 Task: Research Airbnb properties in Liben, Czech Republic from 8th November, 2023 to 19th November, 2023 for 1 adult. Place can be shared room with 1  bedroom having 1 bed and 1 bathroom. Property type can be hotel. Look for 3 properties as per requirement.
Action: Mouse moved to (593, 109)
Screenshot: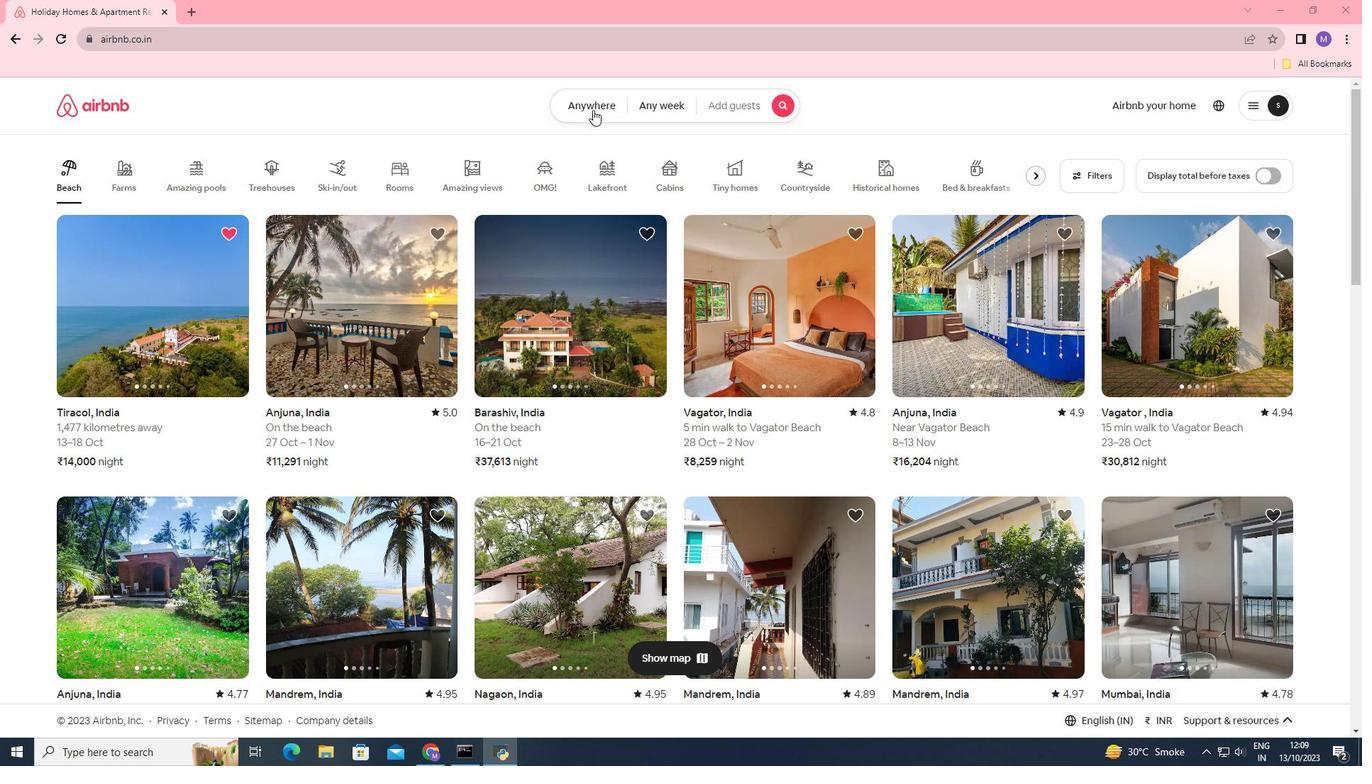 
Action: Mouse pressed left at (593, 109)
Screenshot: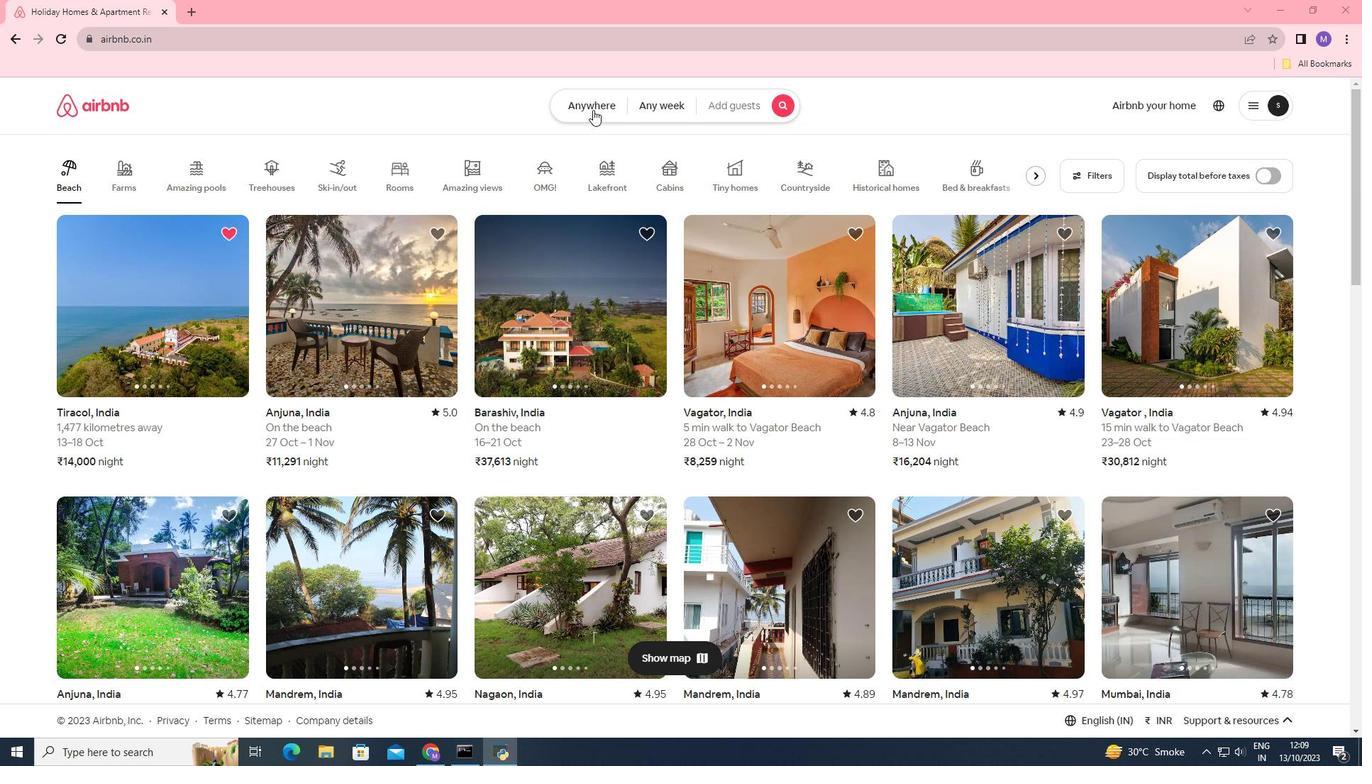 
Action: Mouse moved to (434, 164)
Screenshot: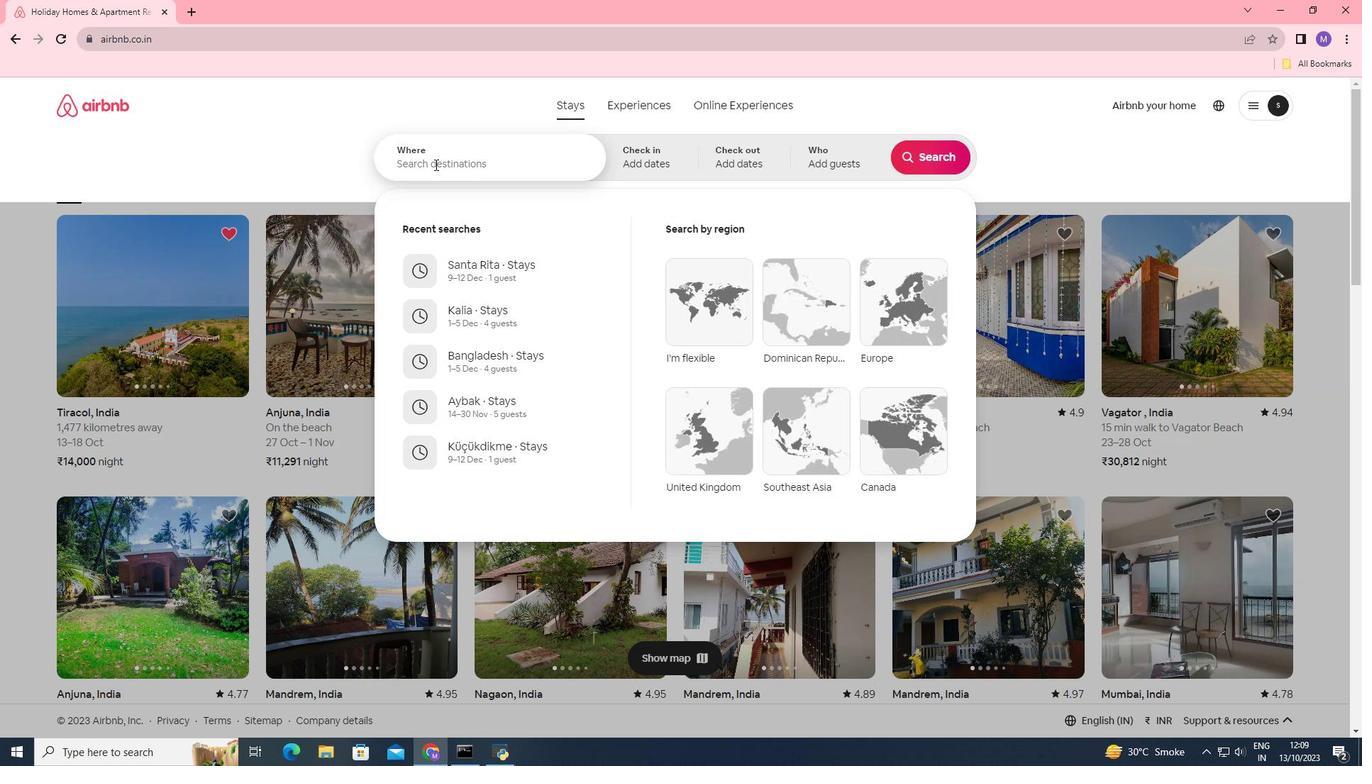 
Action: Mouse pressed left at (434, 164)
Screenshot: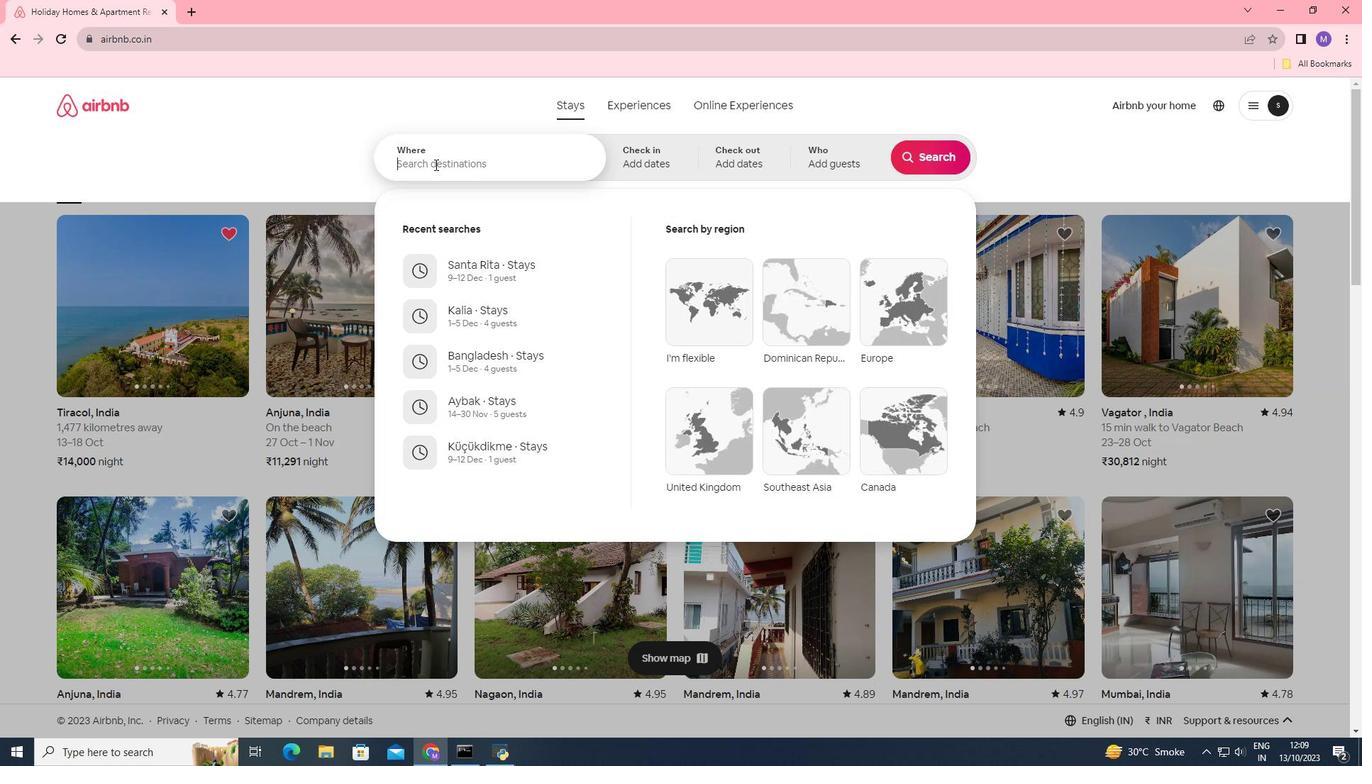 
Action: Key pressed <Key.shift_r>Liben,<Key.space><Key.shift>Czech<Key.space><Key.shift>Republic
Screenshot: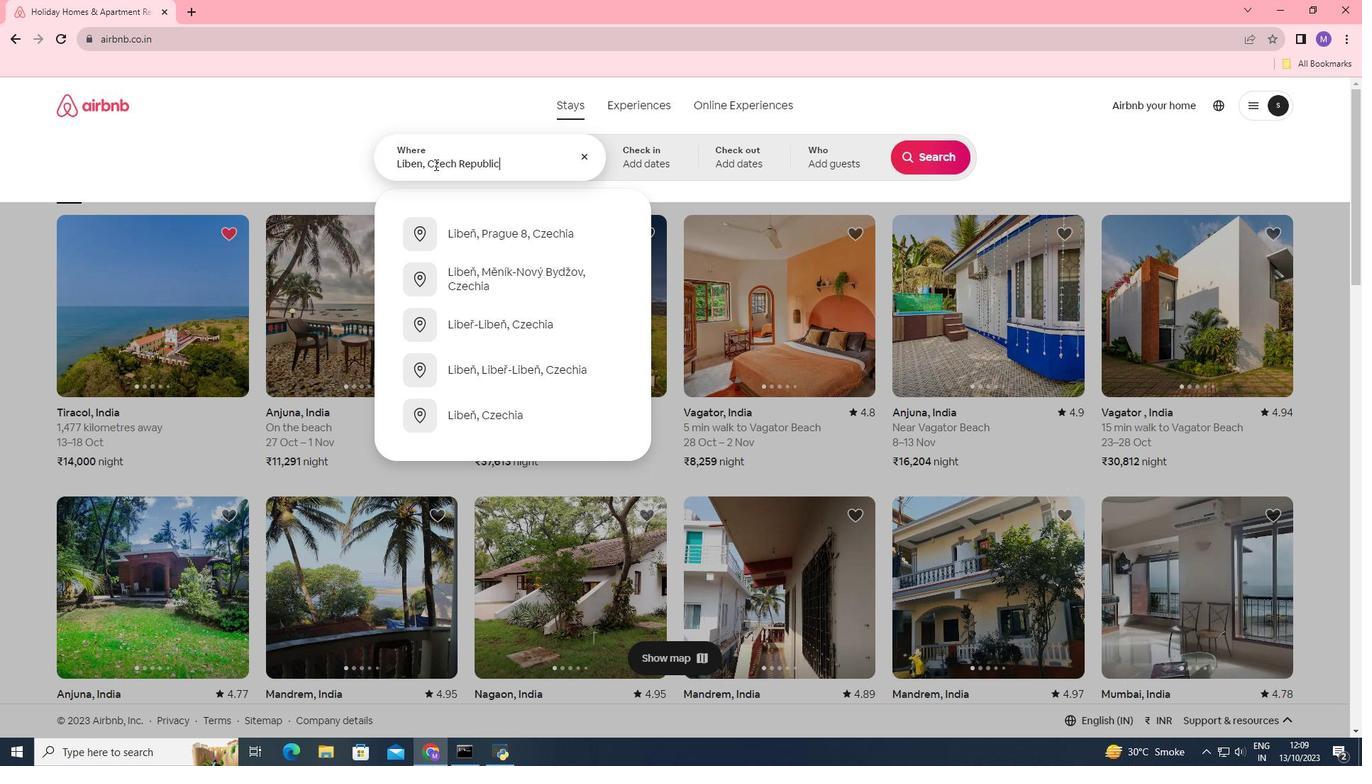 
Action: Mouse moved to (635, 165)
Screenshot: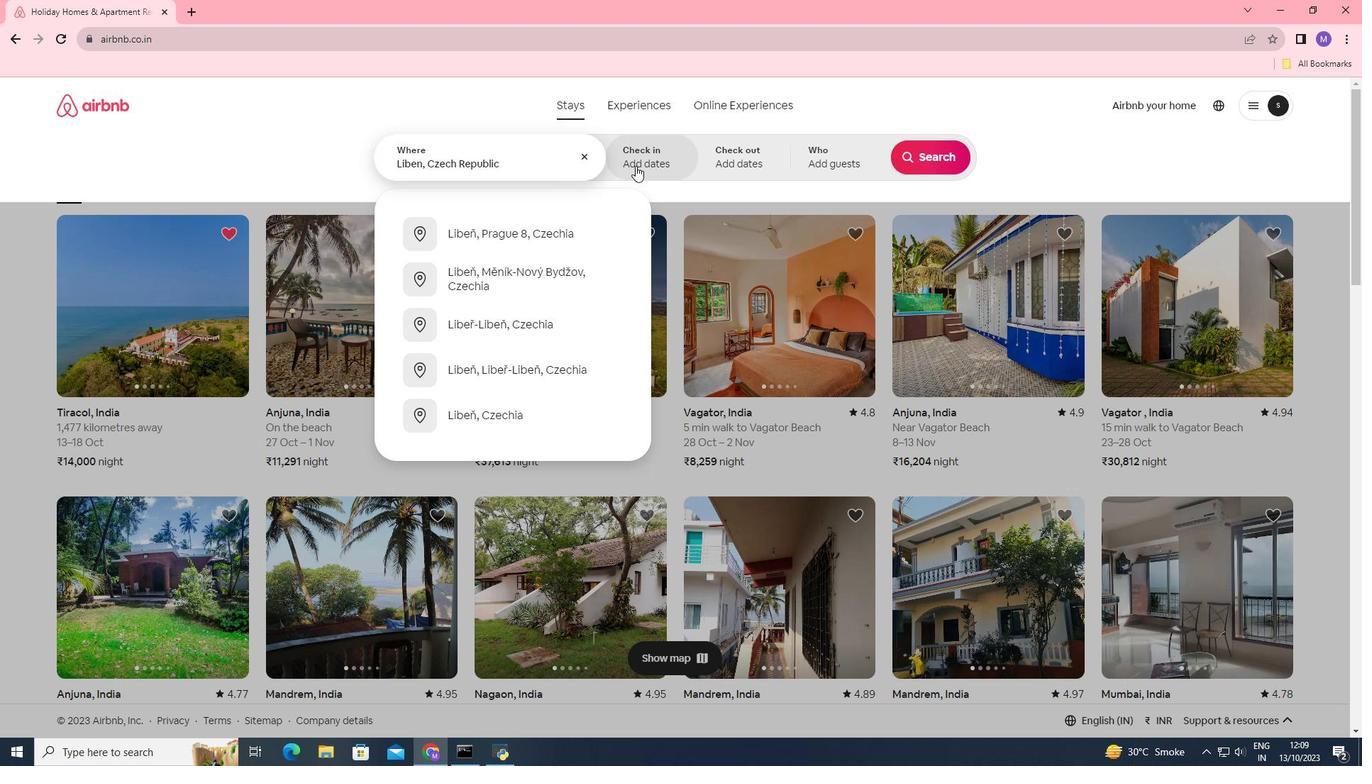 
Action: Mouse pressed left at (635, 165)
Screenshot: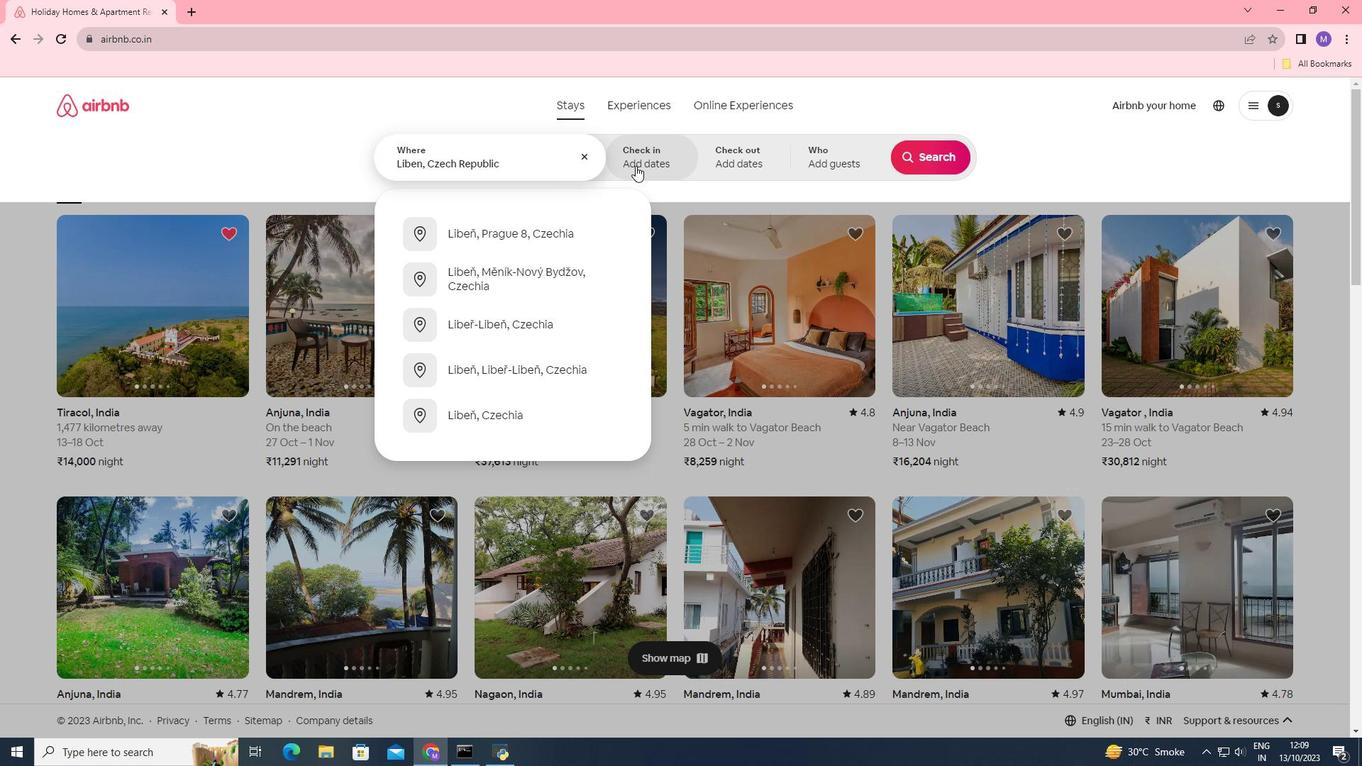 
Action: Mouse moved to (925, 270)
Screenshot: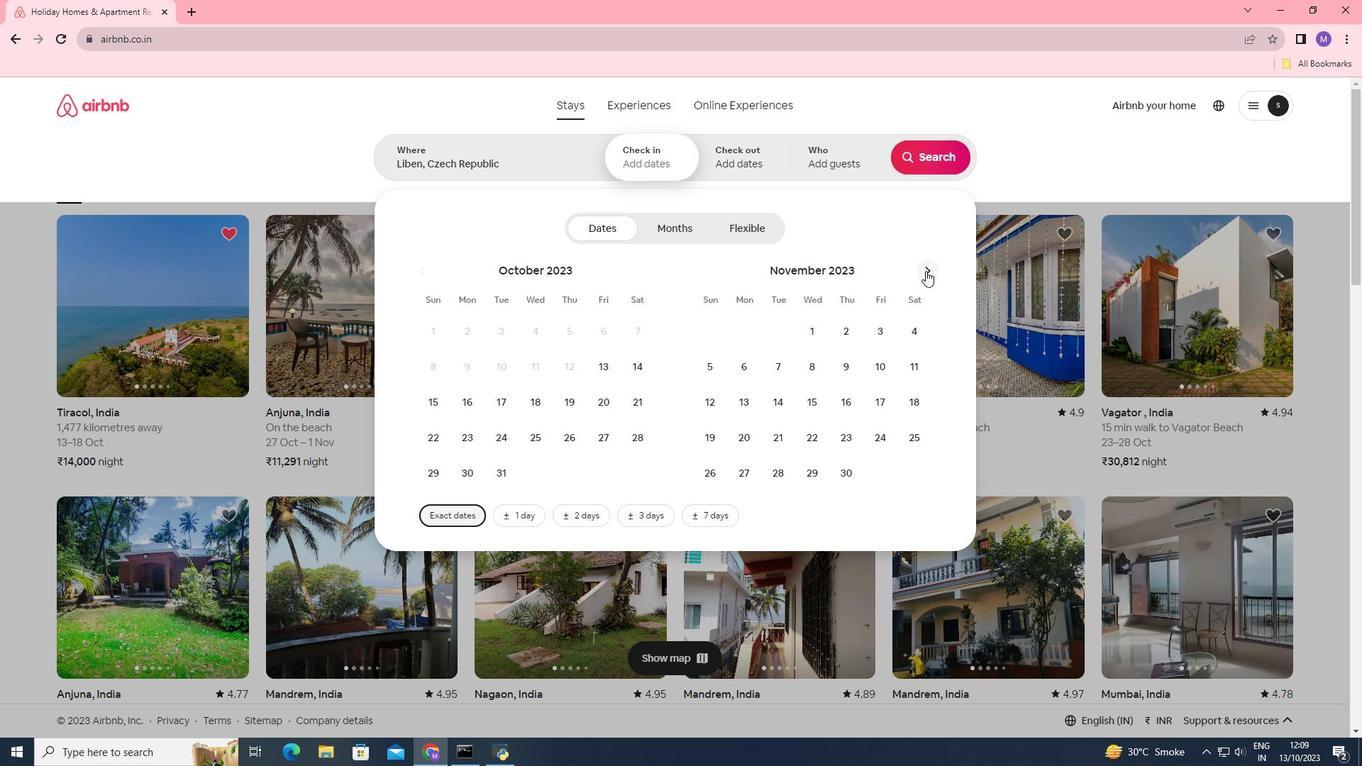 
Action: Mouse pressed left at (925, 270)
Screenshot: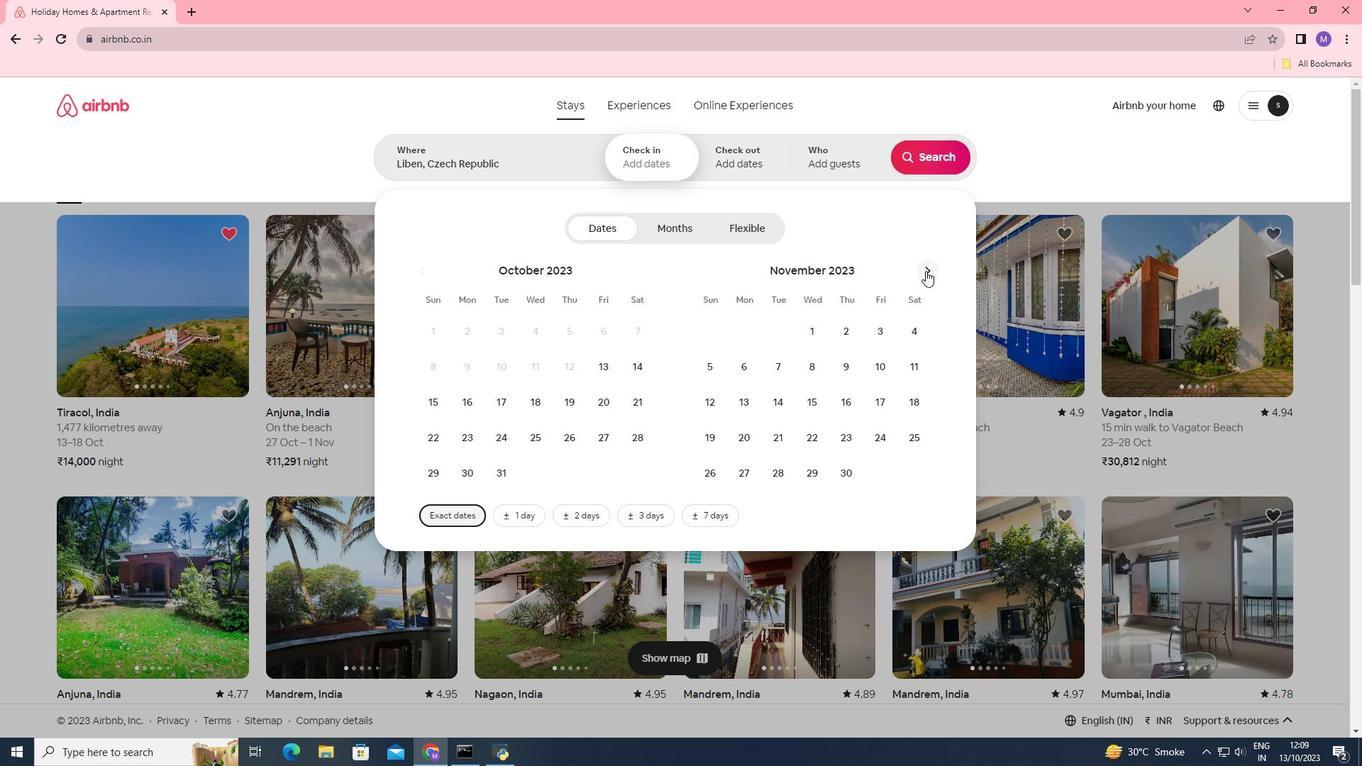 
Action: Mouse moved to (535, 363)
Screenshot: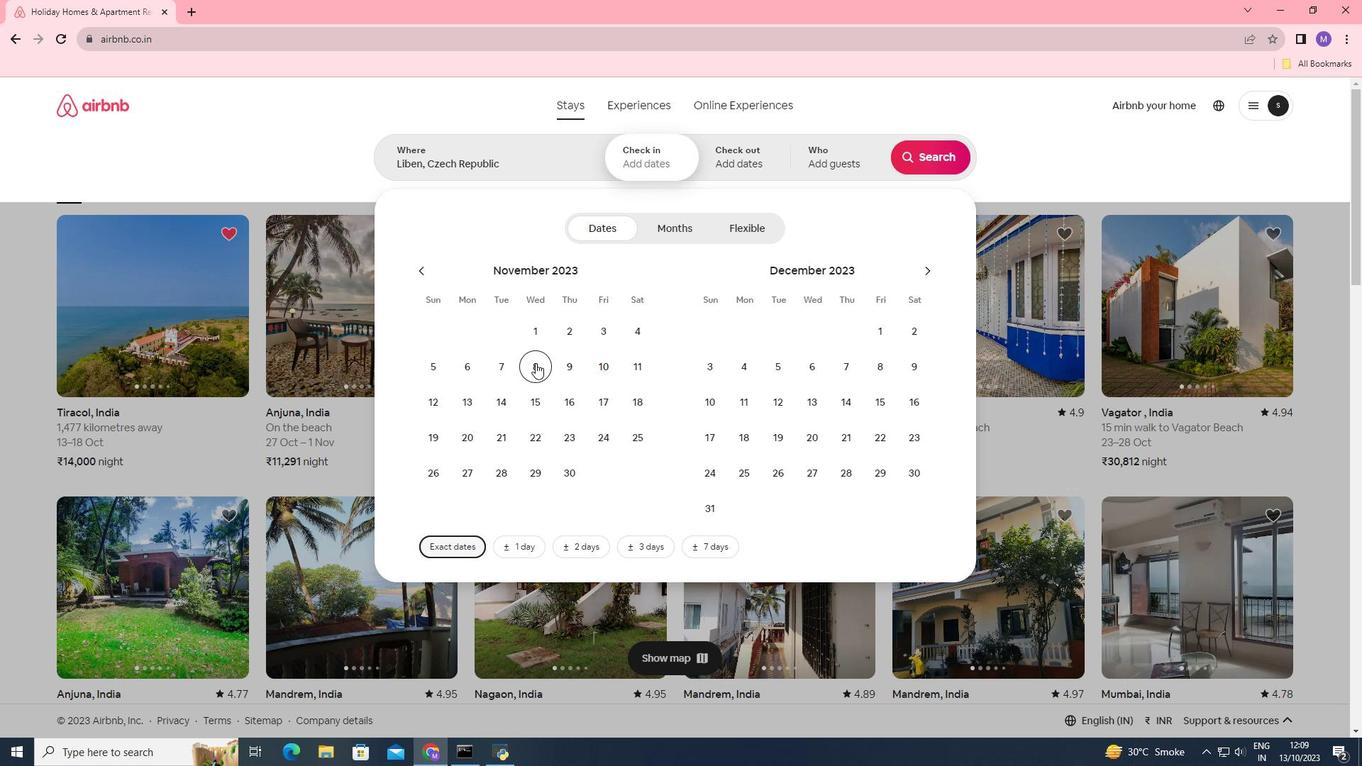 
Action: Mouse pressed left at (535, 363)
Screenshot: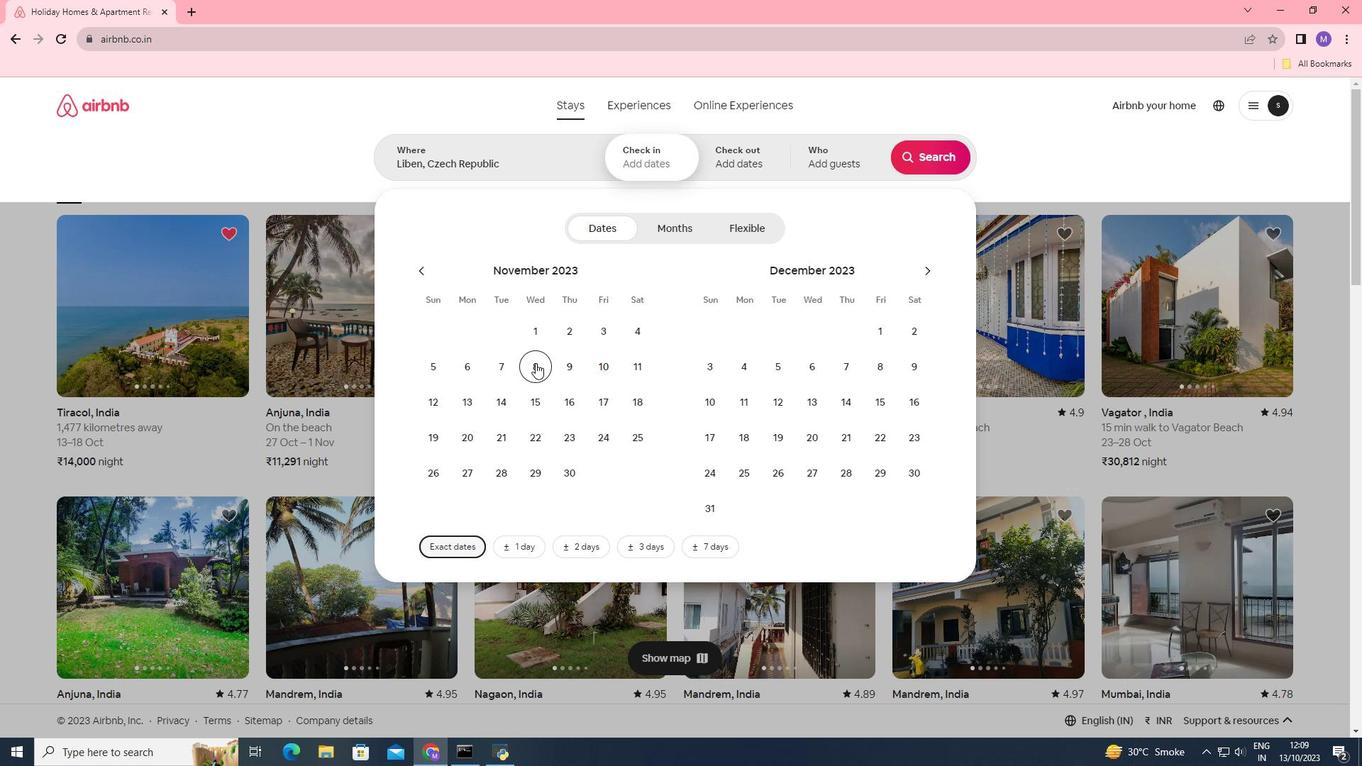 
Action: Mouse moved to (432, 437)
Screenshot: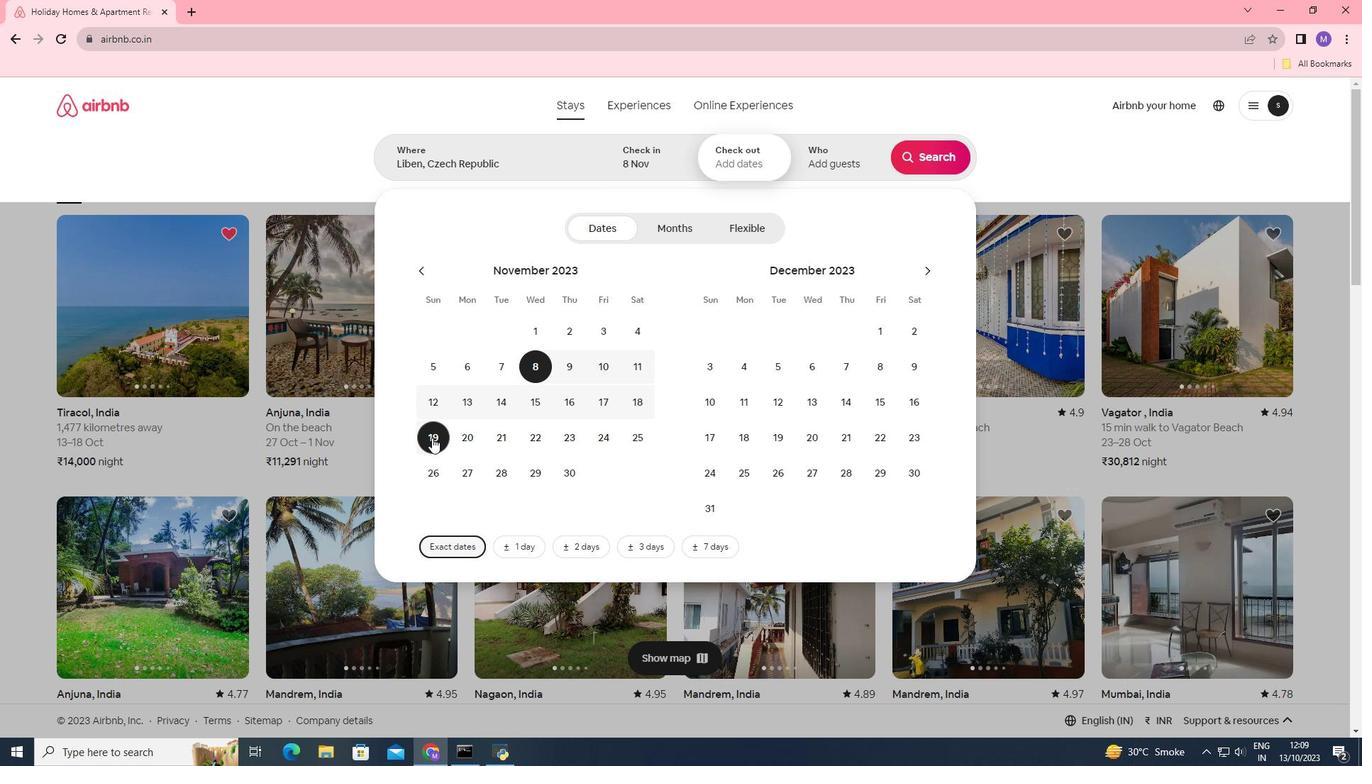
Action: Mouse pressed left at (432, 437)
Screenshot: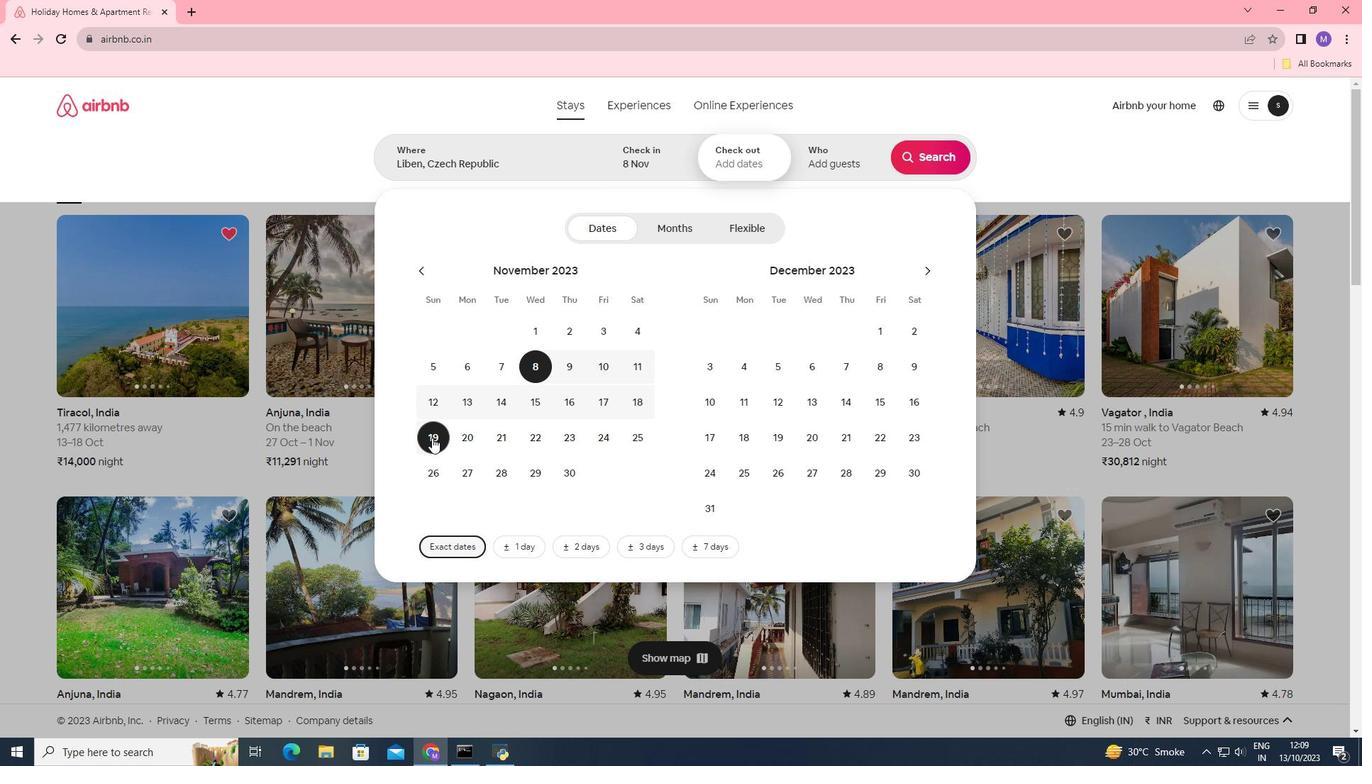 
Action: Mouse moved to (829, 158)
Screenshot: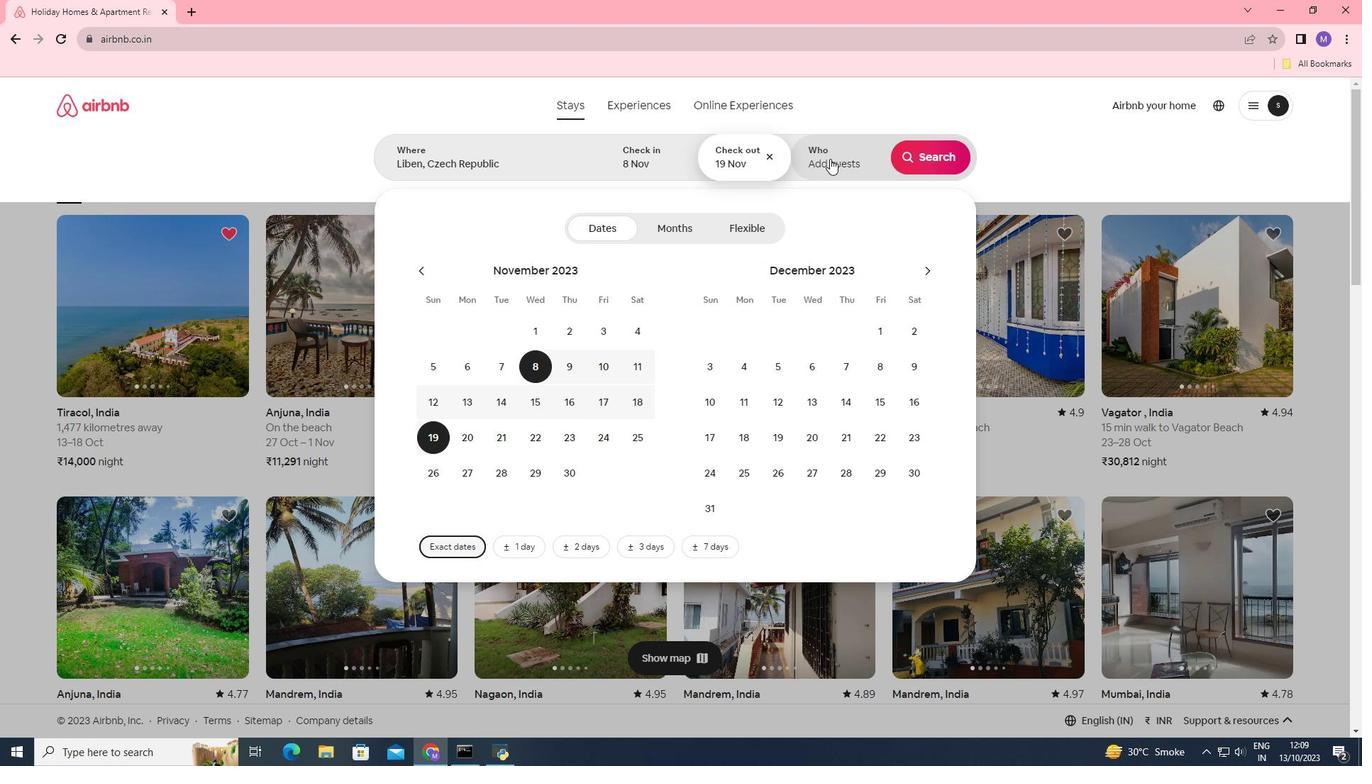 
Action: Mouse pressed left at (829, 158)
Screenshot: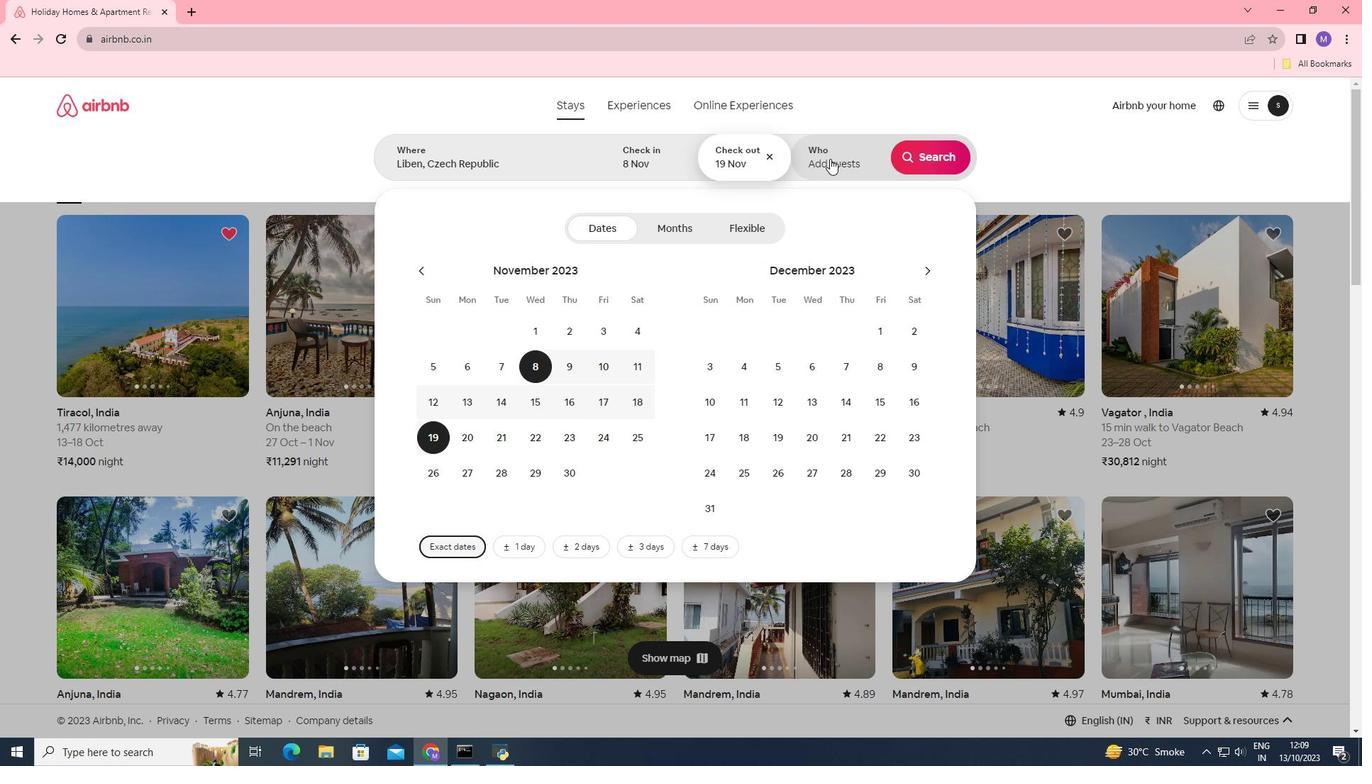 
Action: Mouse moved to (942, 235)
Screenshot: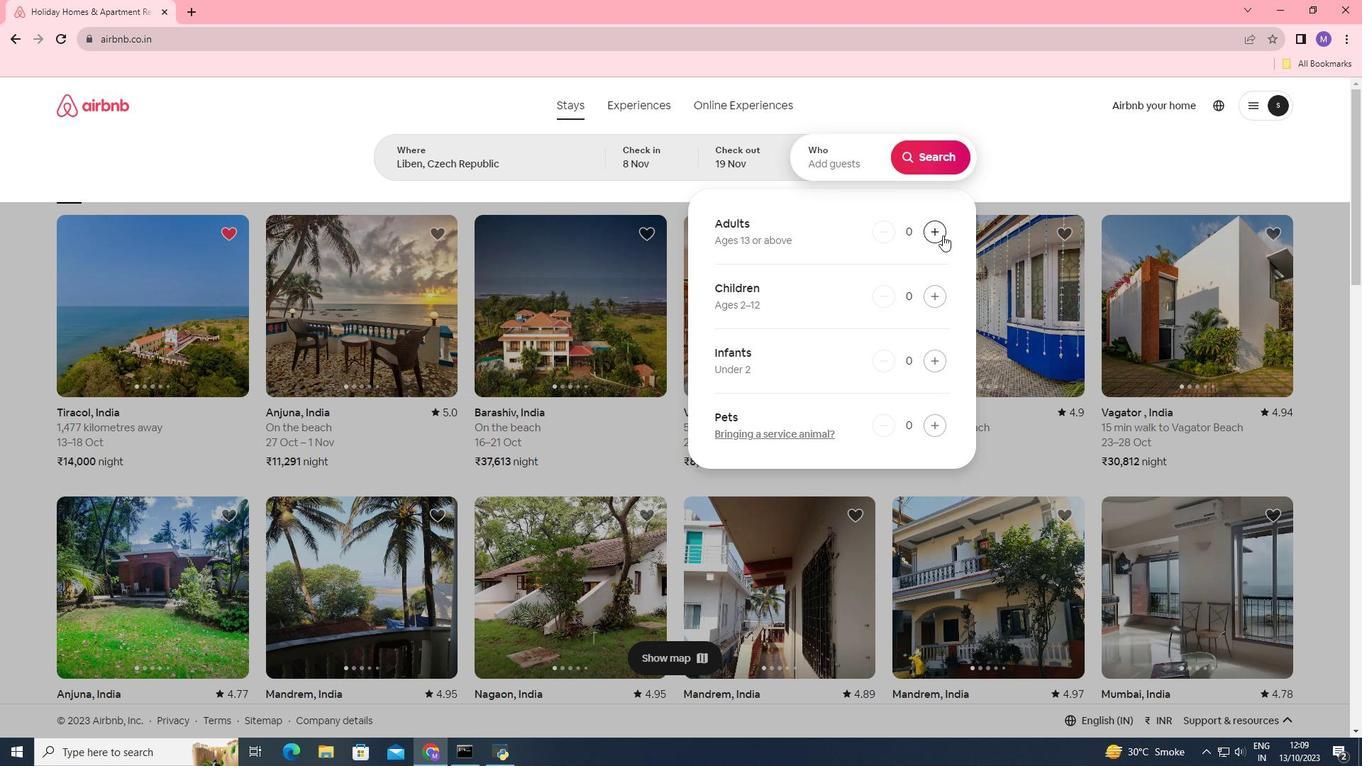 
Action: Mouse pressed left at (942, 235)
Screenshot: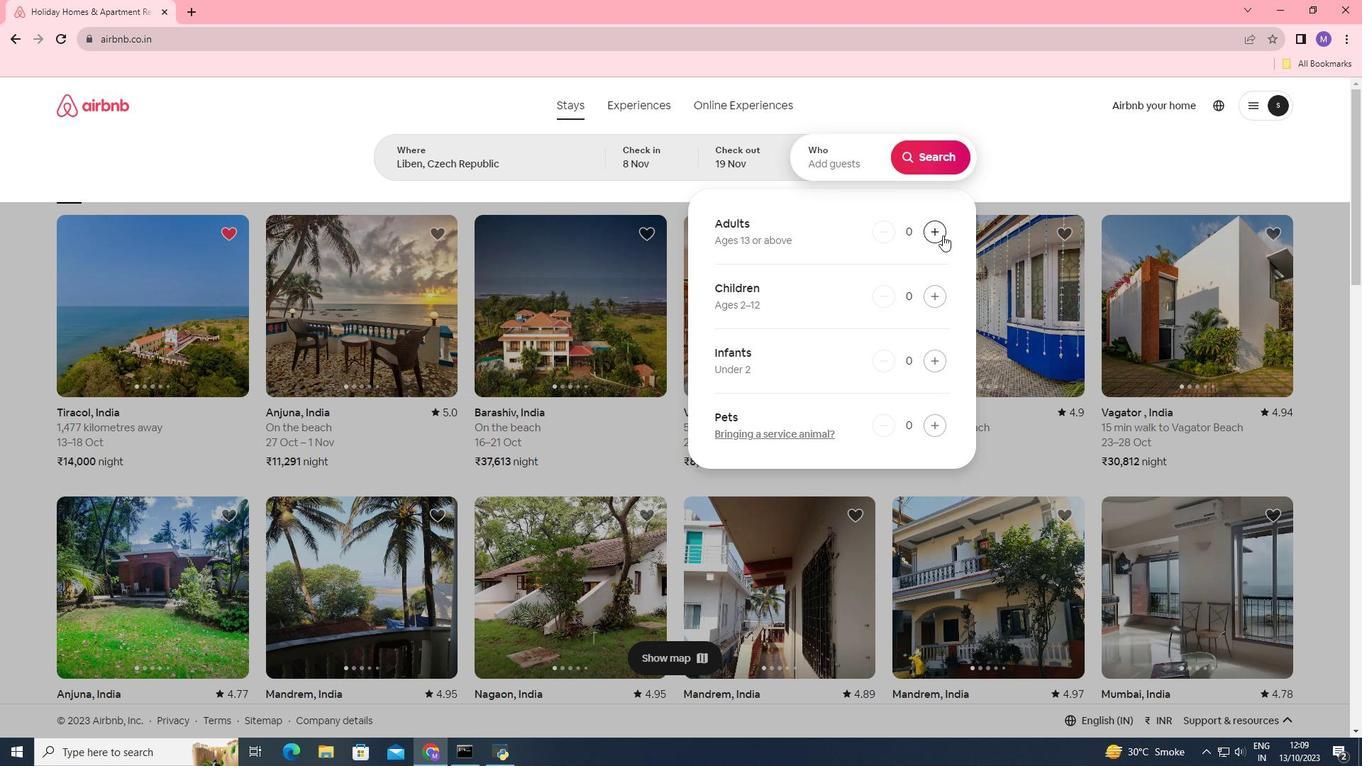 
Action: Mouse moved to (941, 165)
Screenshot: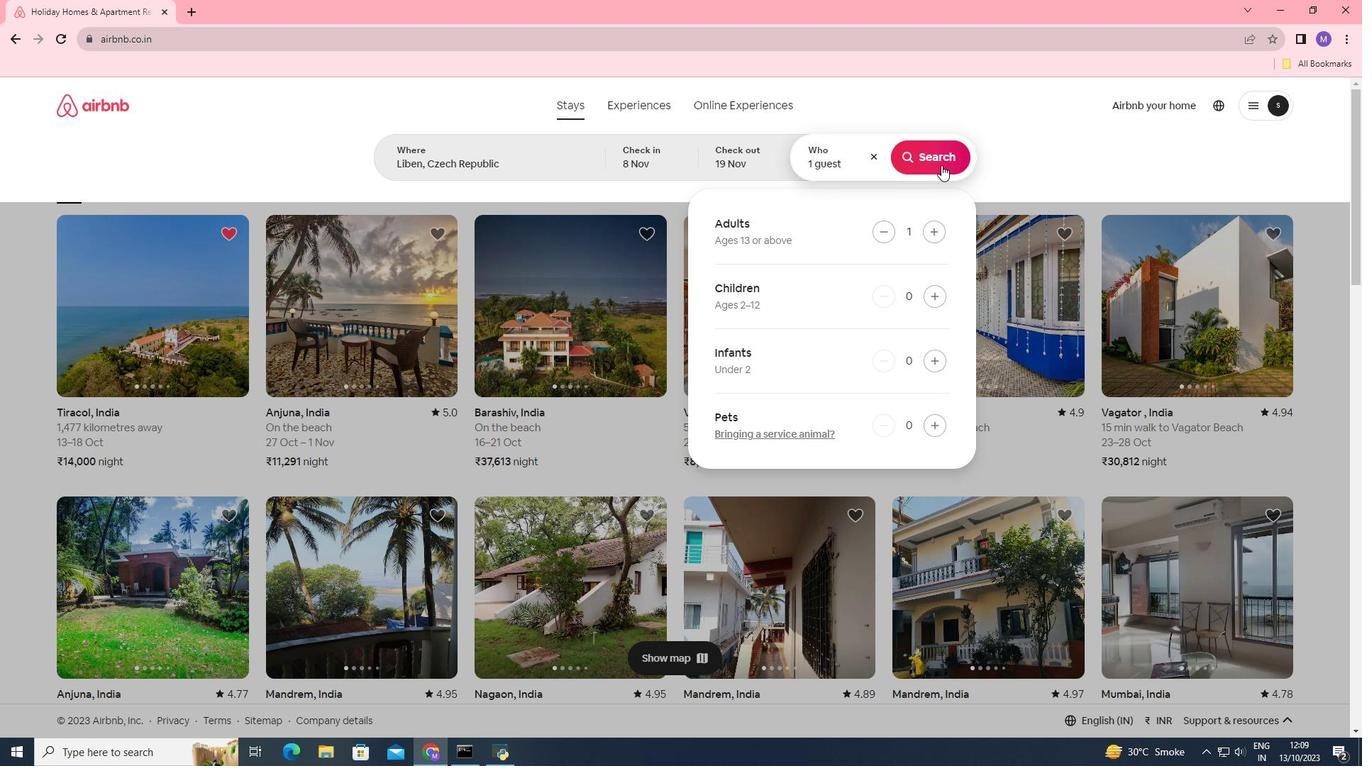 
Action: Mouse pressed left at (941, 165)
Screenshot: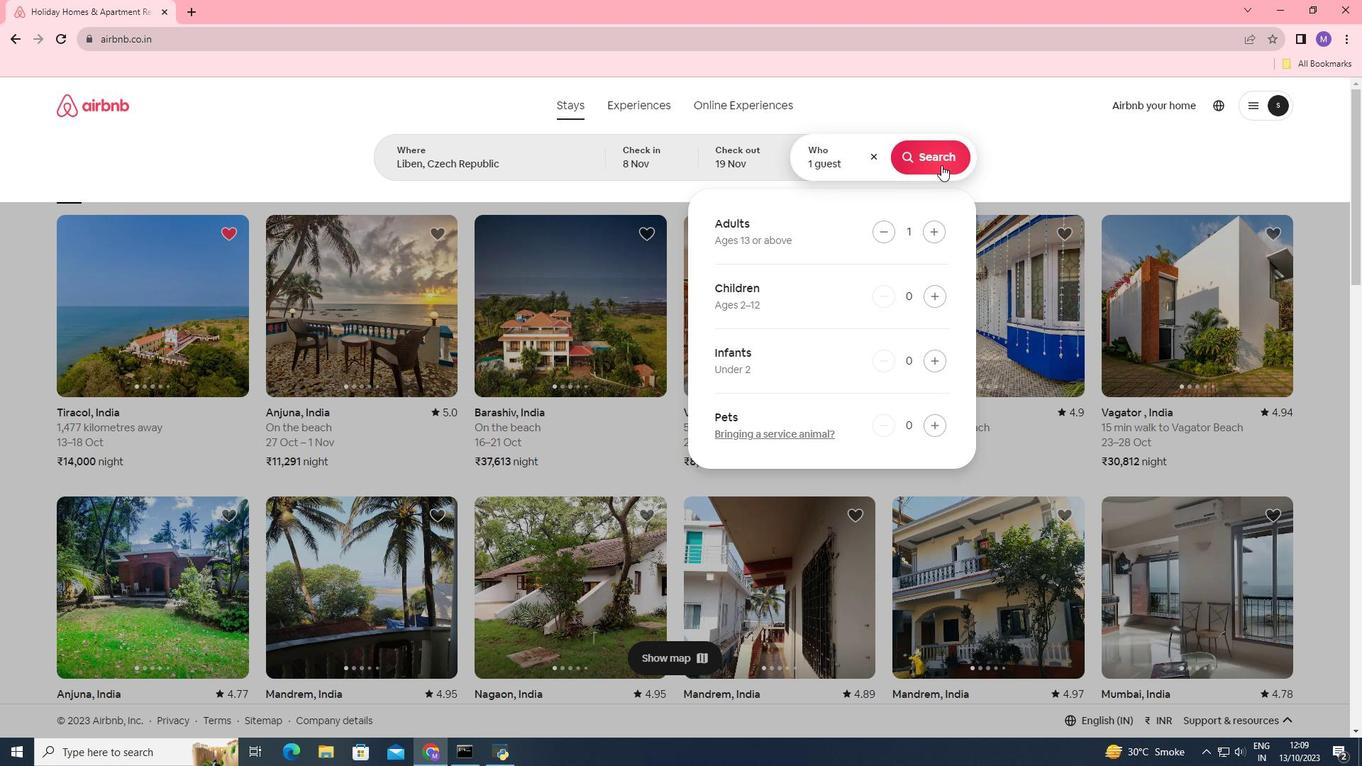 
Action: Mouse moved to (1125, 164)
Screenshot: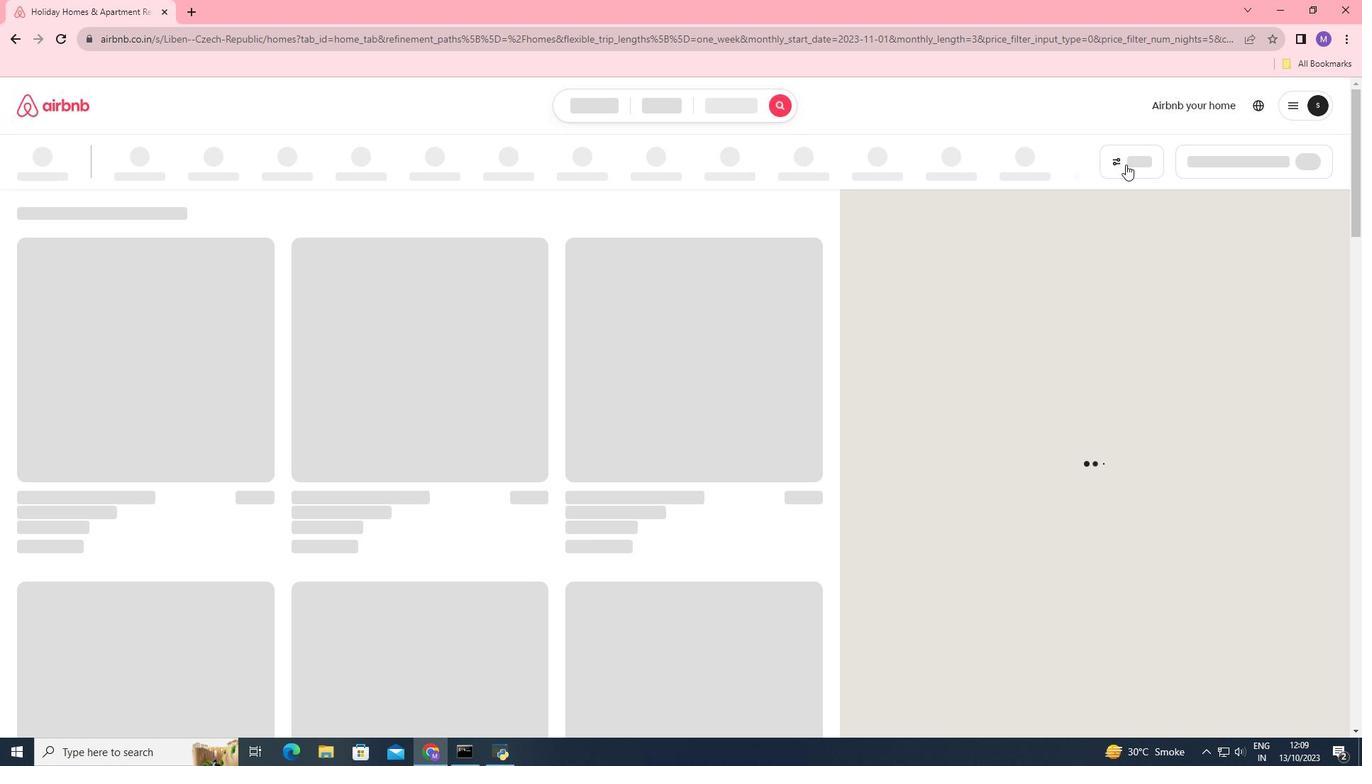 
Action: Mouse pressed left at (1125, 164)
Screenshot: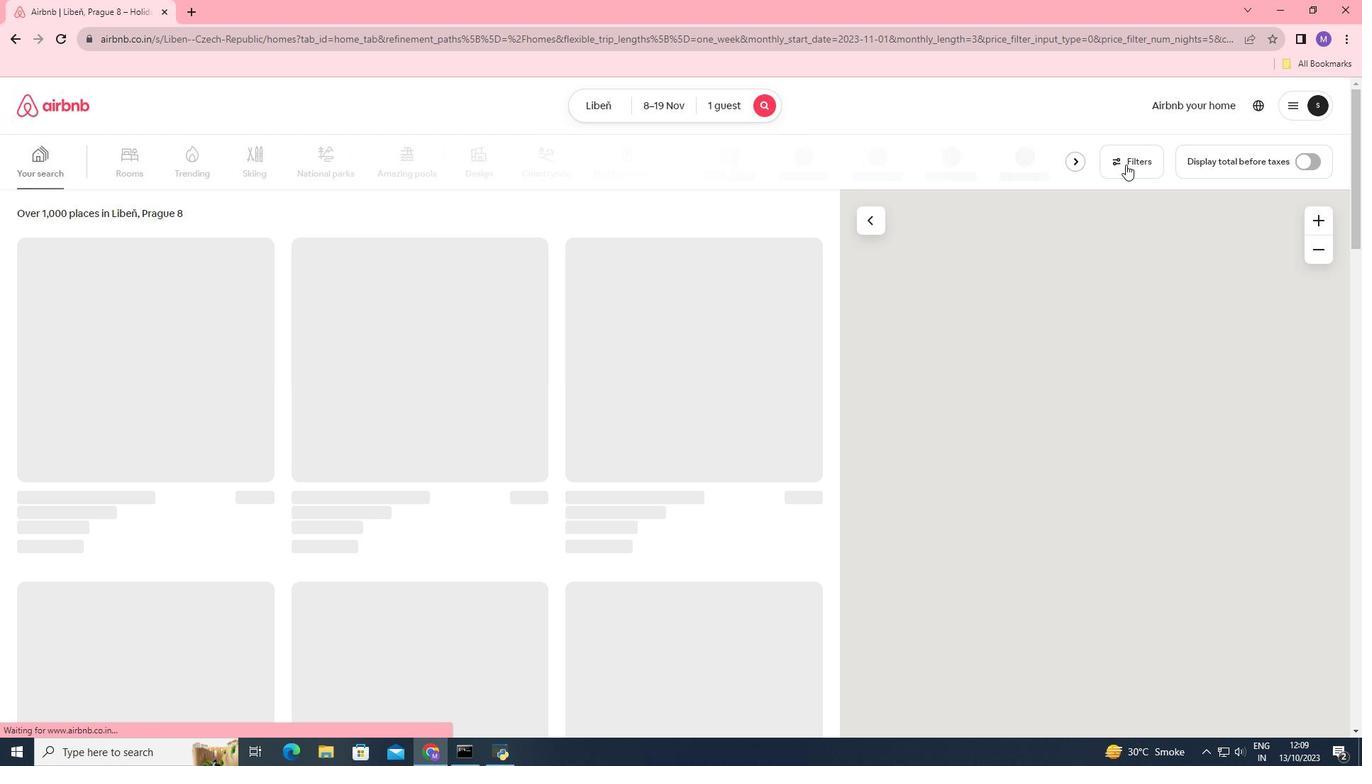 
Action: Mouse moved to (507, 593)
Screenshot: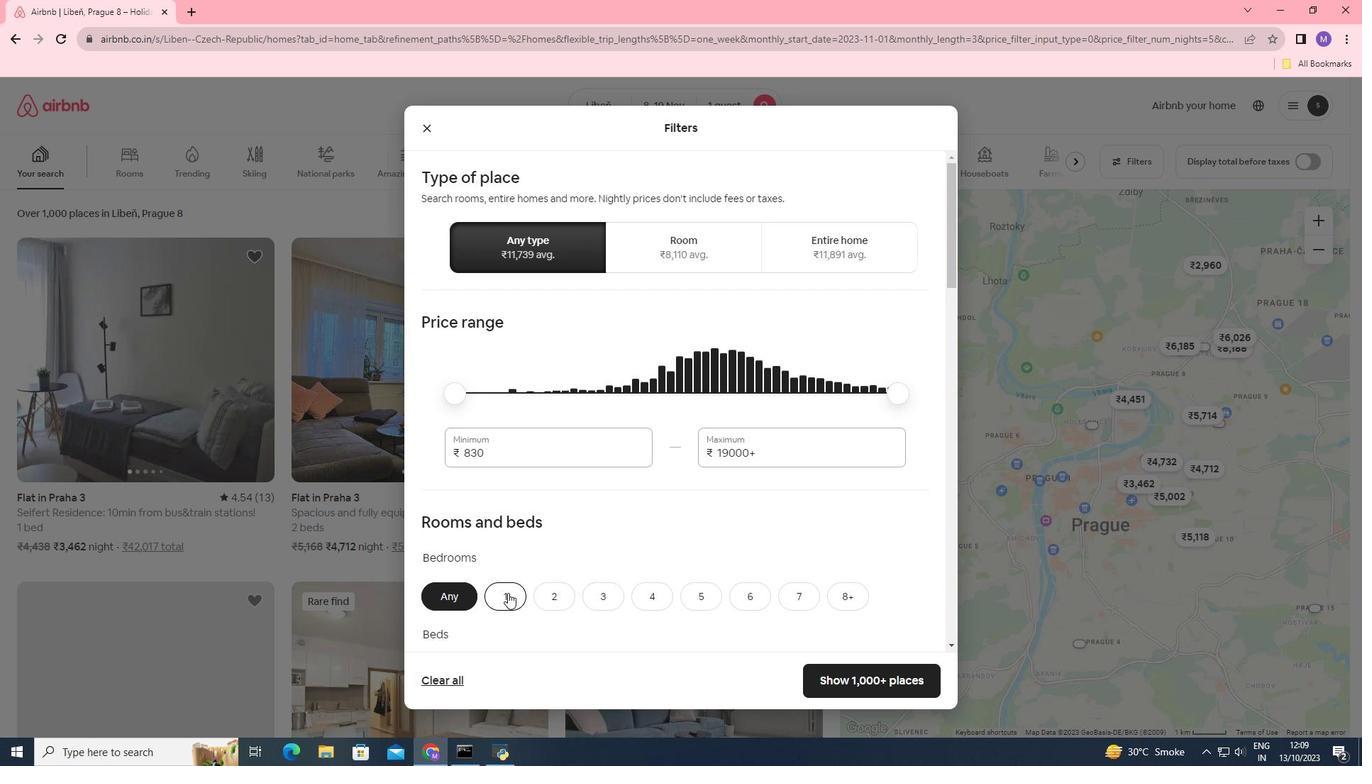 
Action: Mouse pressed left at (507, 593)
Screenshot: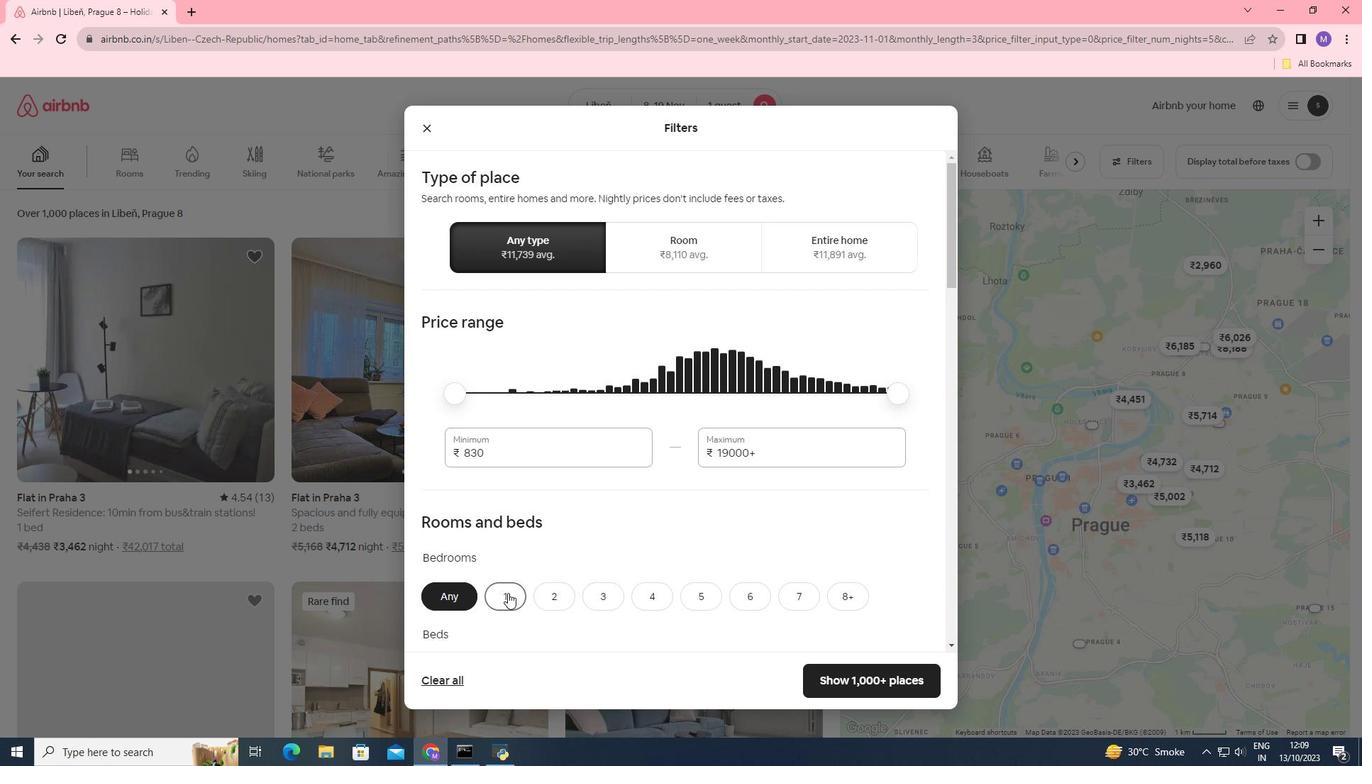 
Action: Mouse moved to (569, 473)
Screenshot: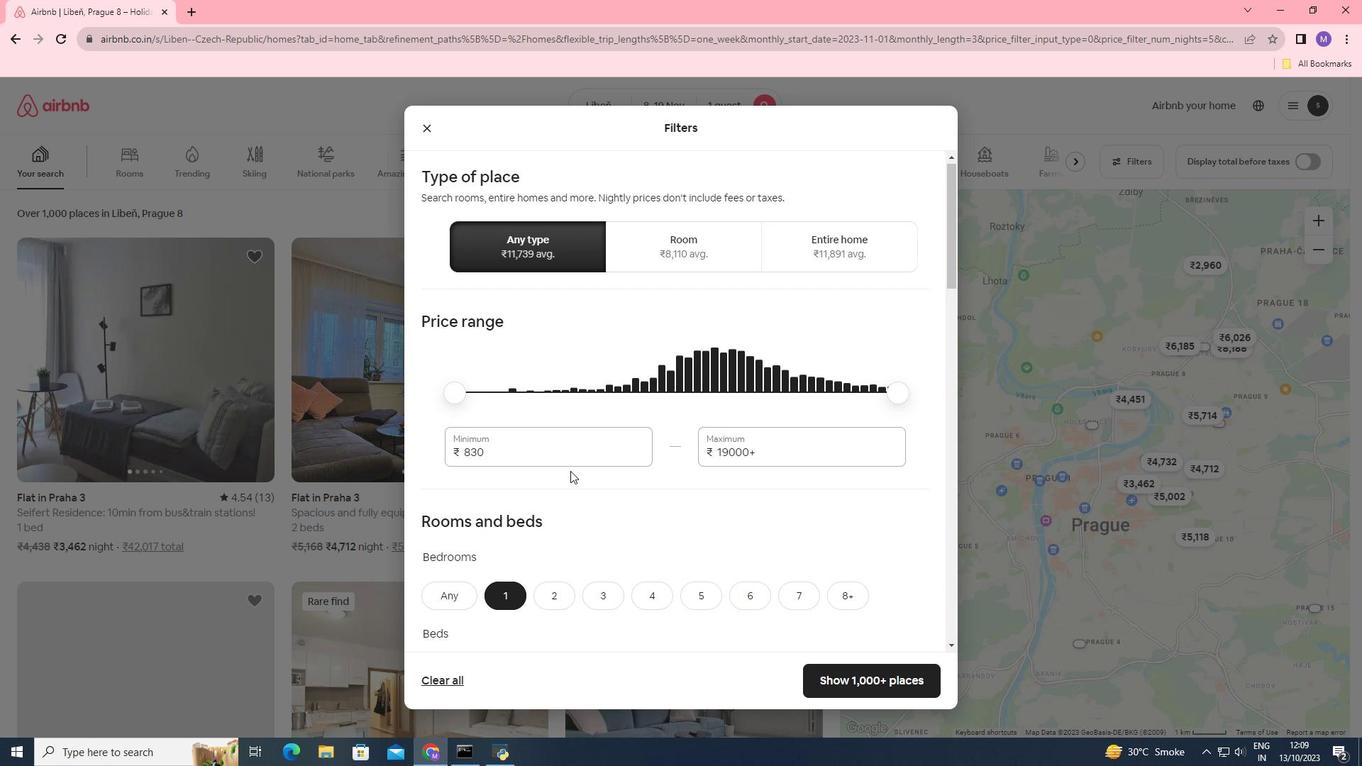 
Action: Mouse scrolled (569, 473) with delta (0, 0)
Screenshot: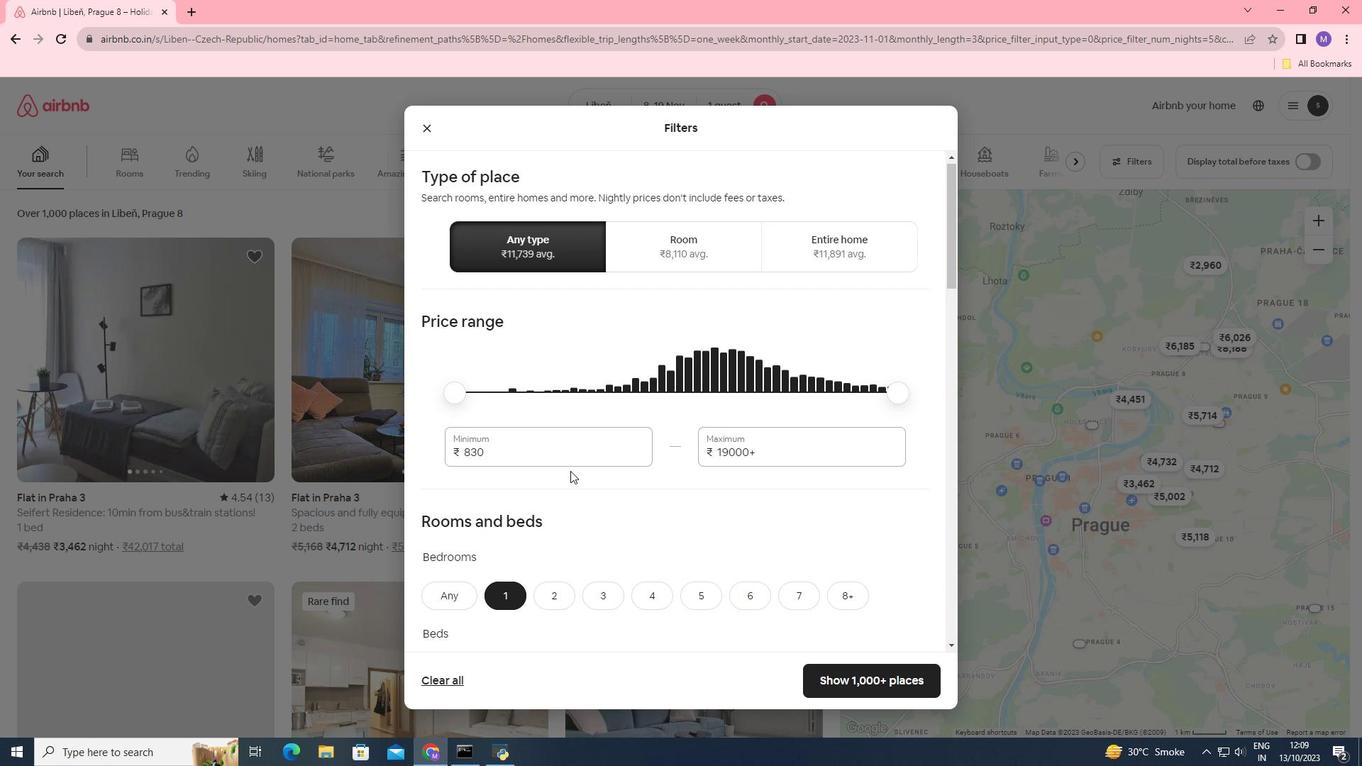 
Action: Mouse moved to (570, 468)
Screenshot: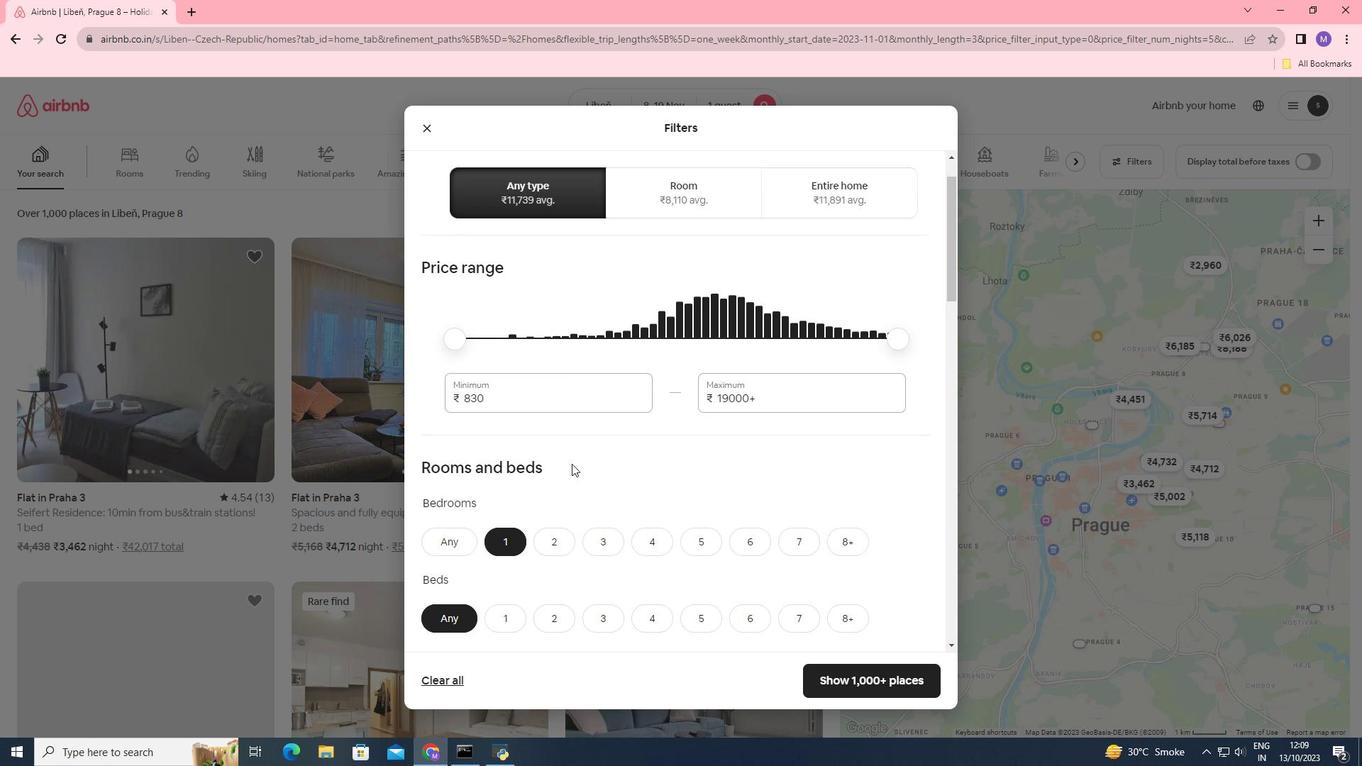
Action: Mouse scrolled (570, 467) with delta (0, 0)
Screenshot: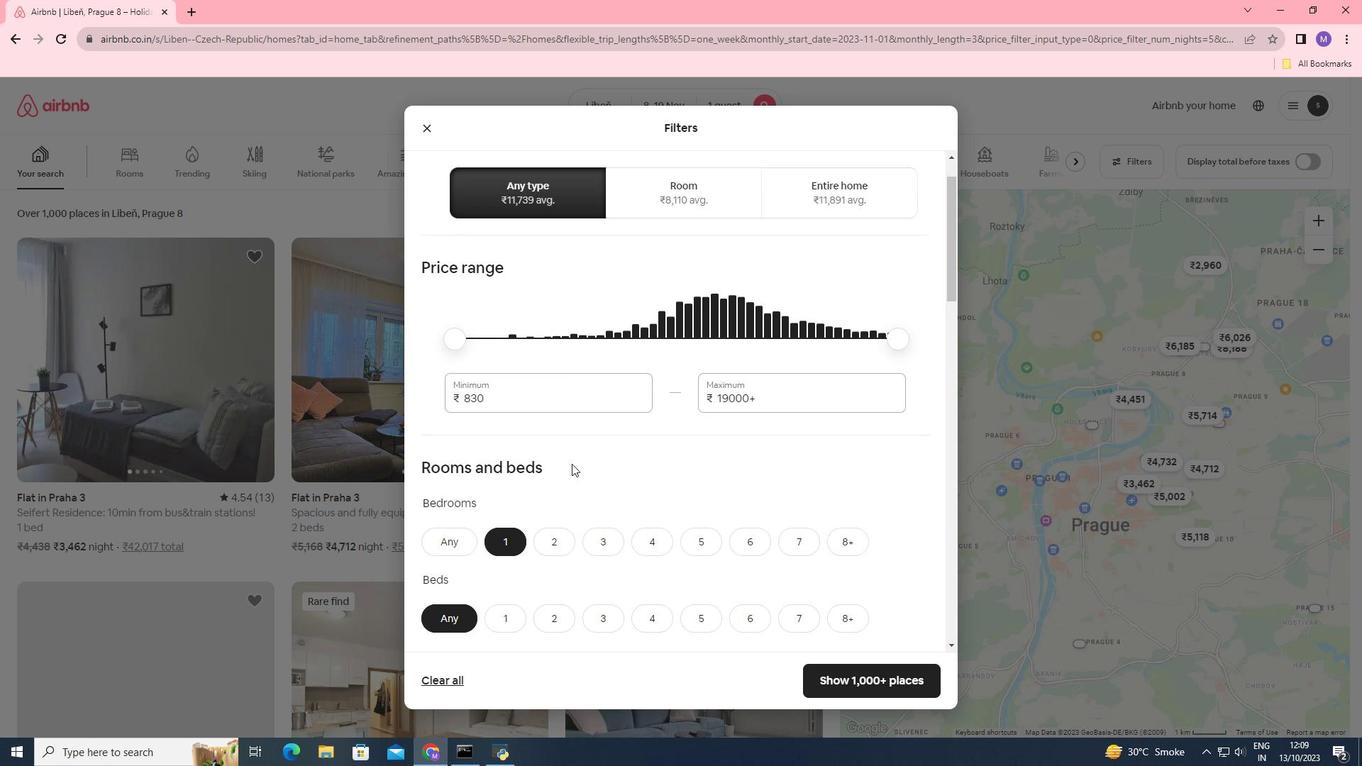 
Action: Mouse moved to (508, 535)
Screenshot: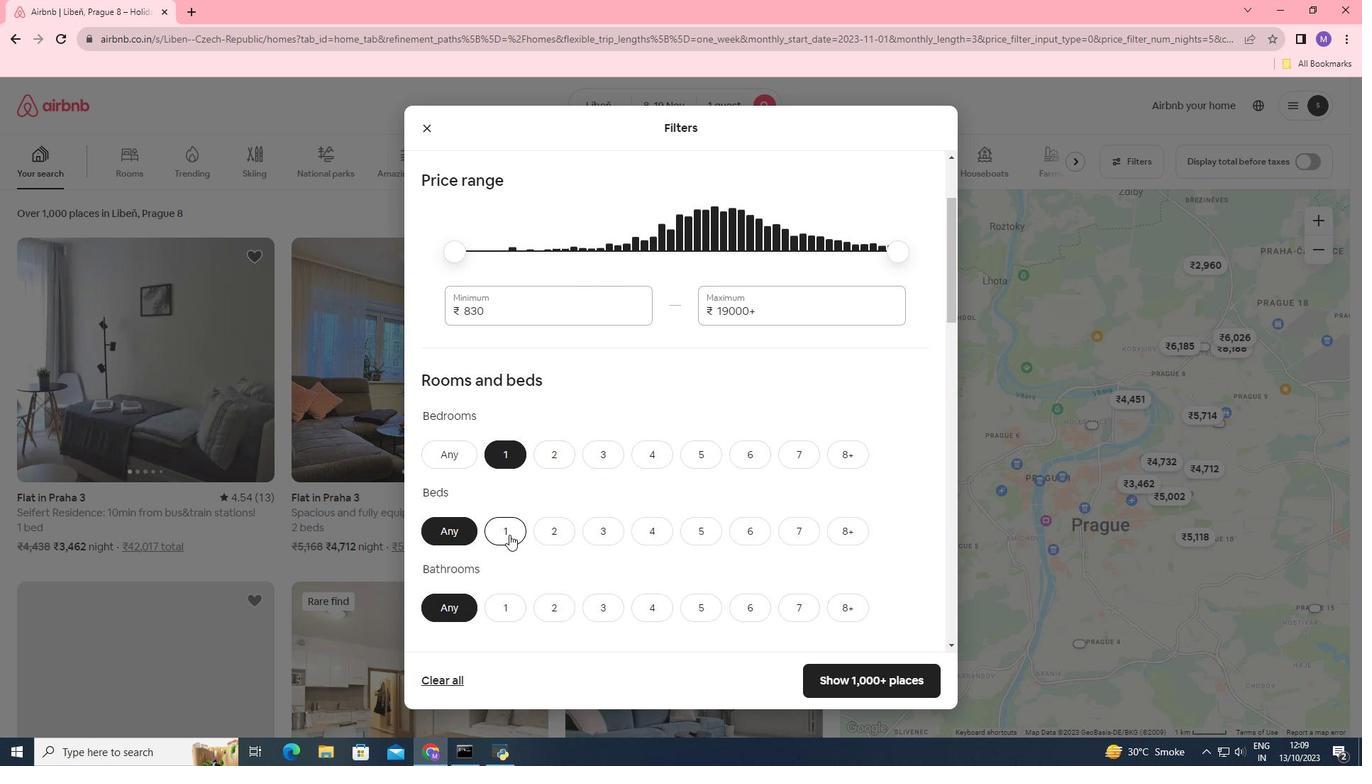 
Action: Mouse pressed left at (508, 535)
Screenshot: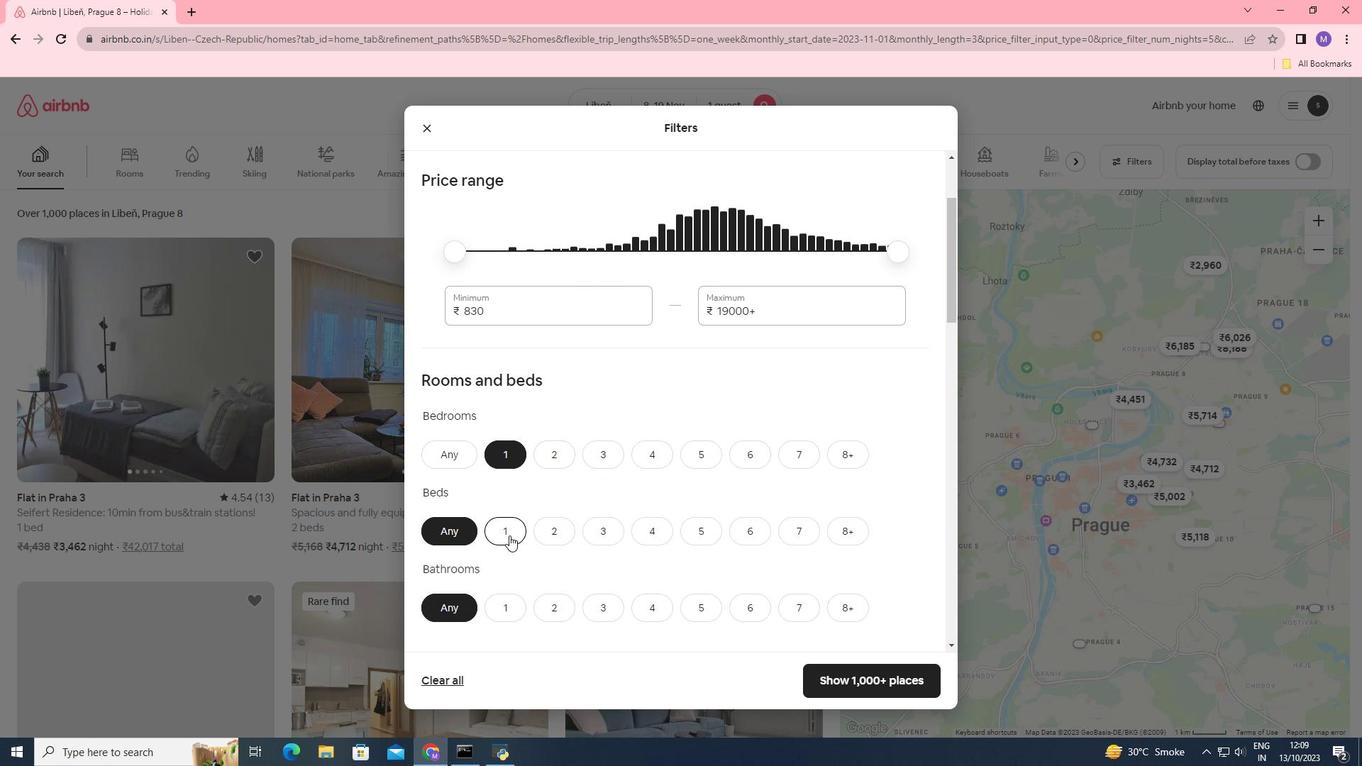 
Action: Mouse moved to (515, 605)
Screenshot: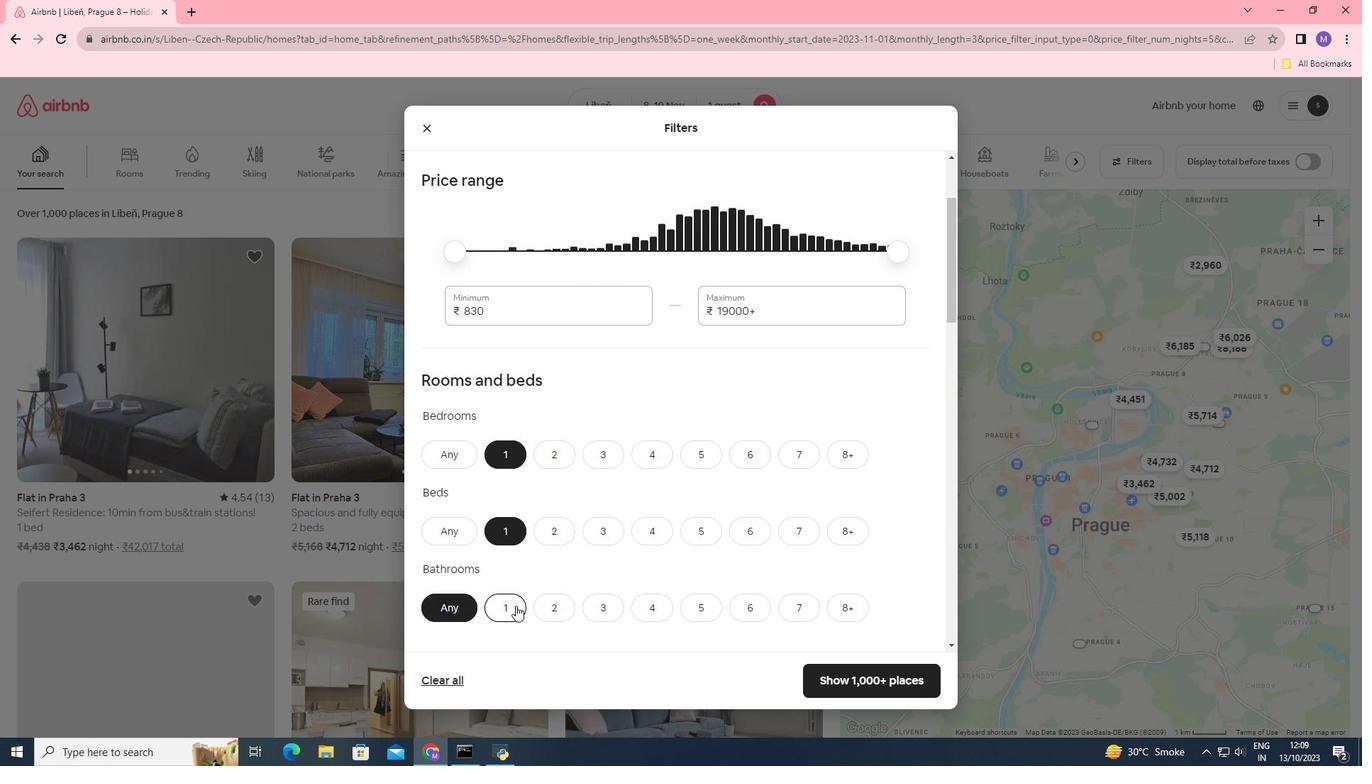 
Action: Mouse pressed left at (515, 605)
Screenshot: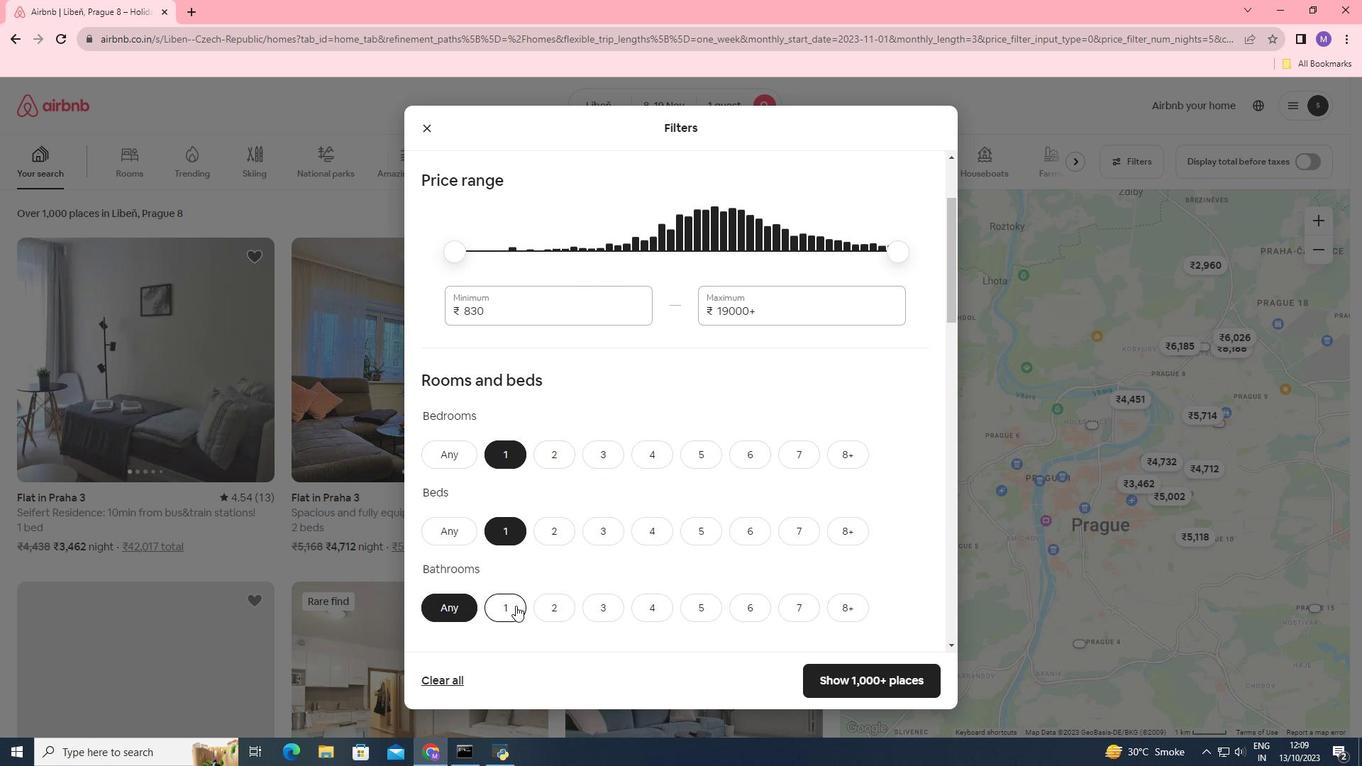 
Action: Mouse moved to (633, 435)
Screenshot: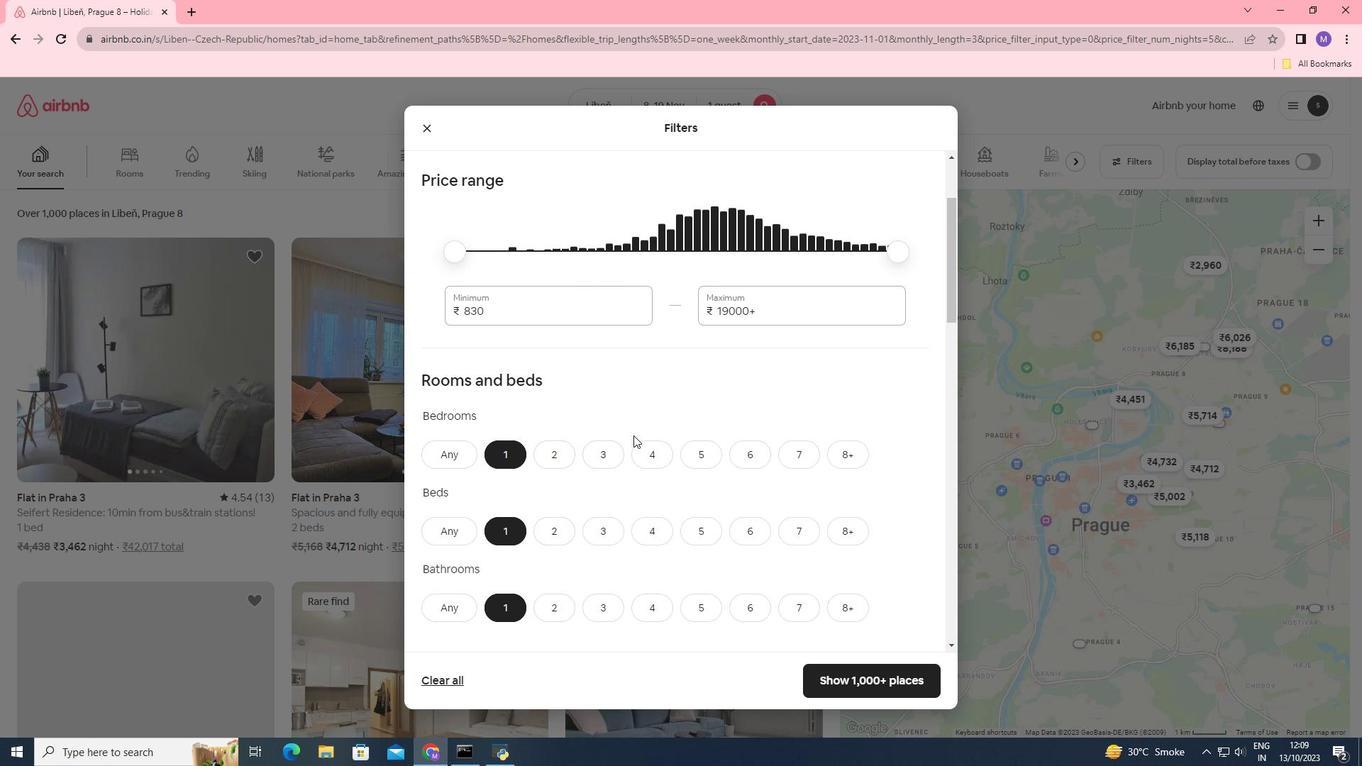 
Action: Mouse scrolled (633, 434) with delta (0, 0)
Screenshot: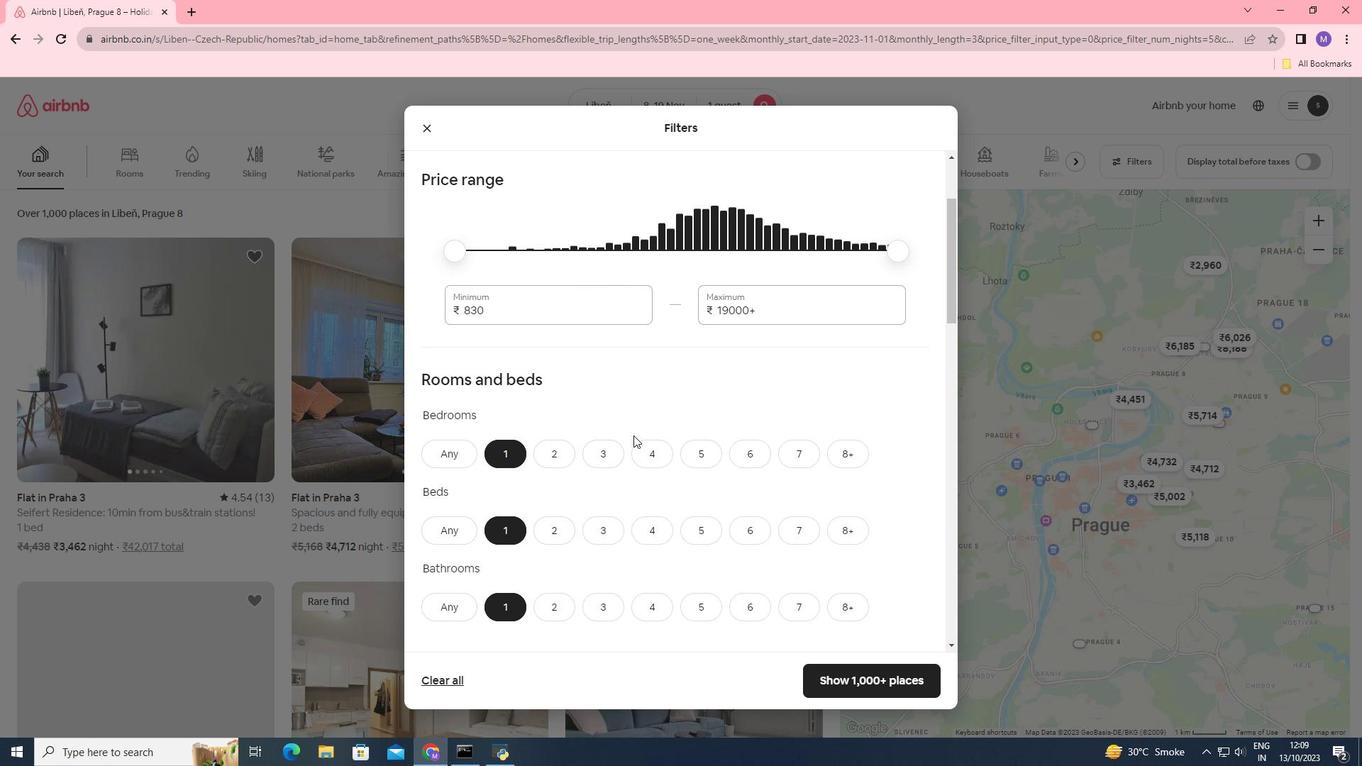 
Action: Mouse scrolled (633, 434) with delta (0, 0)
Screenshot: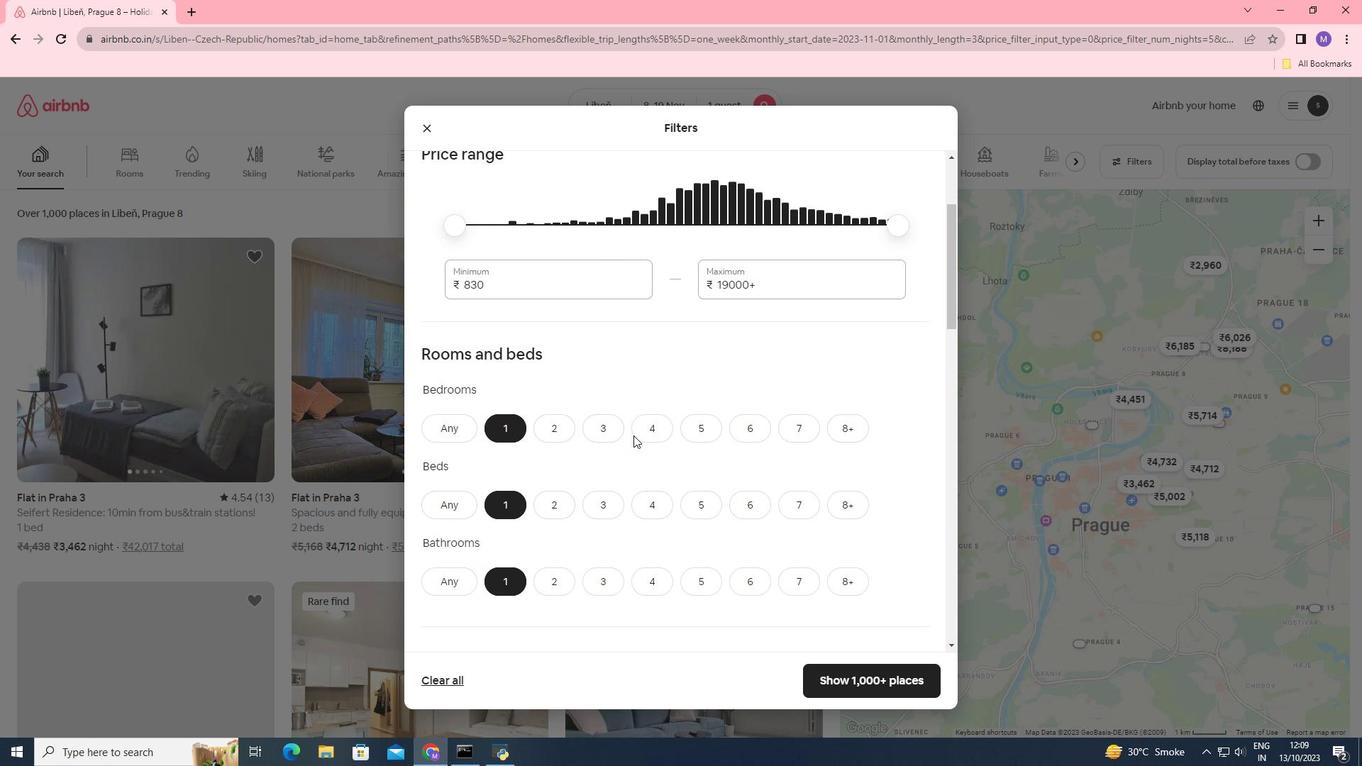 
Action: Mouse moved to (654, 408)
Screenshot: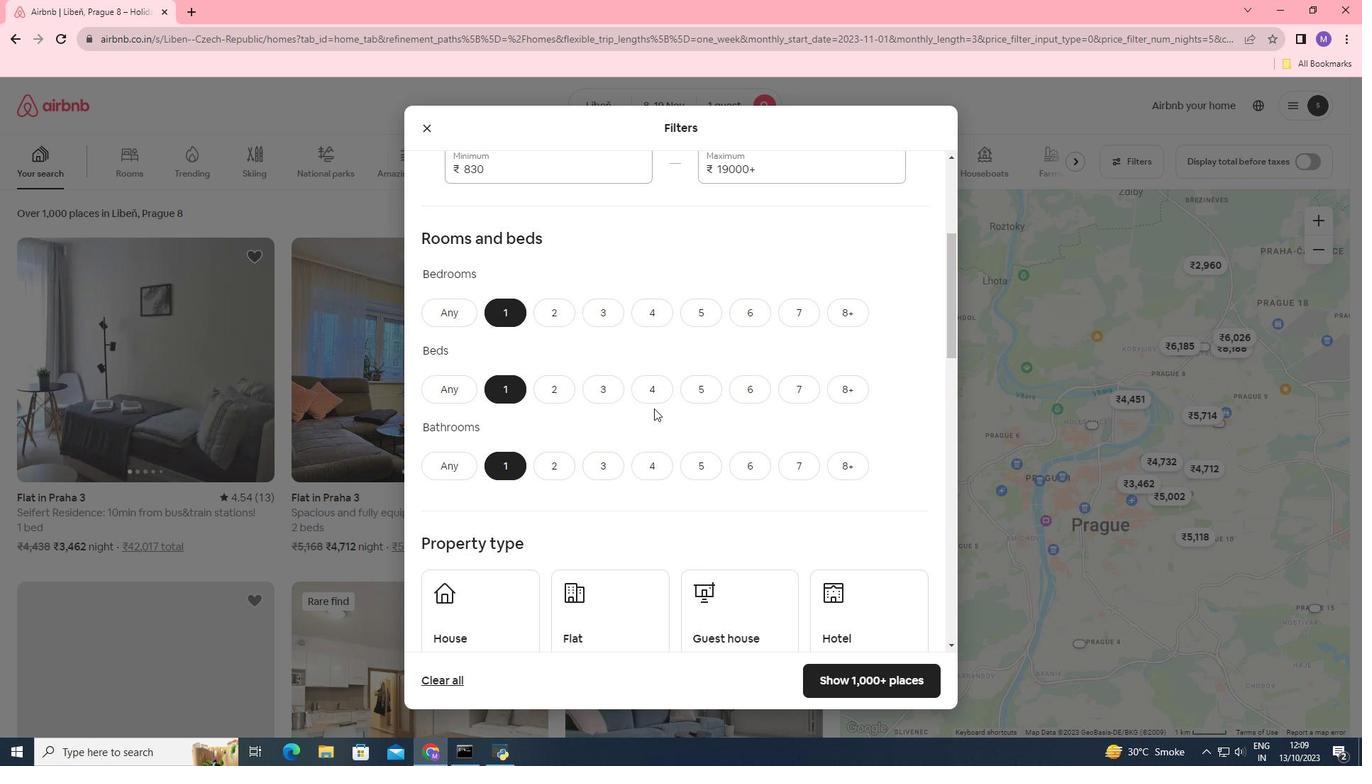 
Action: Mouse scrolled (654, 407) with delta (0, 0)
Screenshot: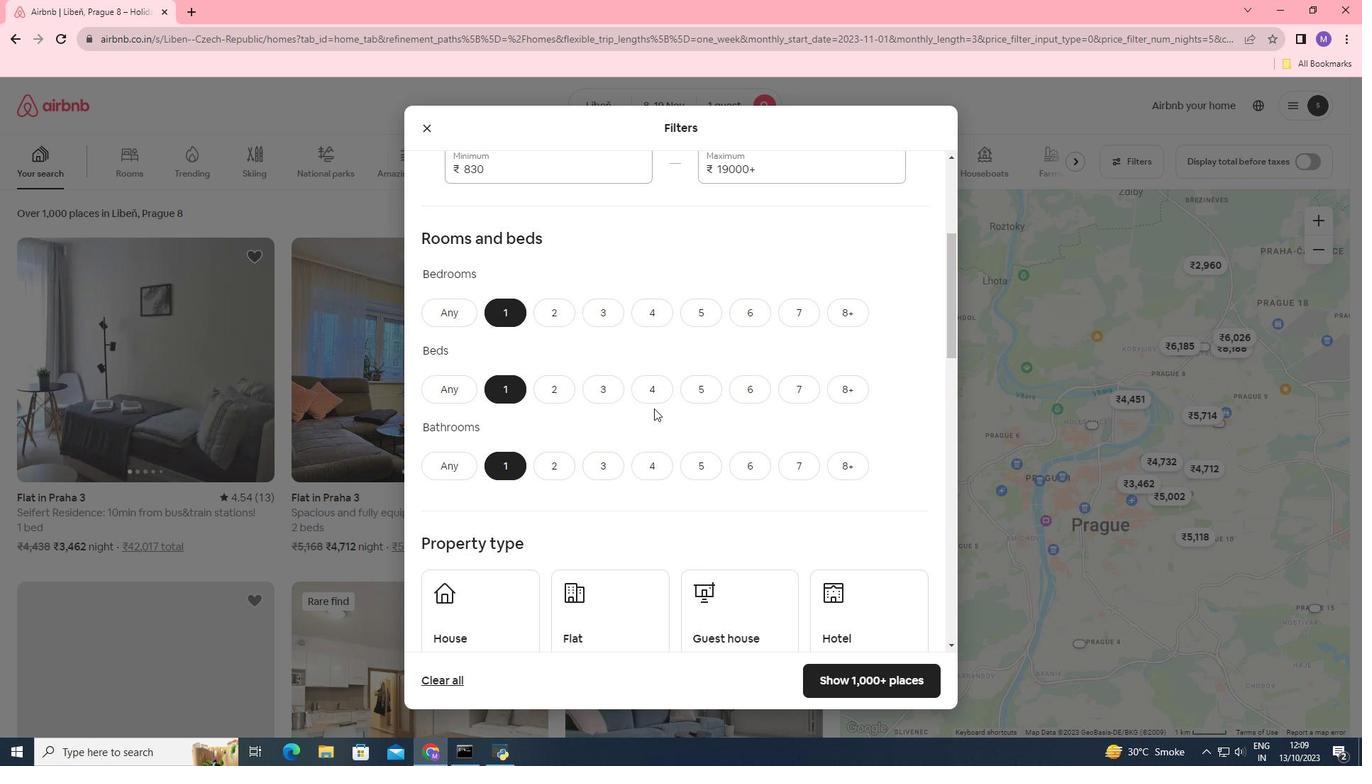 
Action: Mouse scrolled (654, 407) with delta (0, 0)
Screenshot: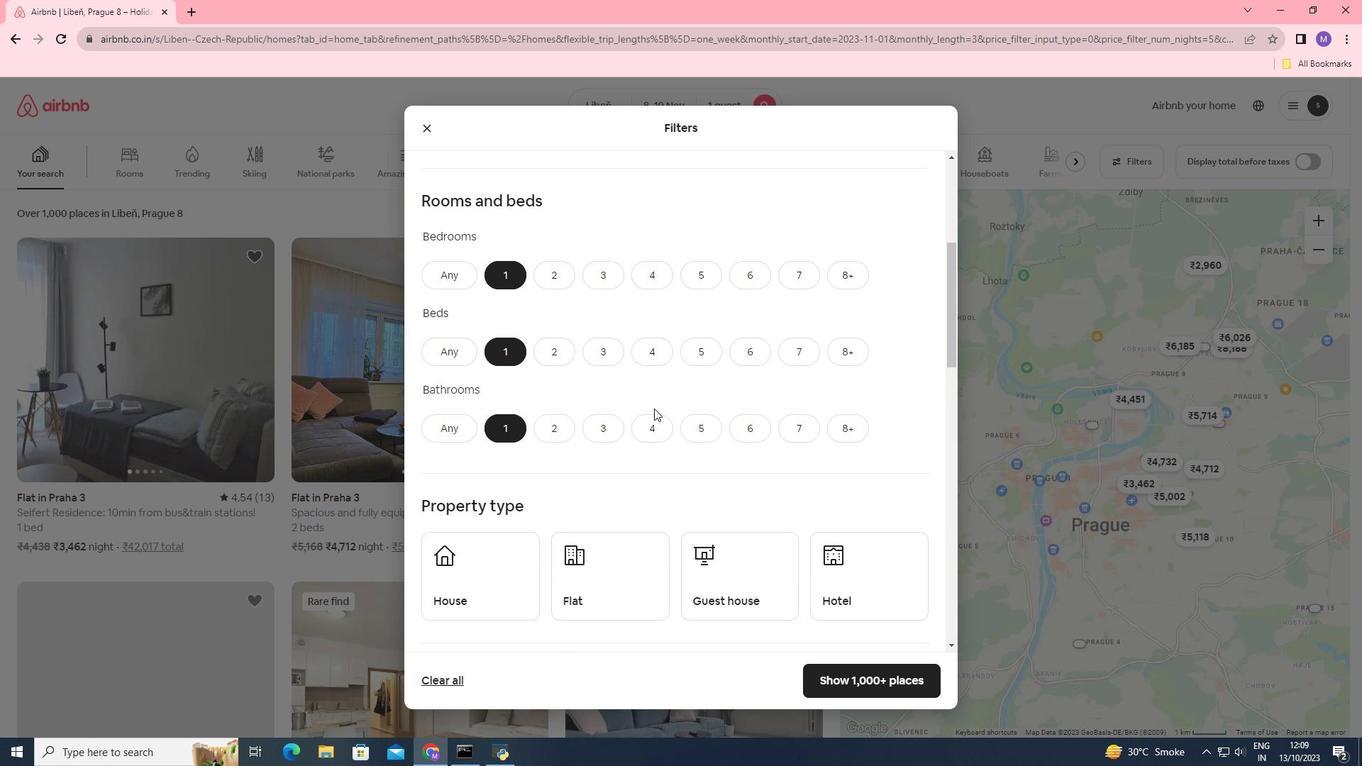 
Action: Mouse scrolled (654, 407) with delta (0, 0)
Screenshot: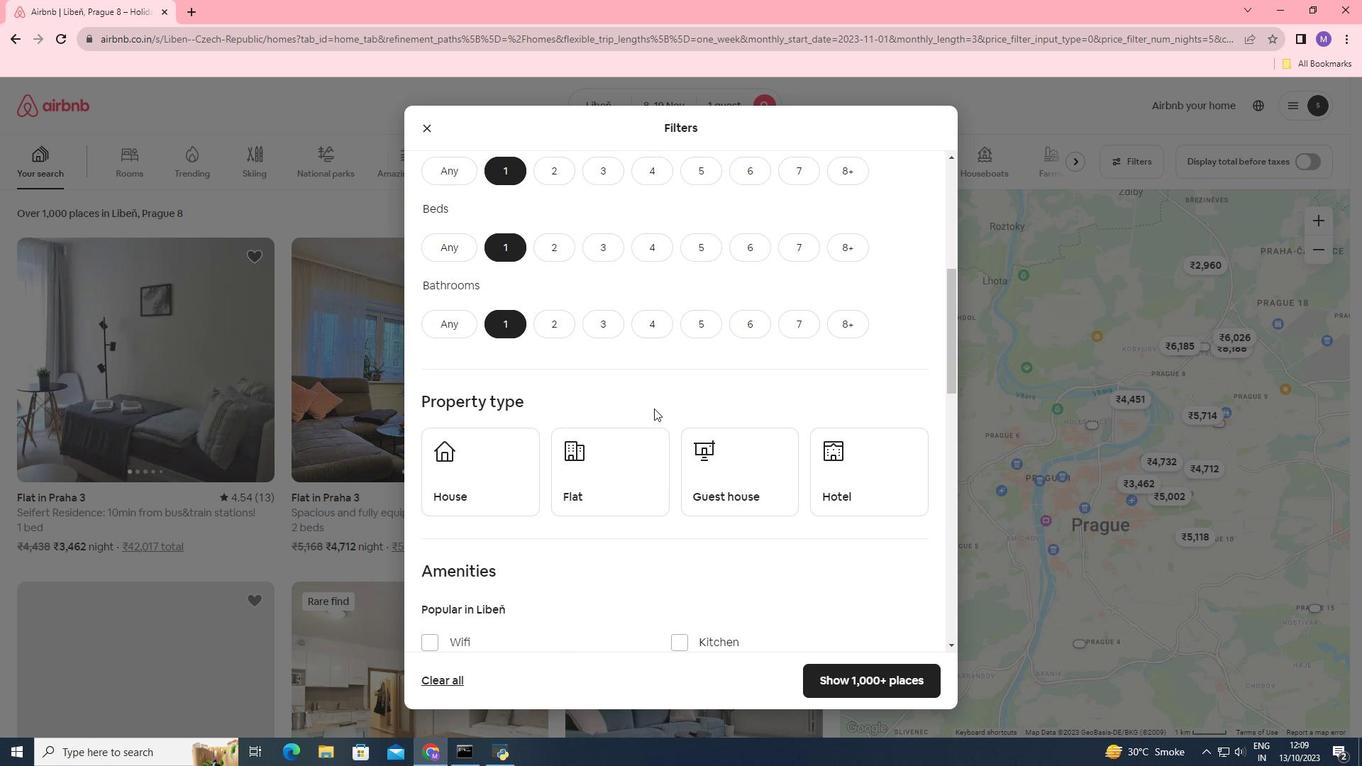 
Action: Mouse scrolled (654, 407) with delta (0, 0)
Screenshot: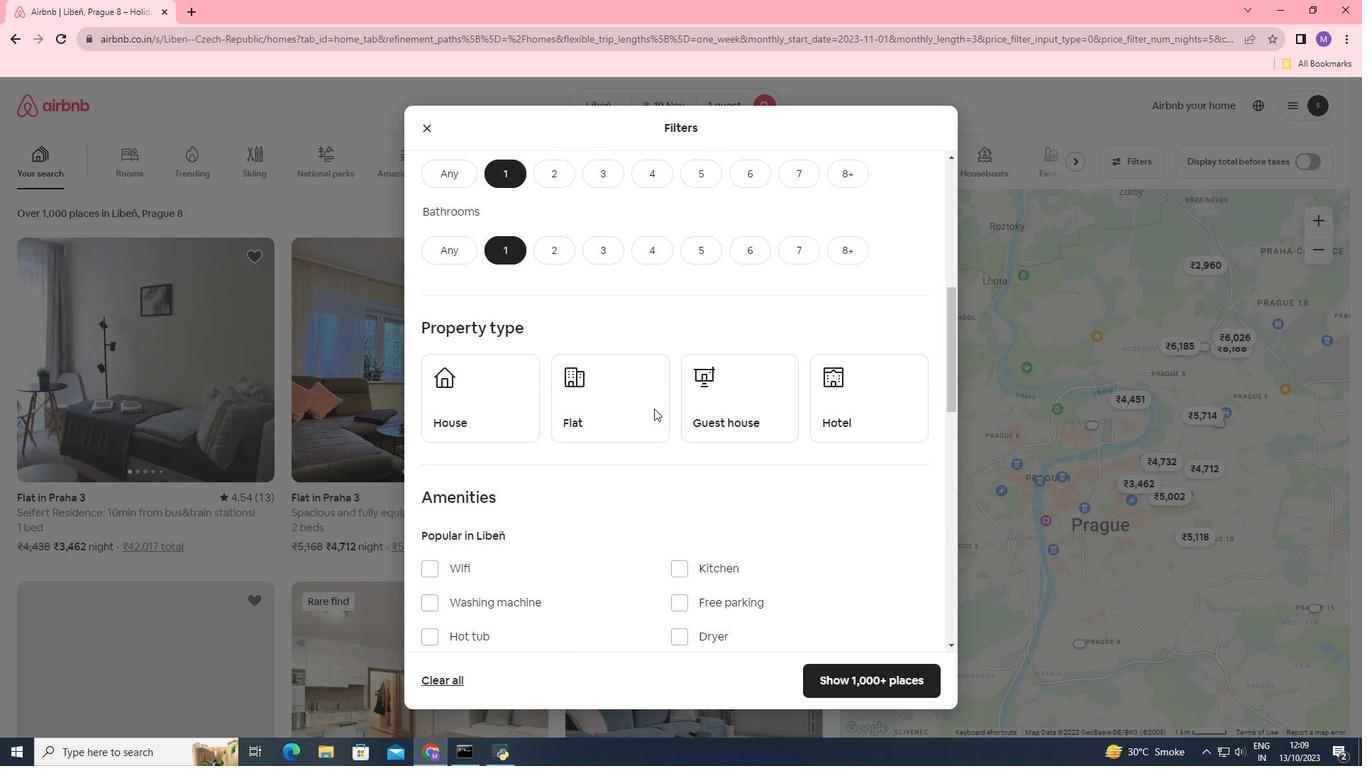 
Action: Mouse scrolled (654, 407) with delta (0, 0)
Screenshot: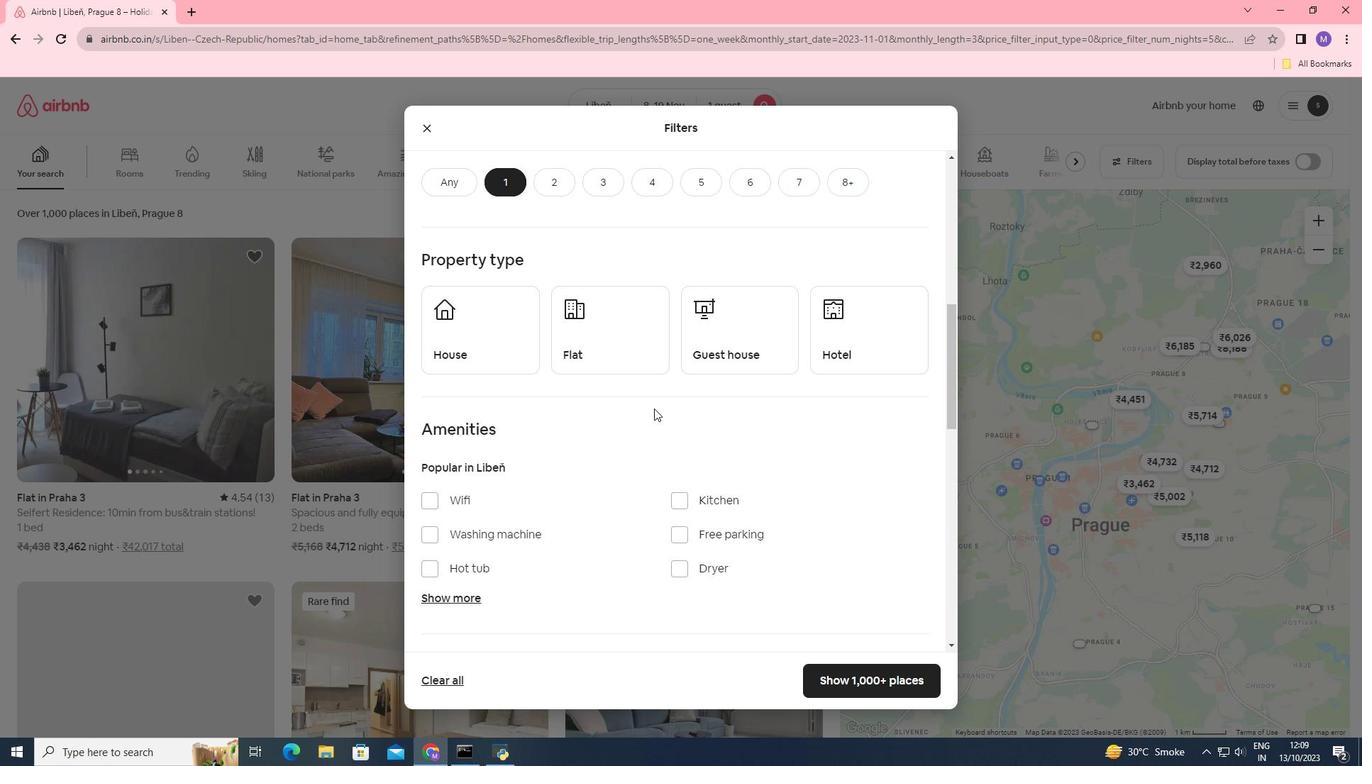 
Action: Mouse moved to (816, 410)
Screenshot: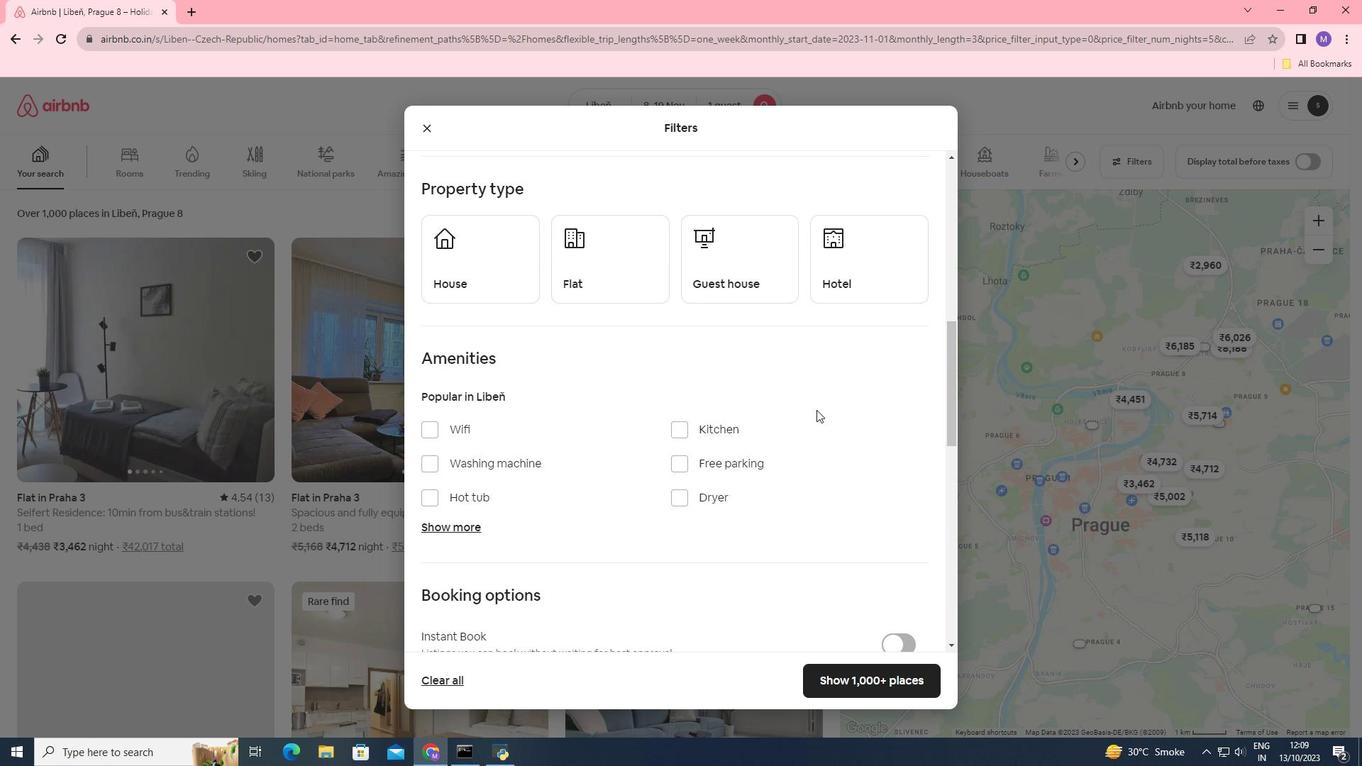 
Action: Mouse scrolled (816, 410) with delta (0, 0)
Screenshot: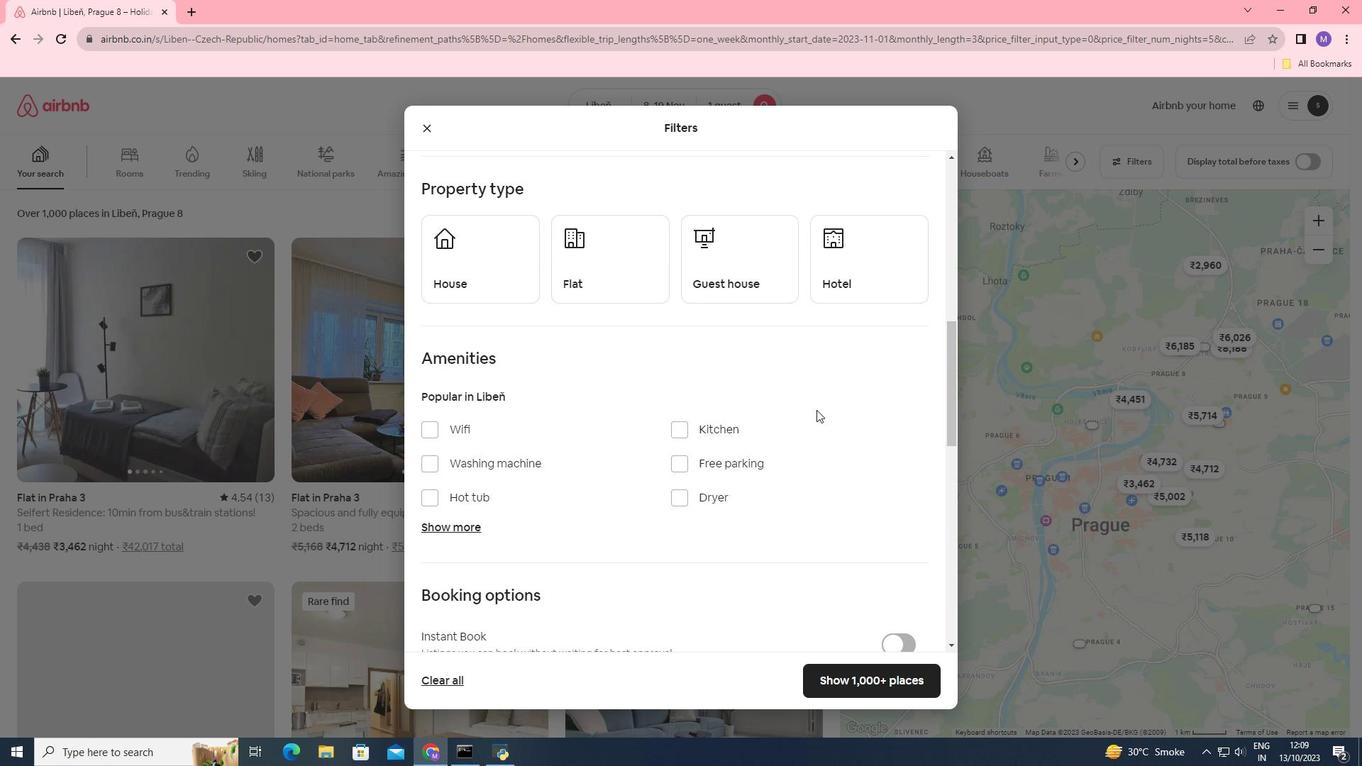 
Action: Mouse moved to (876, 310)
Screenshot: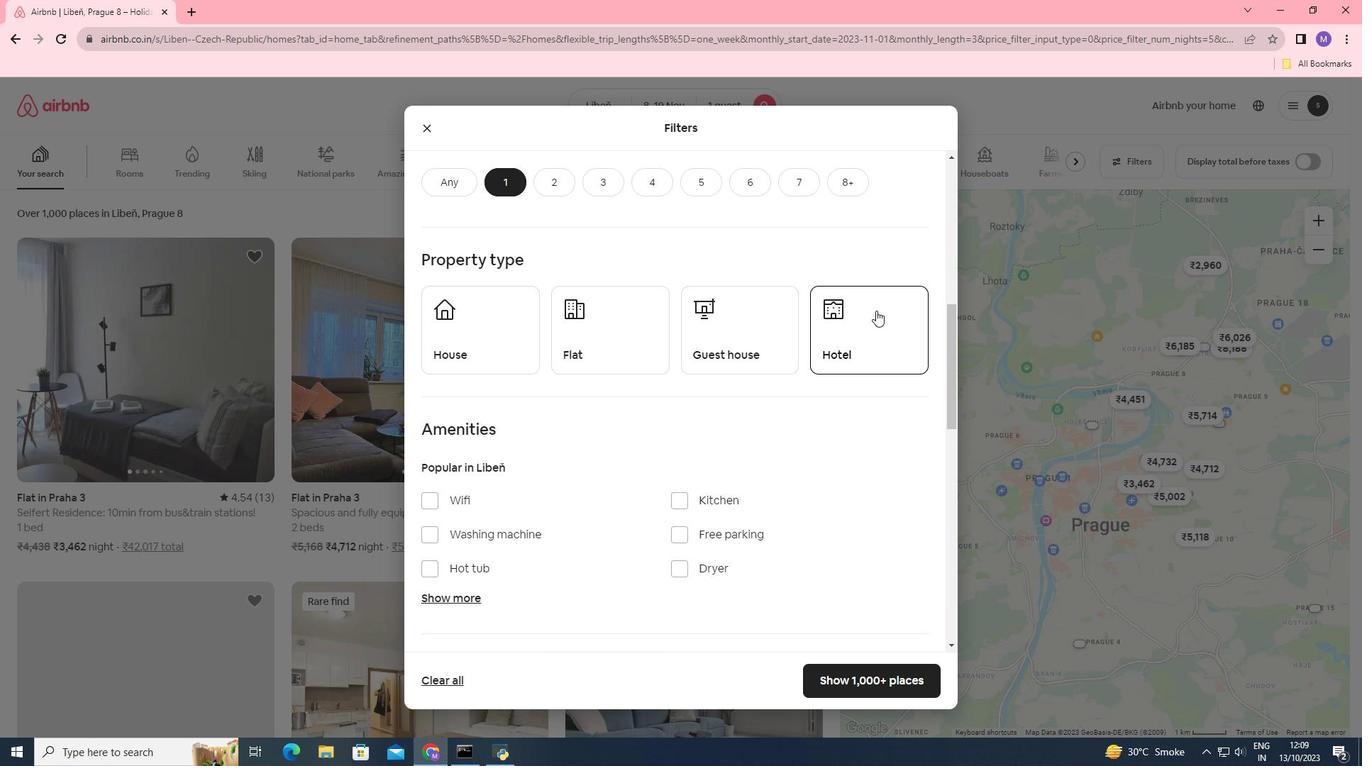 
Action: Mouse pressed left at (876, 310)
Screenshot: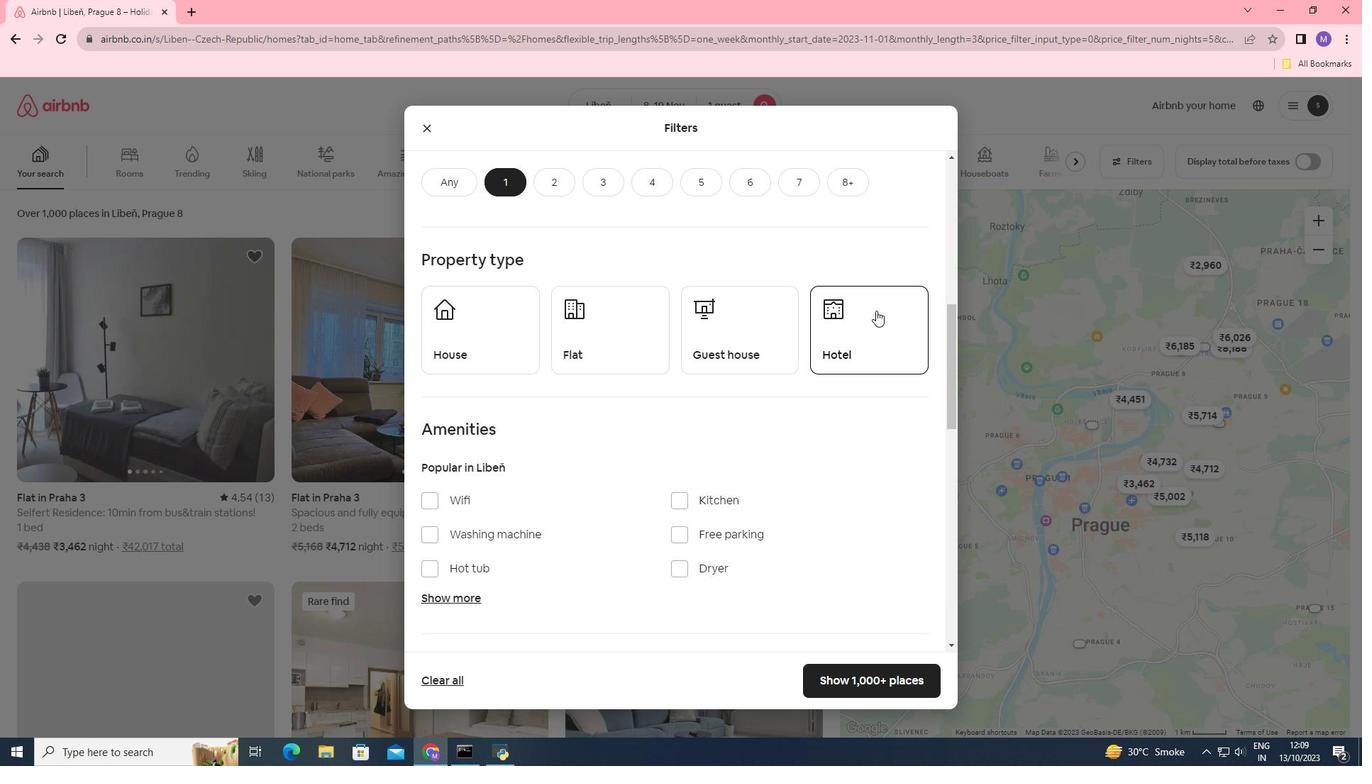 
Action: Mouse moved to (890, 680)
Screenshot: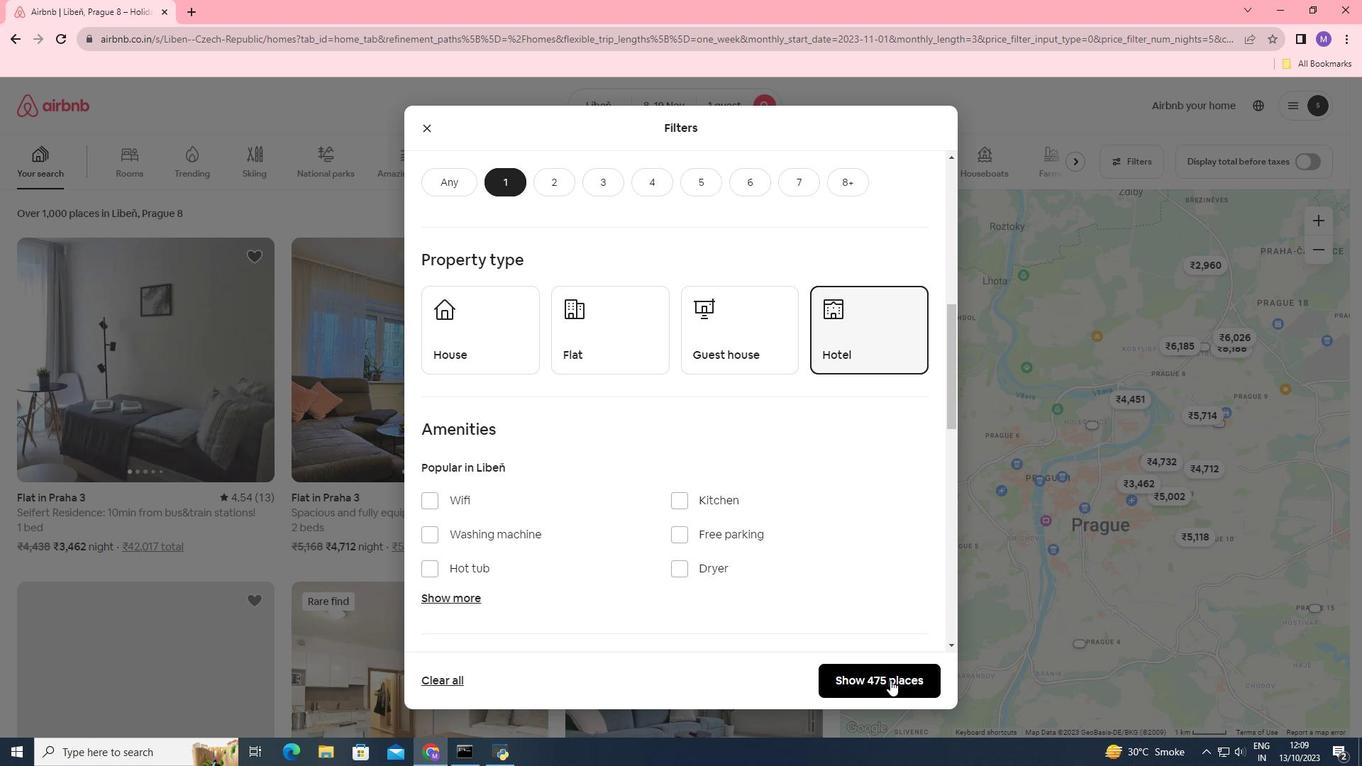 
Action: Mouse pressed left at (890, 680)
Screenshot: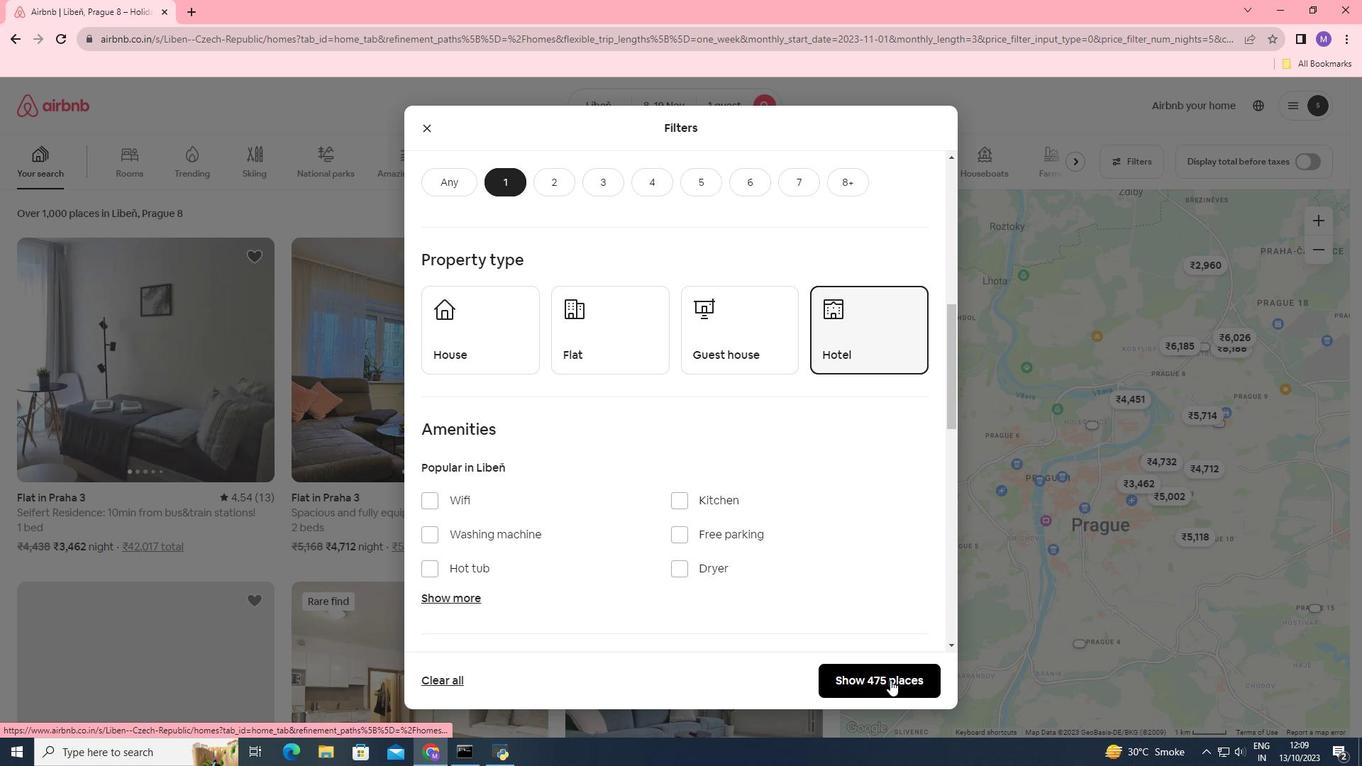 
Action: Mouse moved to (122, 285)
Screenshot: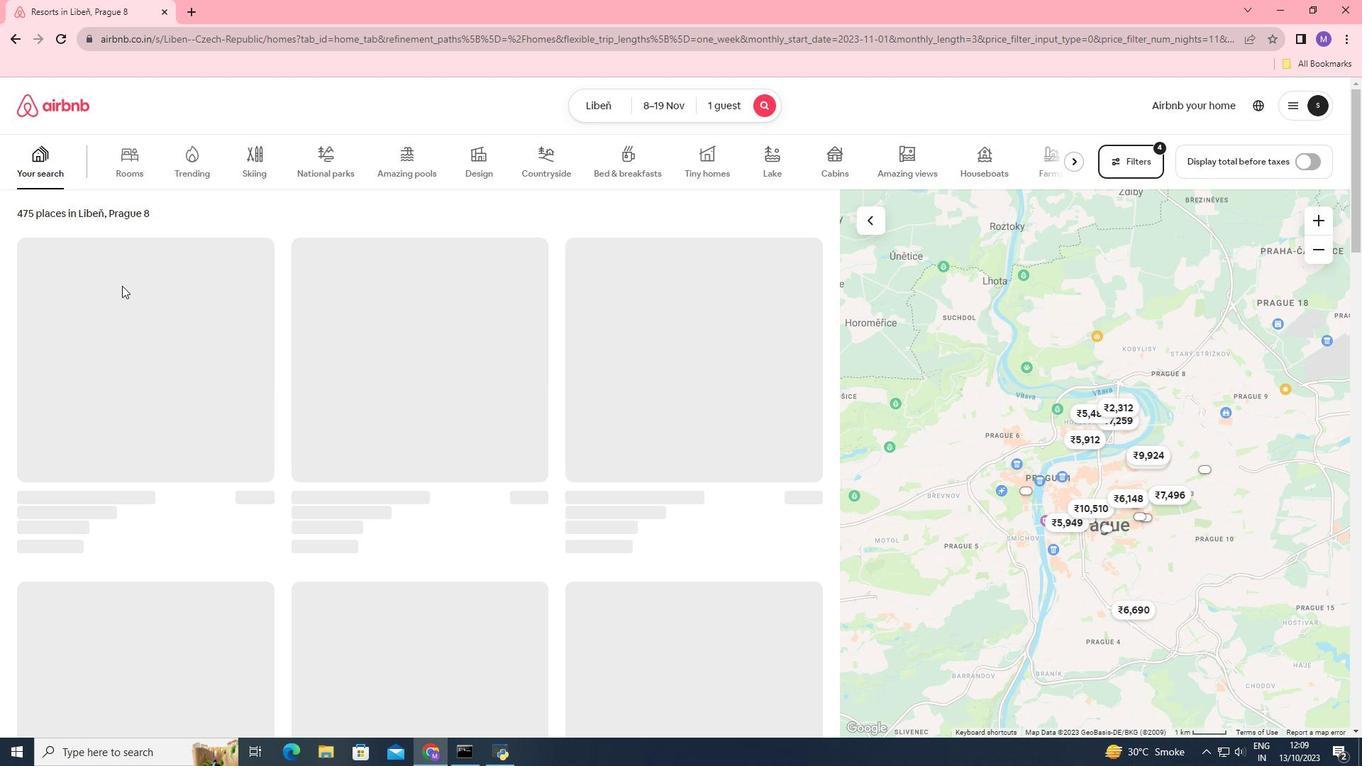 
Action: Mouse pressed left at (122, 285)
Screenshot: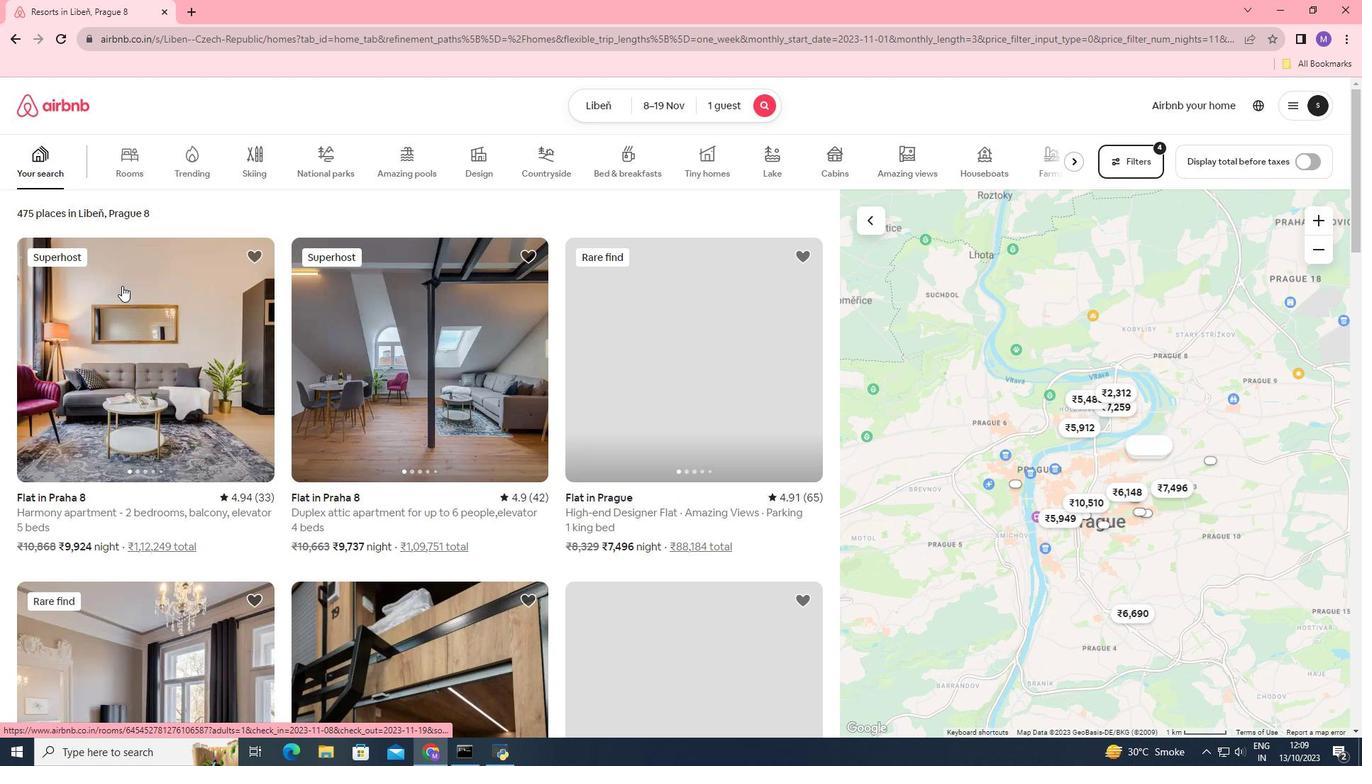 
Action: Mouse moved to (1001, 533)
Screenshot: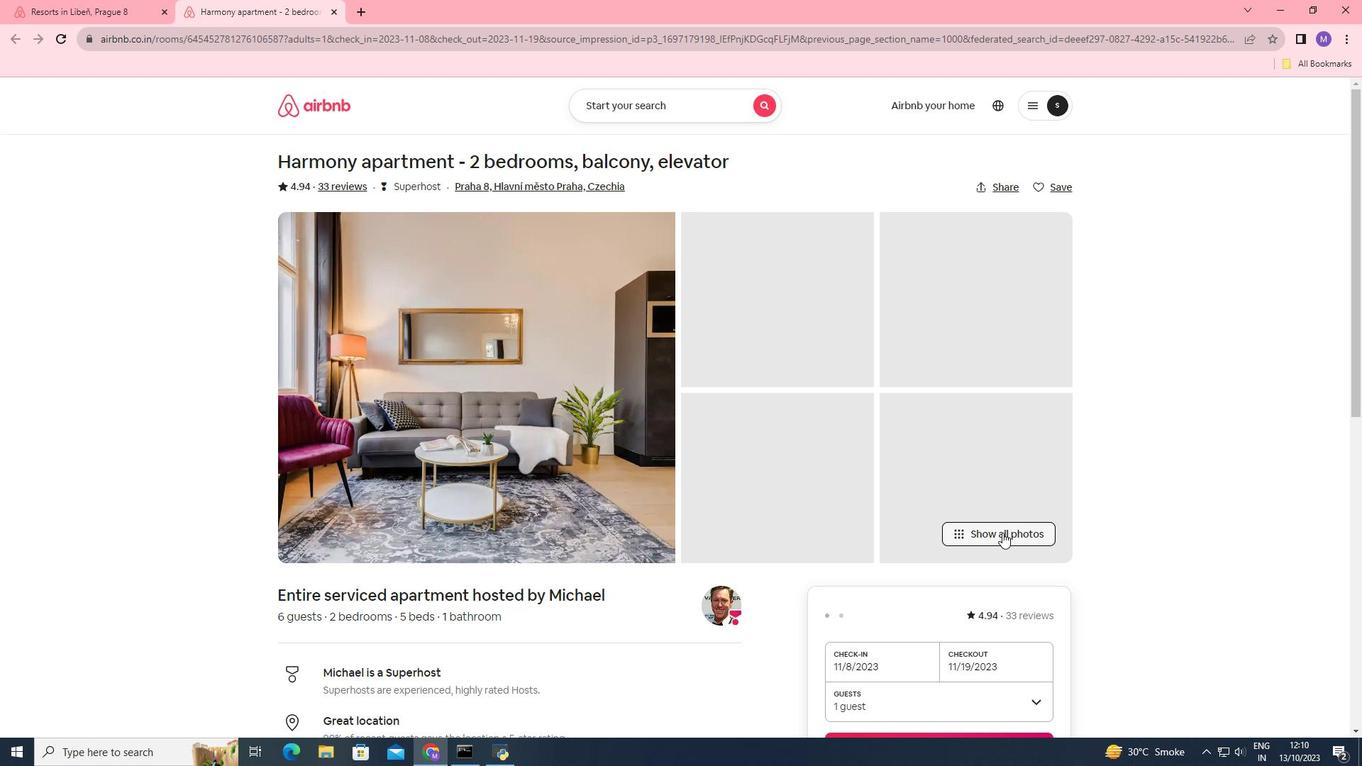 
Action: Mouse pressed left at (1001, 533)
Screenshot: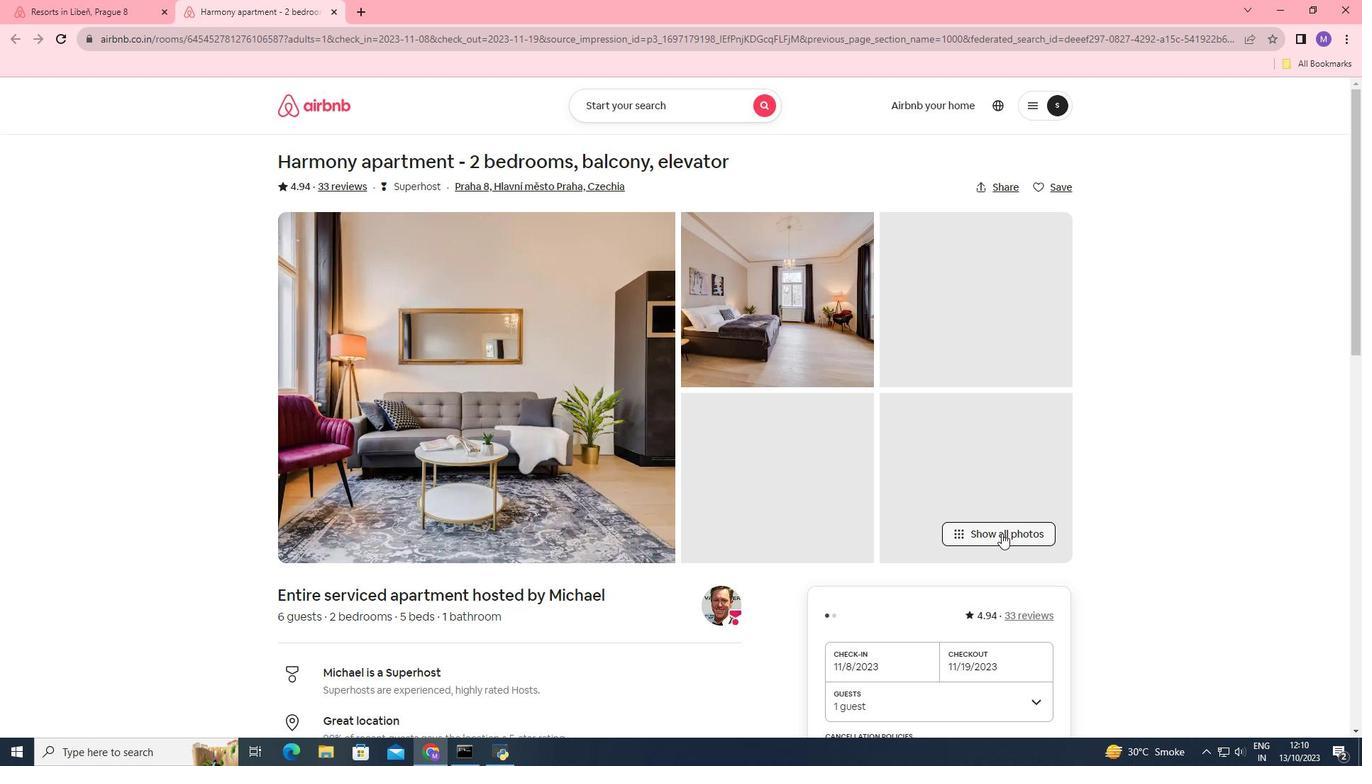 
Action: Mouse moved to (781, 365)
Screenshot: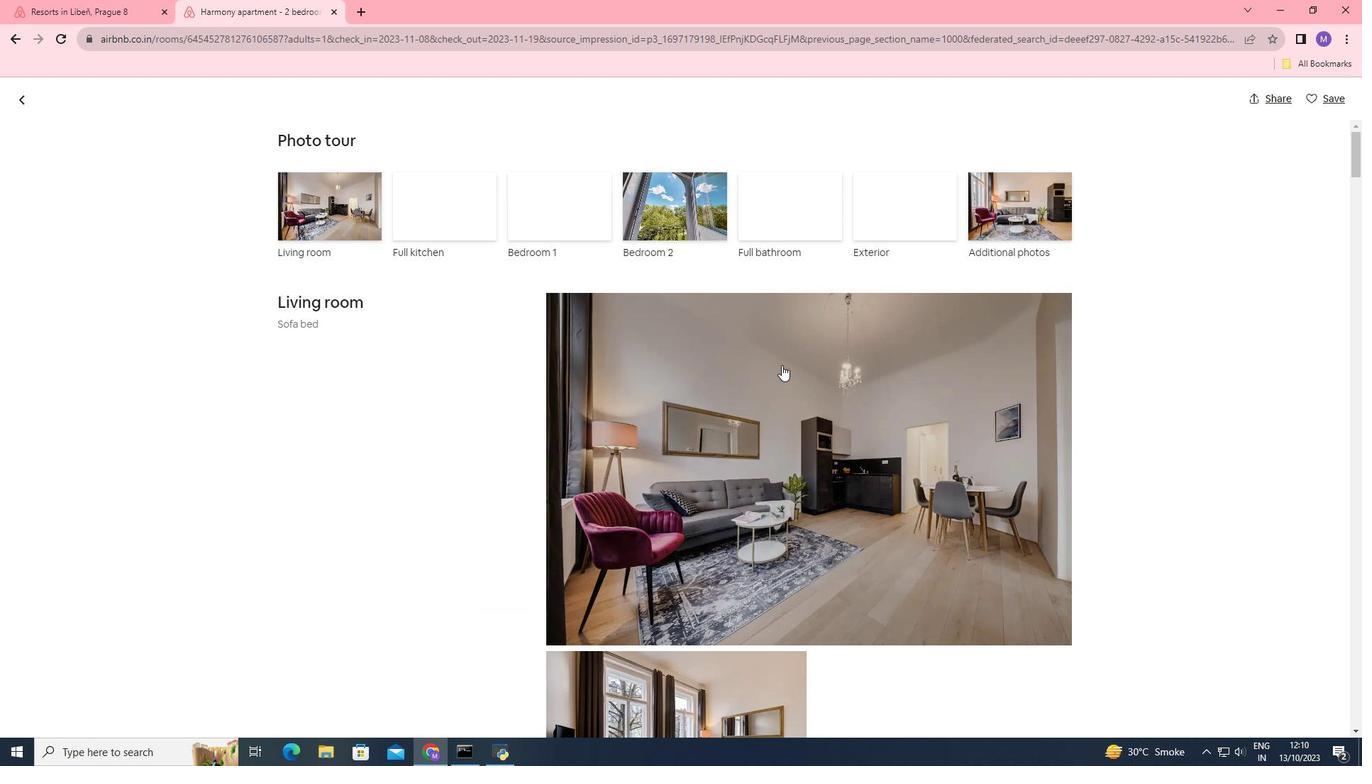 
Action: Mouse scrolled (781, 364) with delta (0, 0)
Screenshot: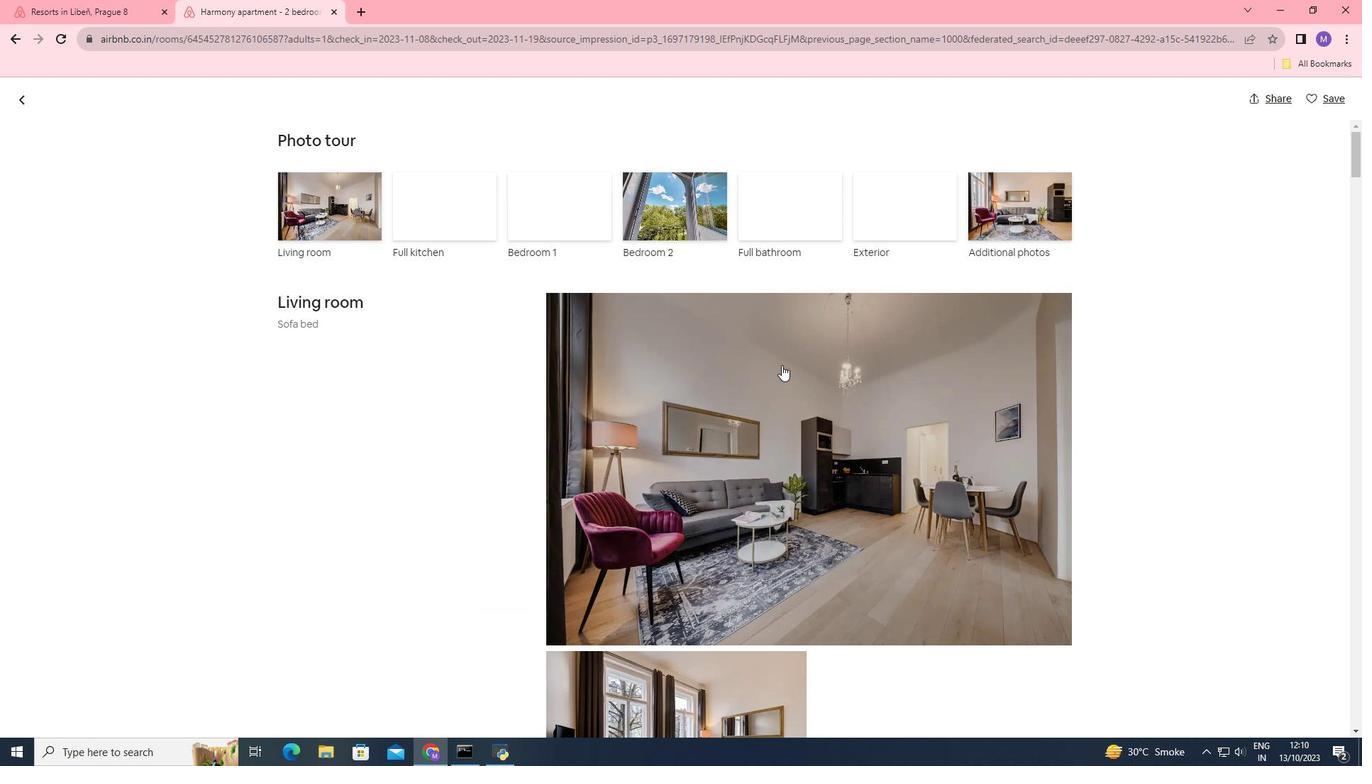 
Action: Mouse moved to (779, 349)
Screenshot: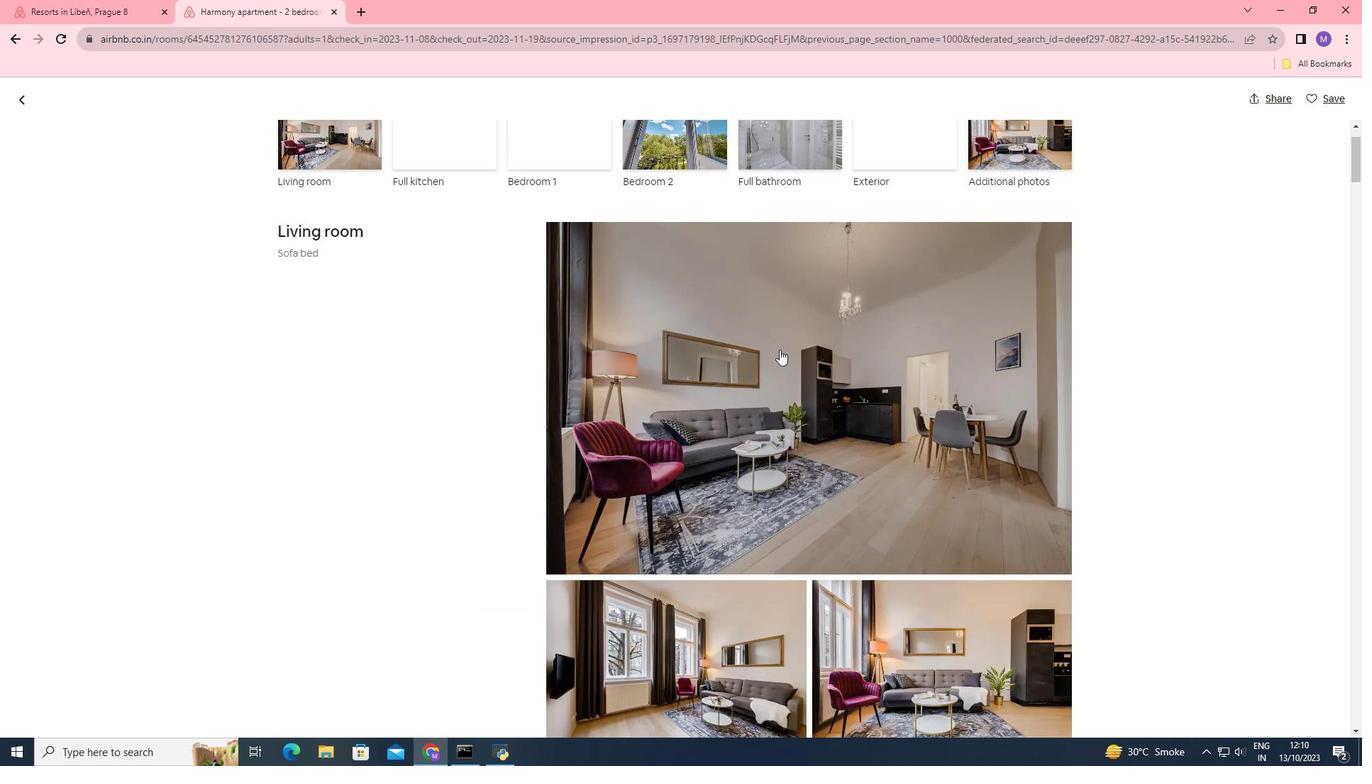 
Action: Mouse scrolled (779, 349) with delta (0, 0)
Screenshot: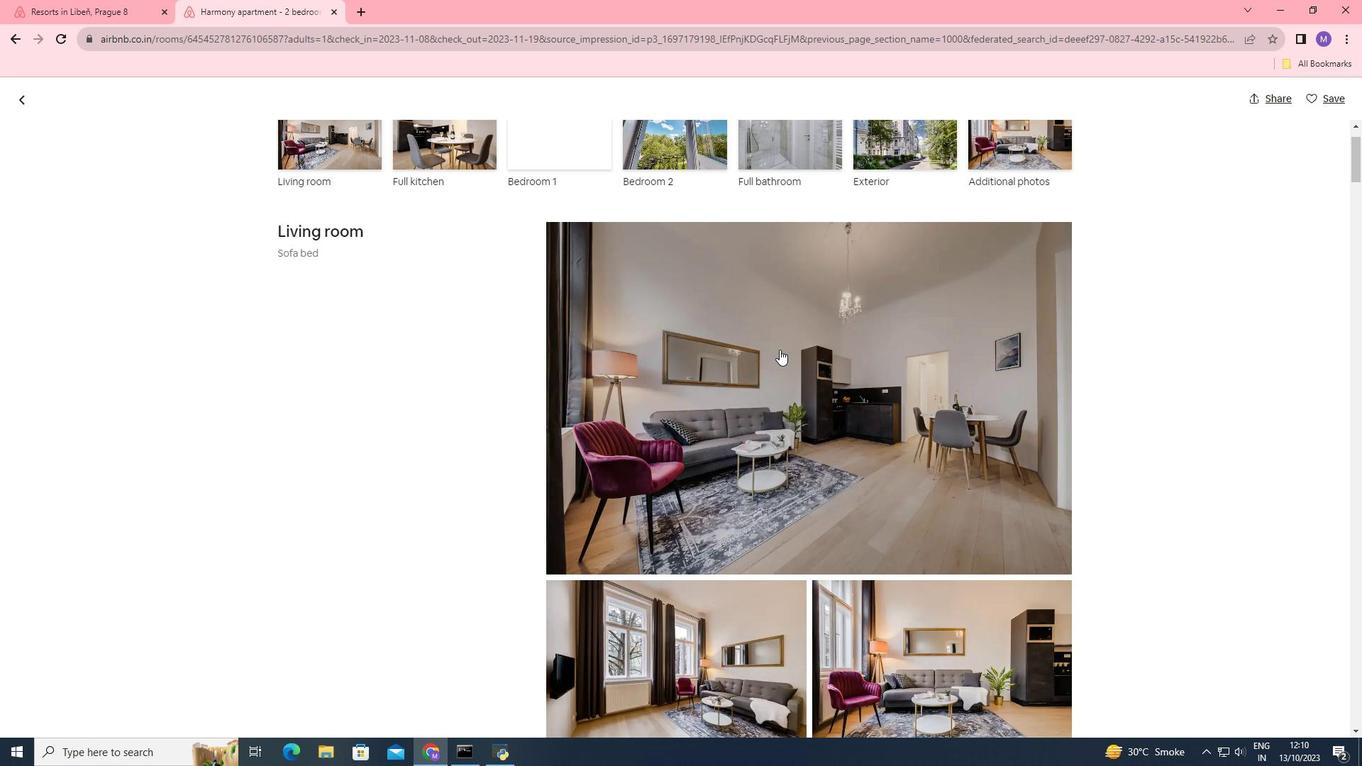 
Action: Mouse moved to (779, 349)
Screenshot: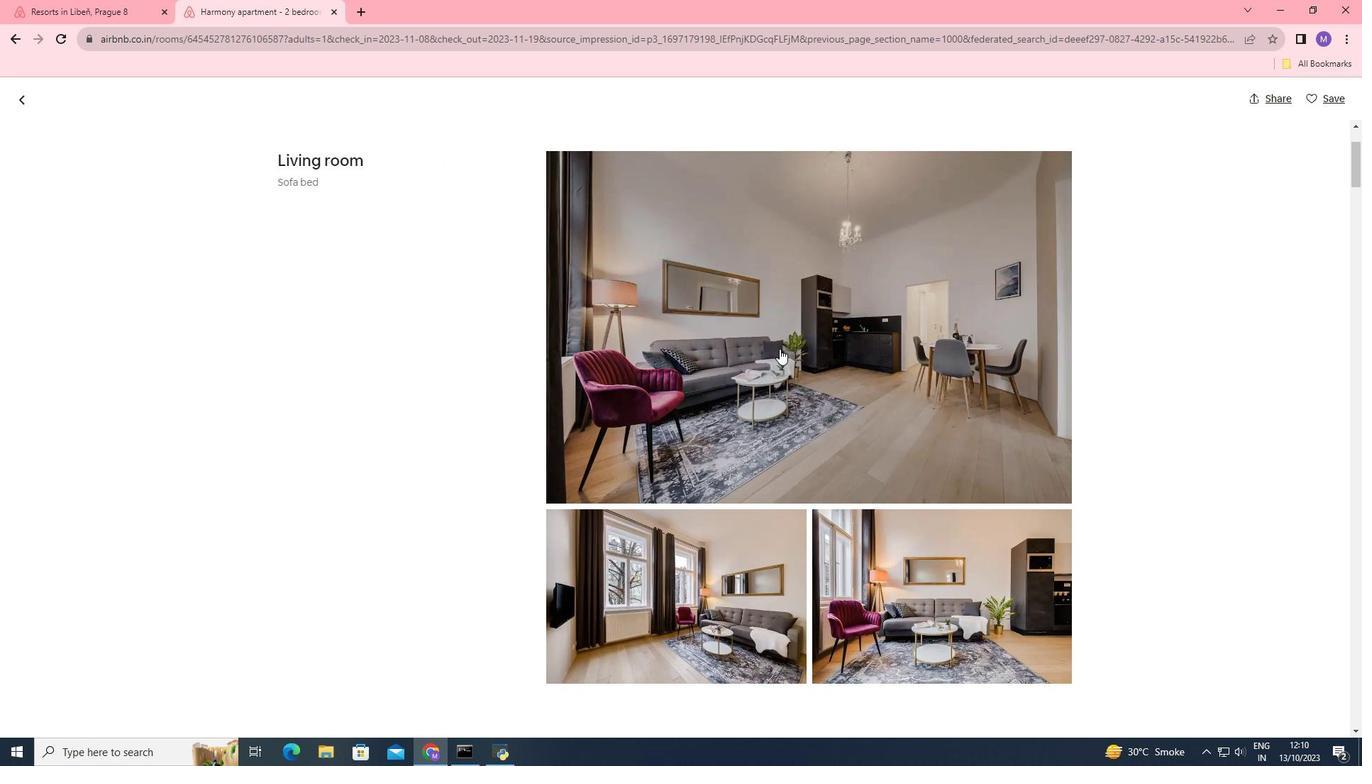 
Action: Mouse scrolled (779, 348) with delta (0, 0)
Screenshot: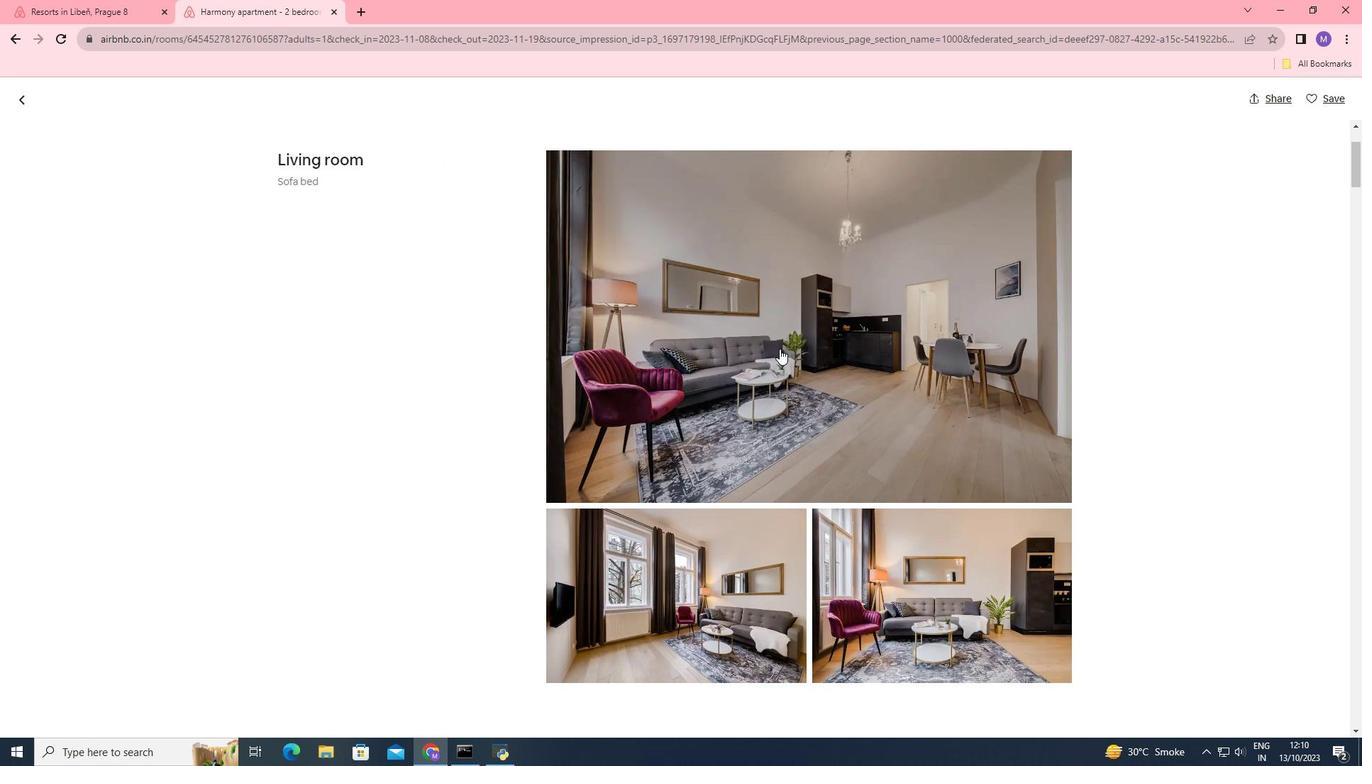 
Action: Mouse scrolled (779, 348) with delta (0, 0)
Screenshot: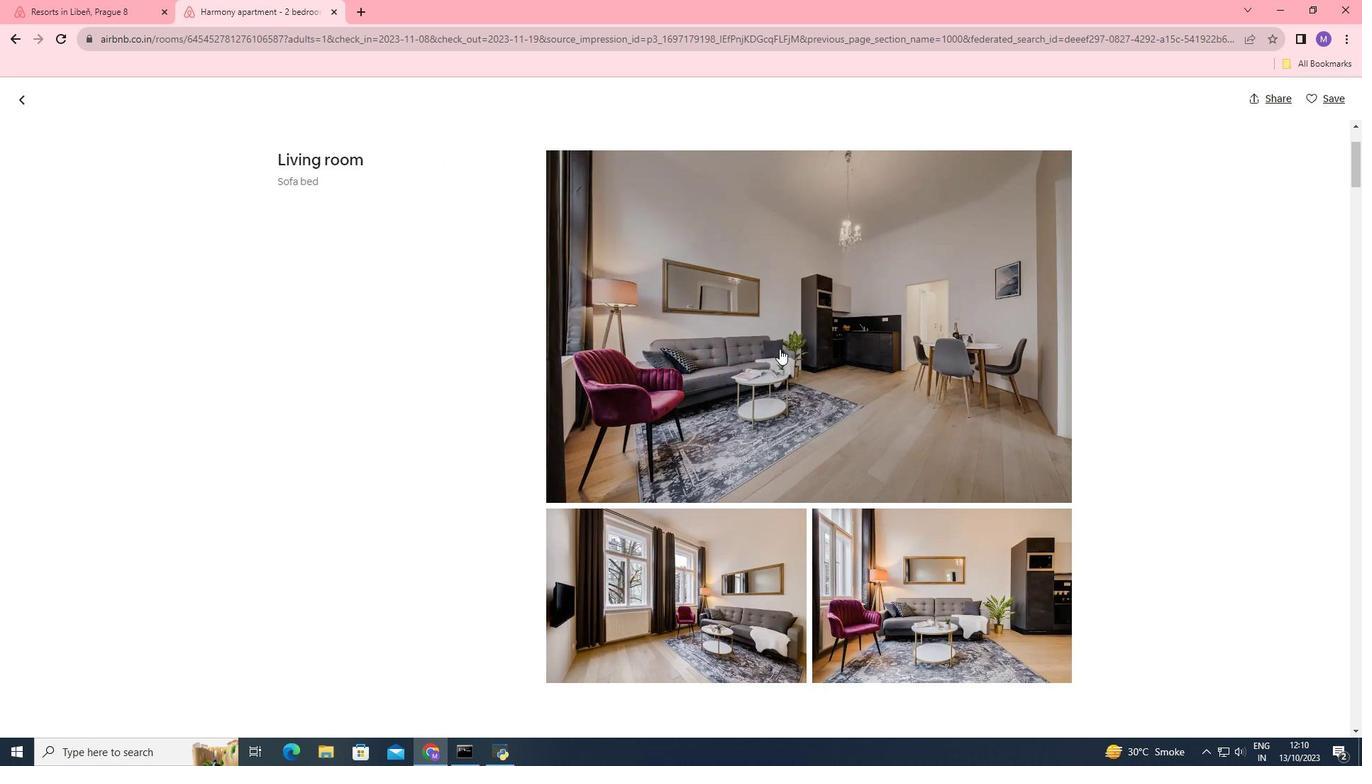 
Action: Mouse moved to (795, 458)
Screenshot: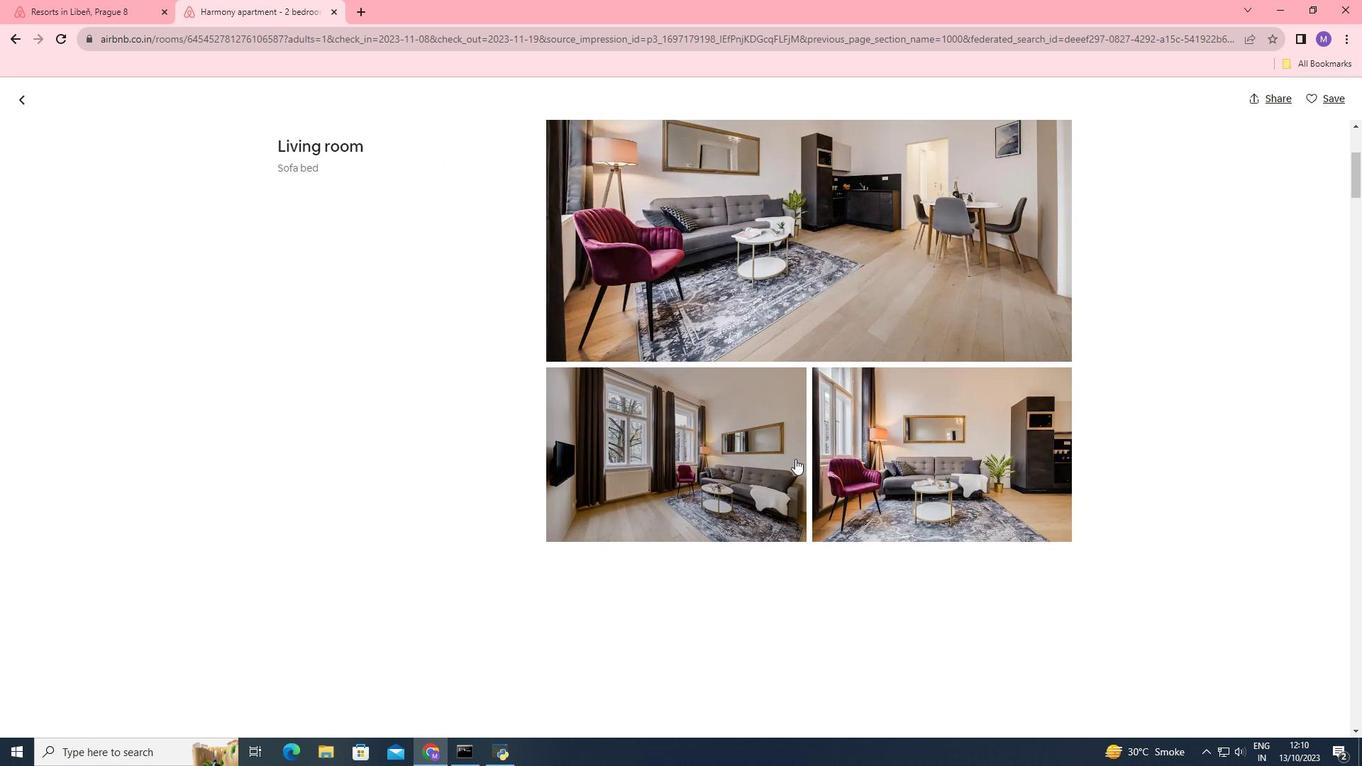 
Action: Mouse scrolled (795, 458) with delta (0, 0)
Screenshot: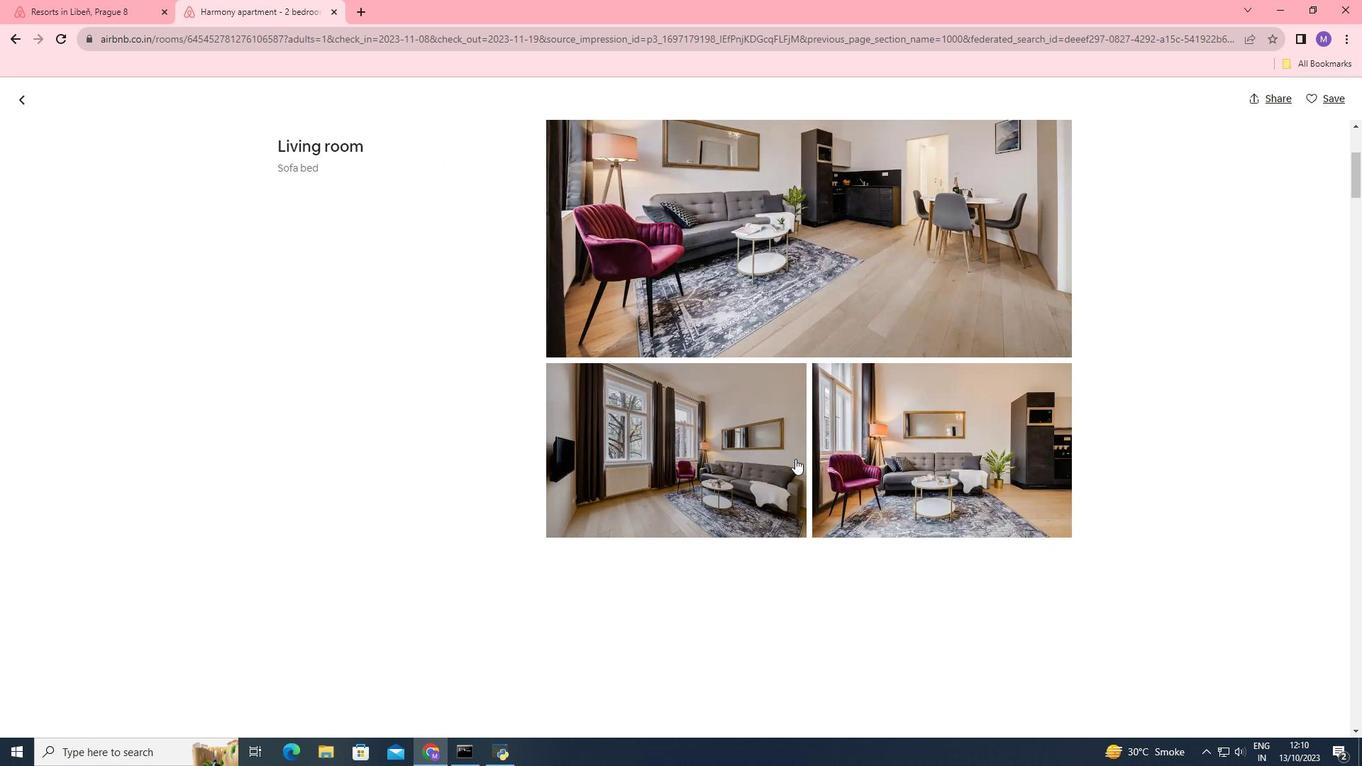 
Action: Mouse scrolled (795, 458) with delta (0, 0)
Screenshot: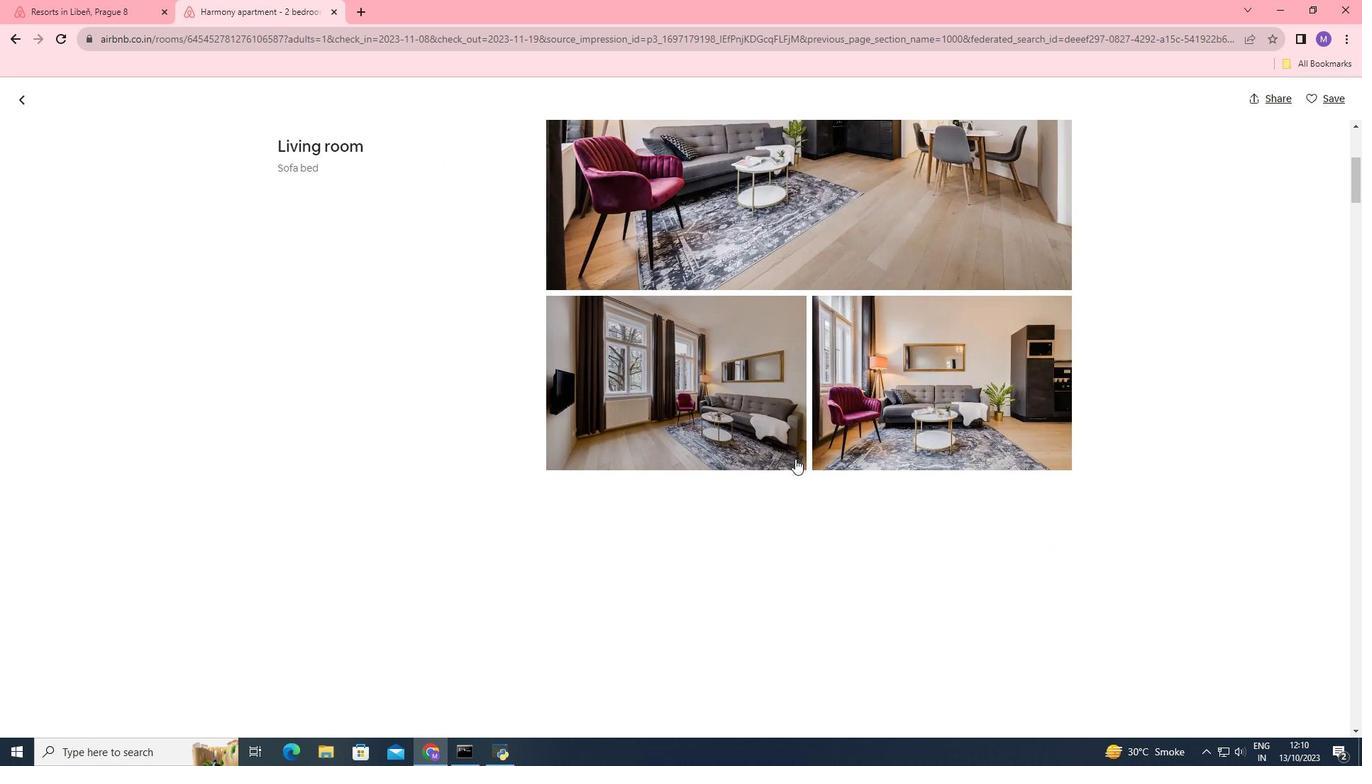 
Action: Mouse scrolled (795, 458) with delta (0, 0)
Screenshot: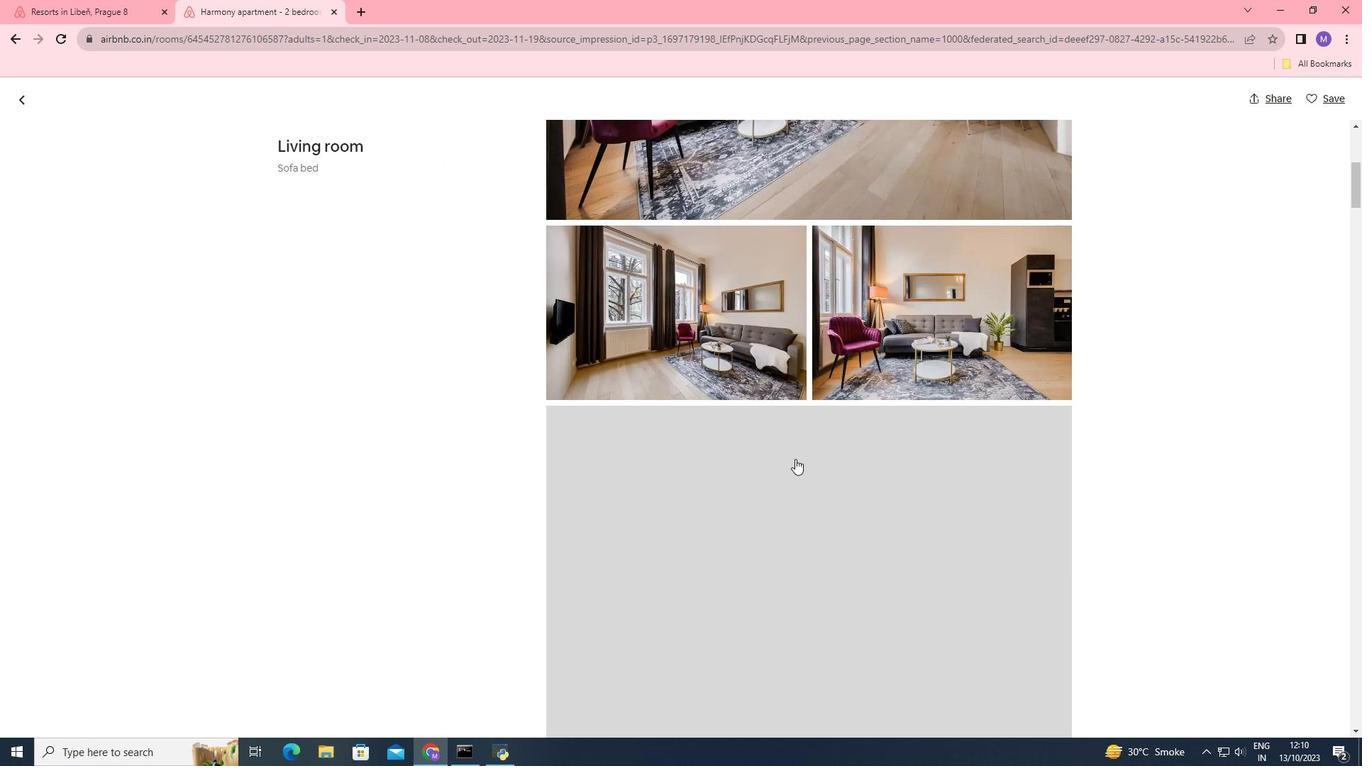 
Action: Mouse scrolled (795, 458) with delta (0, 0)
Screenshot: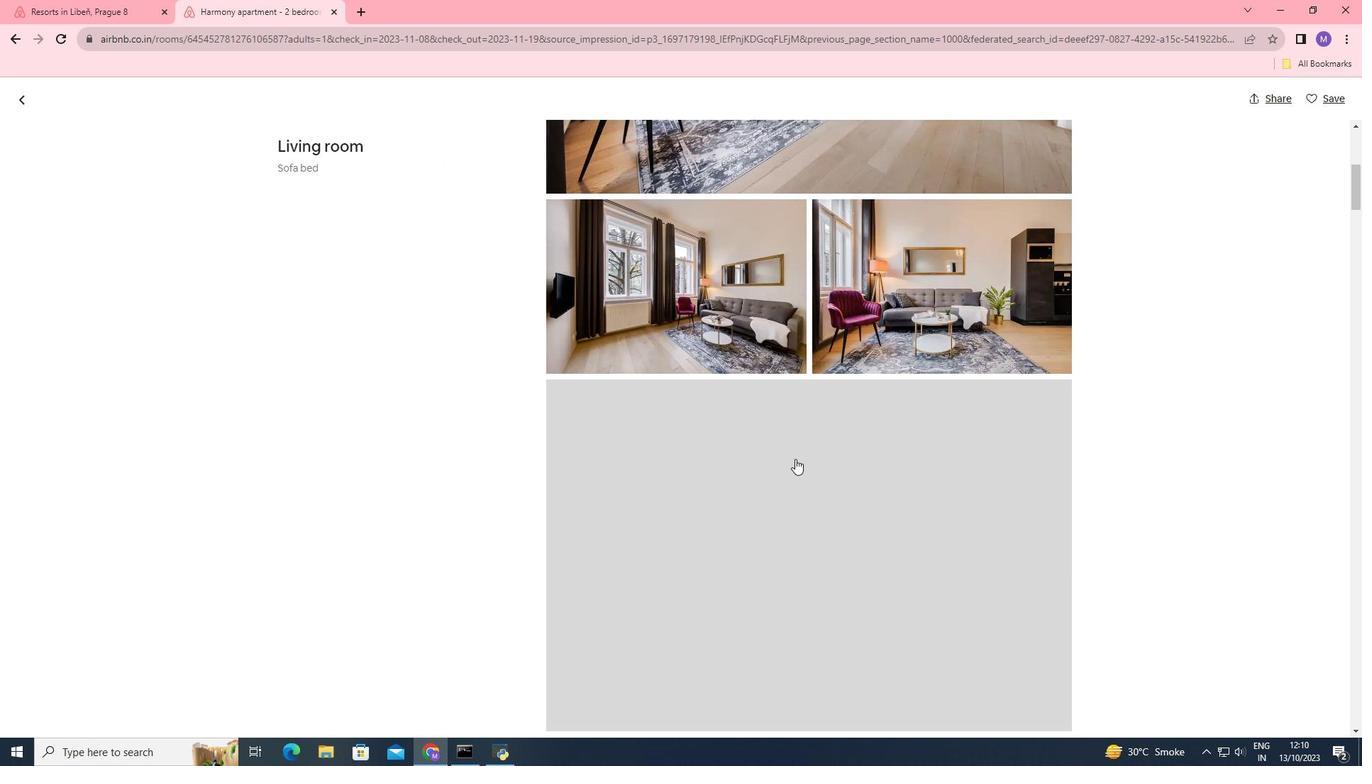 
Action: Mouse scrolled (795, 458) with delta (0, 0)
Screenshot: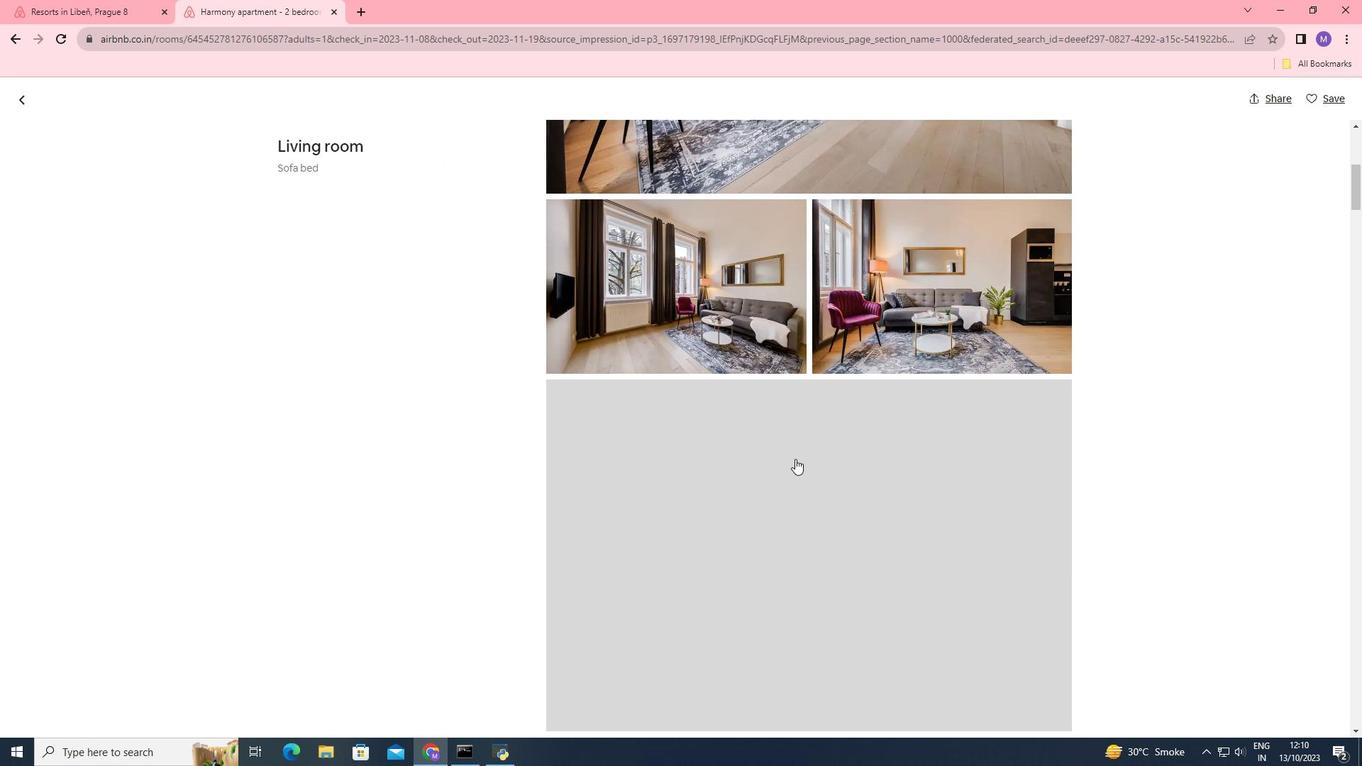 
Action: Mouse moved to (795, 459)
Screenshot: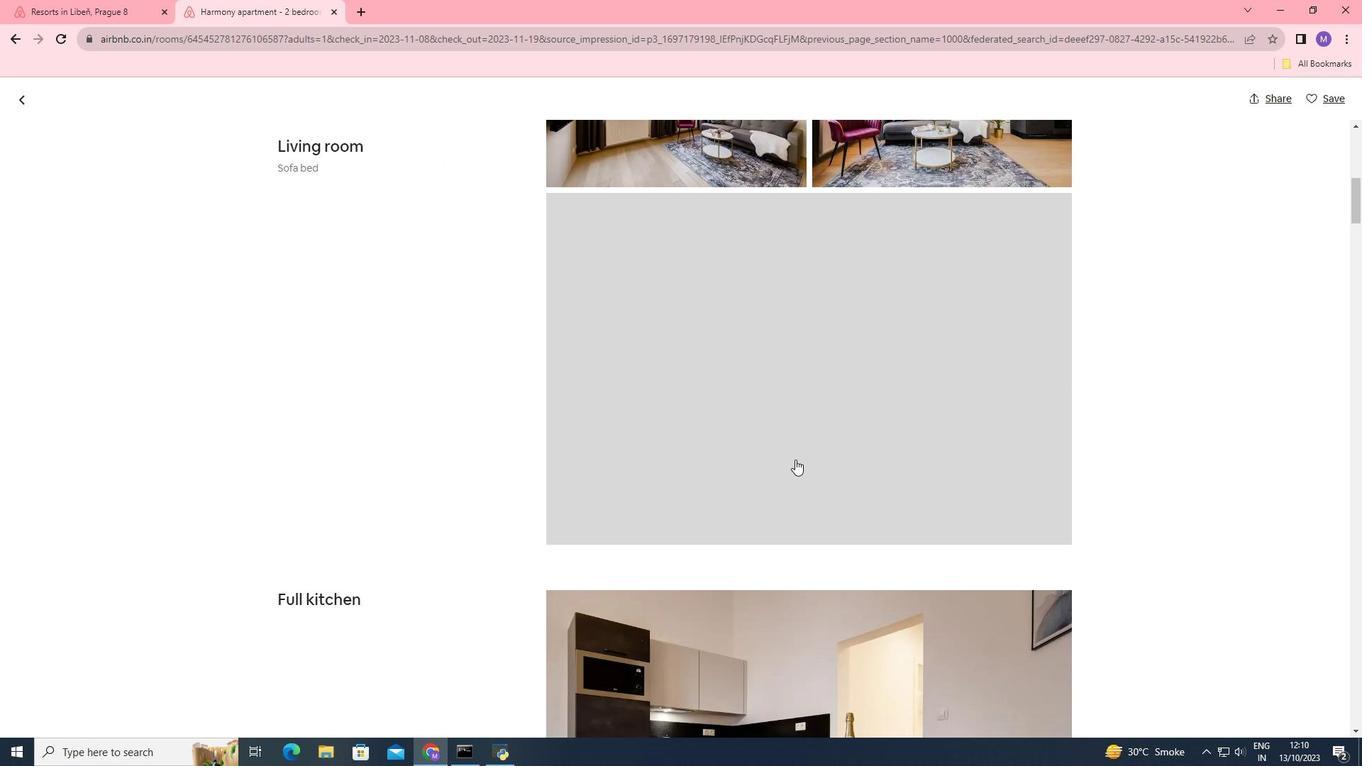 
Action: Mouse scrolled (795, 458) with delta (0, 0)
Screenshot: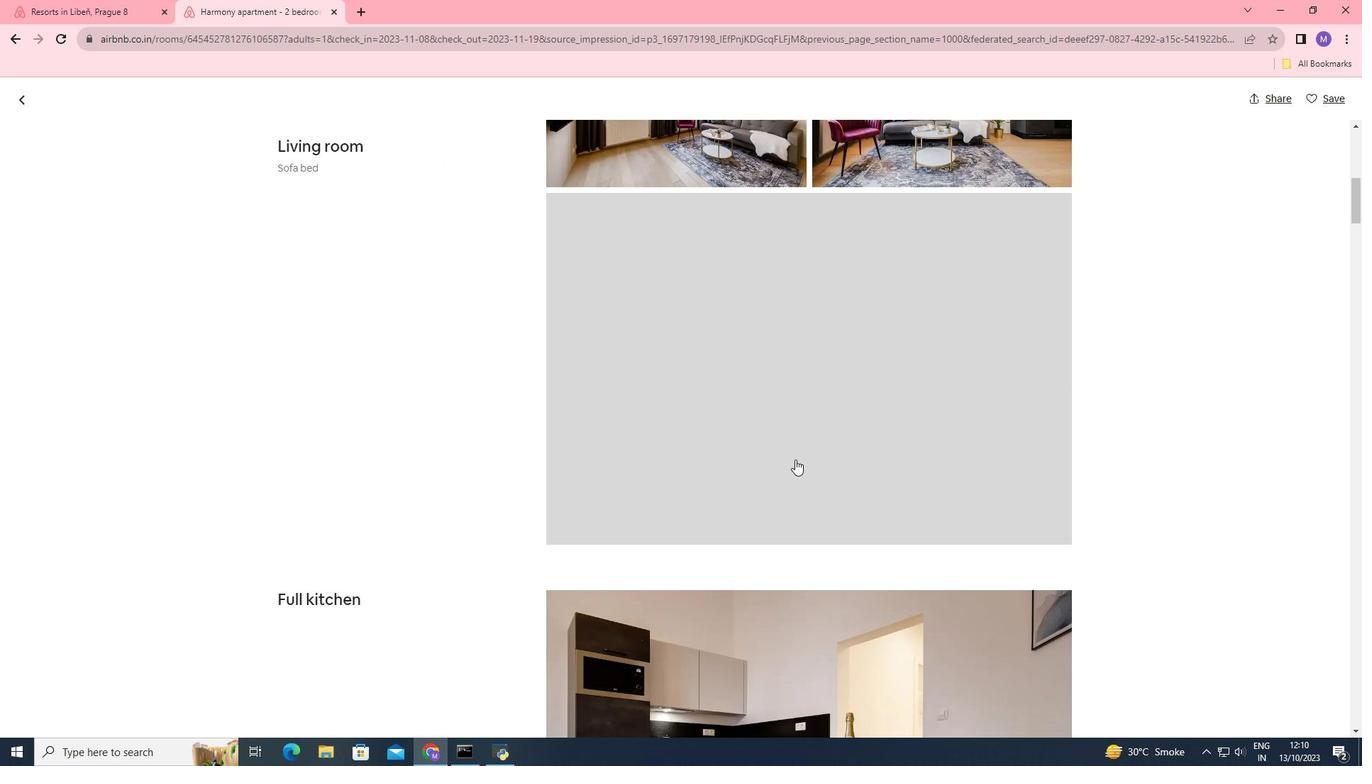 
Action: Mouse scrolled (795, 458) with delta (0, 0)
Screenshot: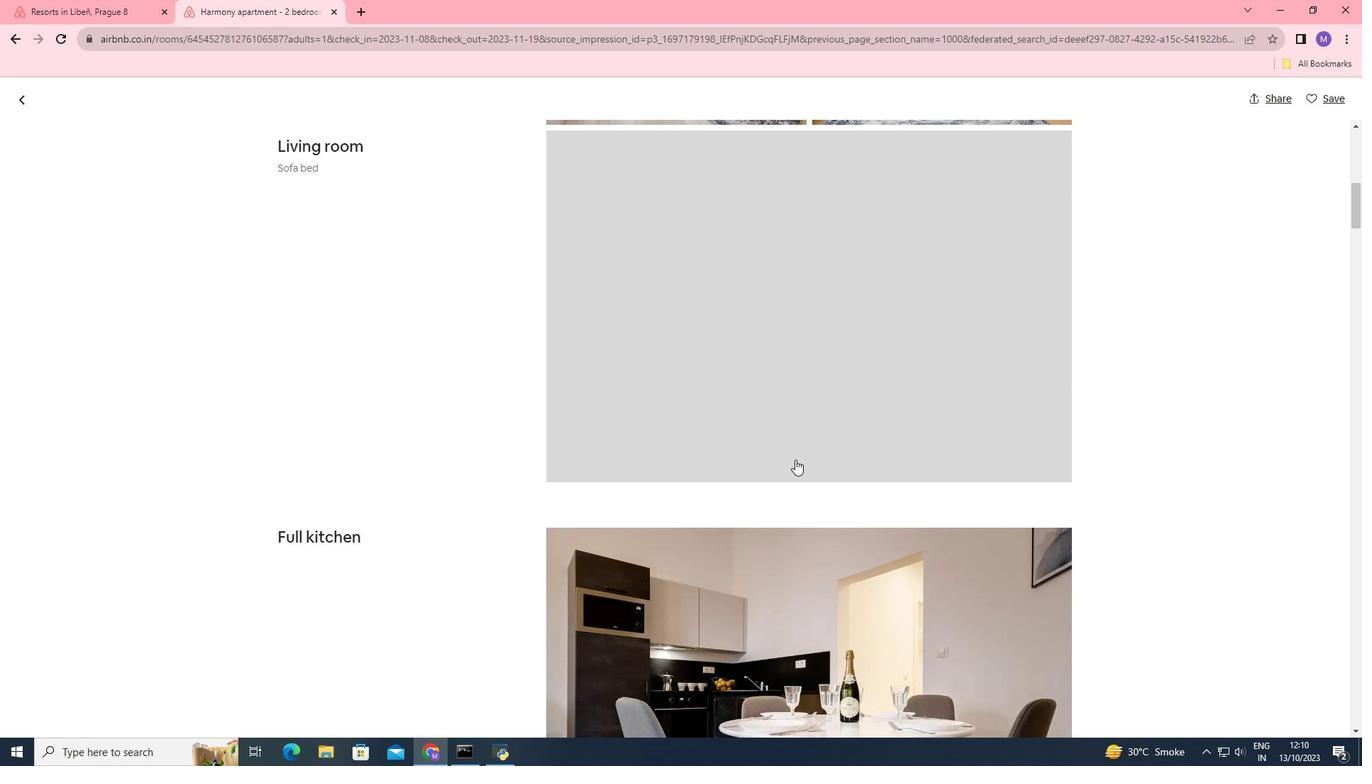 
Action: Mouse scrolled (795, 458) with delta (0, 0)
Screenshot: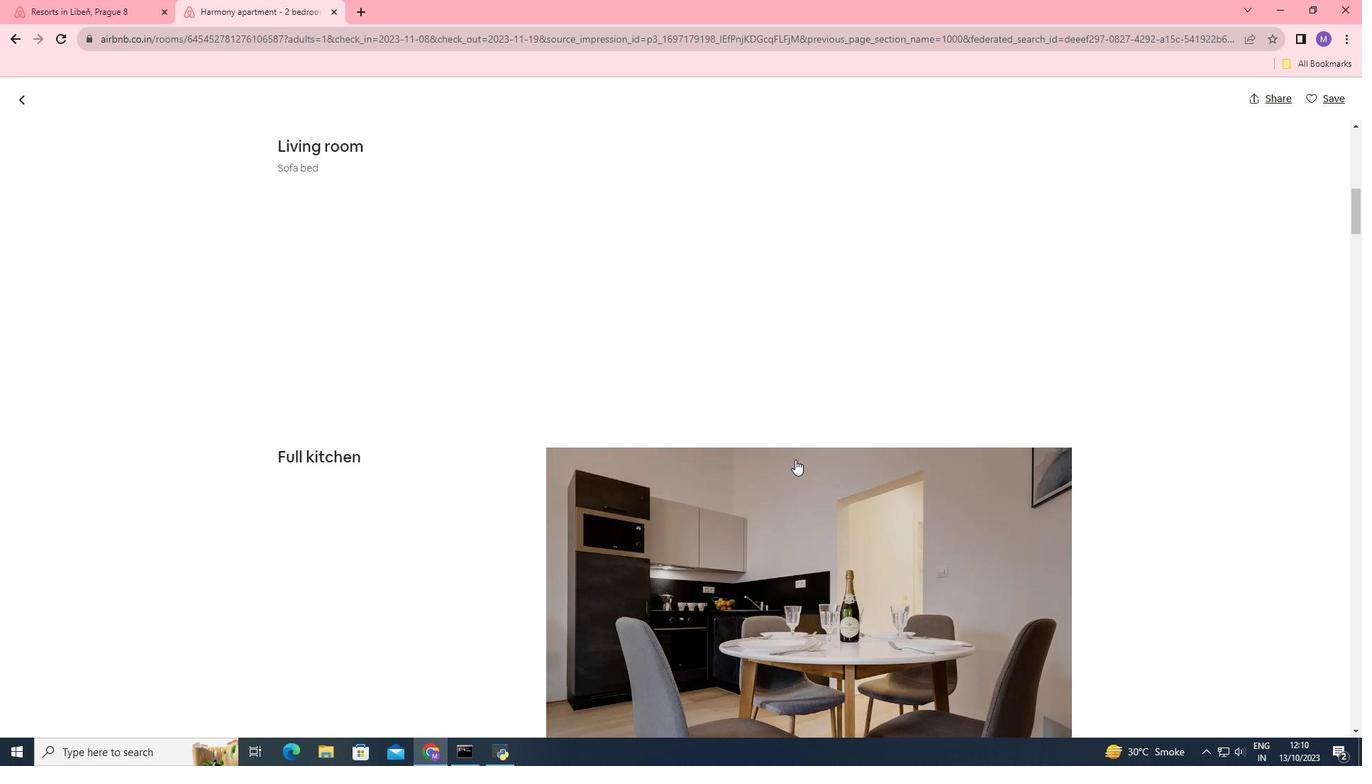 
Action: Mouse scrolled (795, 458) with delta (0, 0)
Screenshot: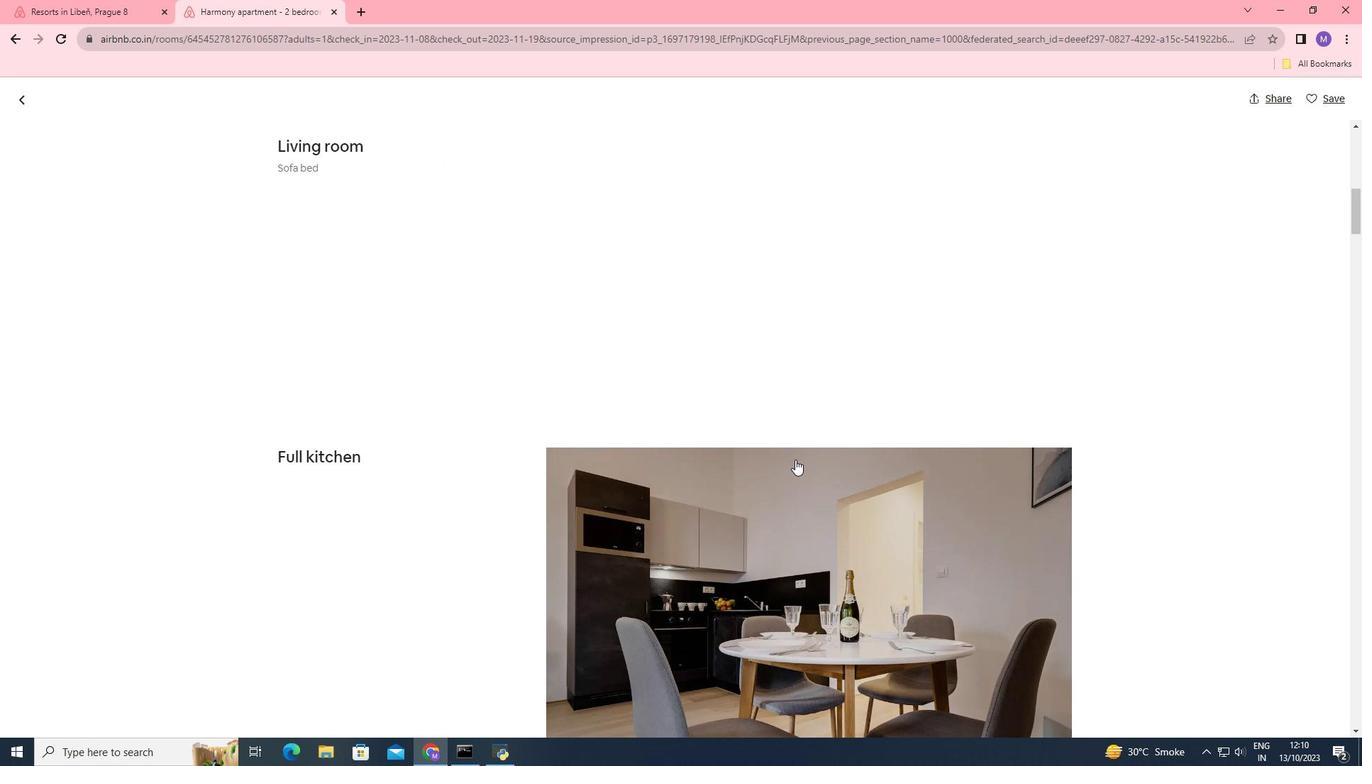 
Action: Mouse moved to (680, 376)
Screenshot: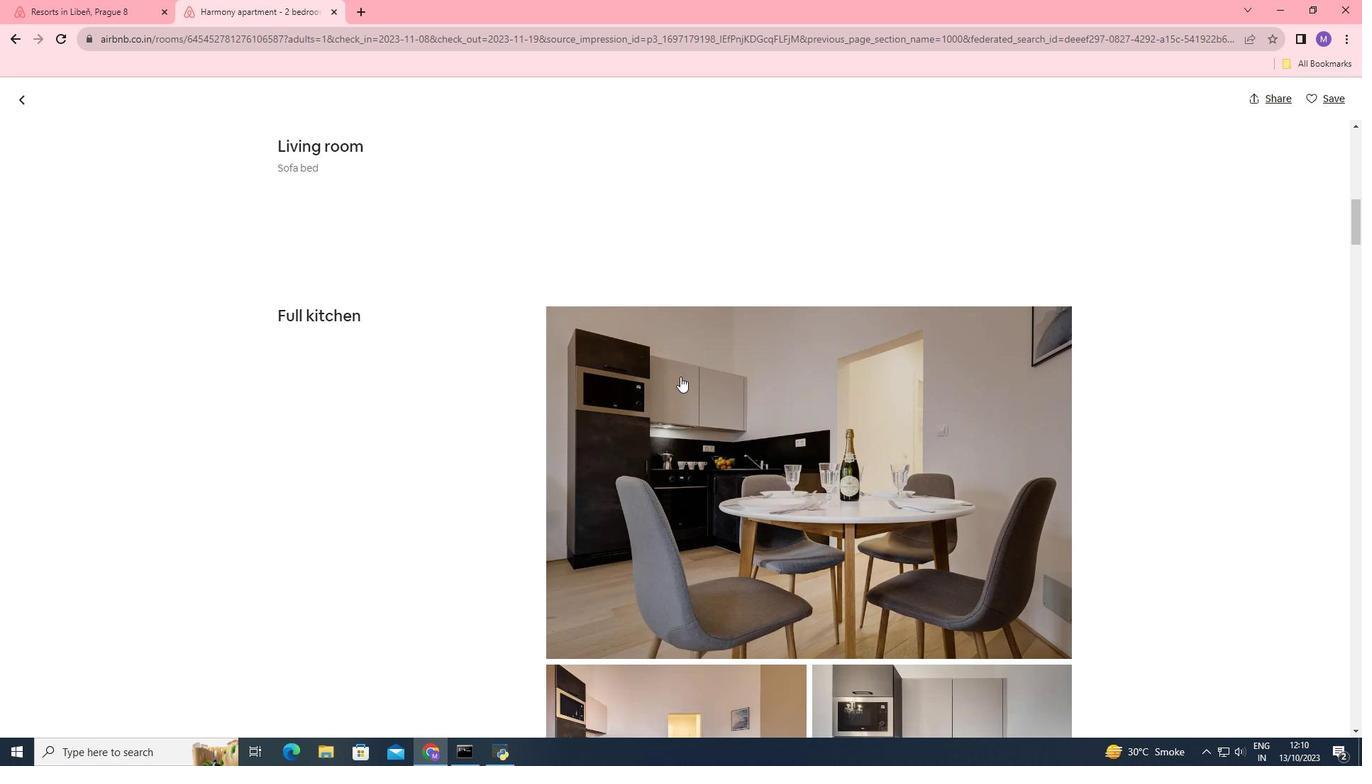 
Action: Mouse scrolled (680, 375) with delta (0, 0)
Screenshot: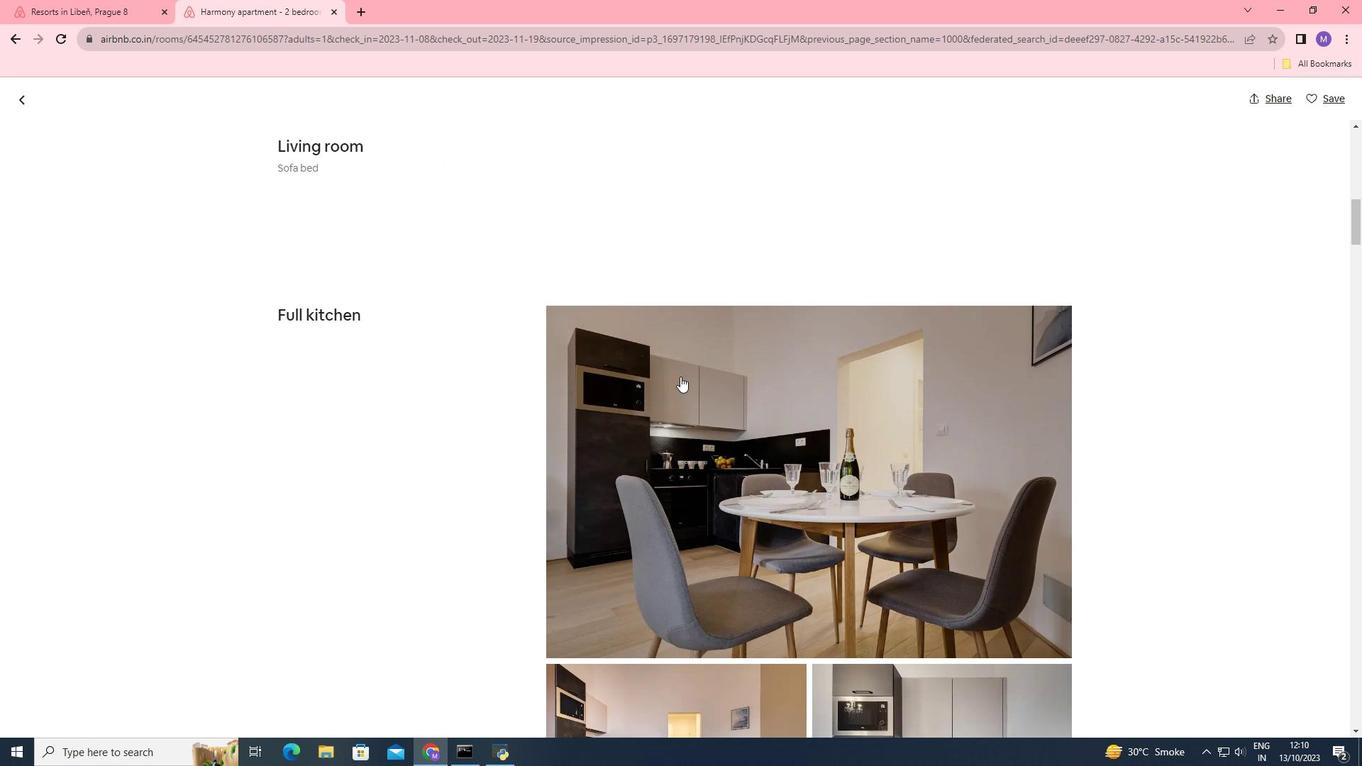 
Action: Mouse scrolled (680, 375) with delta (0, 0)
Screenshot: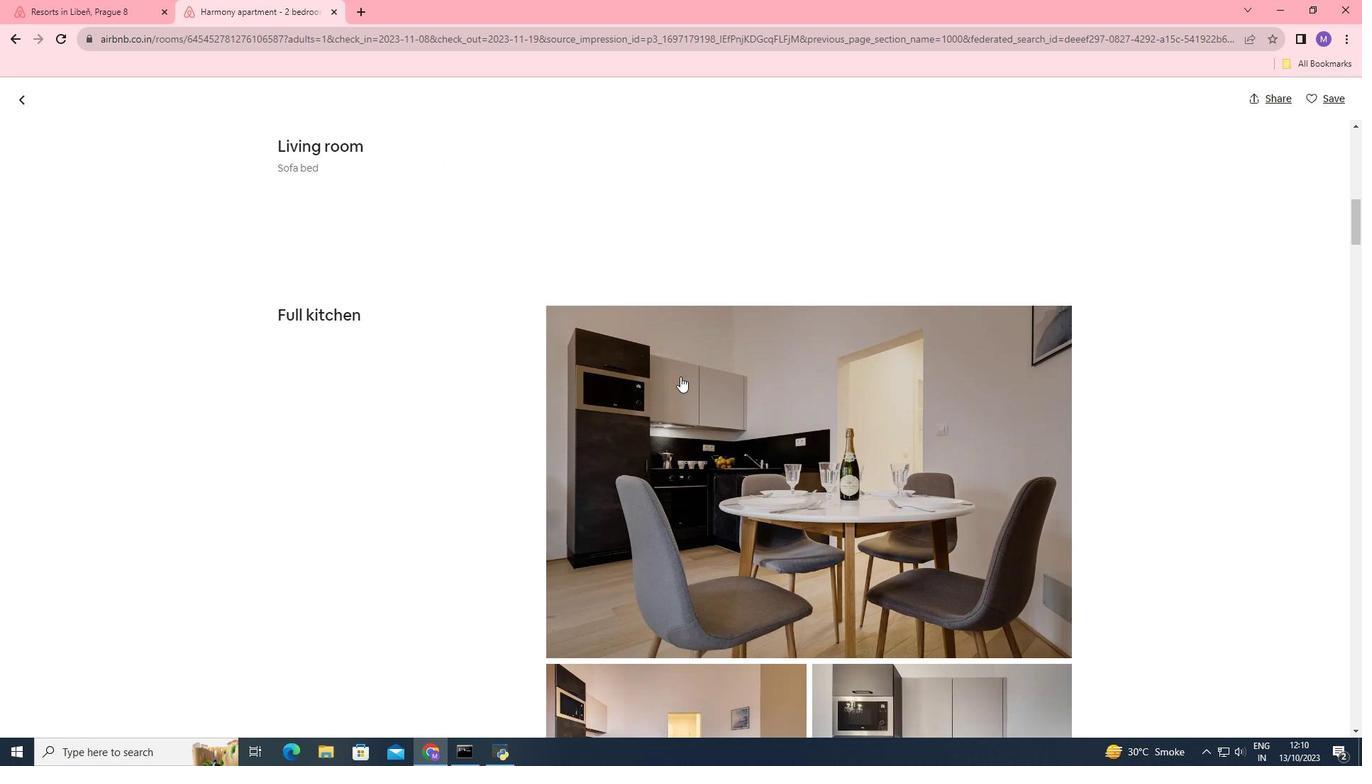 
Action: Mouse scrolled (680, 375) with delta (0, 0)
Screenshot: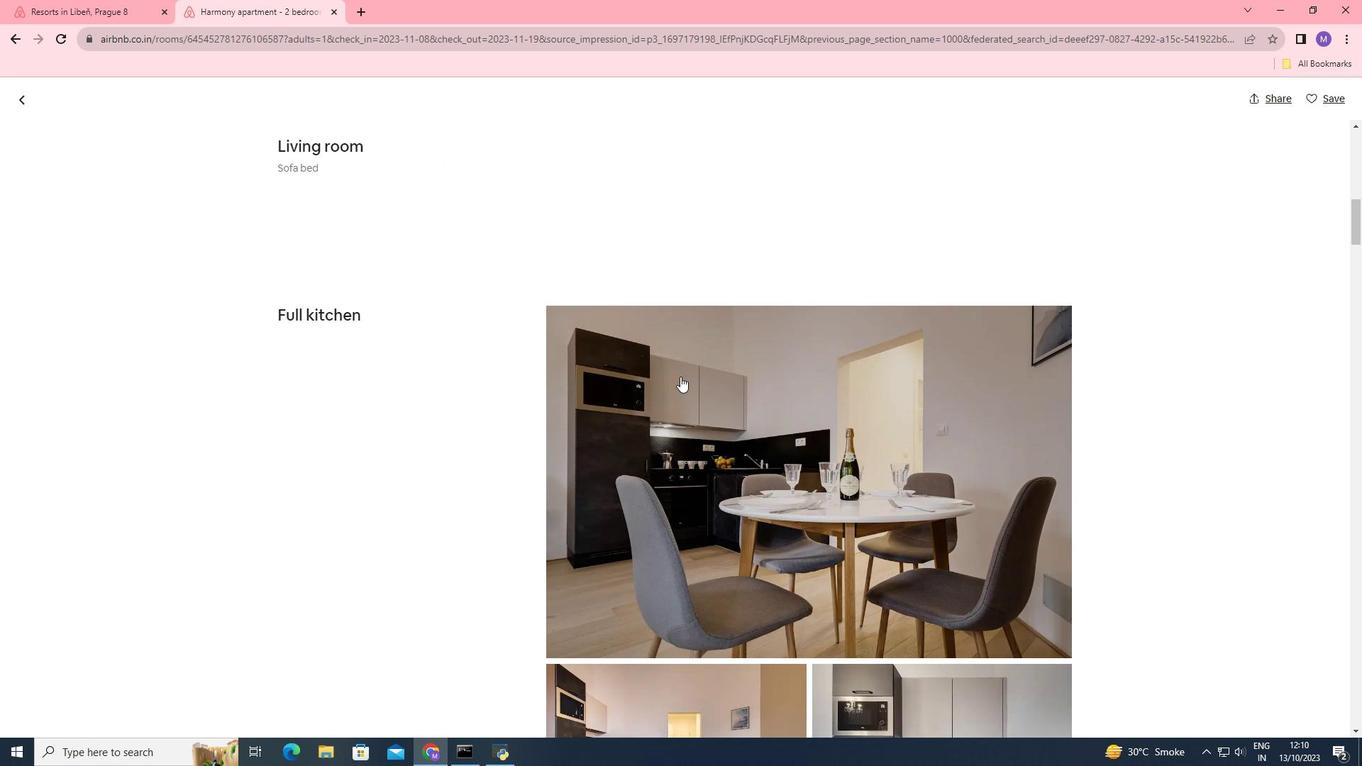 
Action: Mouse scrolled (680, 375) with delta (0, 0)
Screenshot: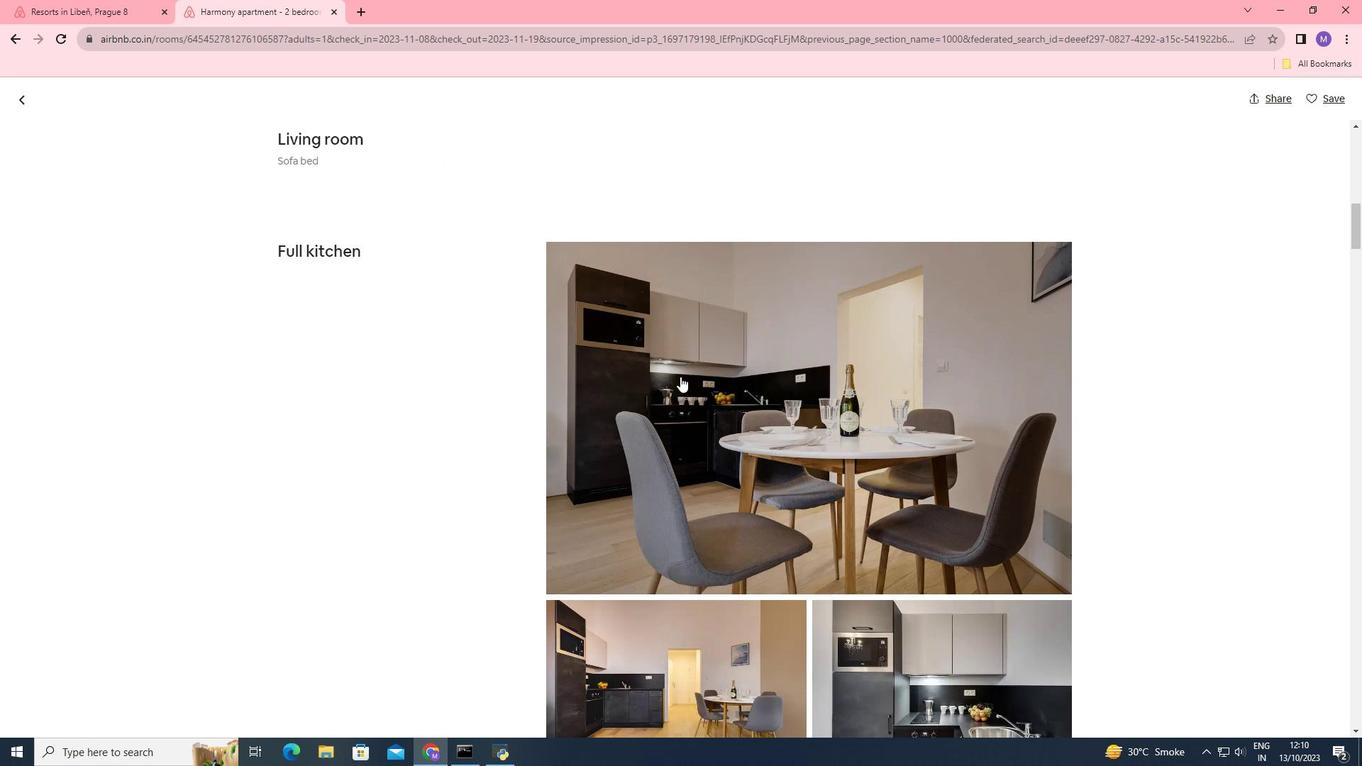 
Action: Mouse scrolled (680, 375) with delta (0, 0)
Screenshot: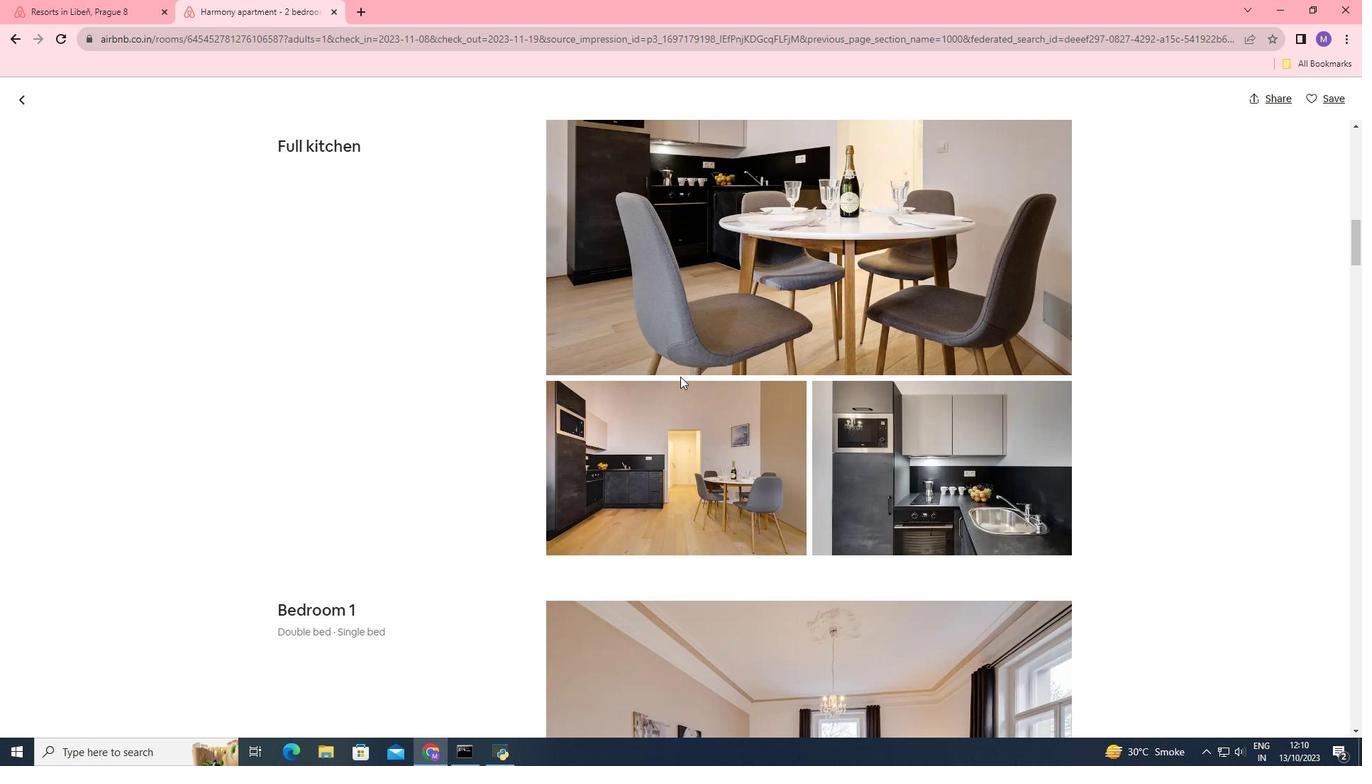 
Action: Mouse scrolled (680, 375) with delta (0, 0)
Screenshot: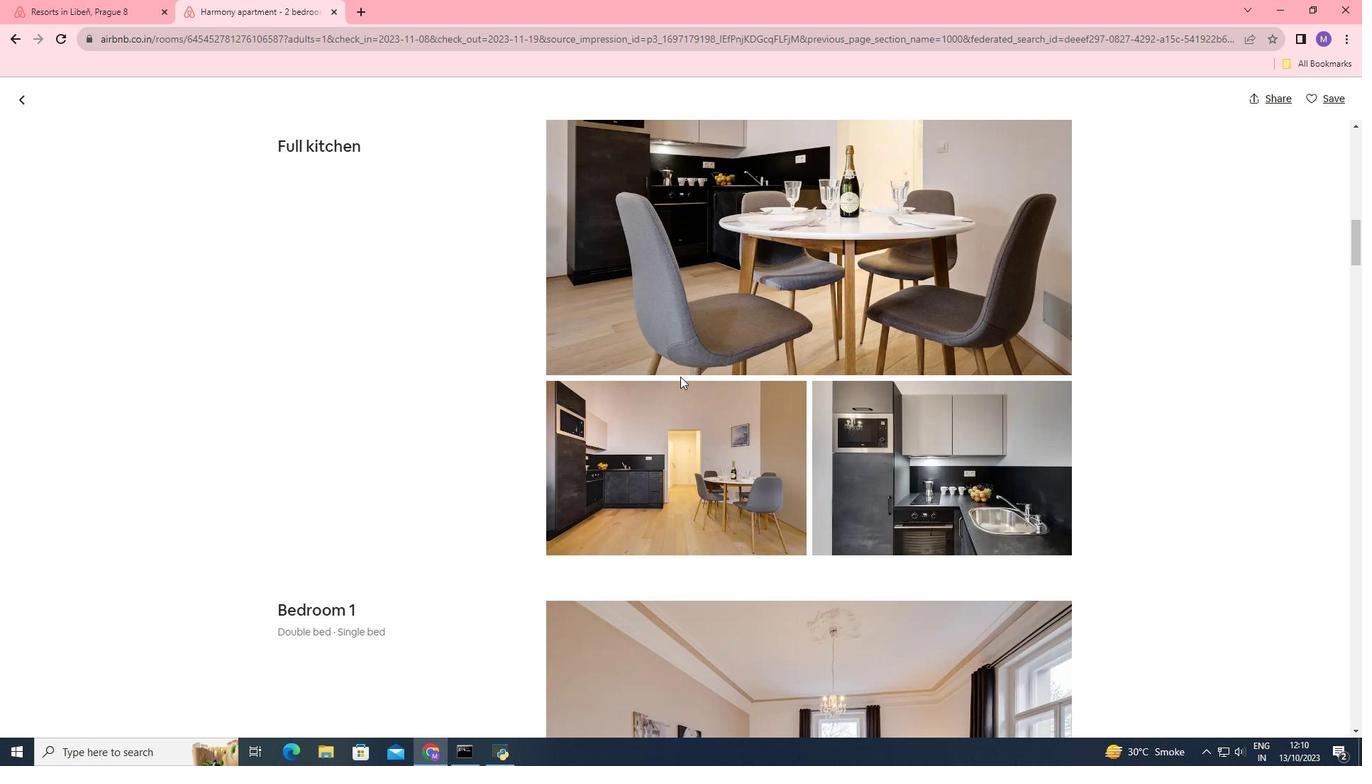 
Action: Mouse scrolled (680, 375) with delta (0, 0)
Screenshot: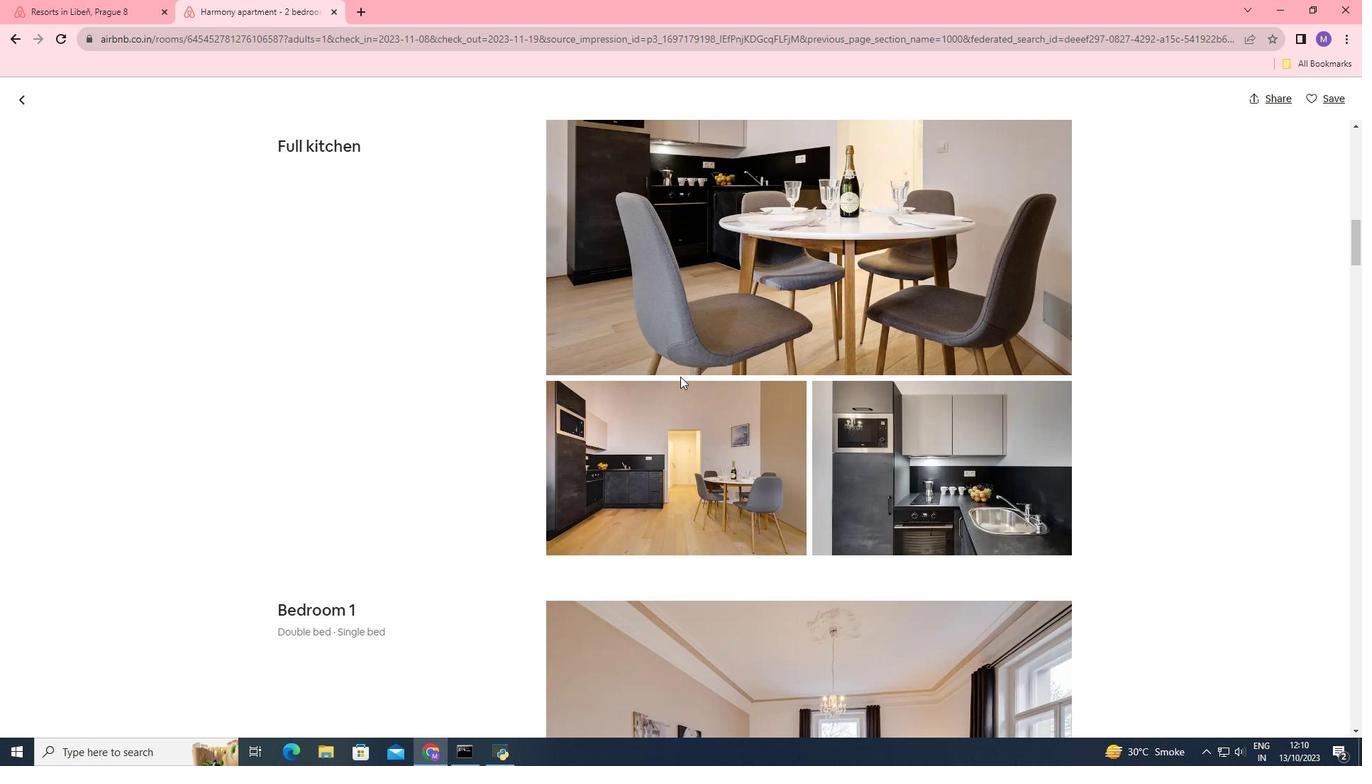 
Action: Mouse scrolled (680, 375) with delta (0, 0)
Screenshot: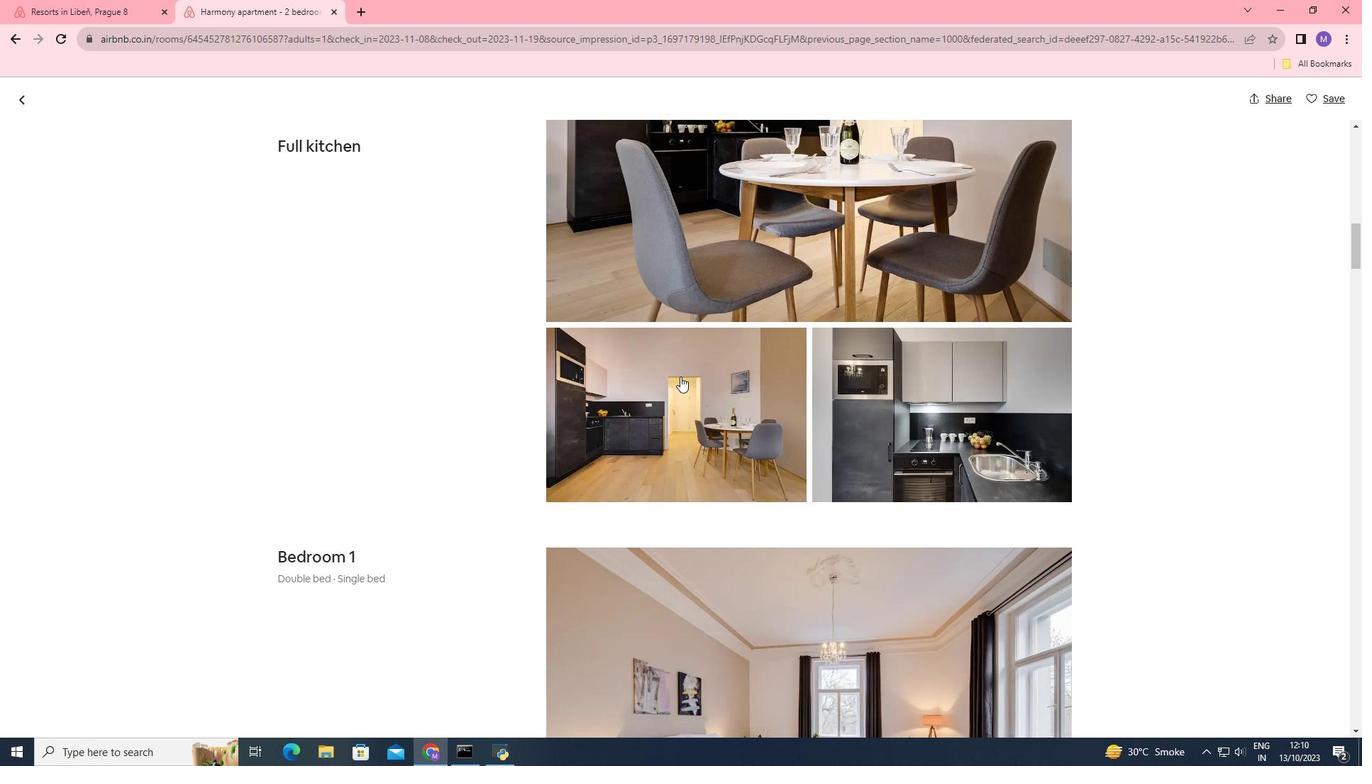 
Action: Mouse scrolled (680, 375) with delta (0, 0)
Screenshot: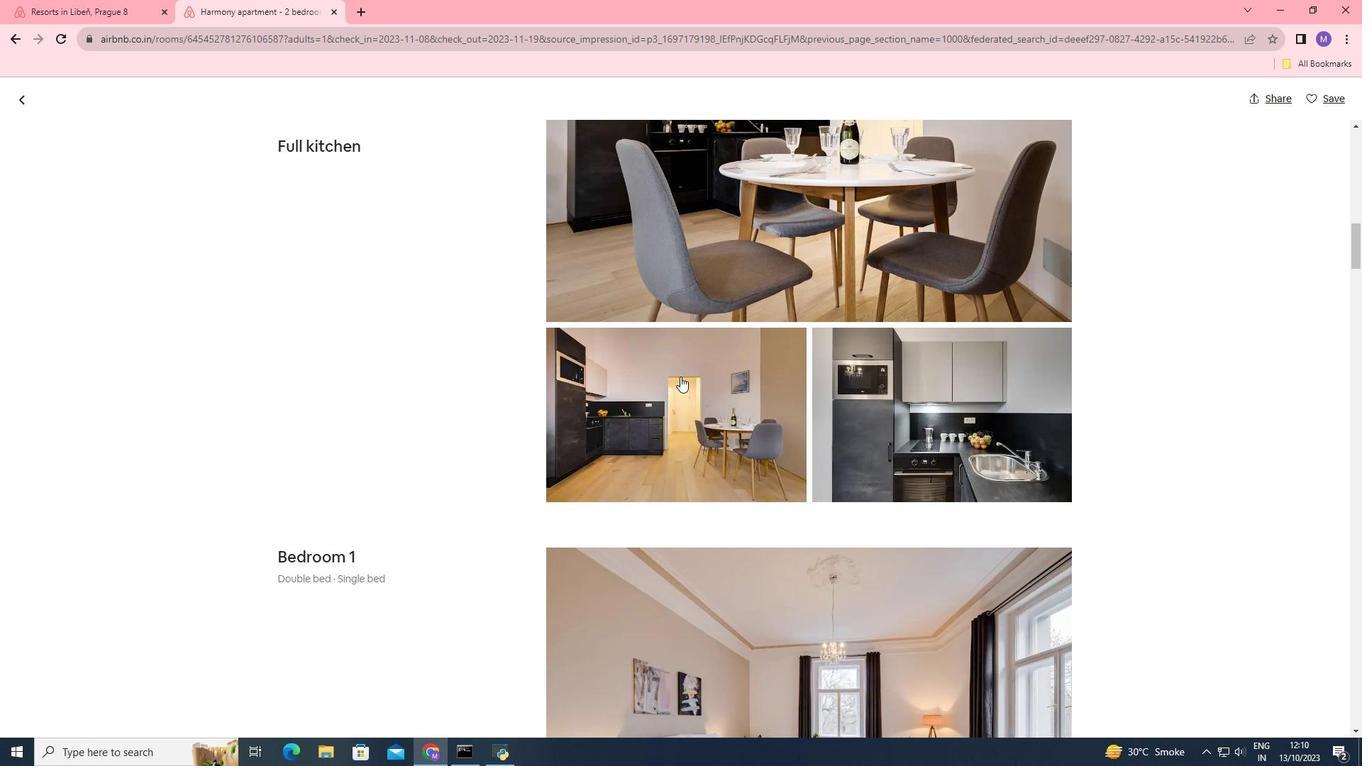 
Action: Mouse scrolled (680, 375) with delta (0, 0)
Screenshot: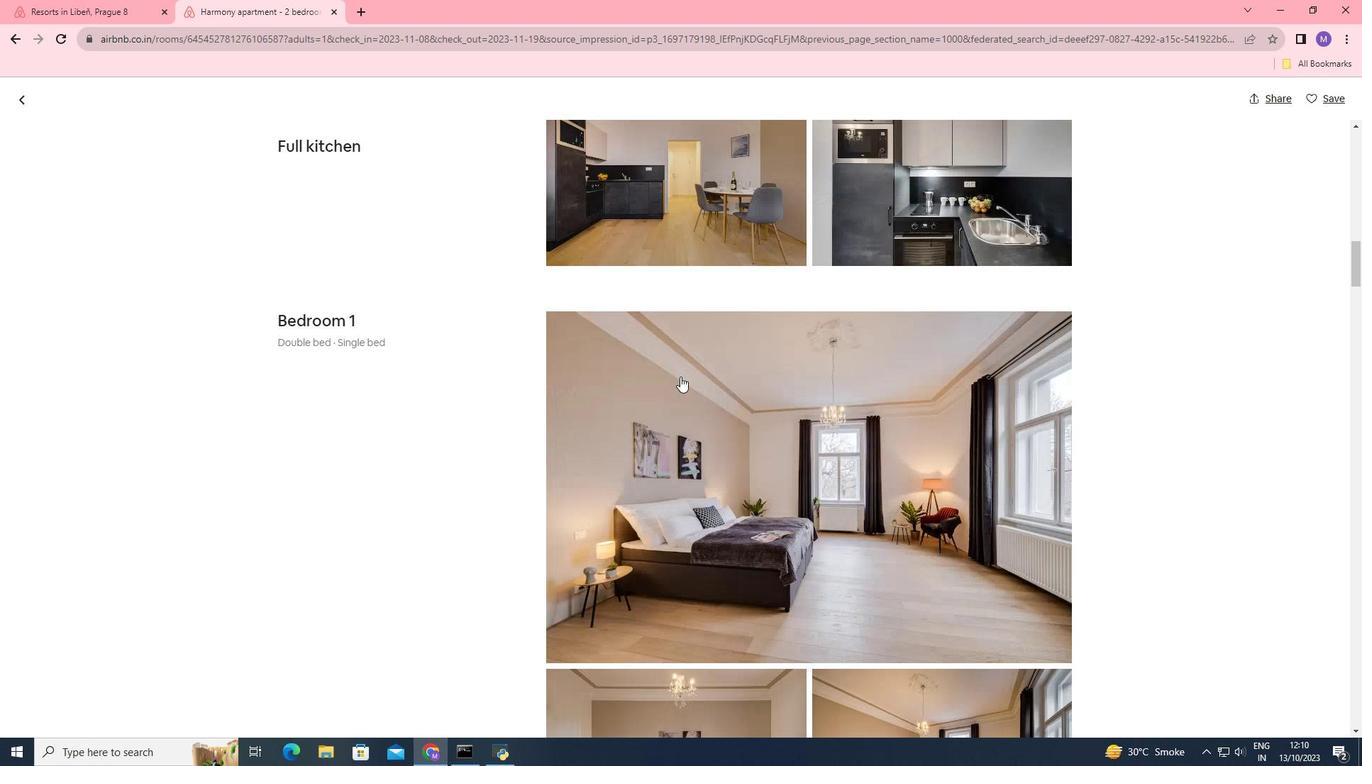 
Action: Mouse scrolled (680, 375) with delta (0, 0)
Screenshot: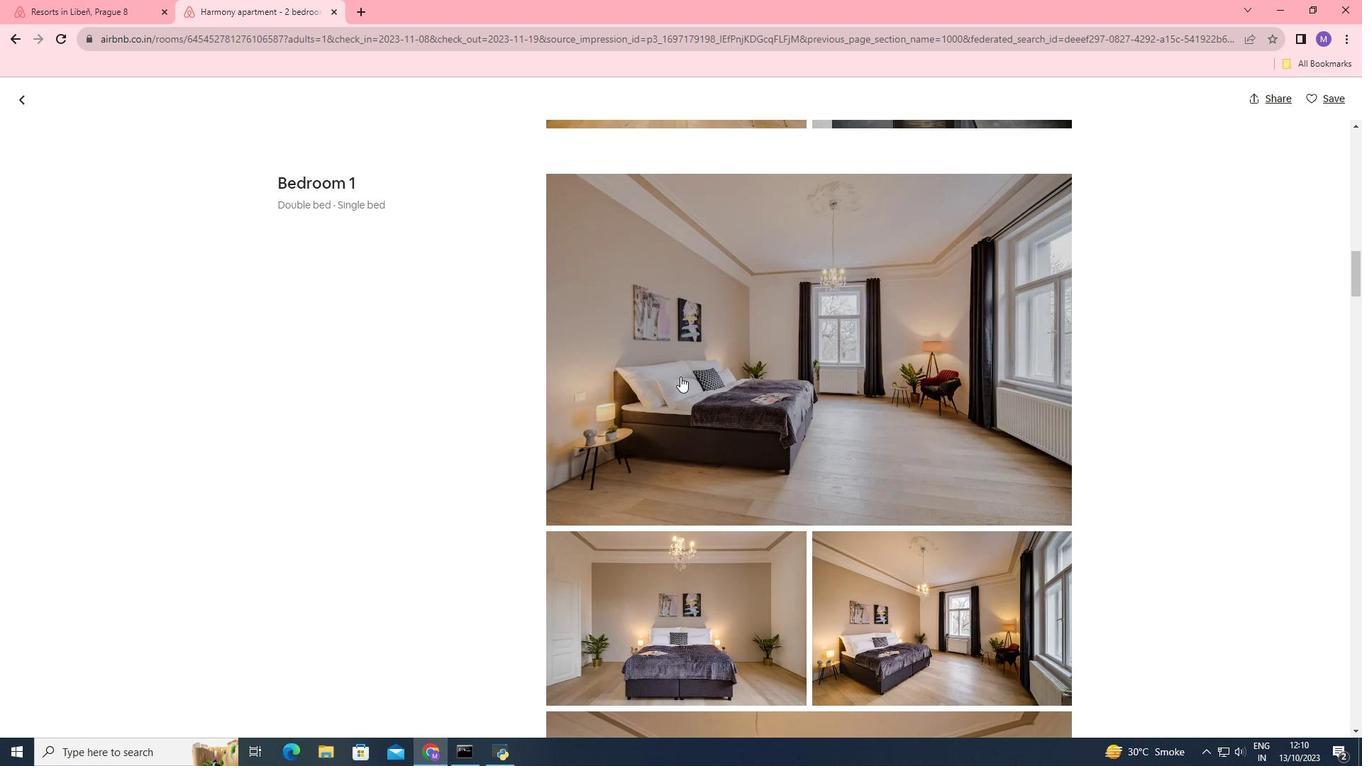 
Action: Mouse moved to (680, 376)
Screenshot: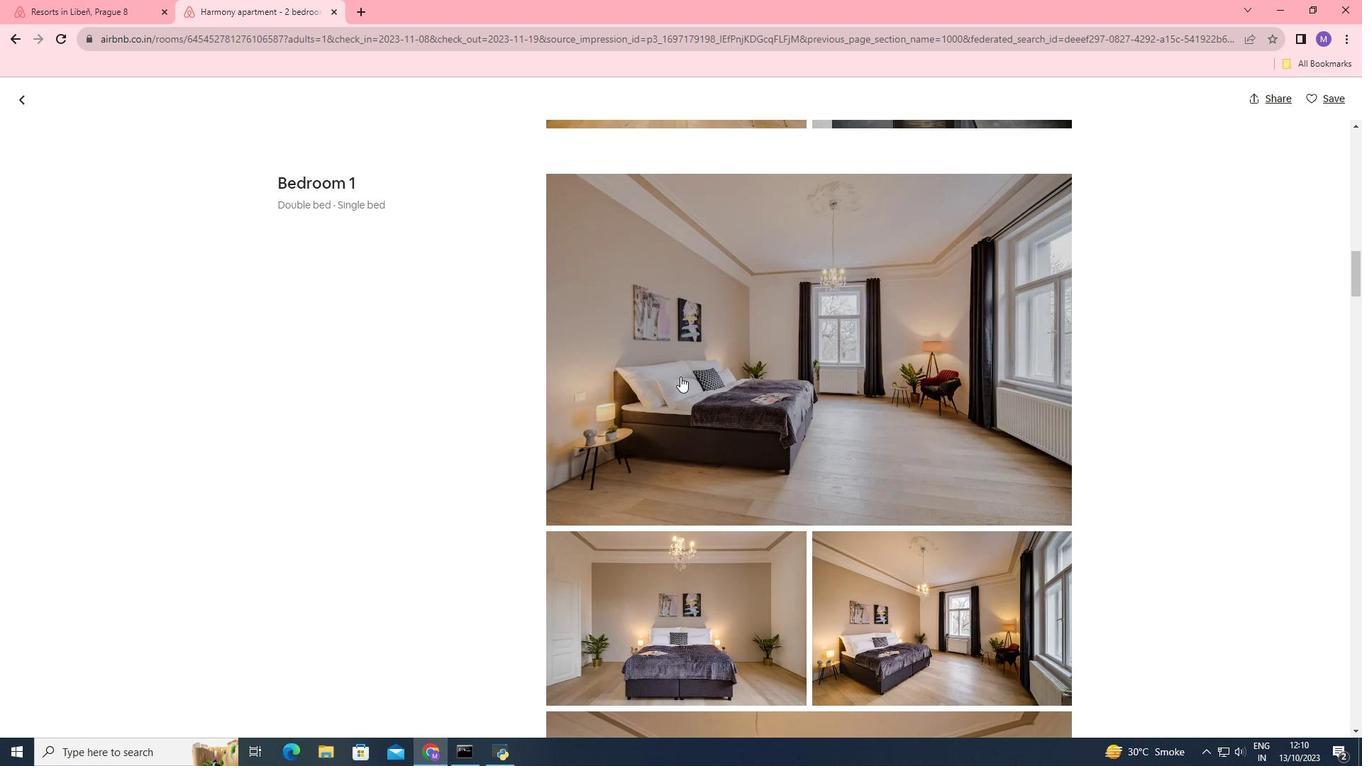 
Action: Mouse scrolled (680, 375) with delta (0, 0)
Screenshot: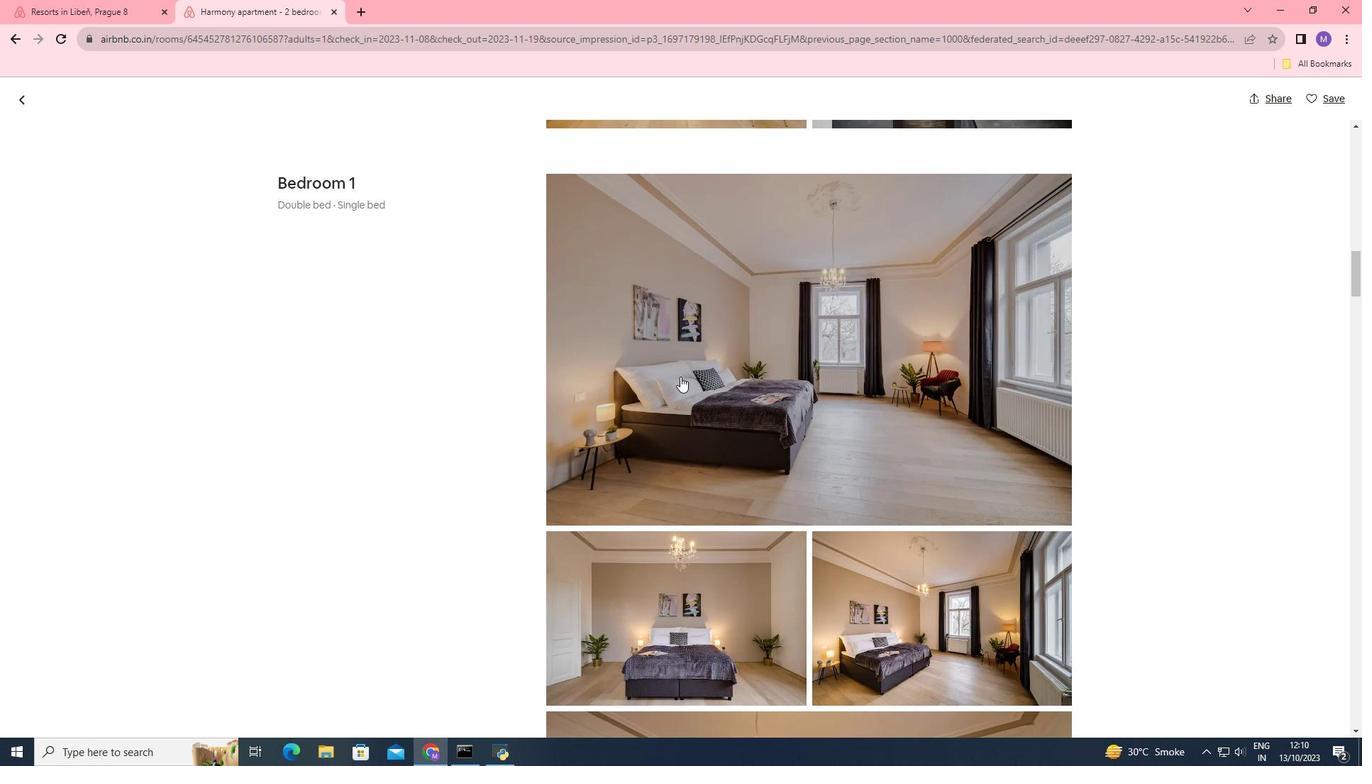 
Action: Mouse scrolled (680, 375) with delta (0, 0)
Screenshot: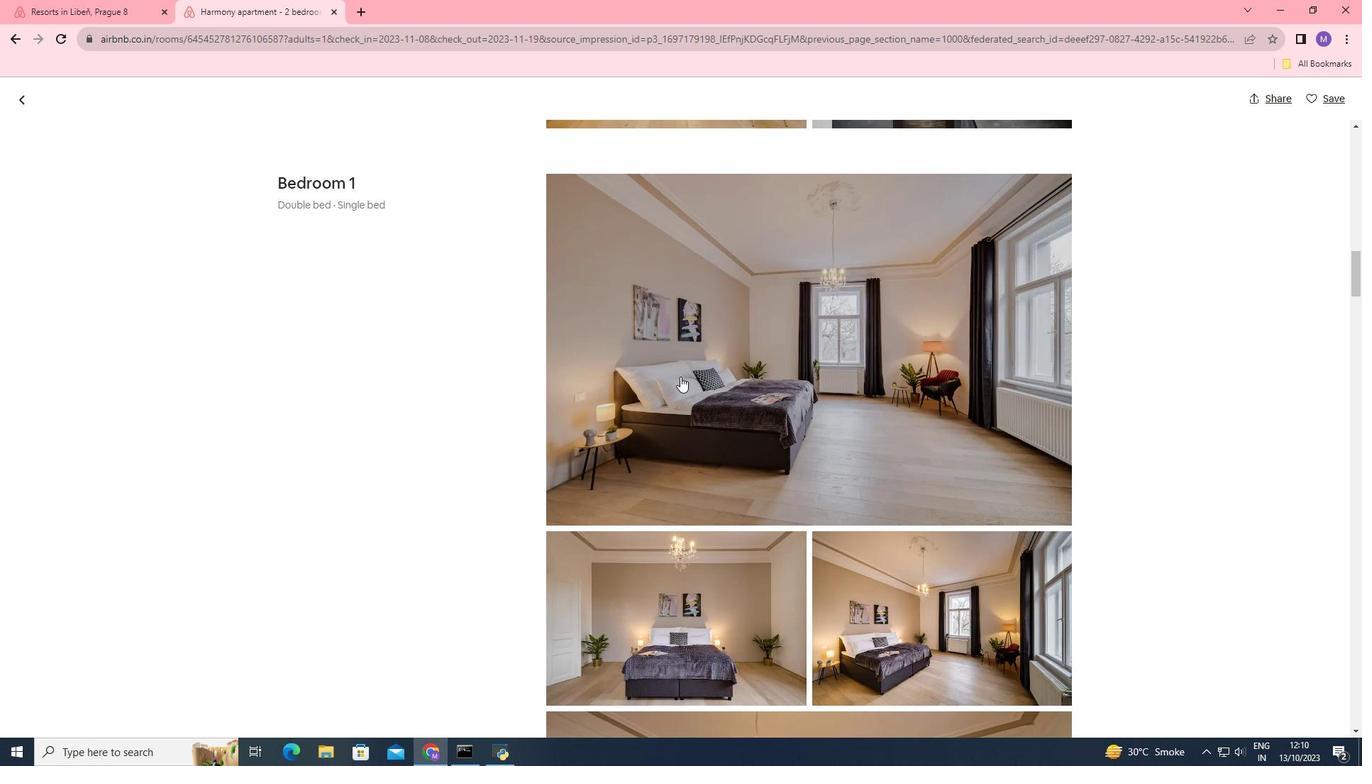 
Action: Mouse scrolled (680, 375) with delta (0, 0)
Screenshot: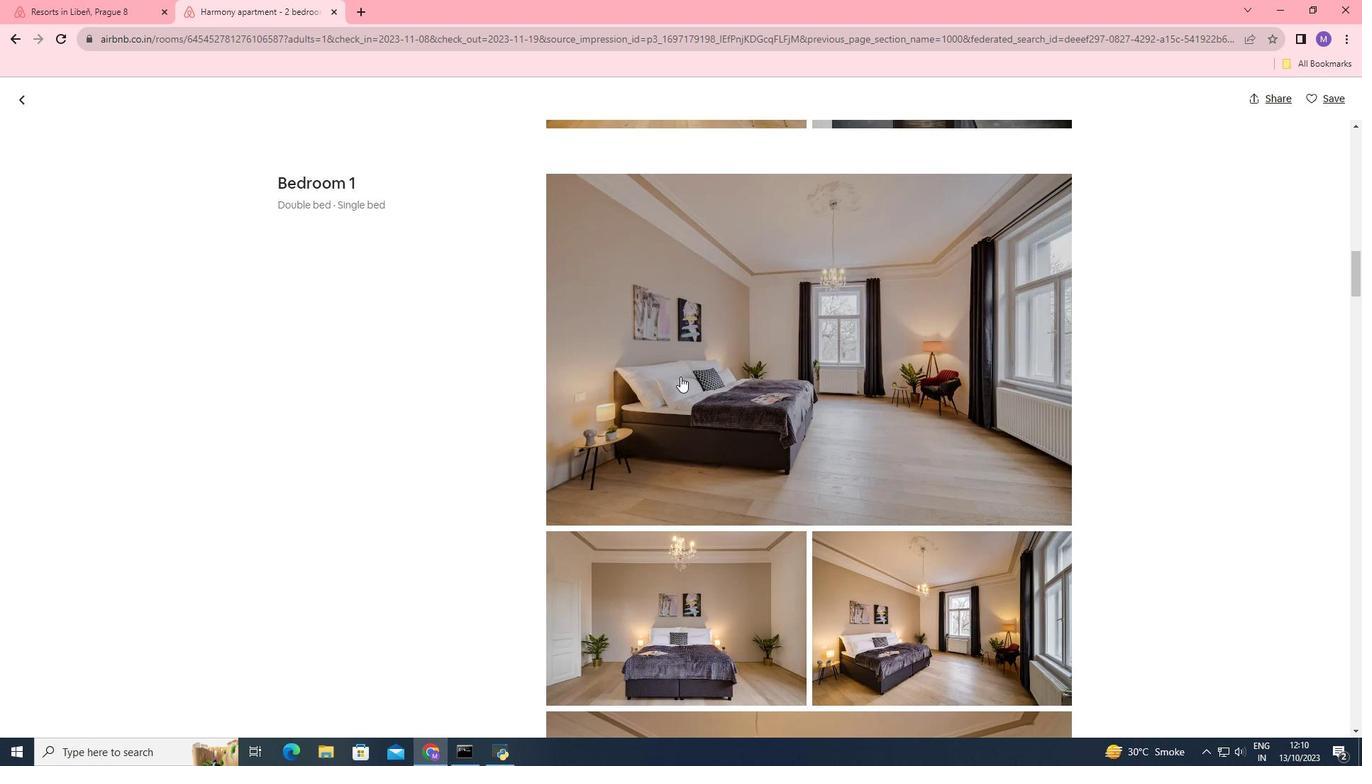 
Action: Mouse scrolled (680, 375) with delta (0, 0)
Screenshot: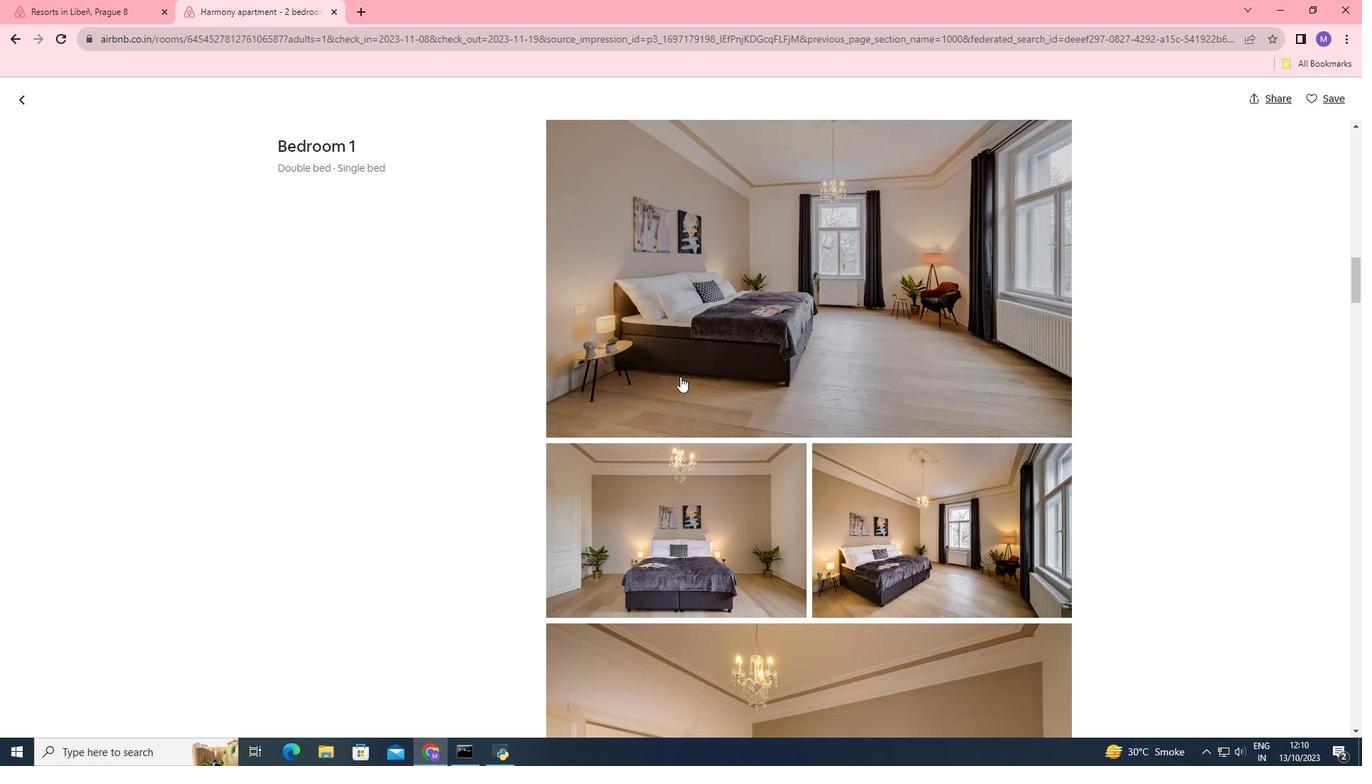 
Action: Mouse scrolled (680, 375) with delta (0, 0)
Screenshot: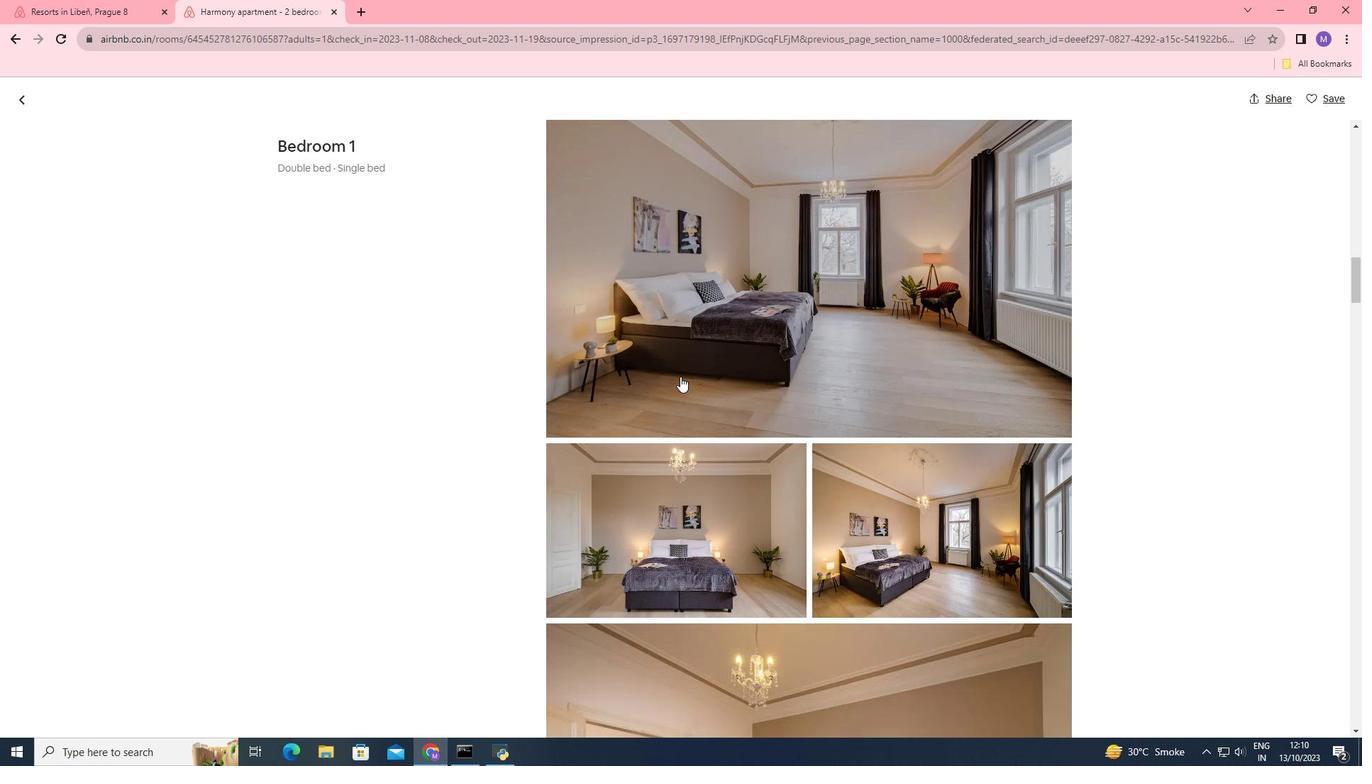 
Action: Mouse scrolled (680, 375) with delta (0, 0)
Screenshot: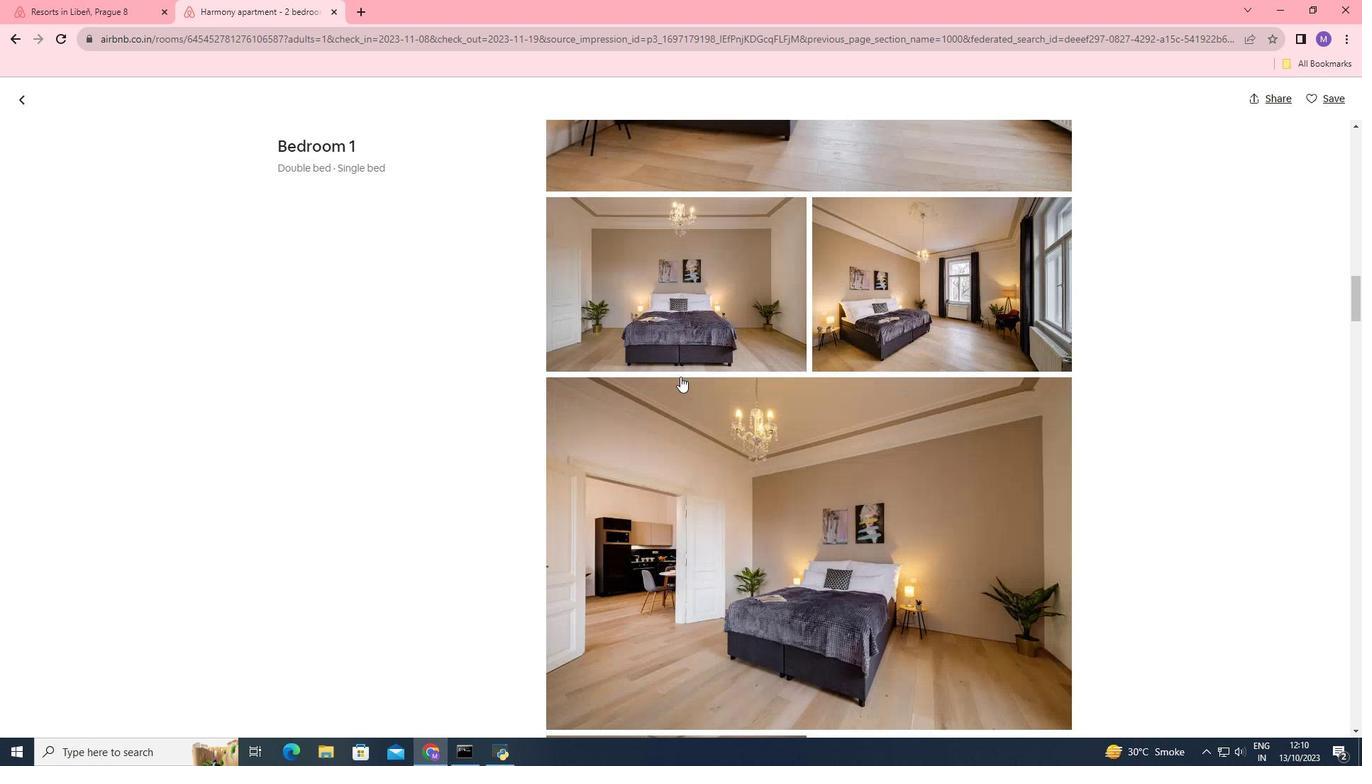 
Action: Mouse moved to (678, 369)
Screenshot: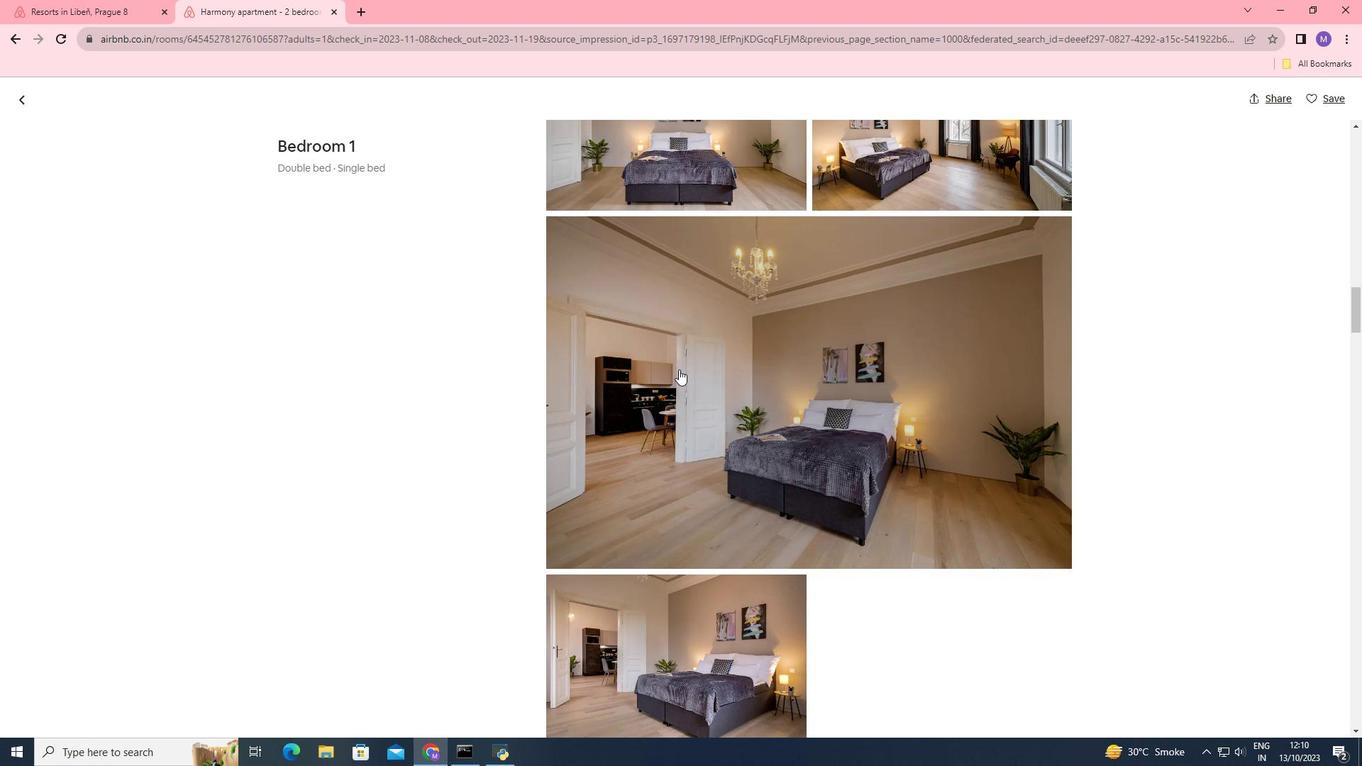 
Action: Mouse scrolled (678, 368) with delta (0, 0)
Screenshot: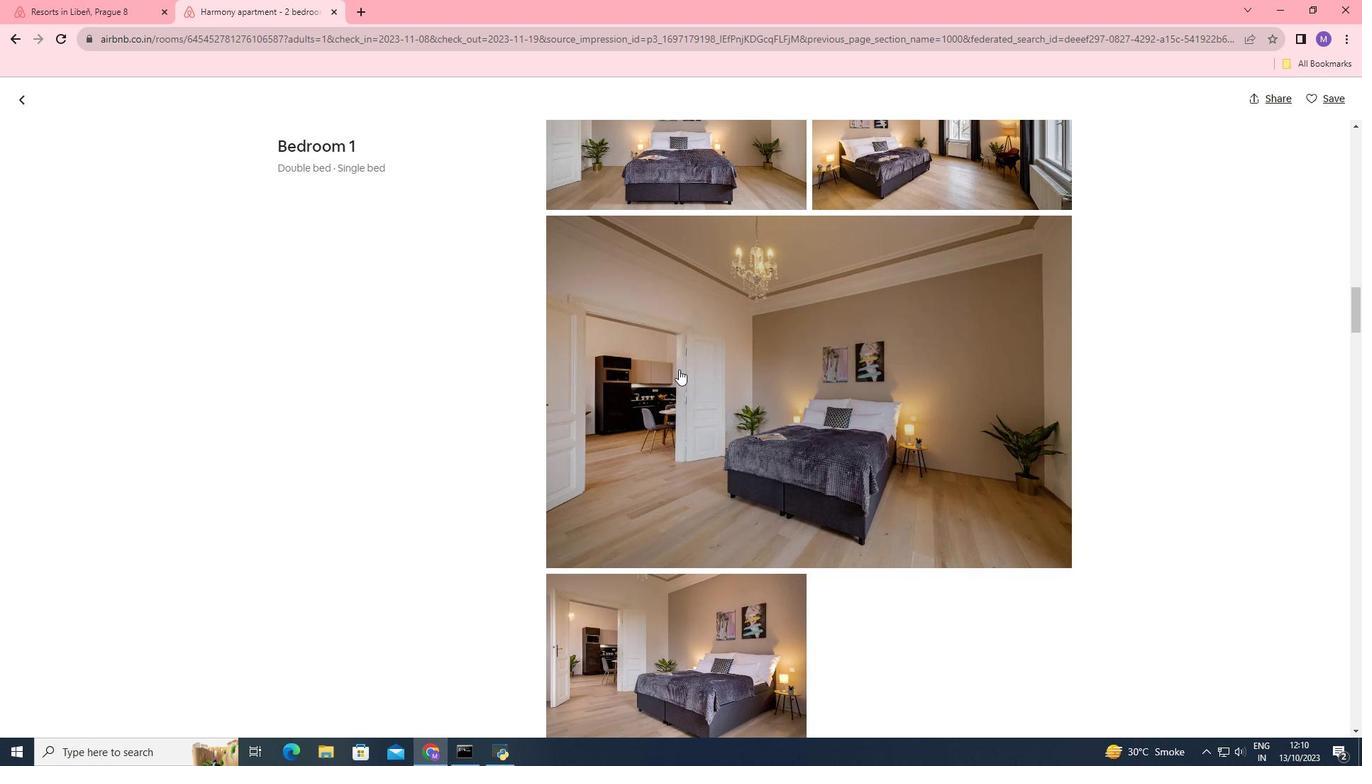 
Action: Mouse scrolled (678, 368) with delta (0, 0)
Screenshot: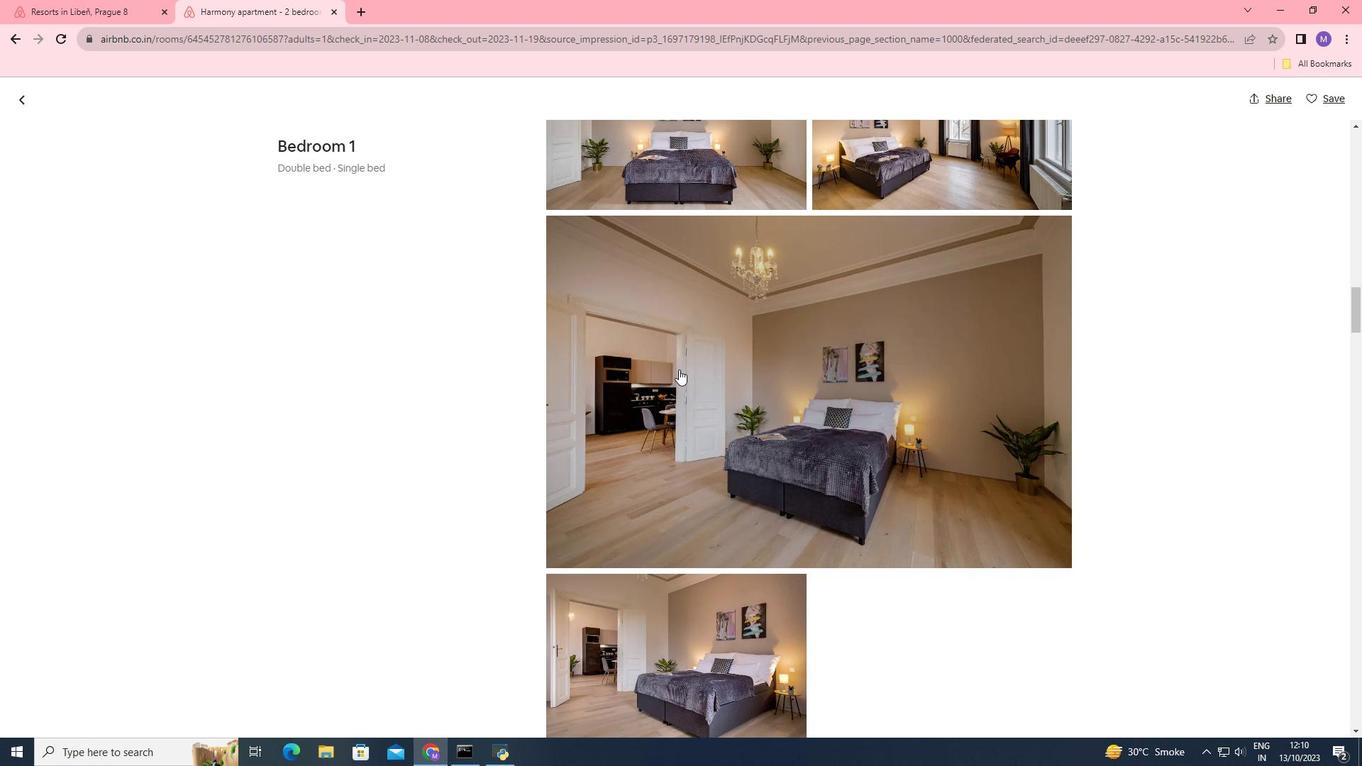 
Action: Mouse scrolled (678, 368) with delta (0, 0)
Screenshot: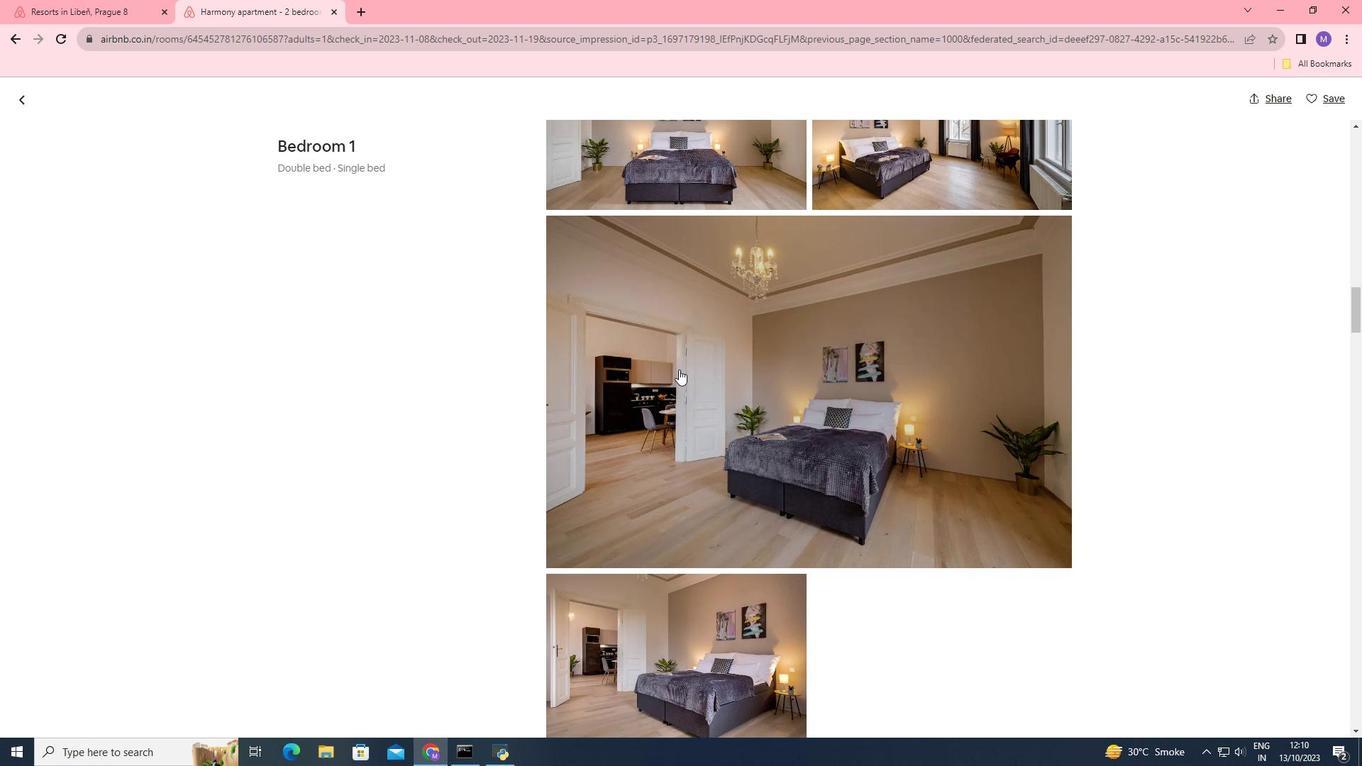 
Action: Mouse scrolled (678, 368) with delta (0, 0)
Screenshot: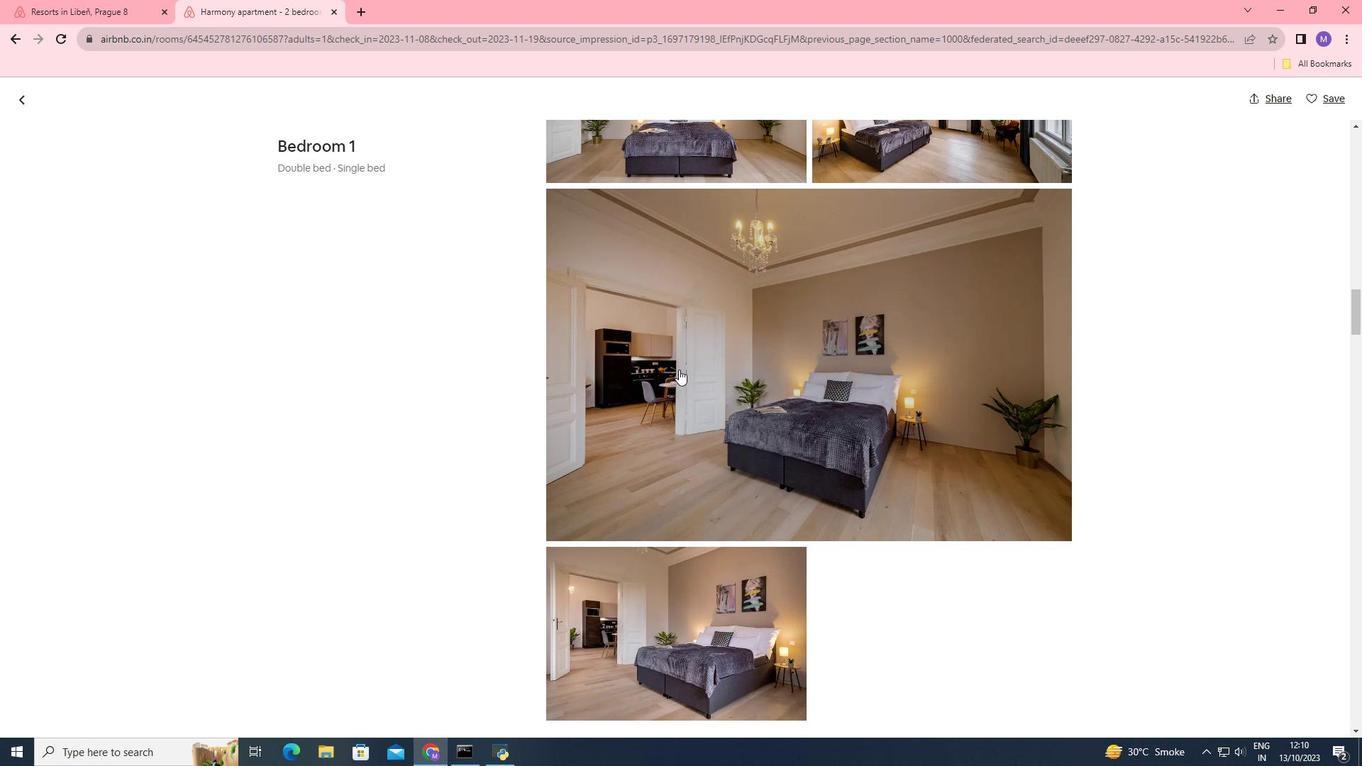 
Action: Mouse scrolled (678, 368) with delta (0, 0)
Screenshot: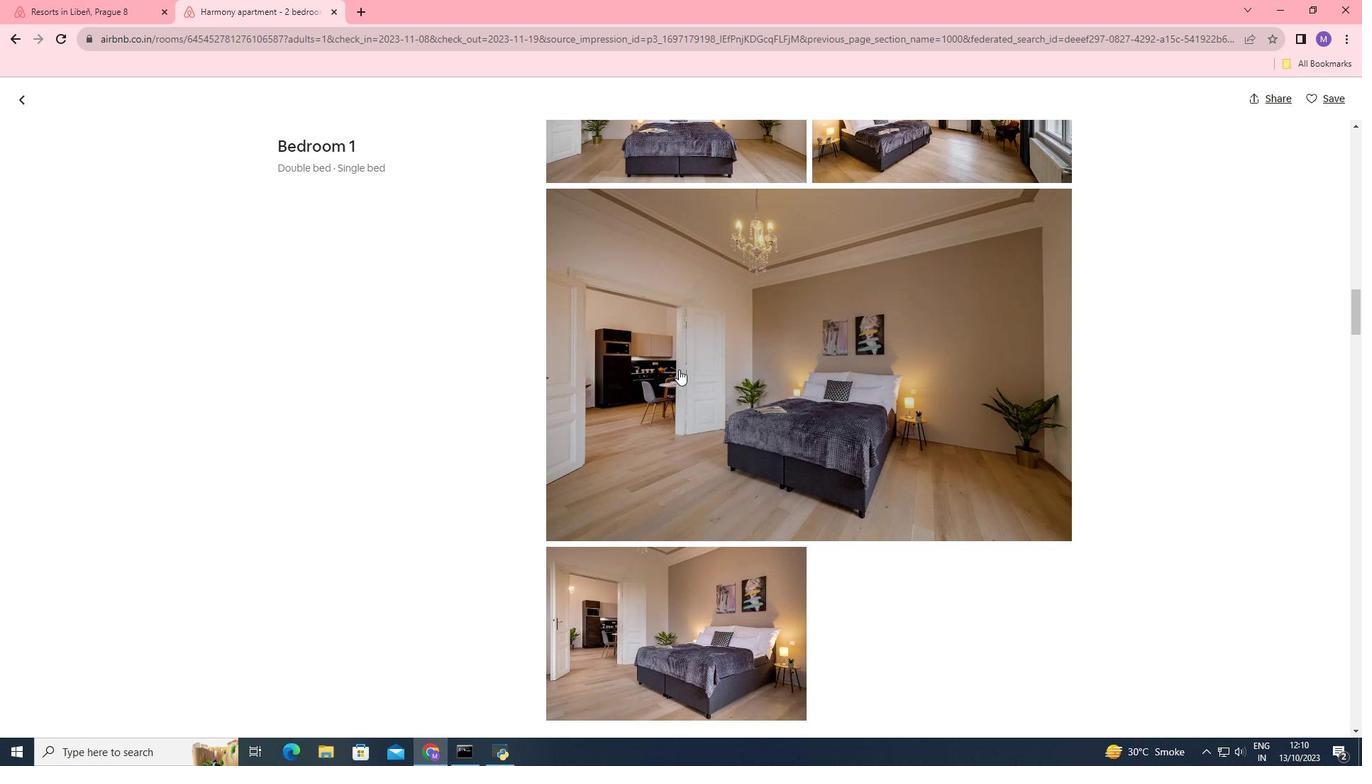 
Action: Mouse scrolled (678, 368) with delta (0, 0)
Screenshot: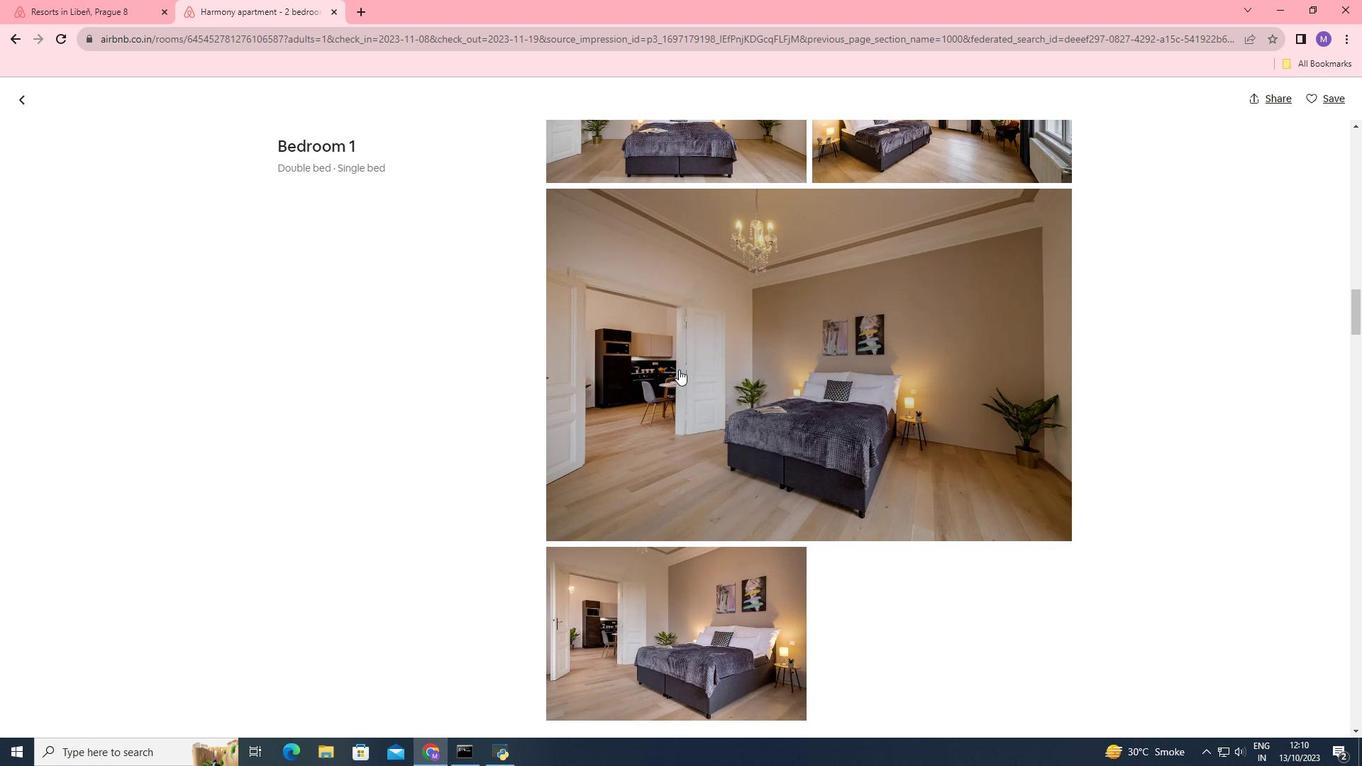 
Action: Mouse scrolled (678, 368) with delta (0, 0)
Screenshot: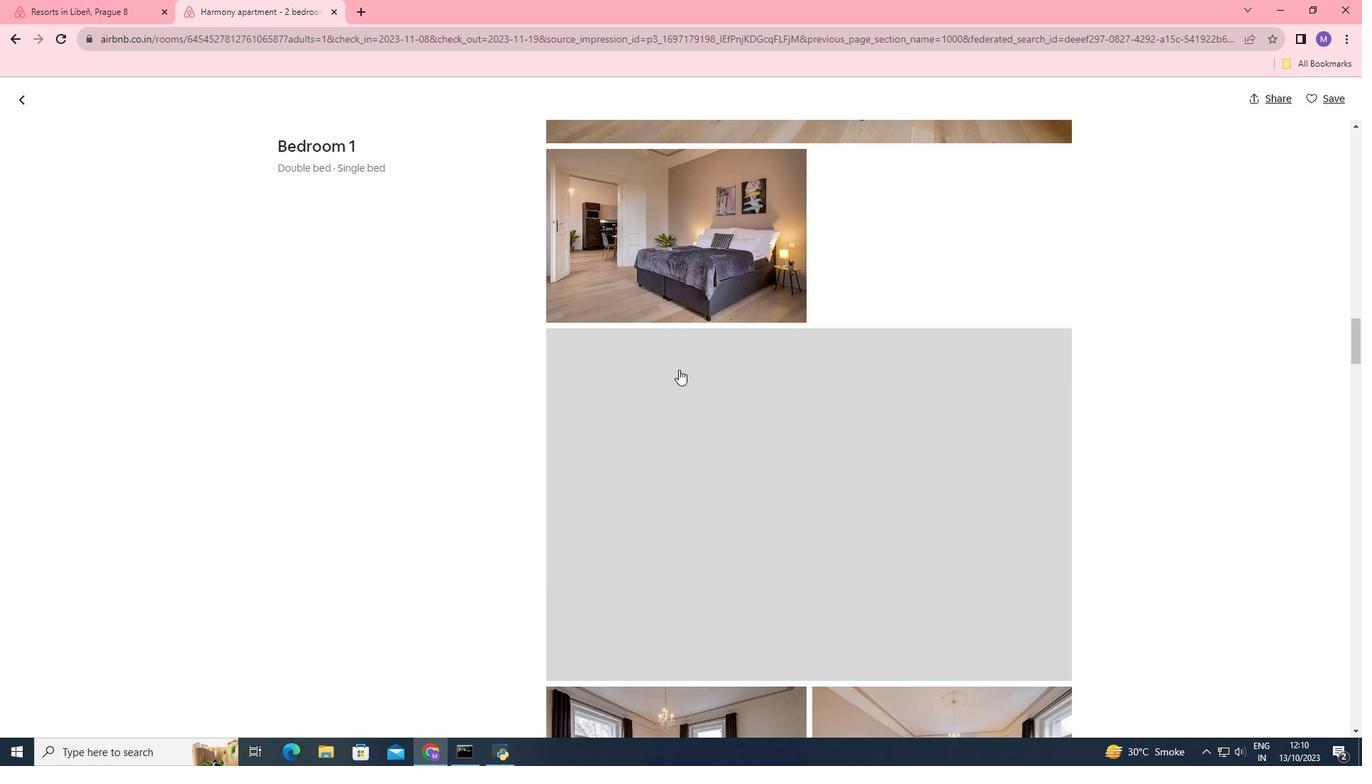 
Action: Mouse scrolled (678, 368) with delta (0, 0)
Screenshot: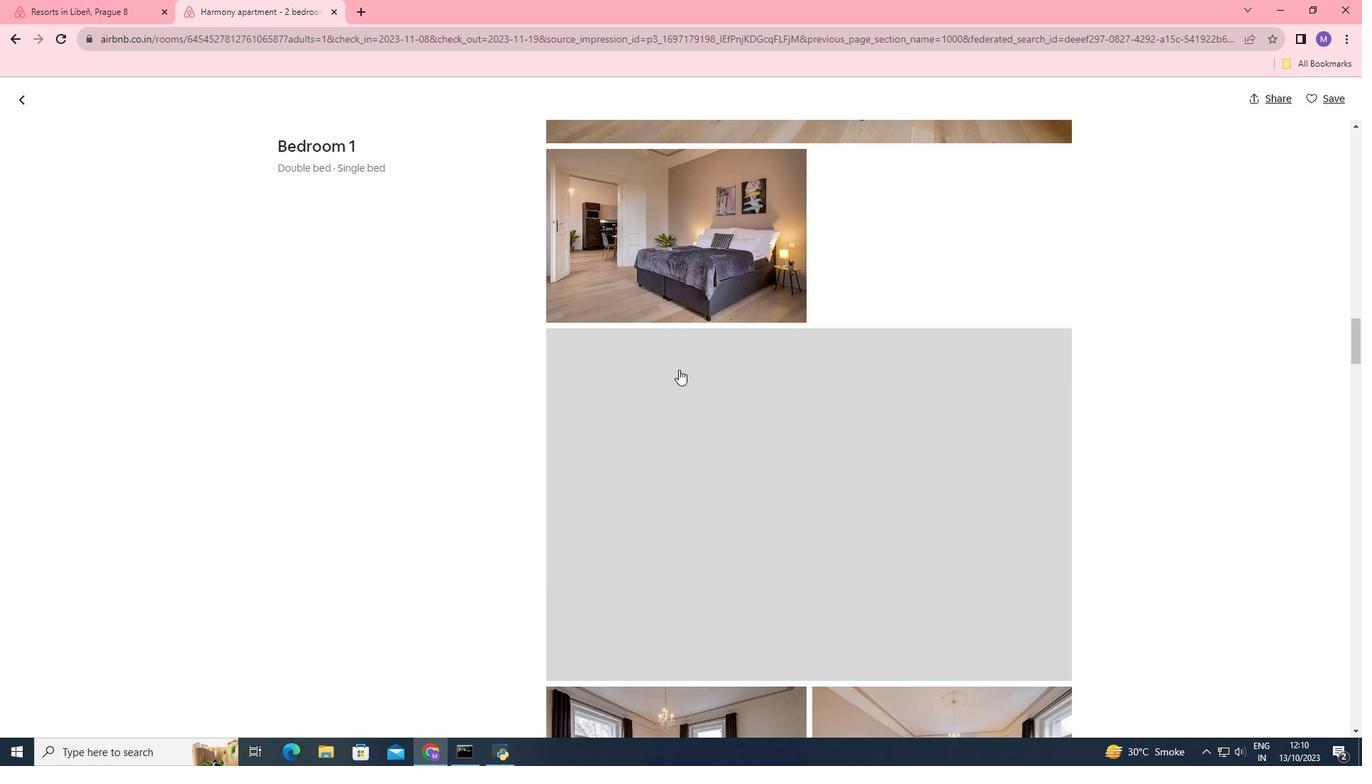 
Action: Mouse scrolled (678, 368) with delta (0, 0)
Screenshot: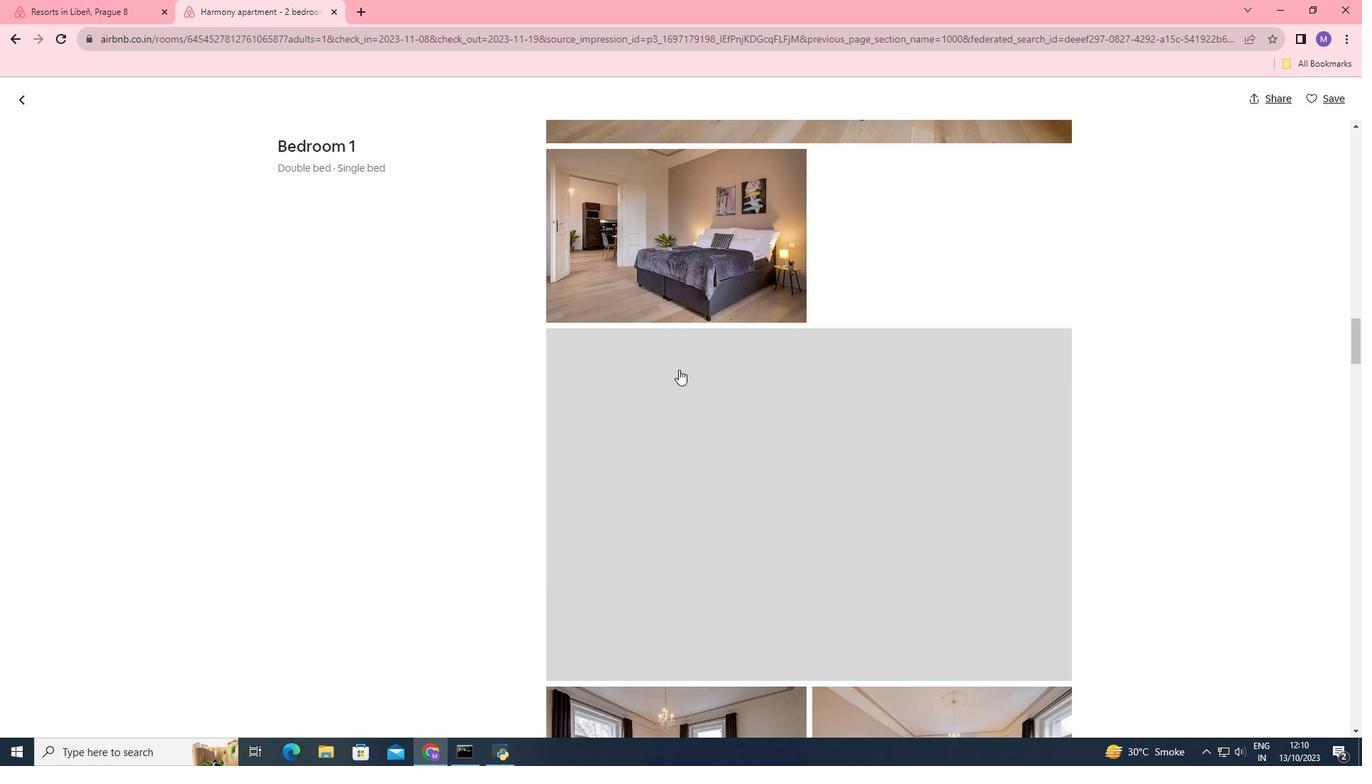 
Action: Mouse scrolled (678, 368) with delta (0, 0)
Screenshot: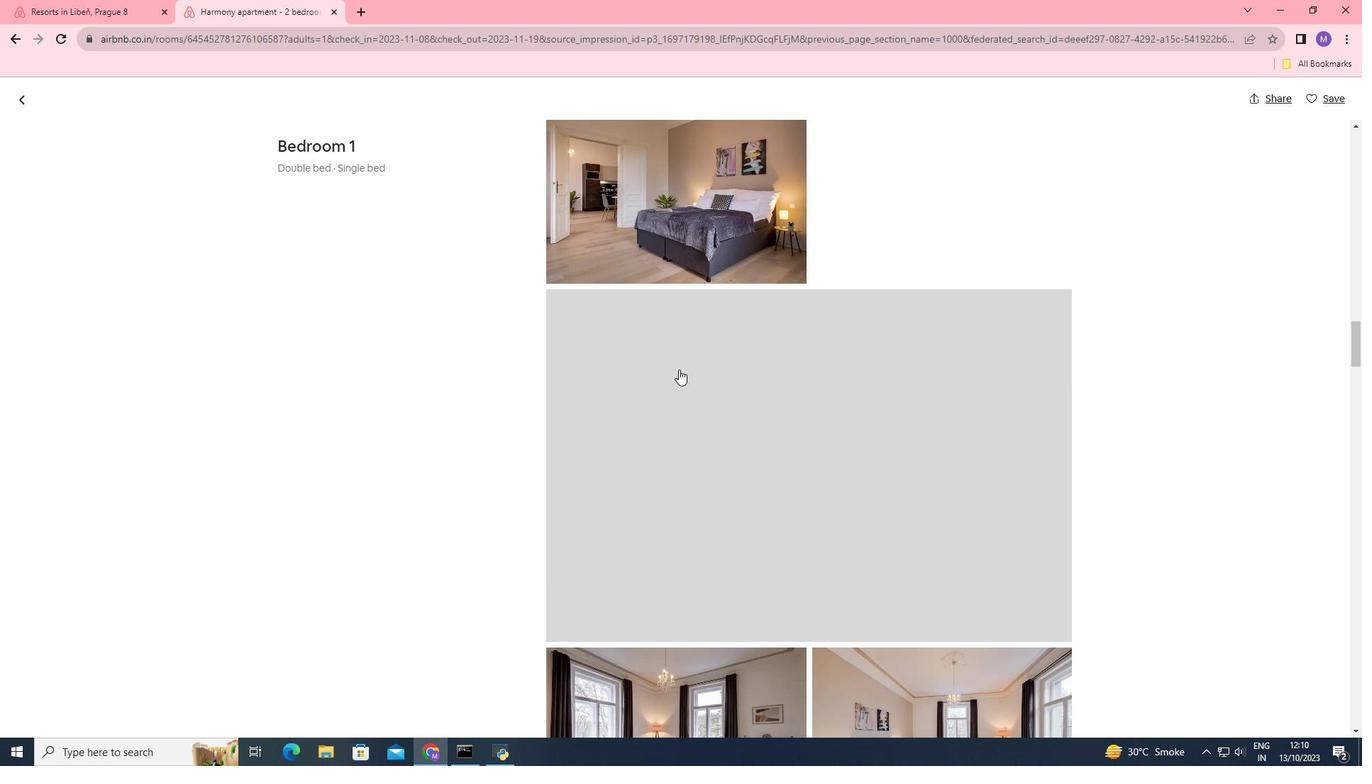 
Action: Mouse scrolled (678, 368) with delta (0, 0)
Screenshot: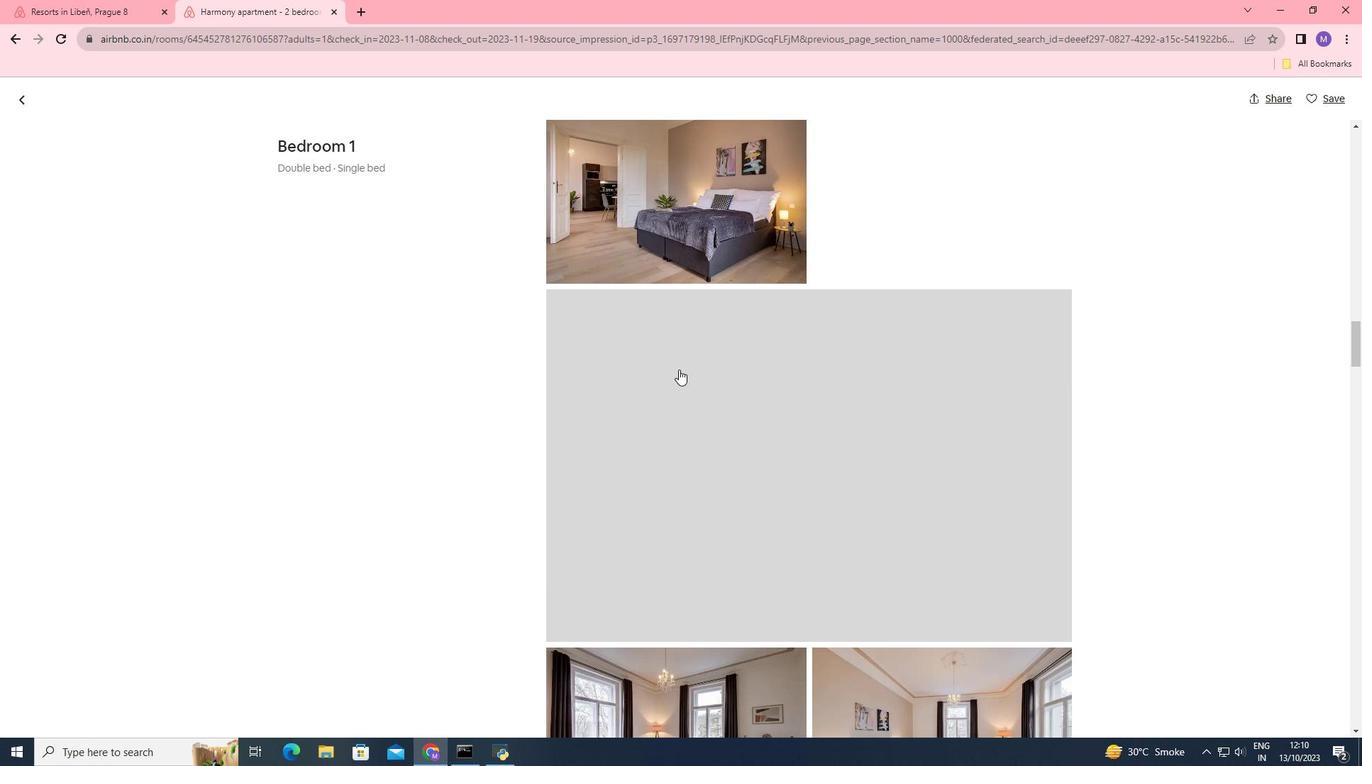 
Action: Mouse scrolled (678, 368) with delta (0, 0)
Screenshot: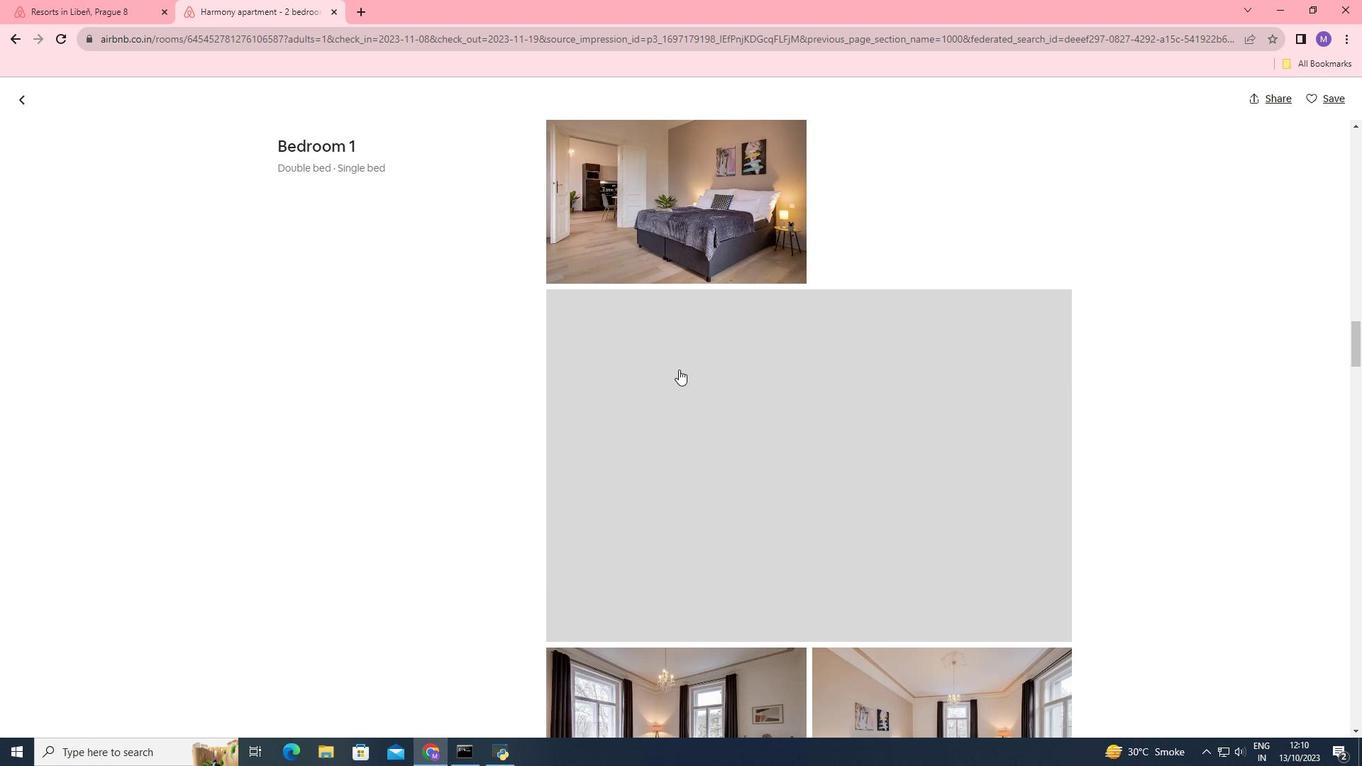 
Action: Mouse scrolled (678, 368) with delta (0, 0)
Screenshot: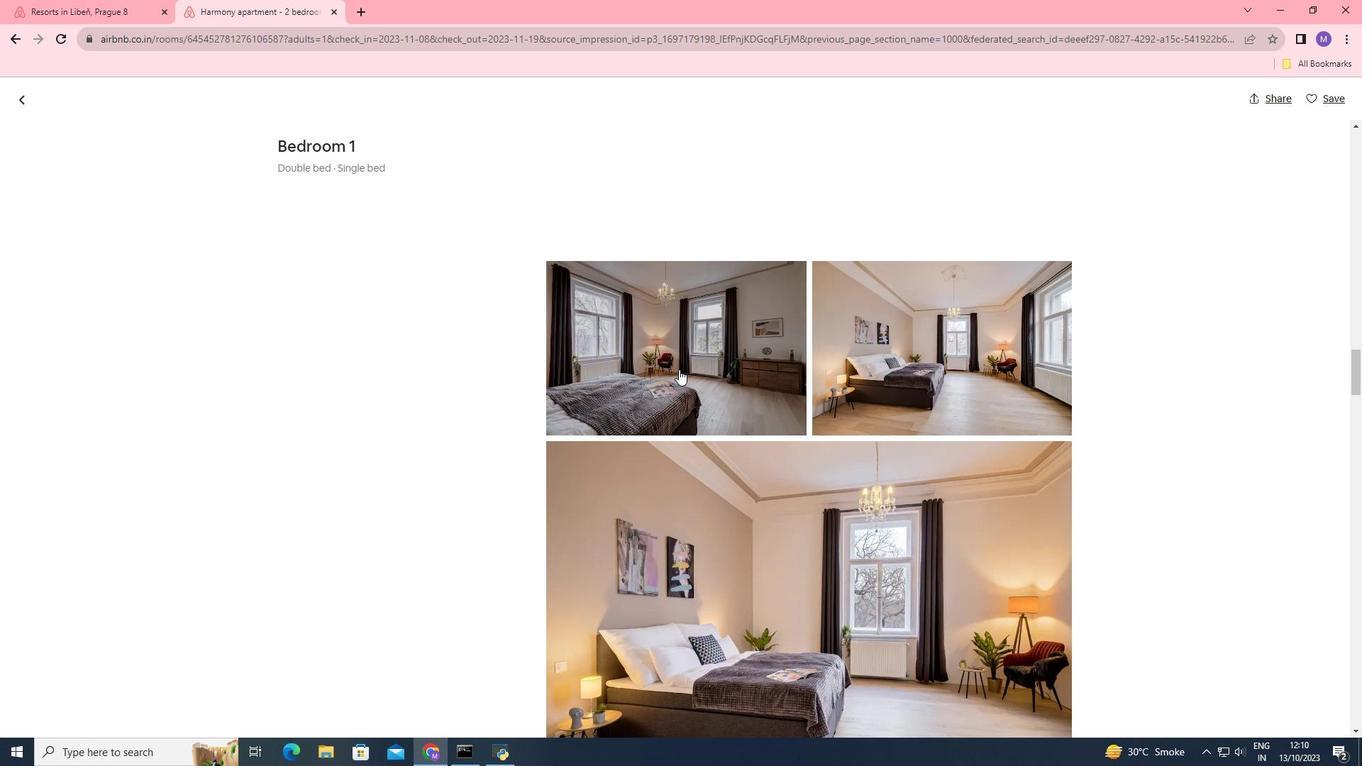 
Action: Mouse scrolled (678, 368) with delta (0, 0)
Screenshot: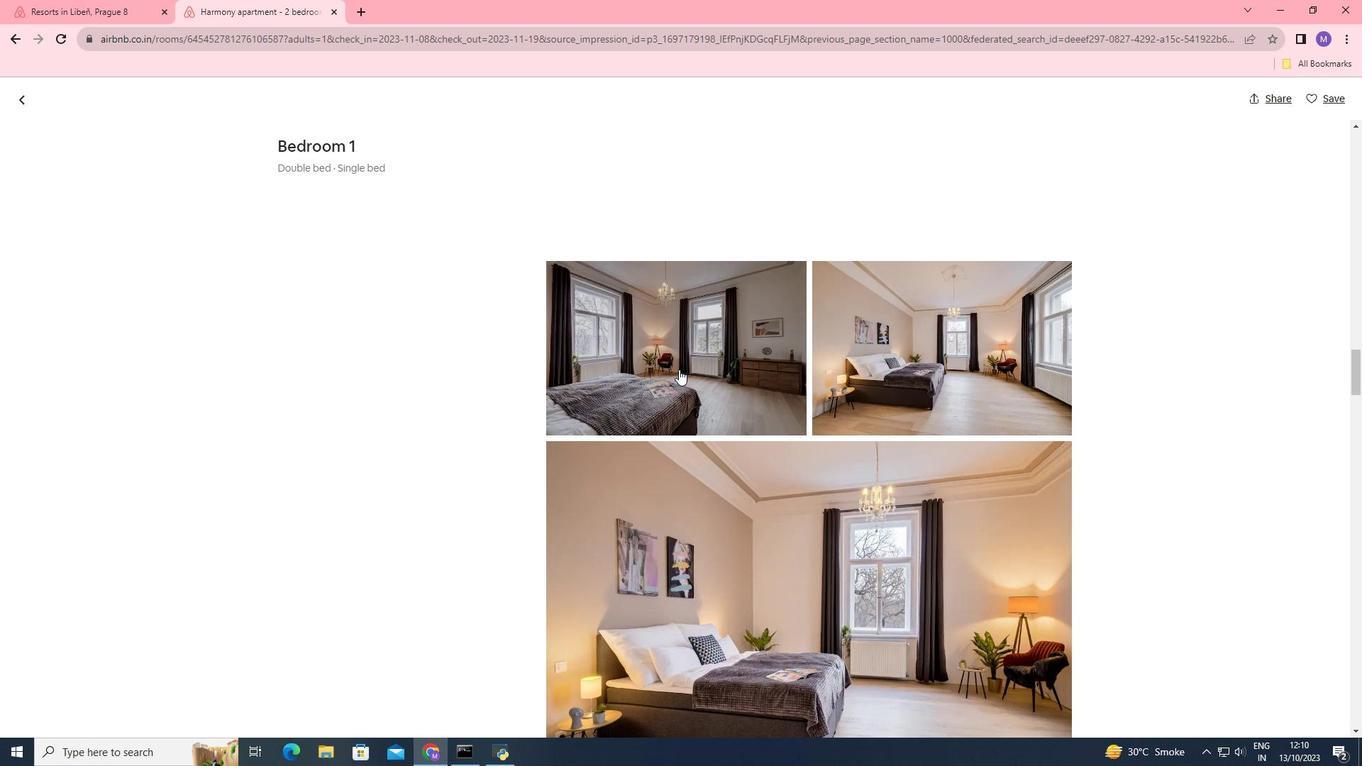 
Action: Mouse scrolled (678, 368) with delta (0, 0)
Screenshot: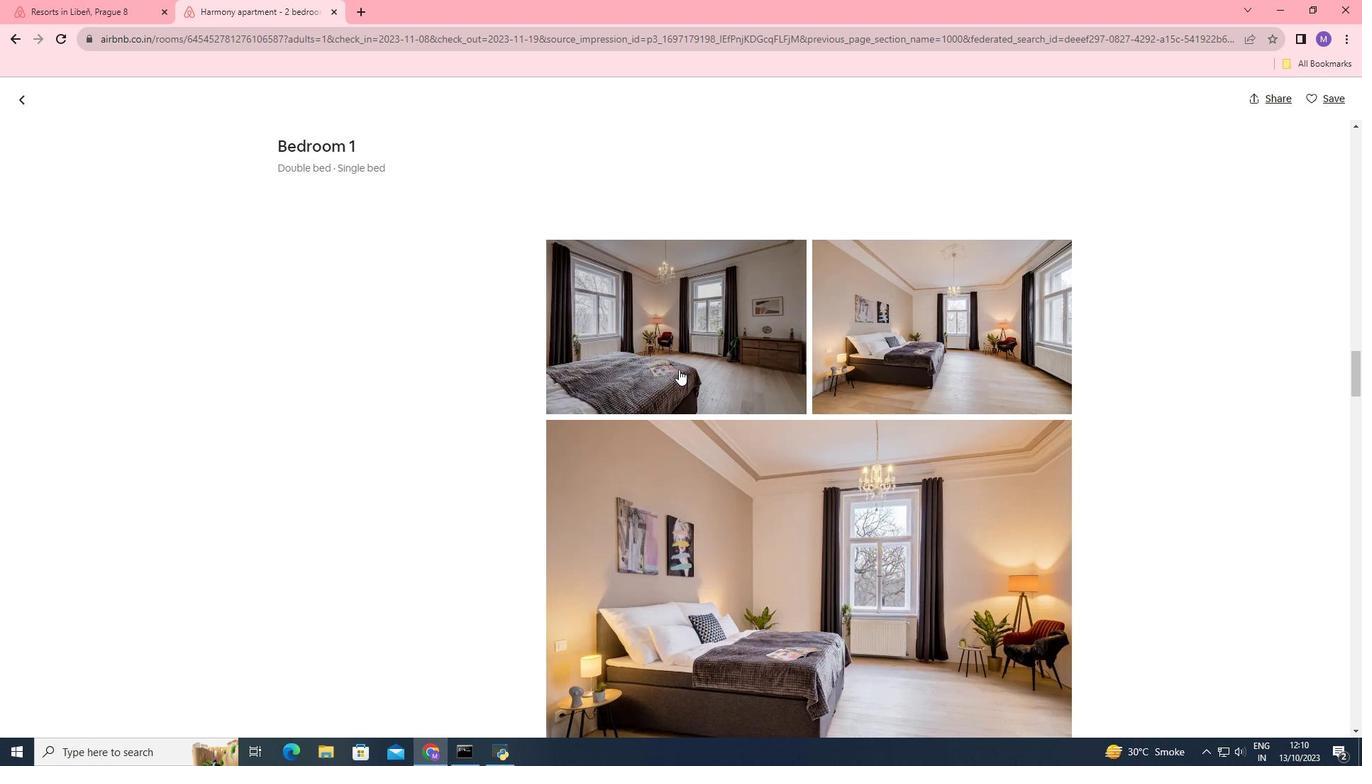 
Action: Mouse scrolled (678, 368) with delta (0, 0)
Screenshot: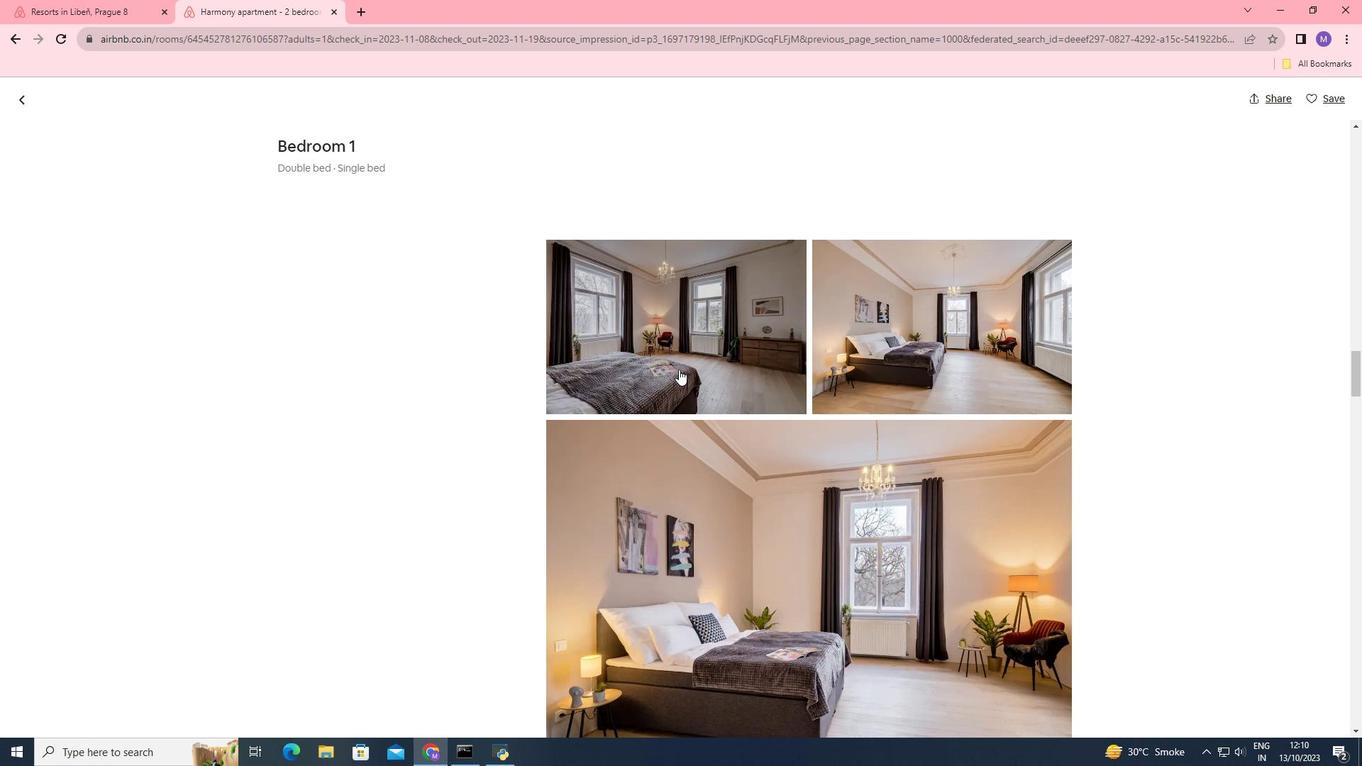 
Action: Mouse scrolled (678, 368) with delta (0, 0)
Screenshot: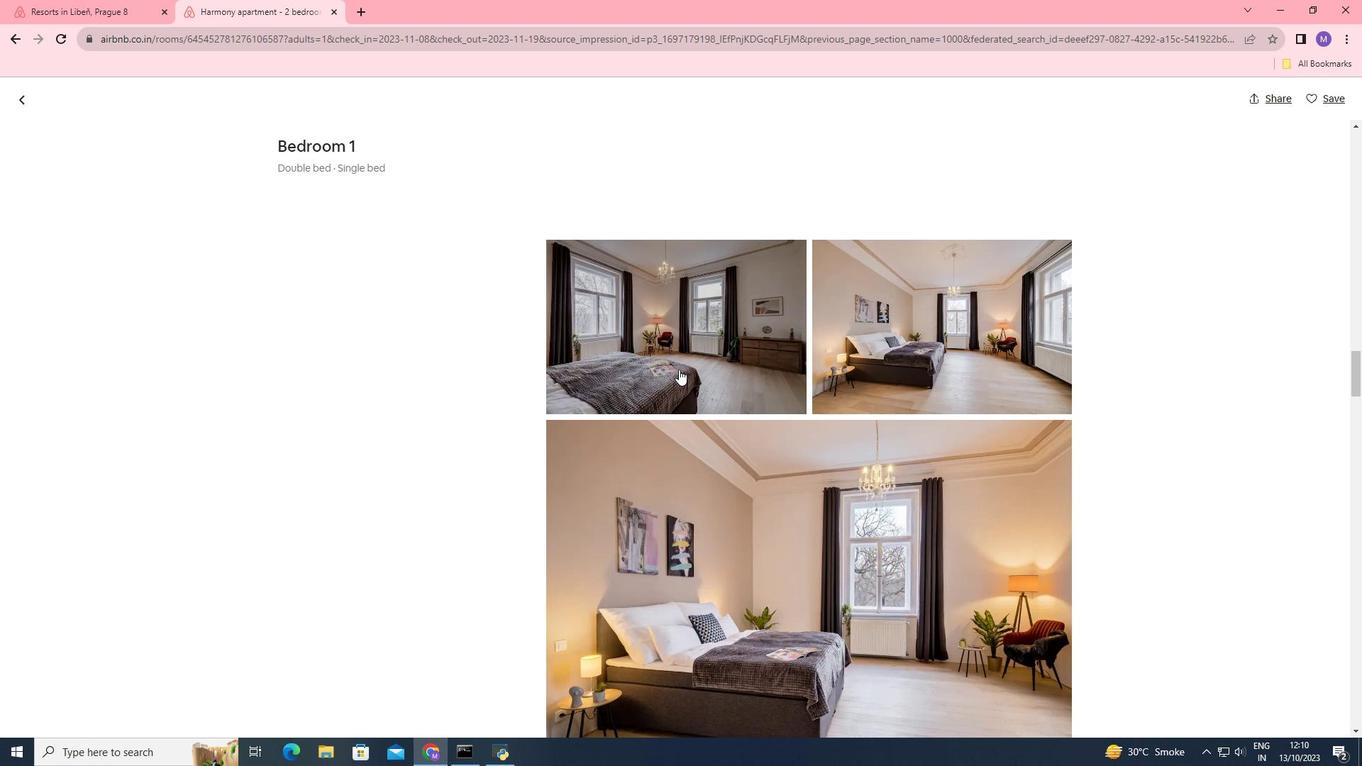 
Action: Mouse scrolled (678, 368) with delta (0, 0)
Screenshot: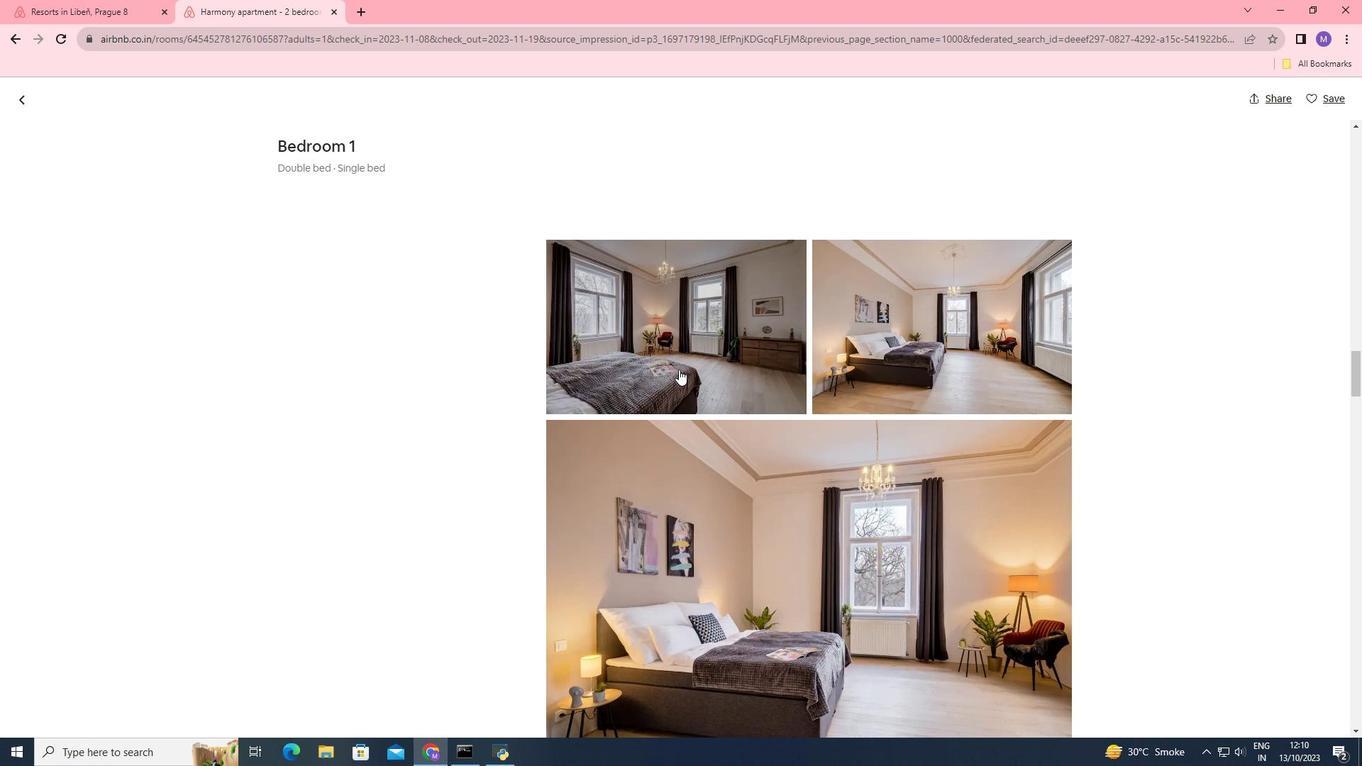 
Action: Mouse scrolled (678, 368) with delta (0, 0)
Screenshot: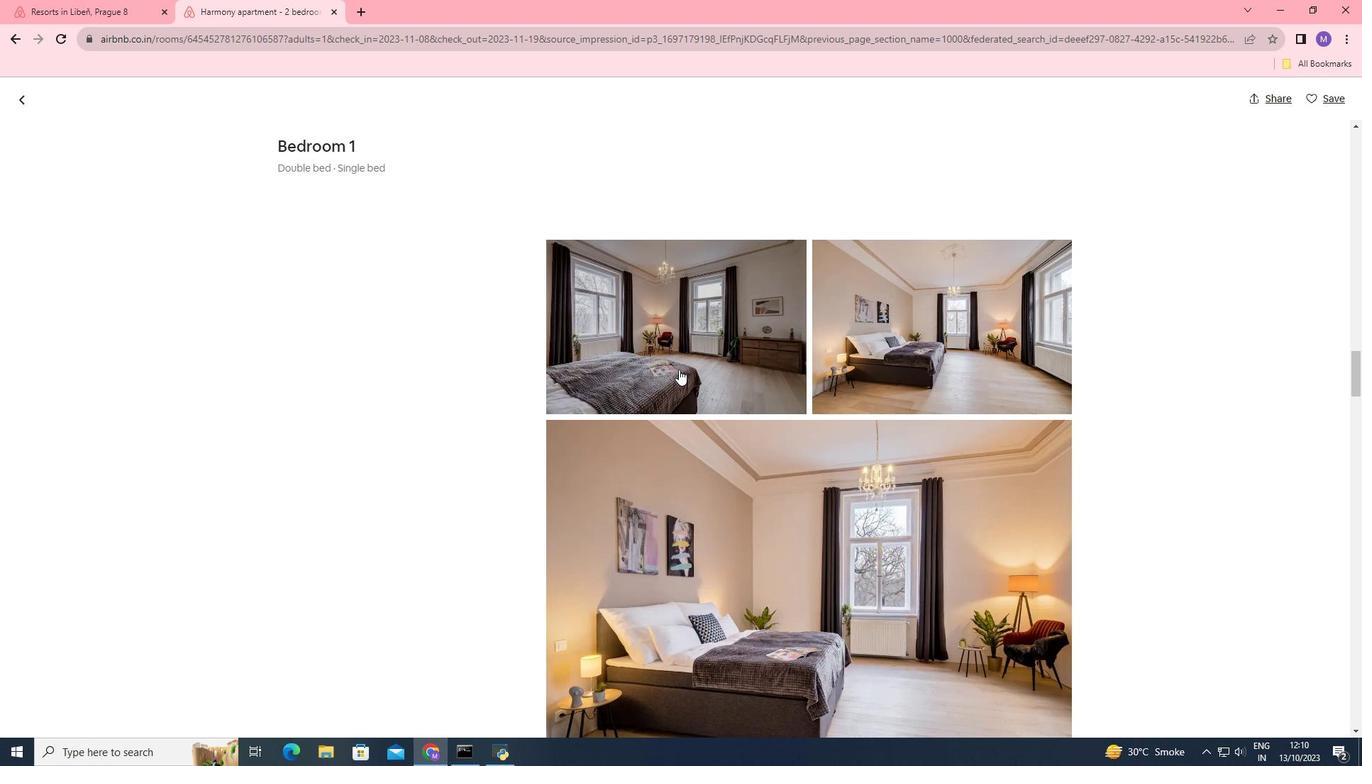 
Action: Mouse moved to (678, 368)
Screenshot: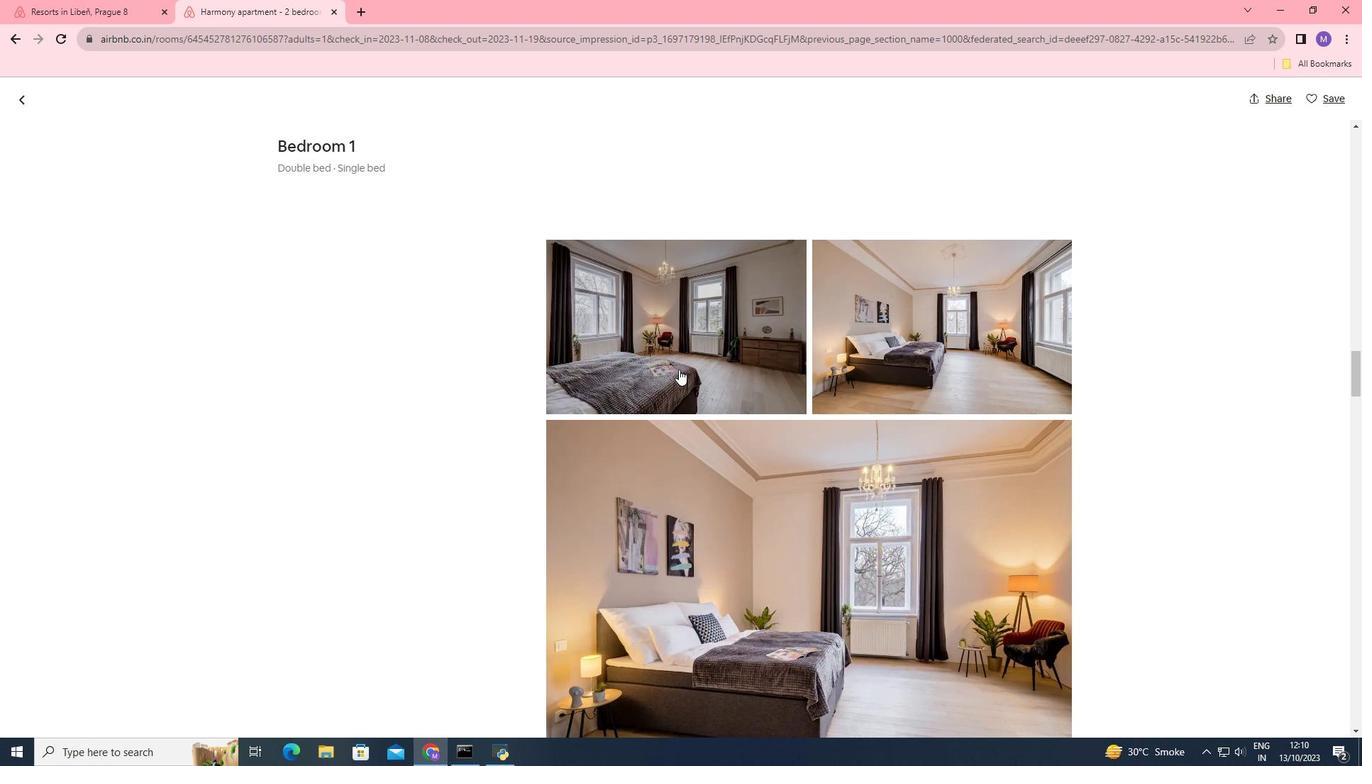 
Action: Mouse scrolled (678, 368) with delta (0, 0)
Screenshot: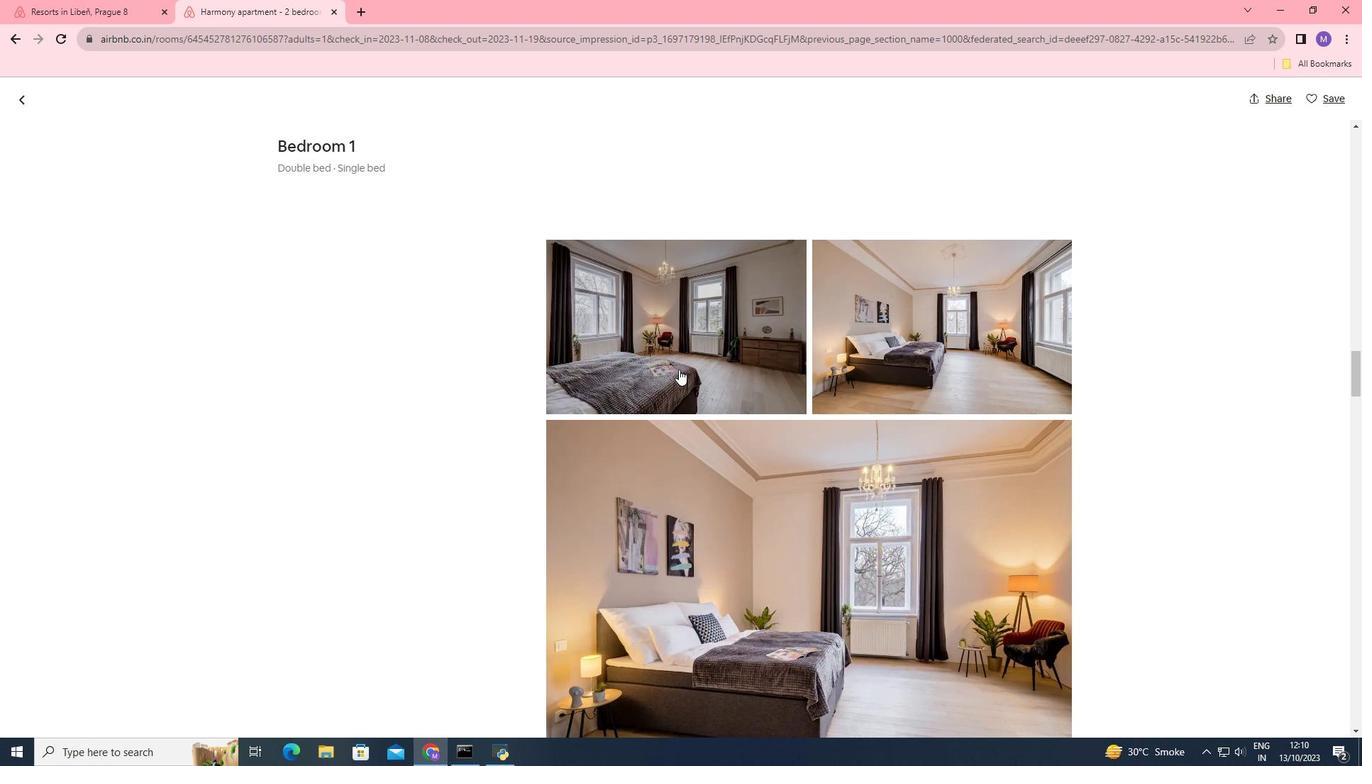 
Action: Mouse moved to (678, 367)
Screenshot: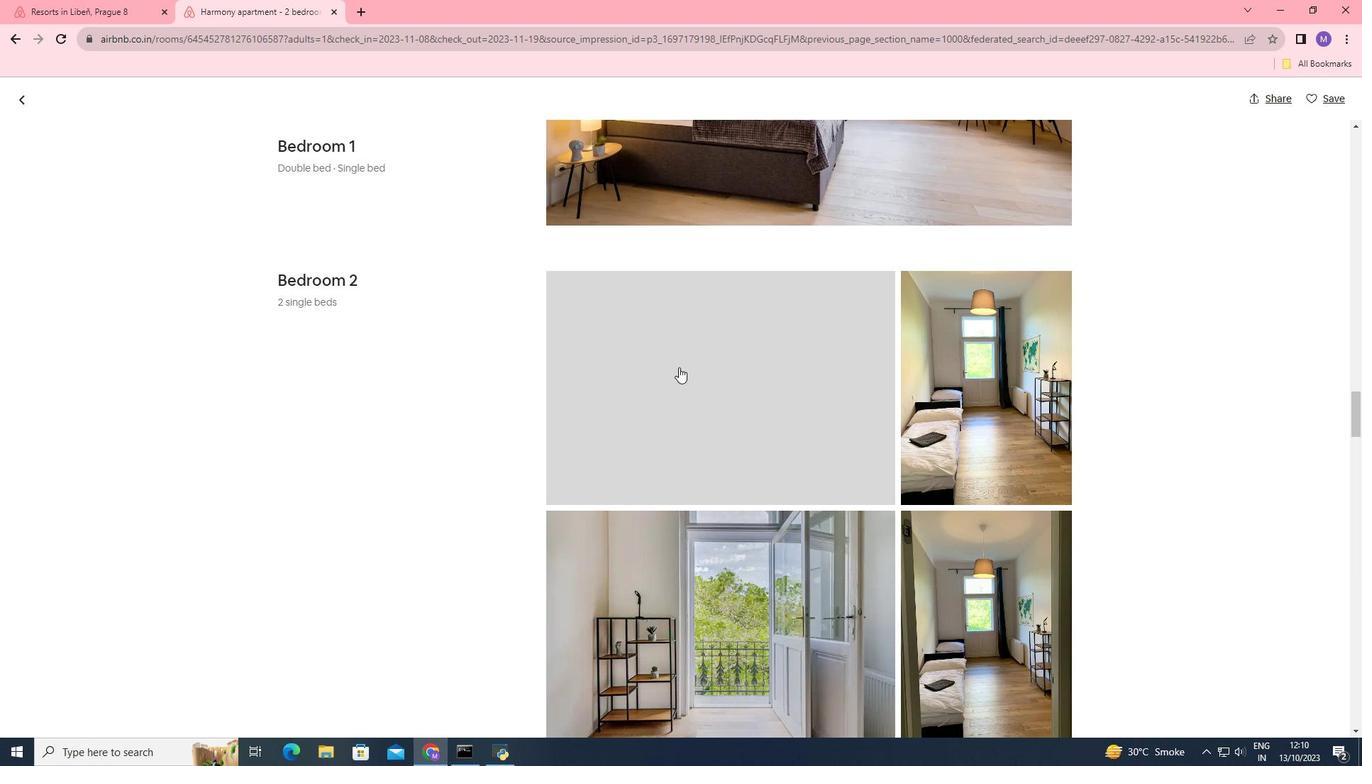 
Action: Mouse scrolled (678, 366) with delta (0, 0)
Screenshot: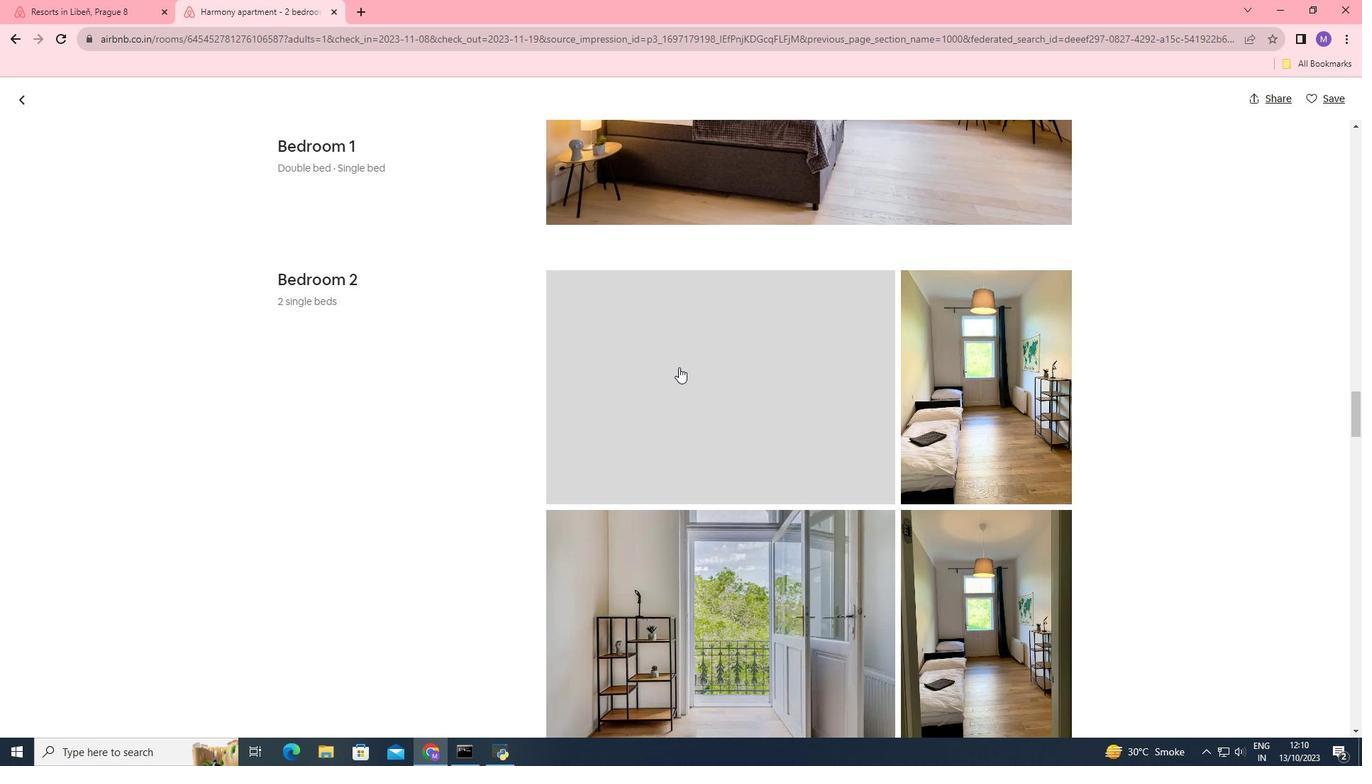 
Action: Mouse scrolled (678, 366) with delta (0, 0)
Screenshot: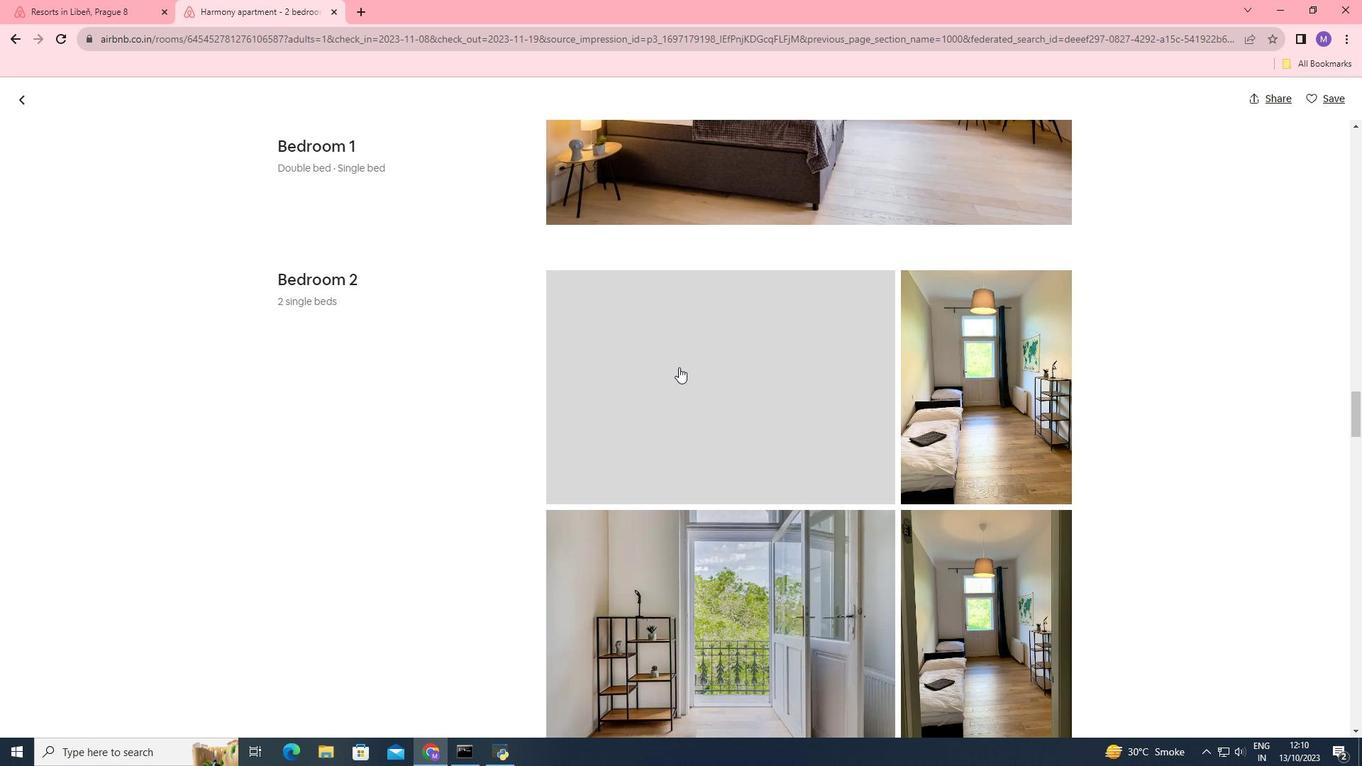 
Action: Mouse scrolled (678, 366) with delta (0, 0)
Screenshot: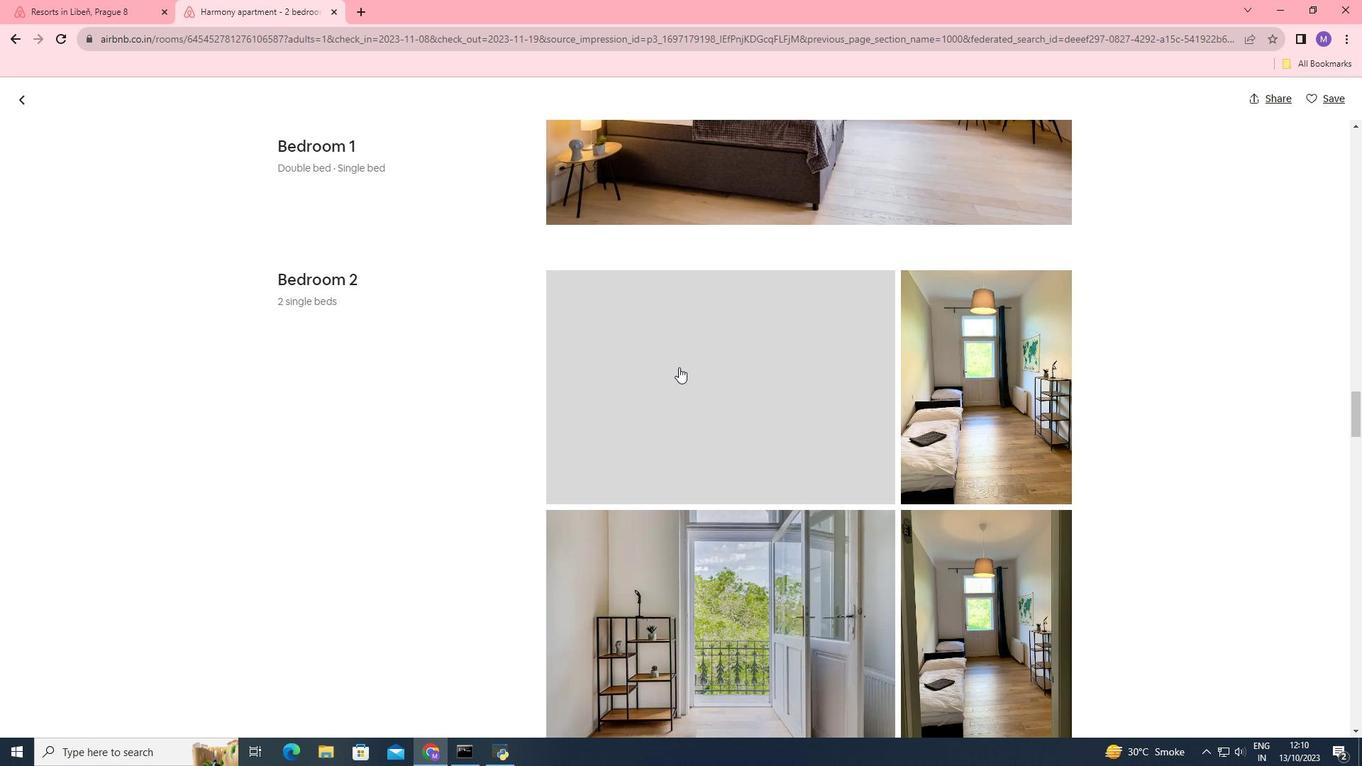 
Action: Mouse scrolled (678, 366) with delta (0, 0)
Screenshot: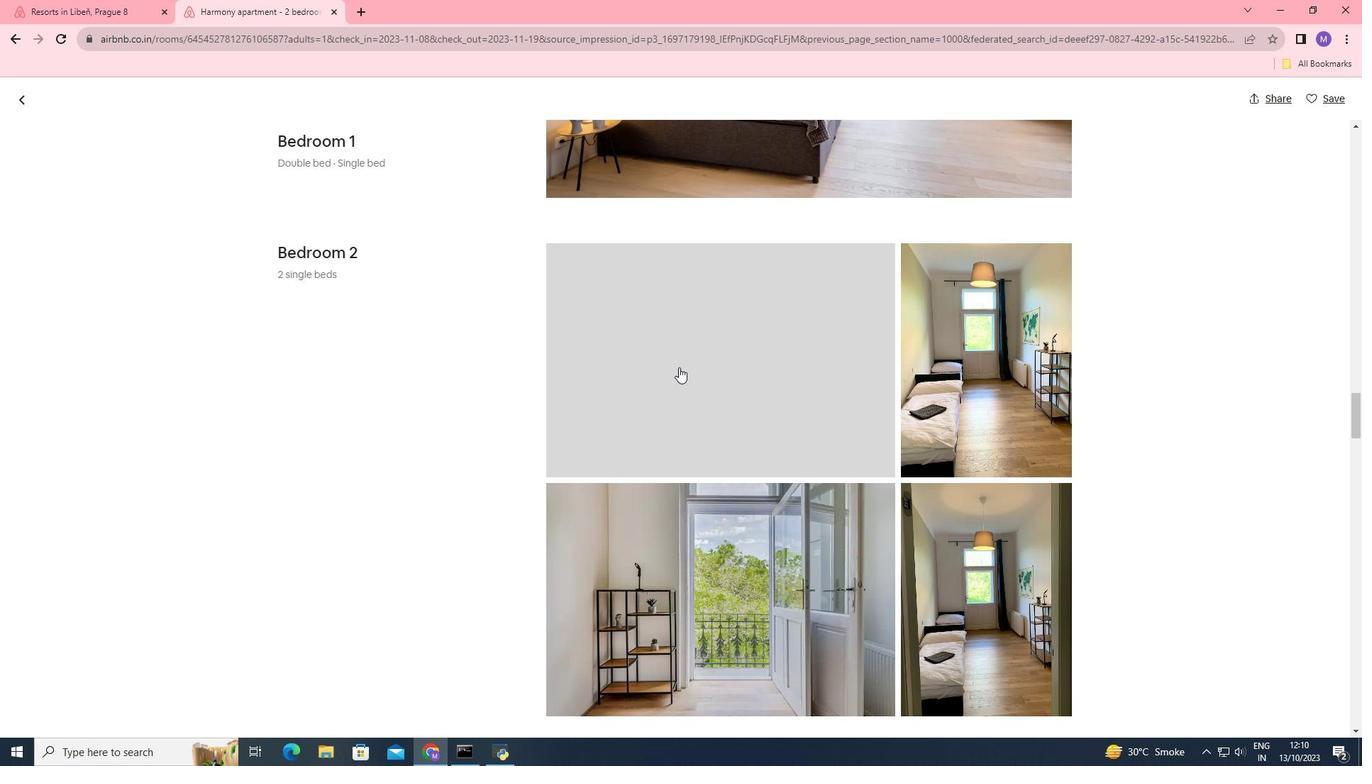 
Action: Mouse scrolled (678, 366) with delta (0, 0)
Screenshot: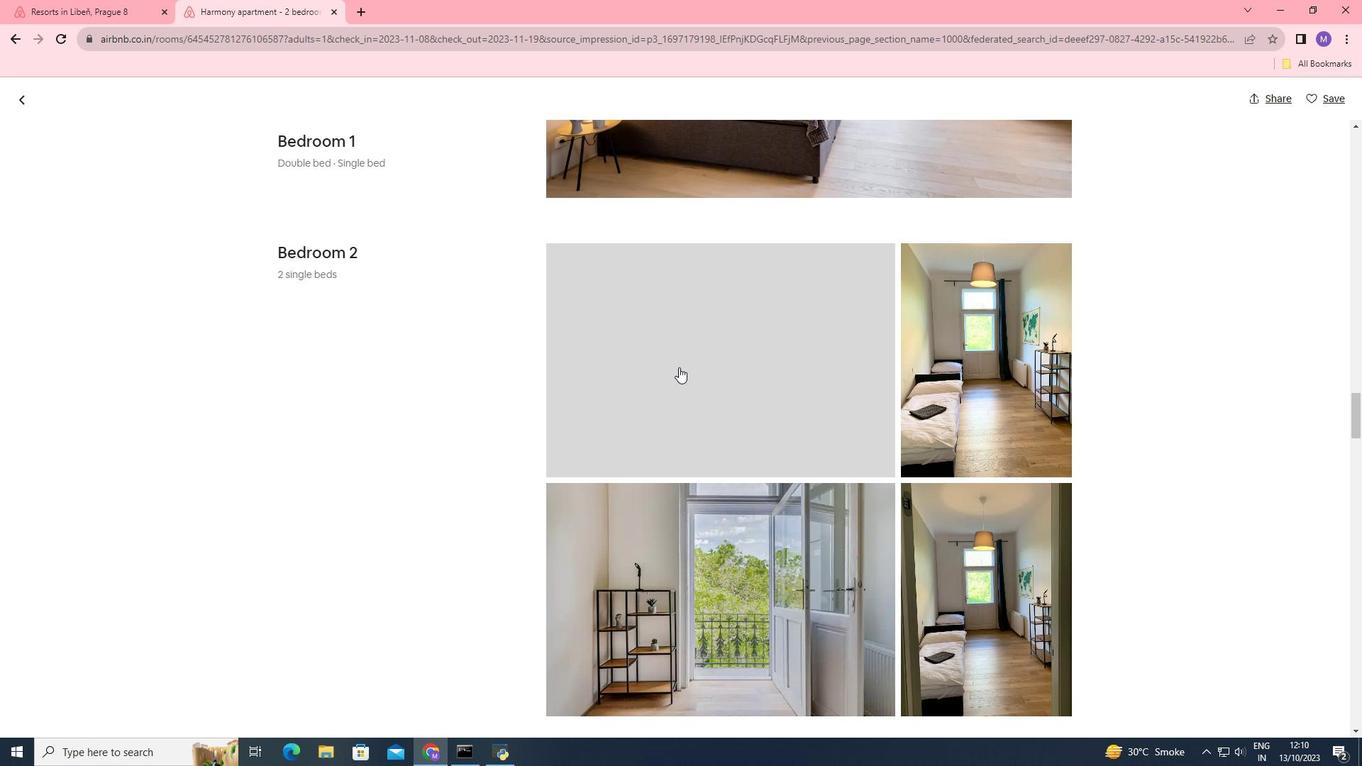 
Action: Mouse scrolled (678, 366) with delta (0, 0)
Screenshot: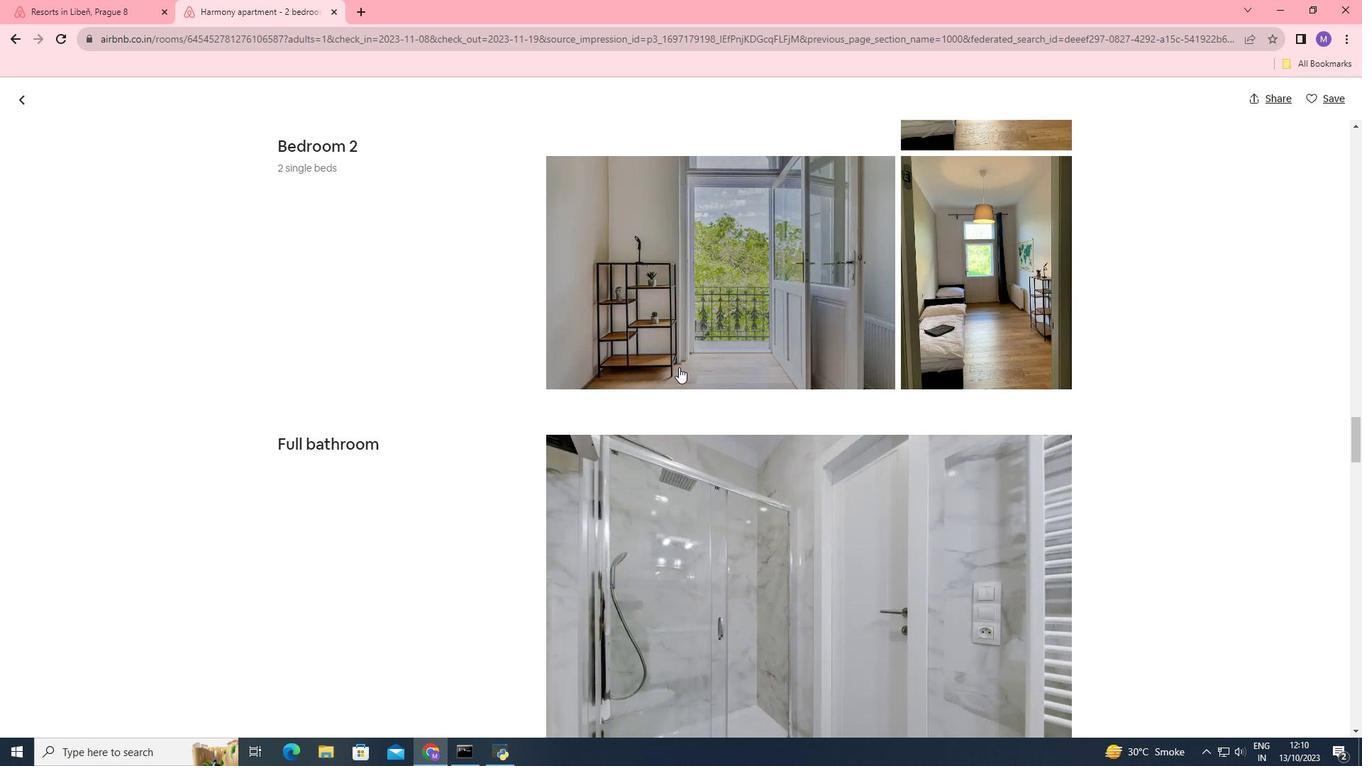
Action: Mouse scrolled (678, 366) with delta (0, 0)
Screenshot: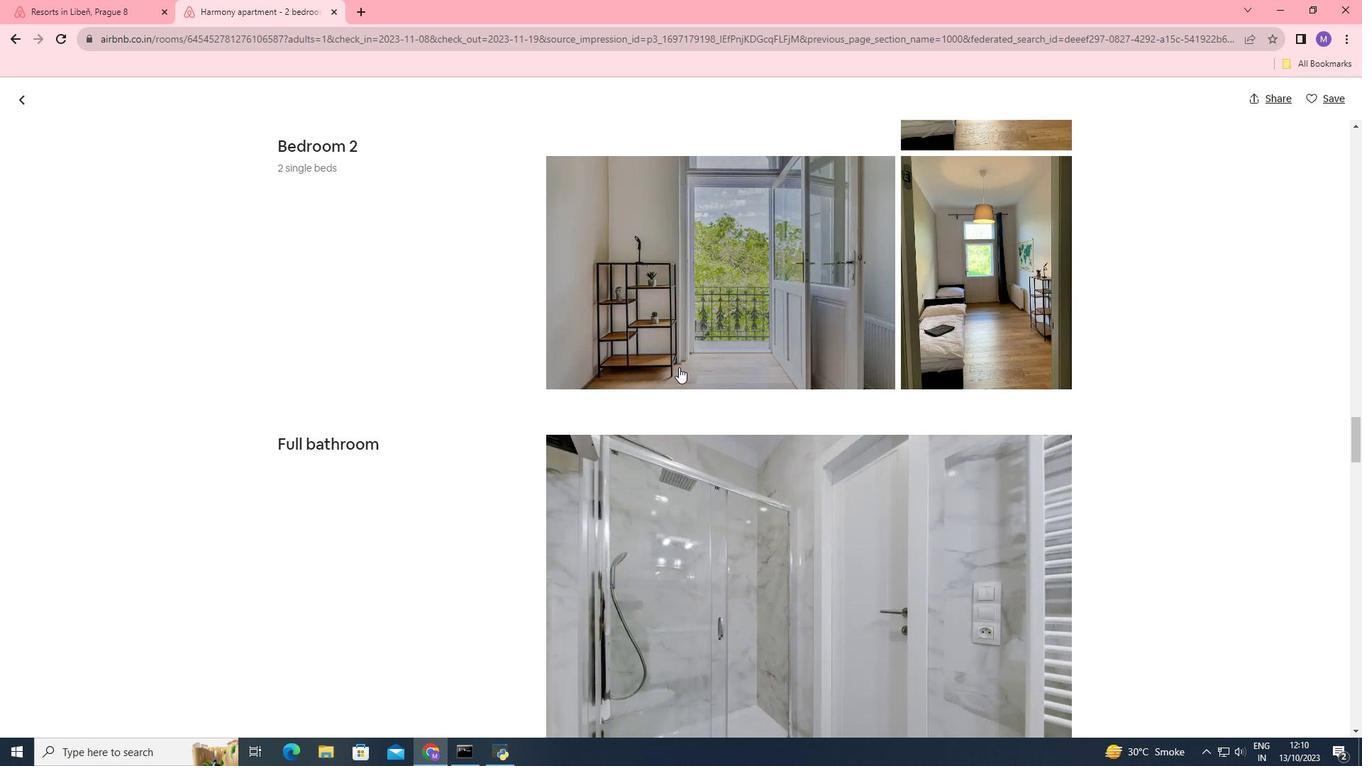 
Action: Mouse scrolled (678, 366) with delta (0, 0)
Screenshot: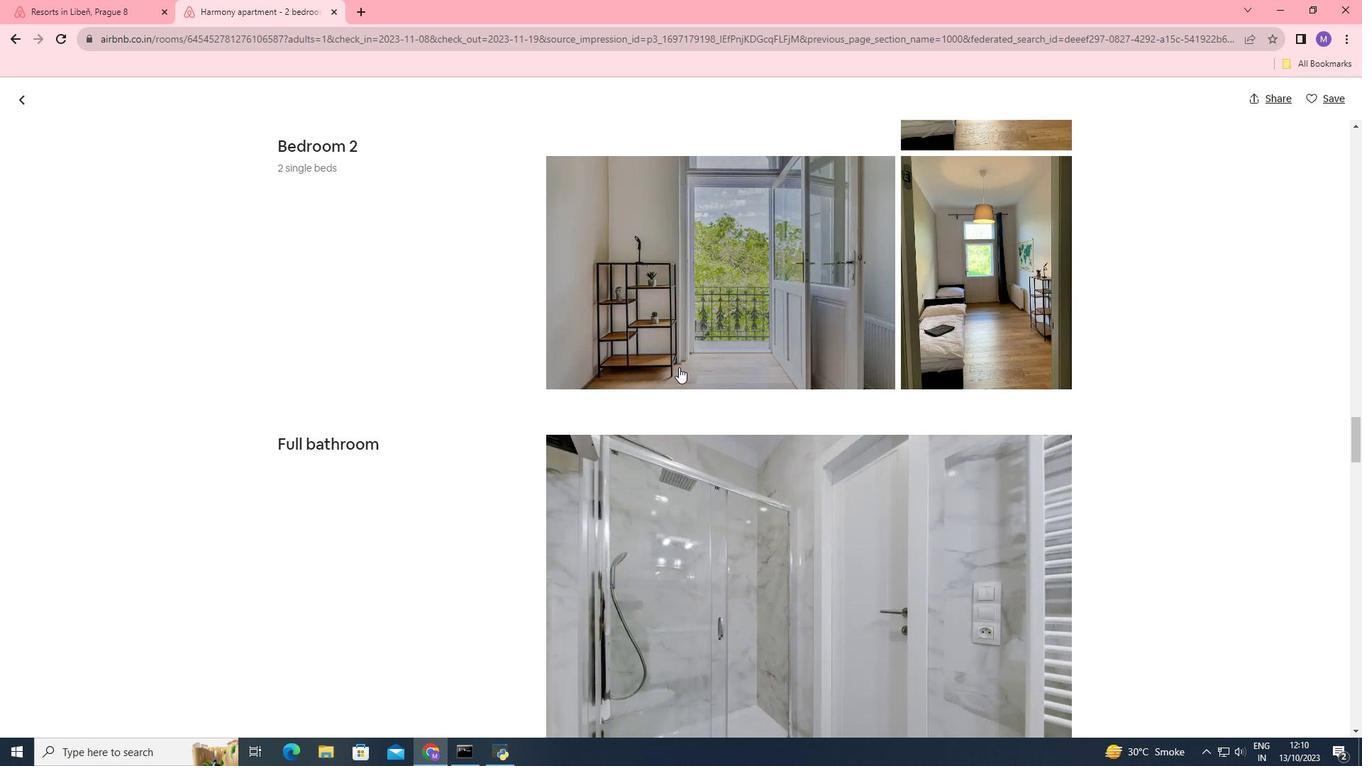 
Action: Mouse scrolled (678, 366) with delta (0, 0)
Screenshot: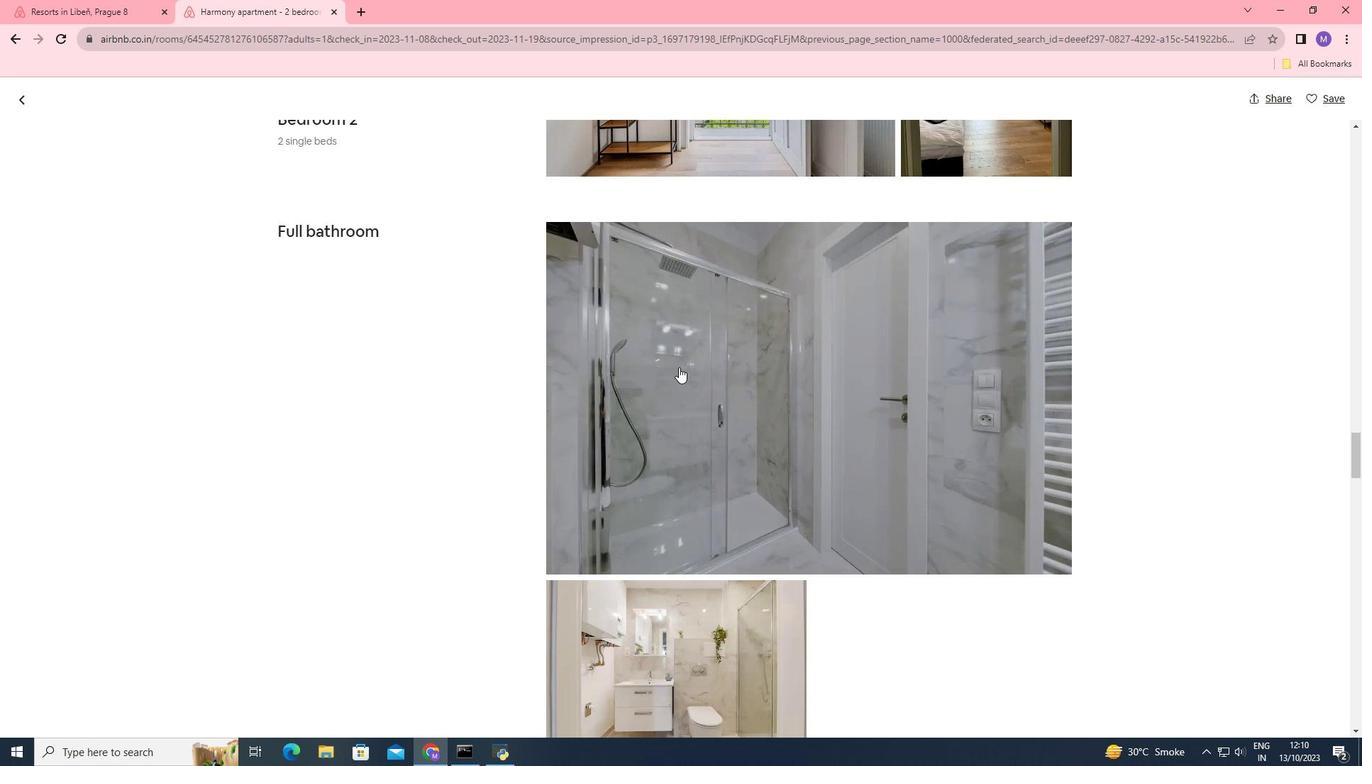 
Action: Mouse scrolled (678, 366) with delta (0, 0)
Screenshot: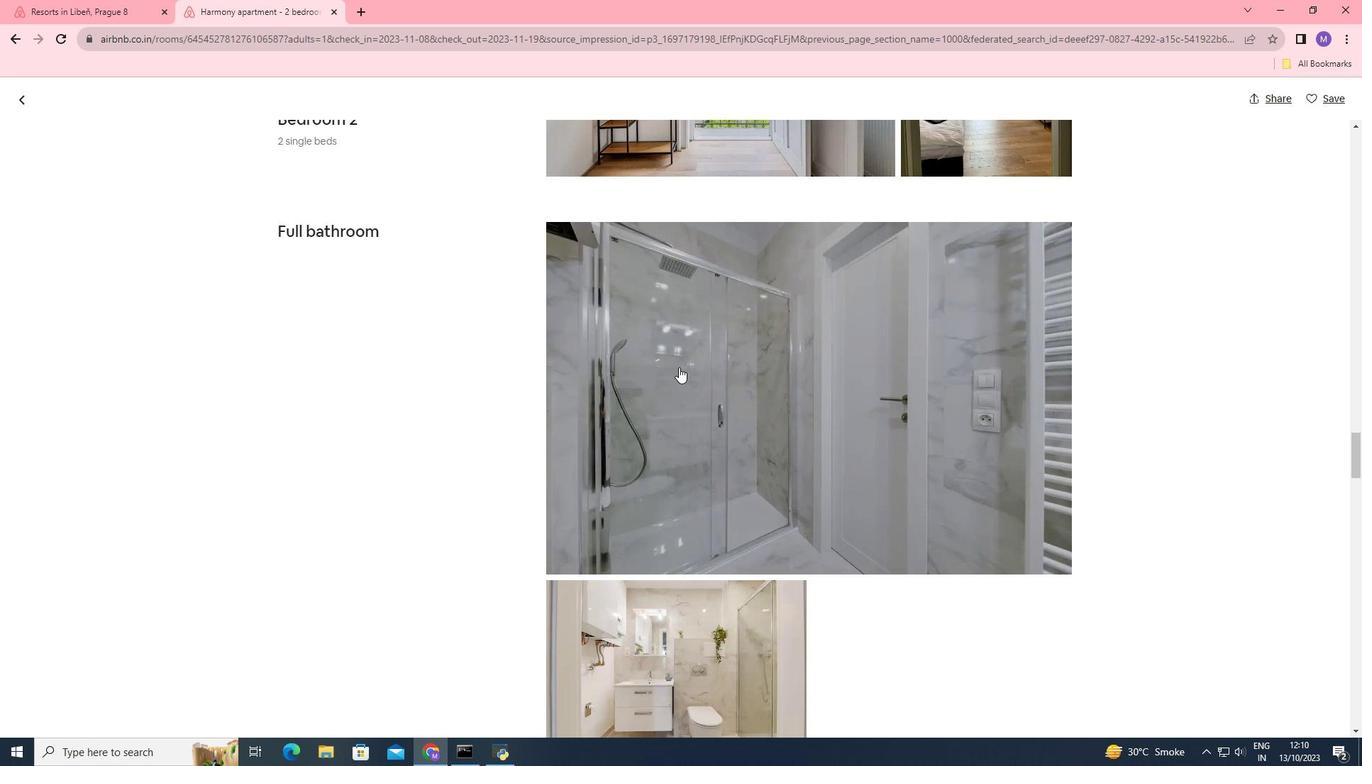
Action: Mouse scrolled (678, 366) with delta (0, 0)
Screenshot: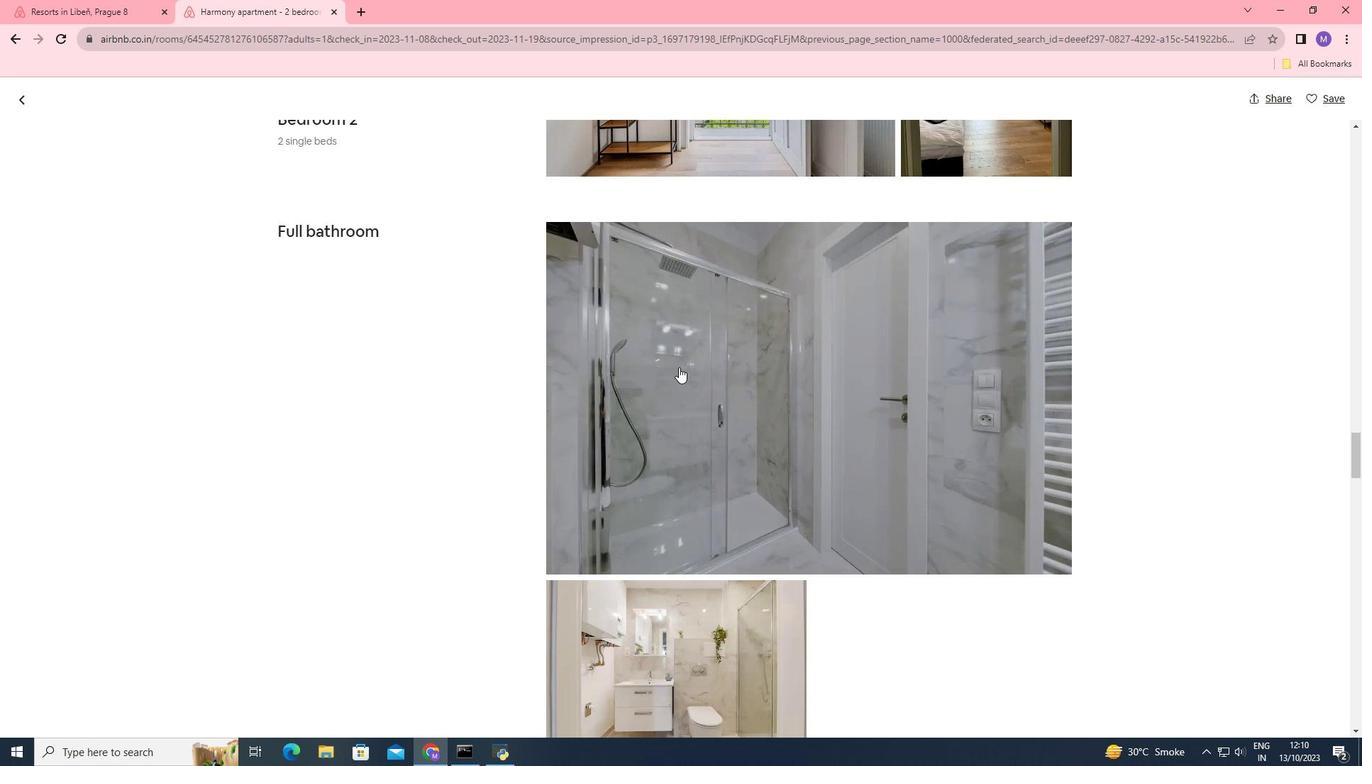 
Action: Mouse scrolled (678, 366) with delta (0, 0)
Screenshot: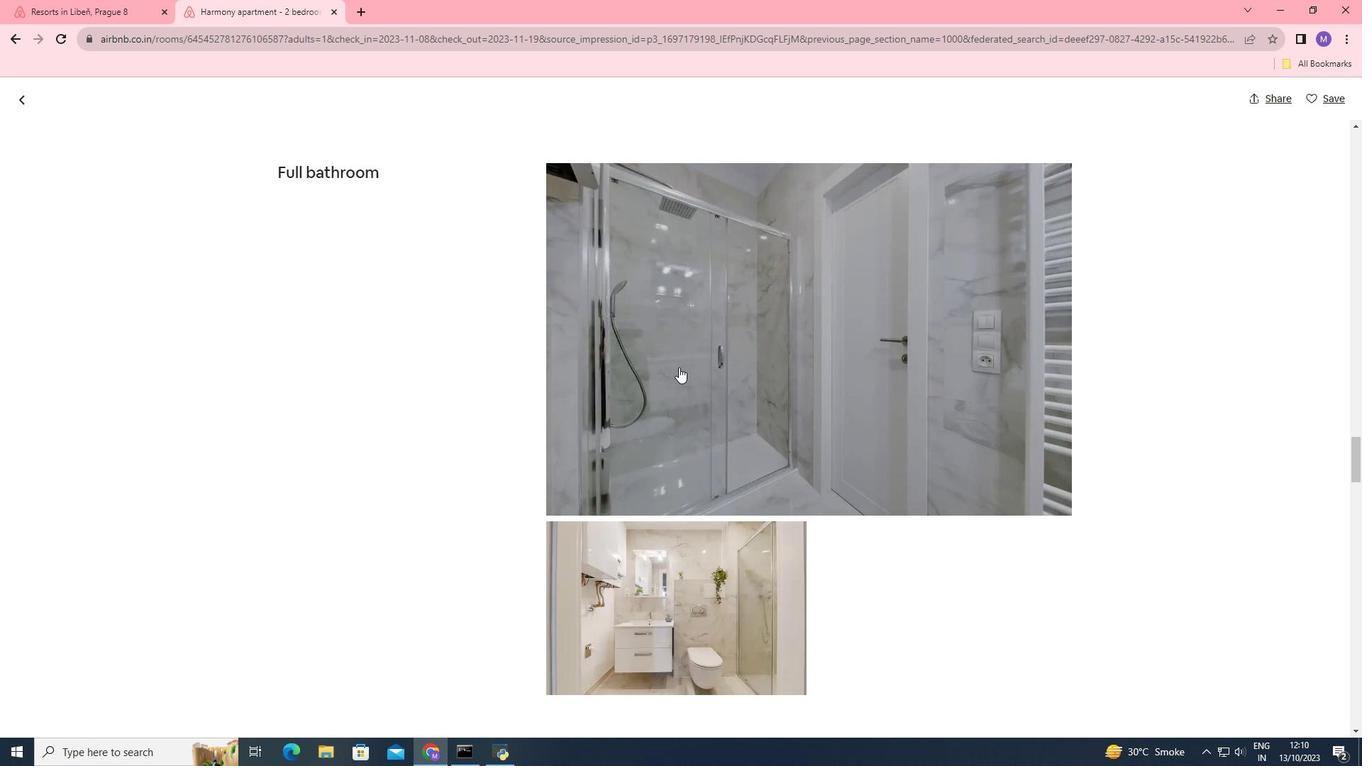 
Action: Mouse scrolled (678, 366) with delta (0, 0)
Screenshot: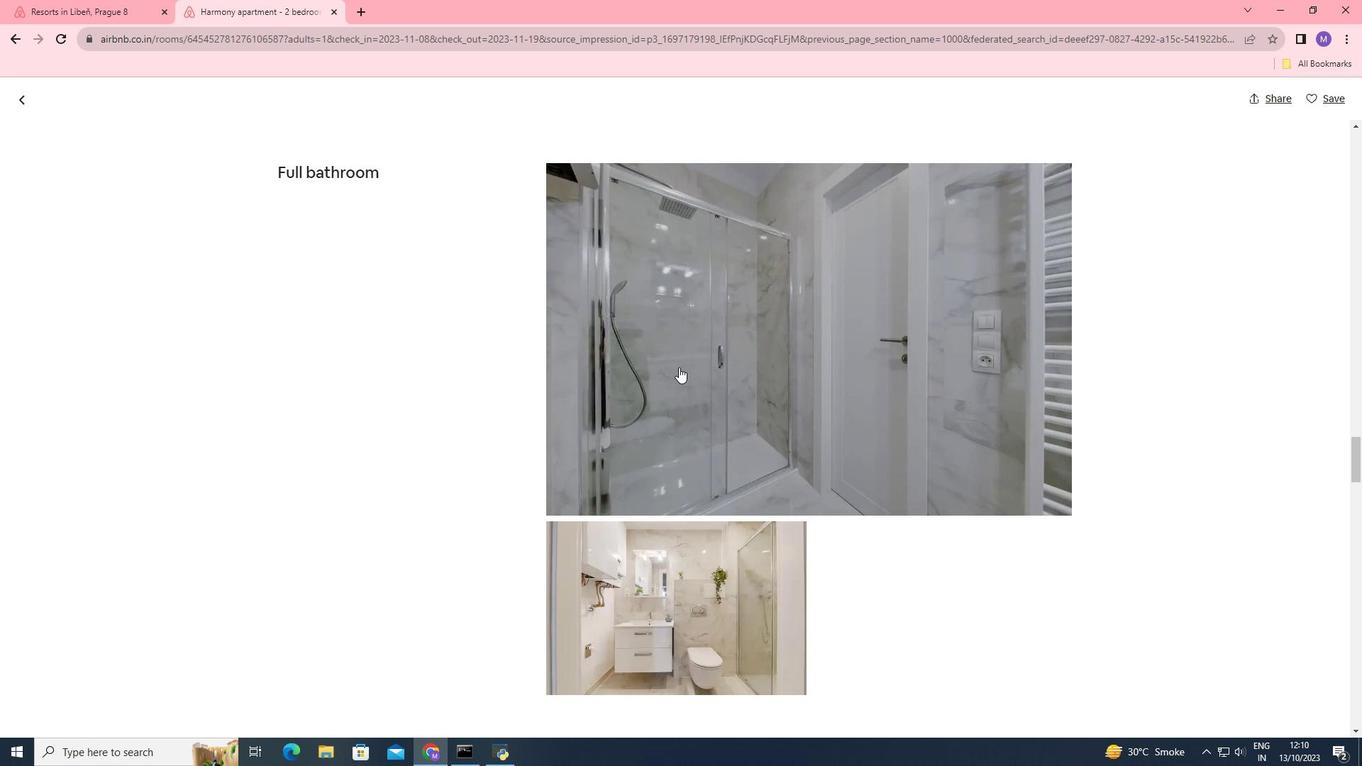 
Action: Mouse moved to (661, 370)
Screenshot: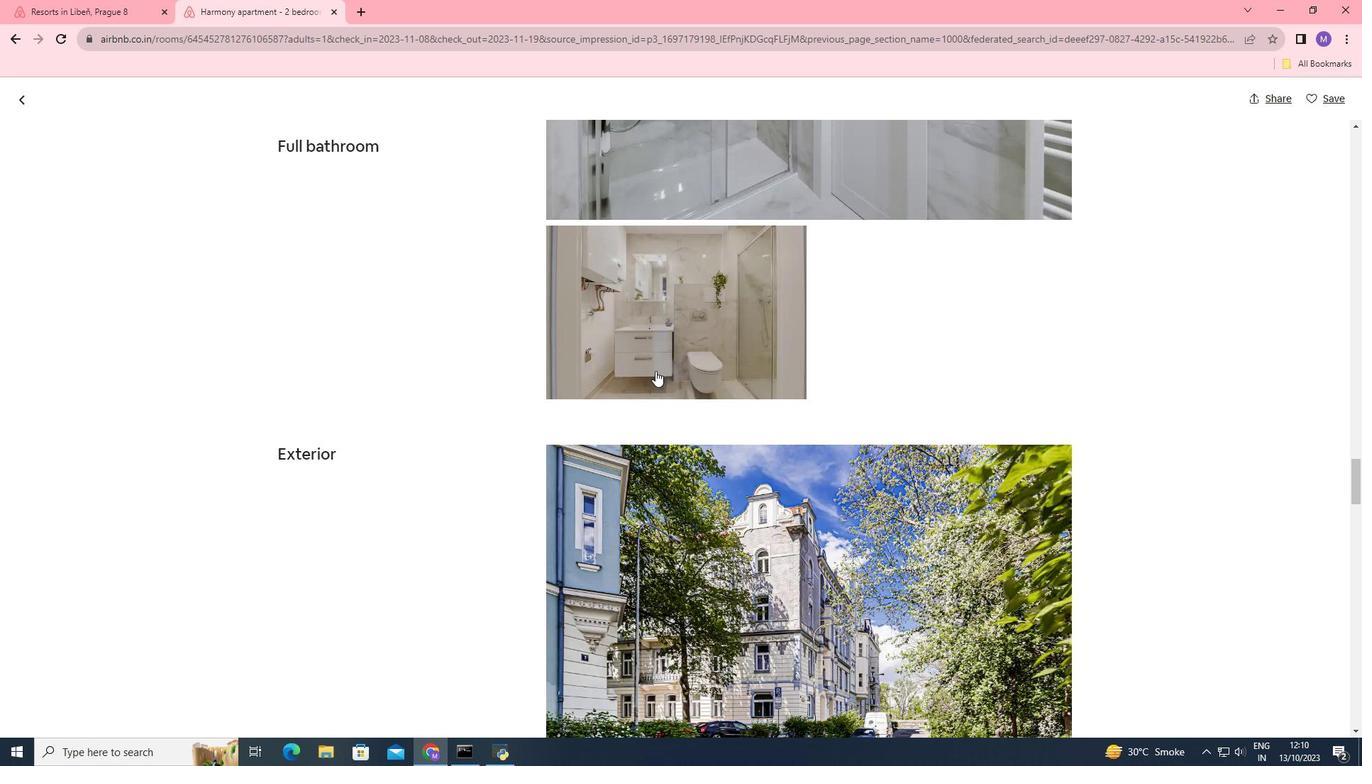 
Action: Mouse scrolled (661, 369) with delta (0, 0)
Screenshot: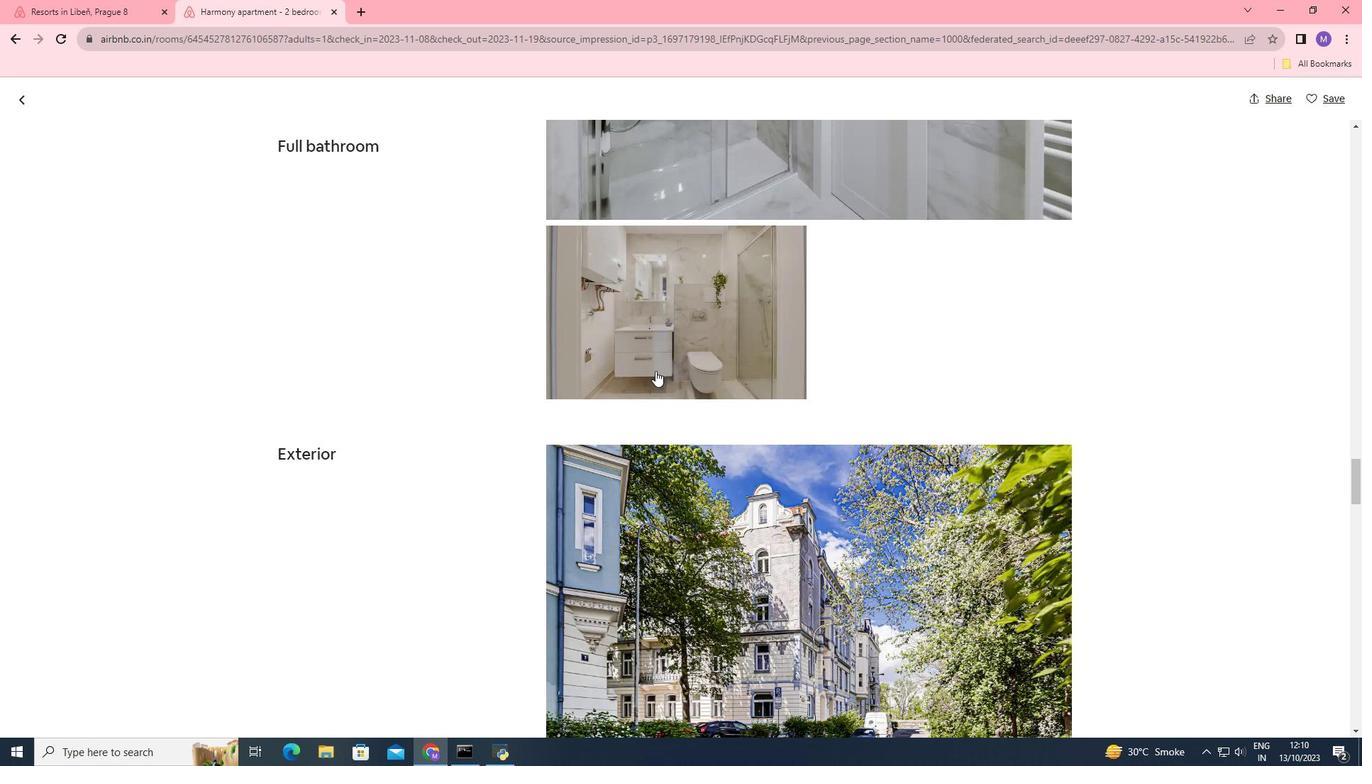 
Action: Mouse moved to (650, 372)
Screenshot: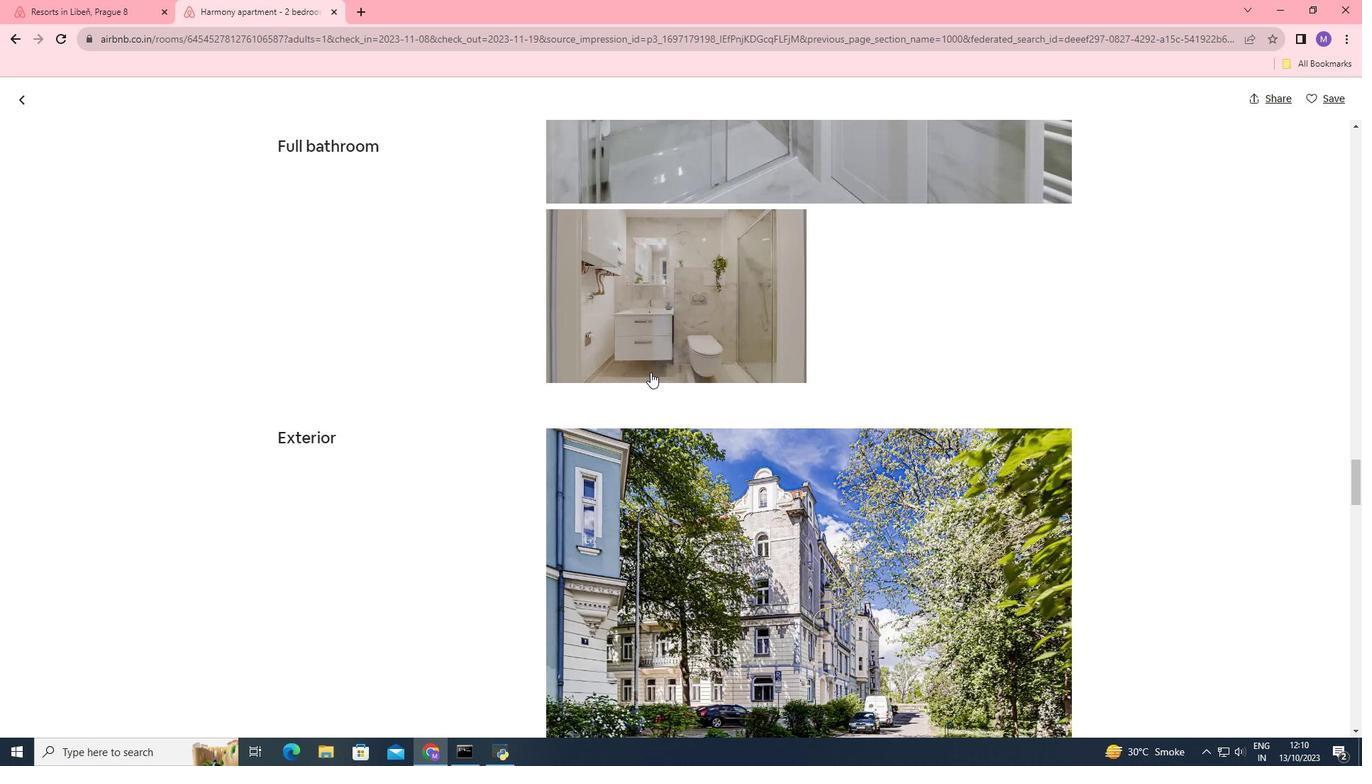
Action: Mouse scrolled (650, 371) with delta (0, 0)
Screenshot: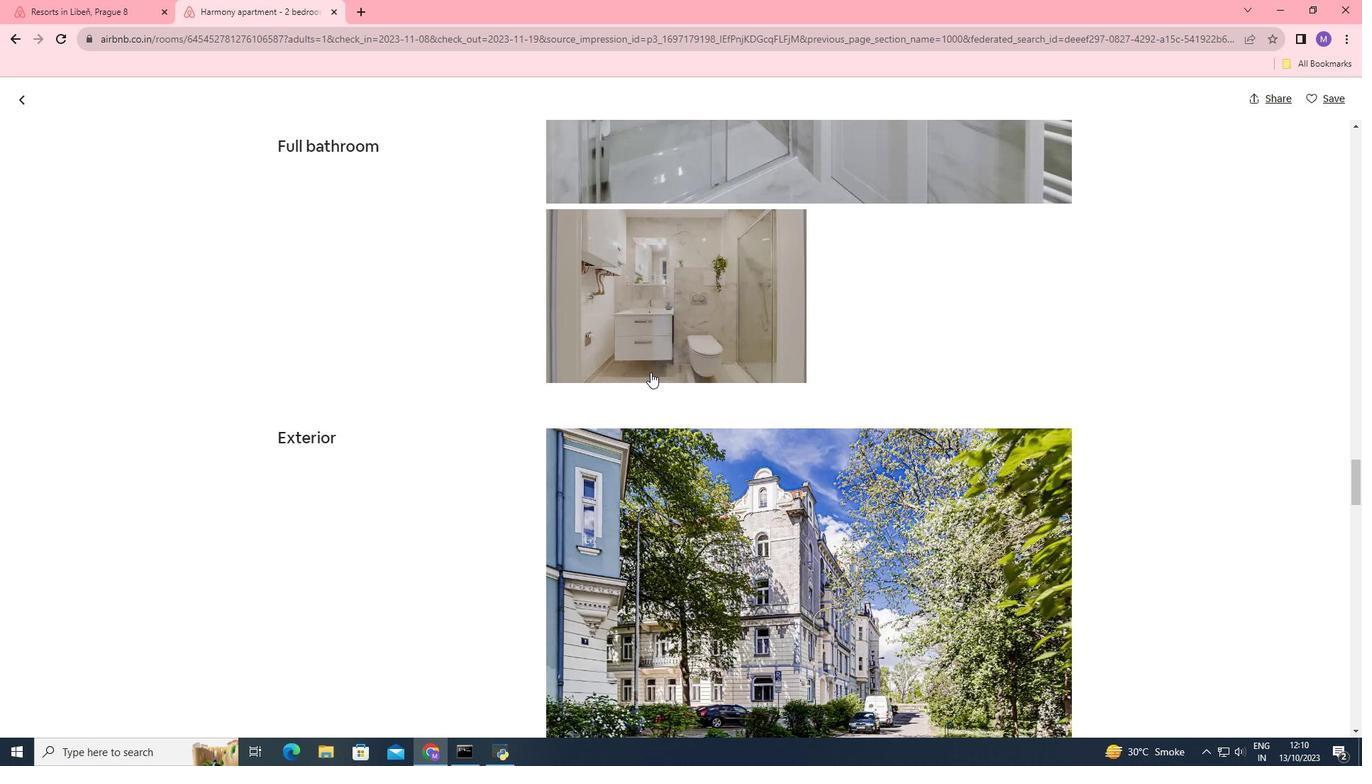 
Action: Mouse scrolled (650, 371) with delta (0, 0)
Screenshot: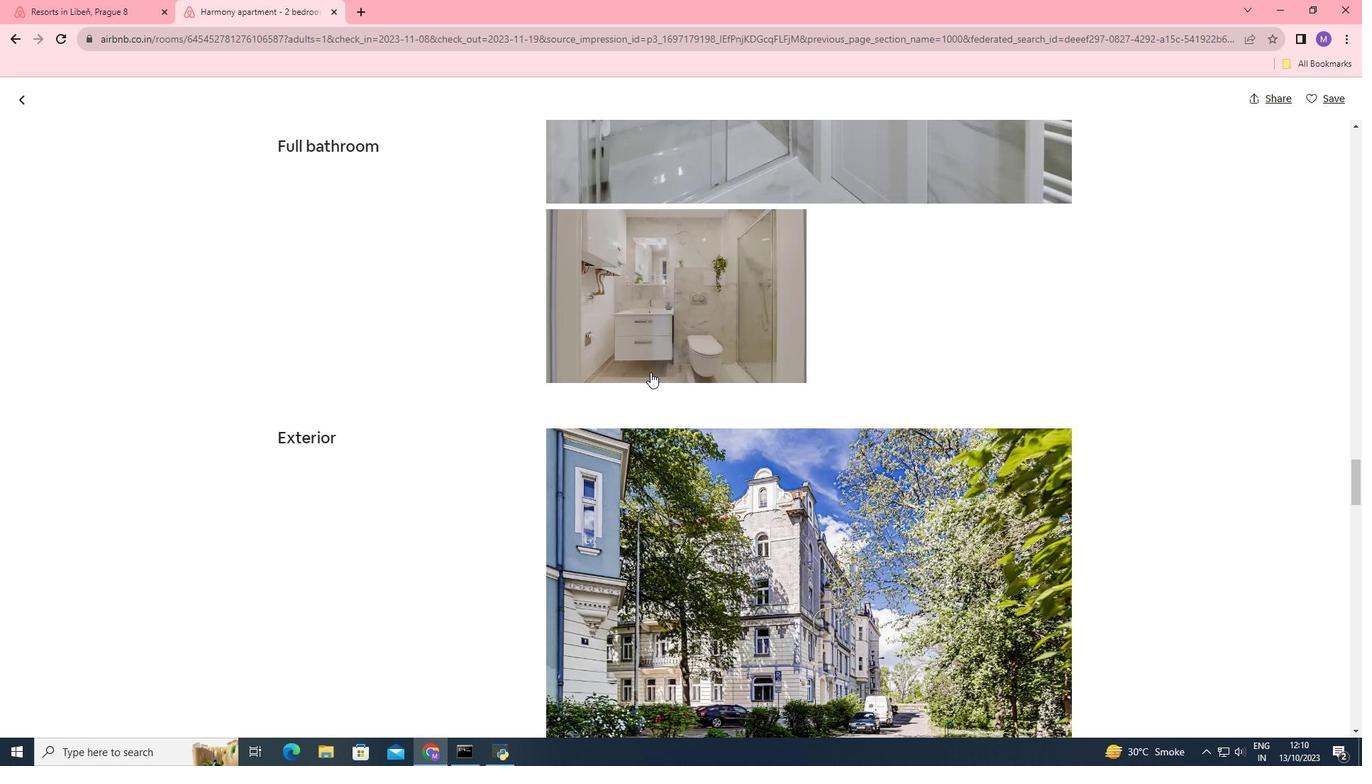 
Action: Mouse scrolled (650, 371) with delta (0, 0)
Screenshot: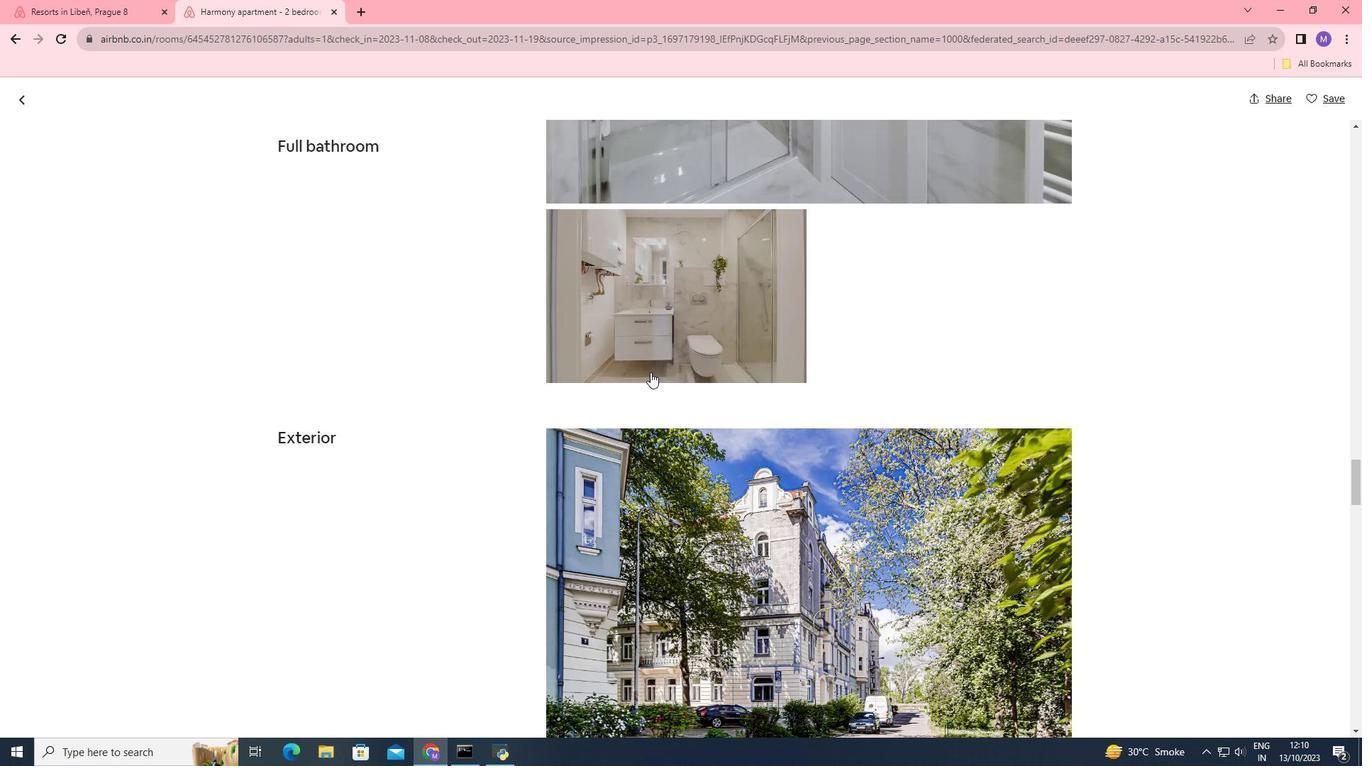 
Action: Mouse scrolled (650, 371) with delta (0, 0)
Screenshot: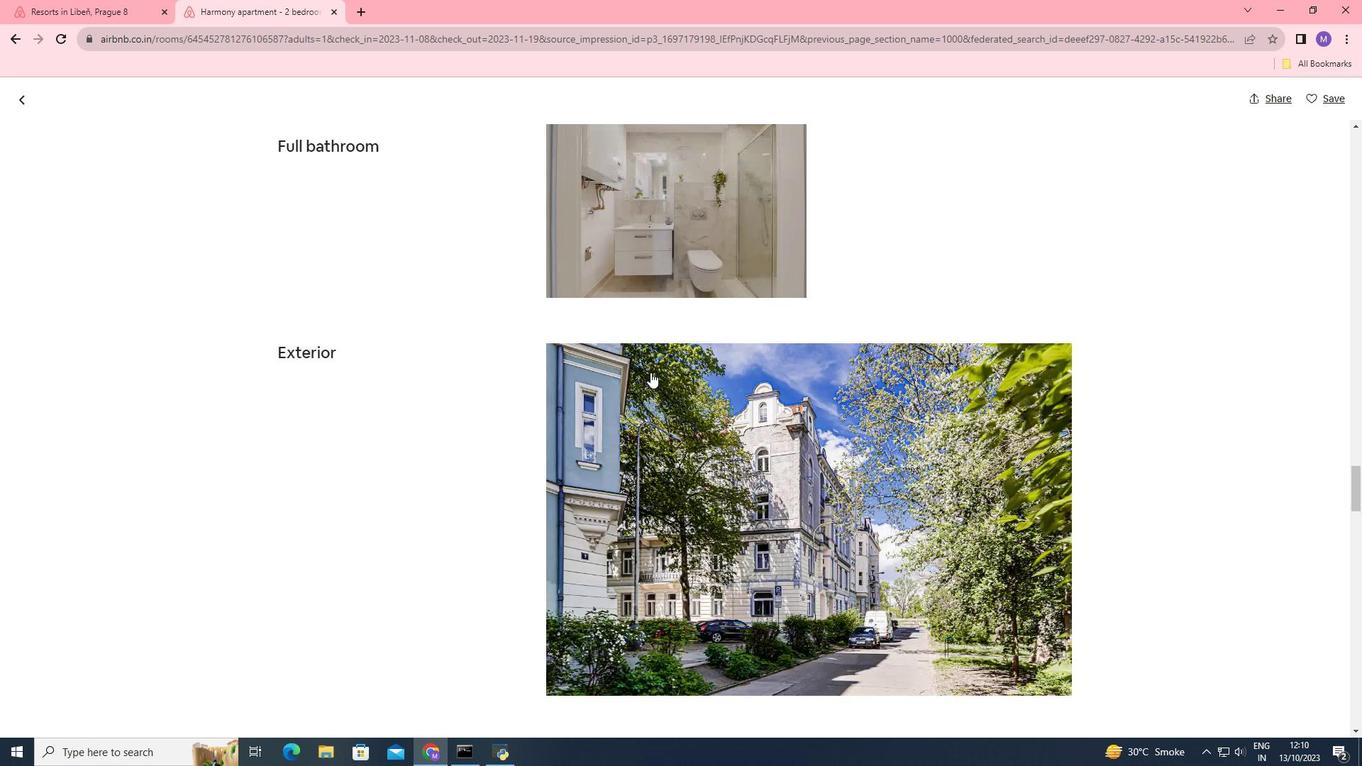 
Action: Mouse scrolled (650, 371) with delta (0, 0)
Screenshot: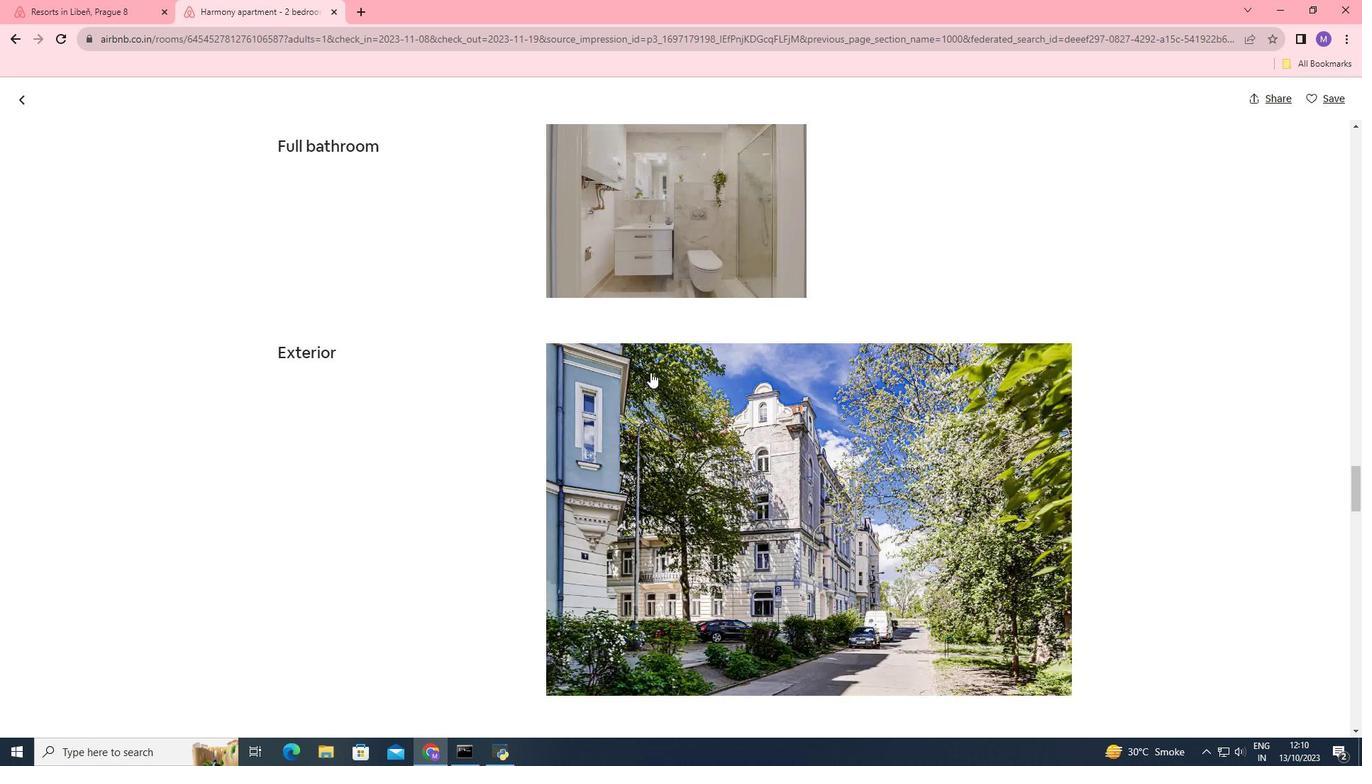 
Action: Mouse scrolled (650, 371) with delta (0, 0)
Screenshot: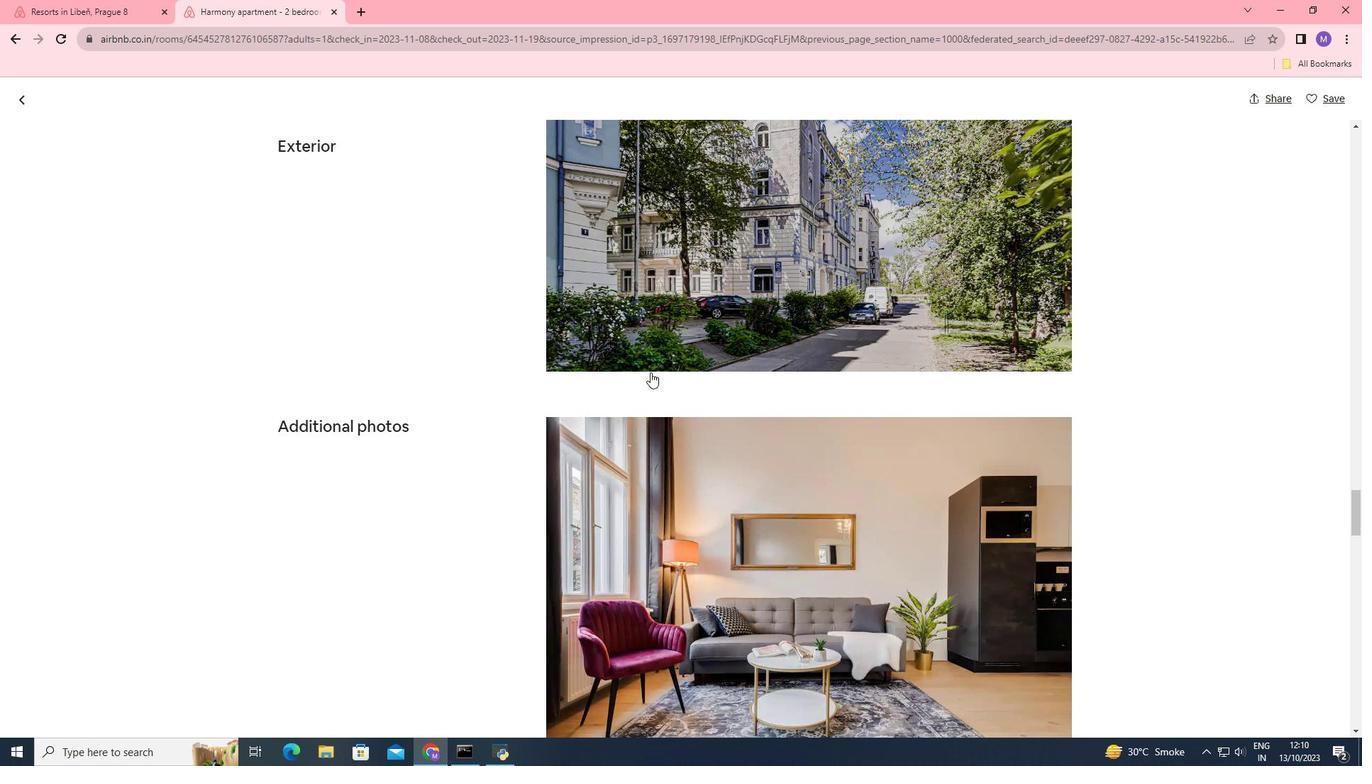 
Action: Mouse scrolled (650, 371) with delta (0, 0)
Screenshot: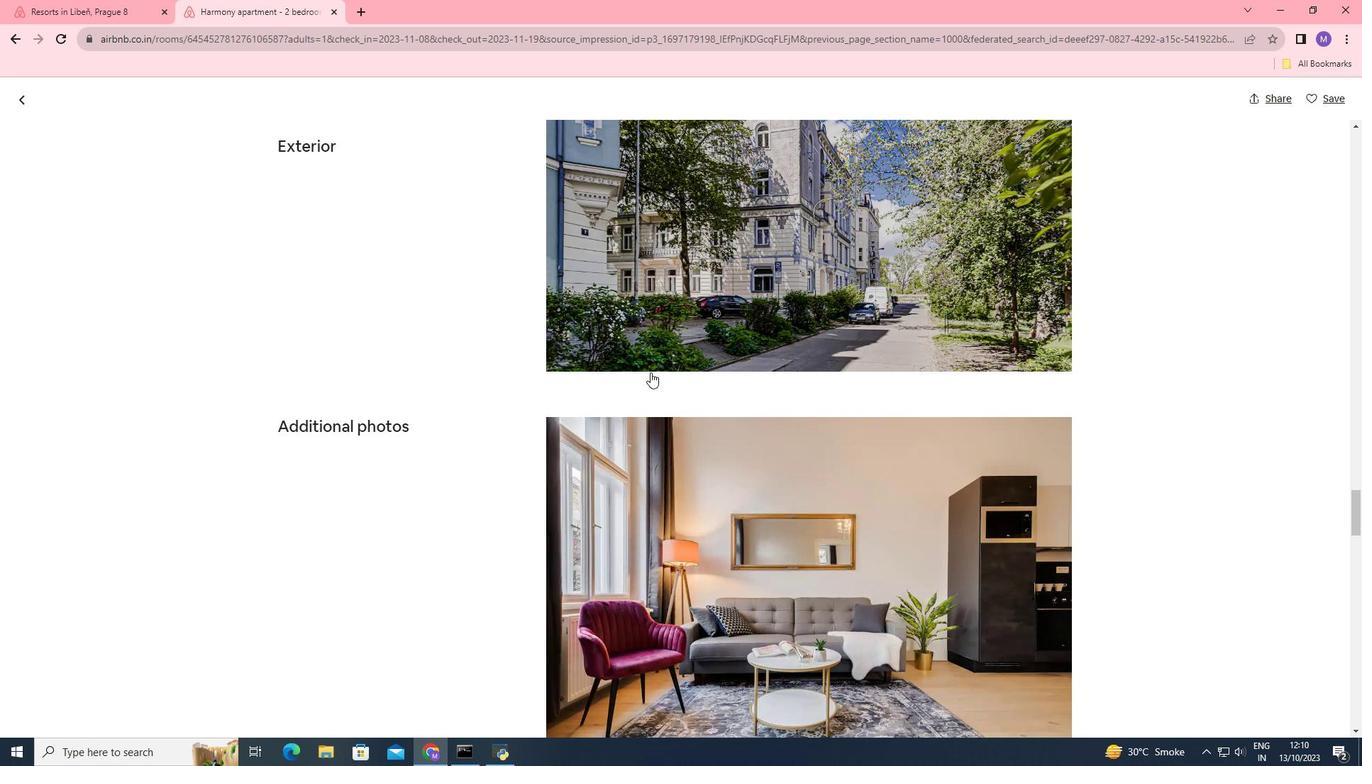 
Action: Mouse scrolled (650, 371) with delta (0, 0)
Screenshot: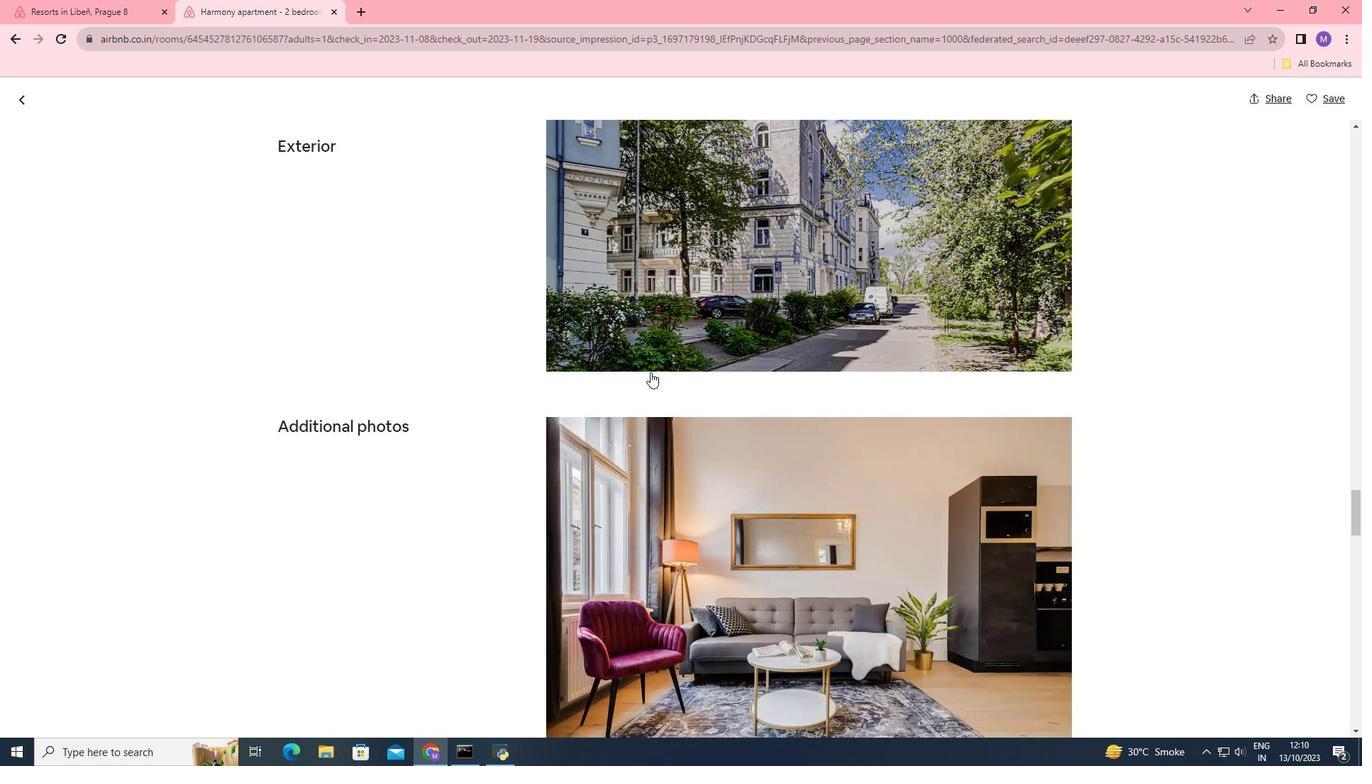
Action: Mouse scrolled (650, 371) with delta (0, 0)
Screenshot: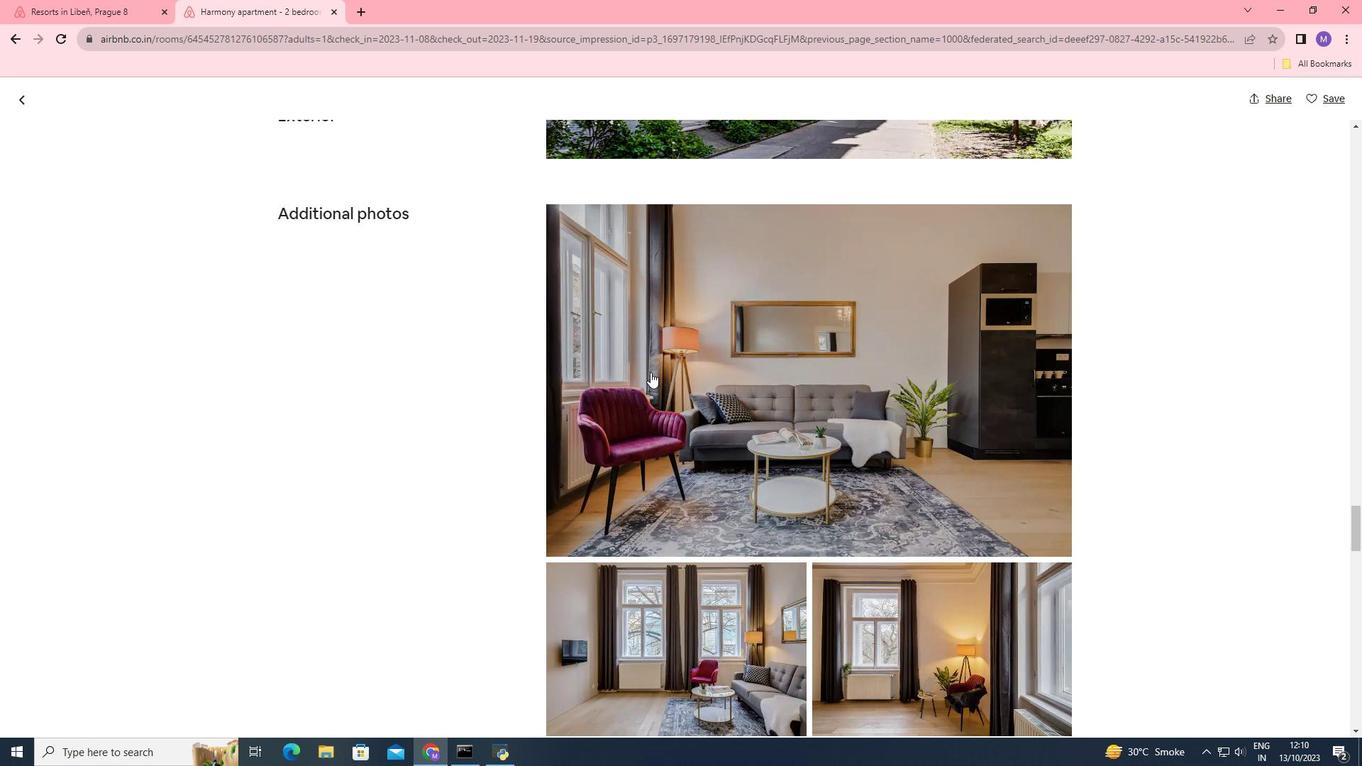 
Action: Mouse scrolled (650, 371) with delta (0, 0)
Screenshot: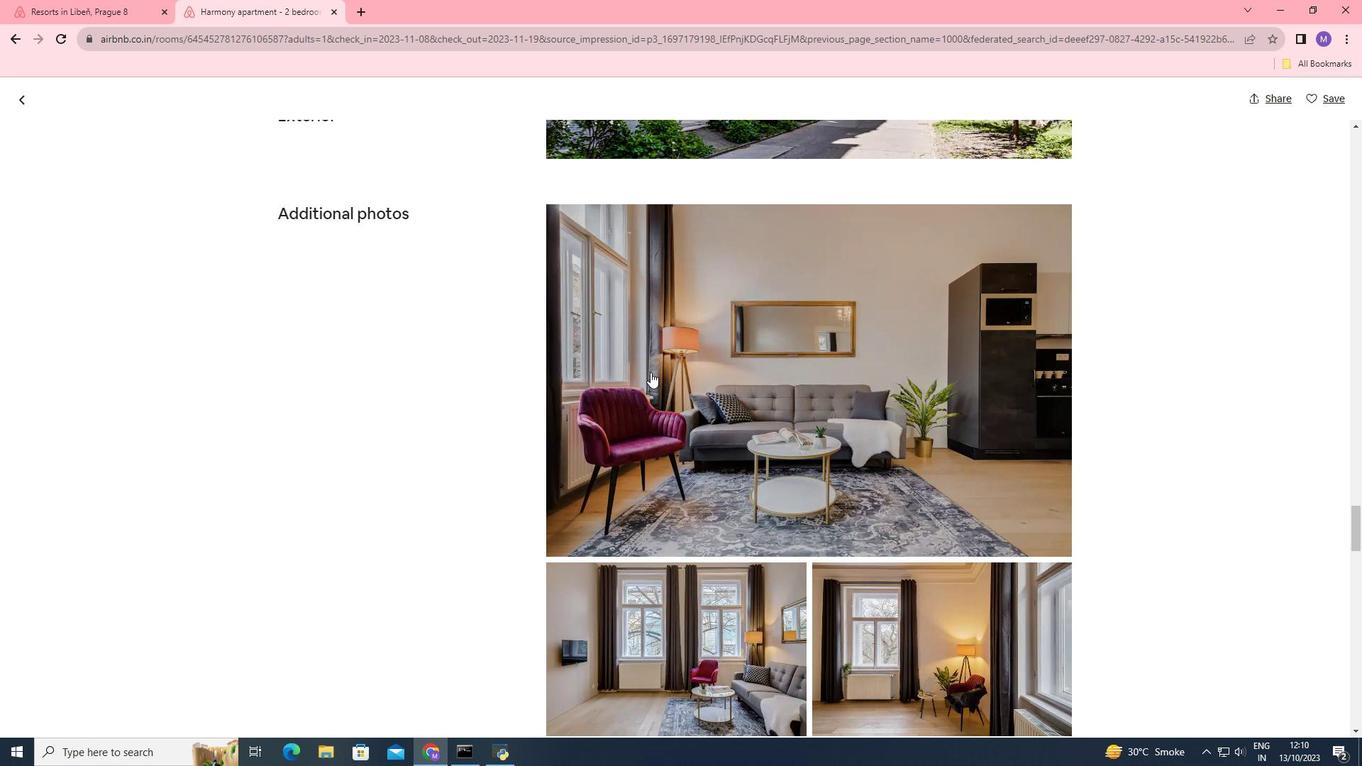 
Action: Mouse scrolled (650, 371) with delta (0, 0)
Screenshot: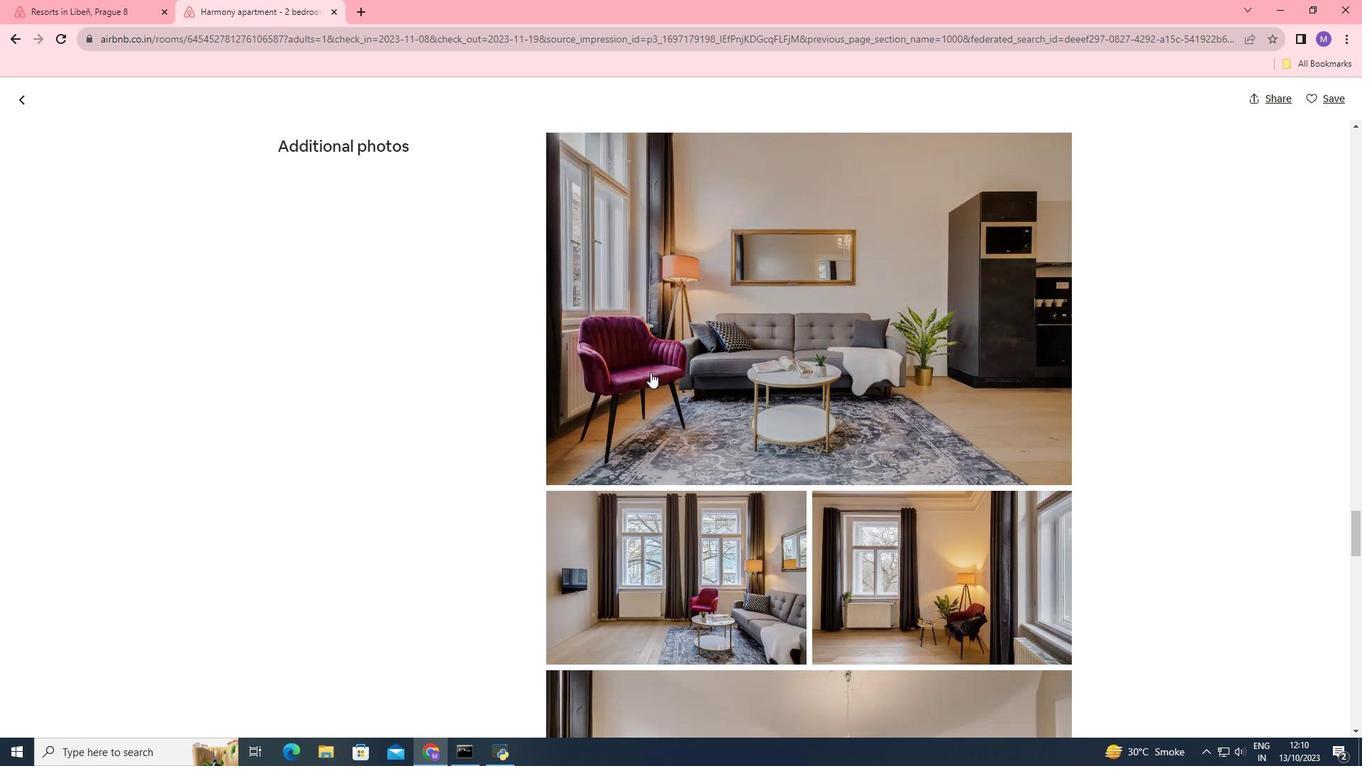 
Action: Mouse scrolled (650, 371) with delta (0, 0)
Screenshot: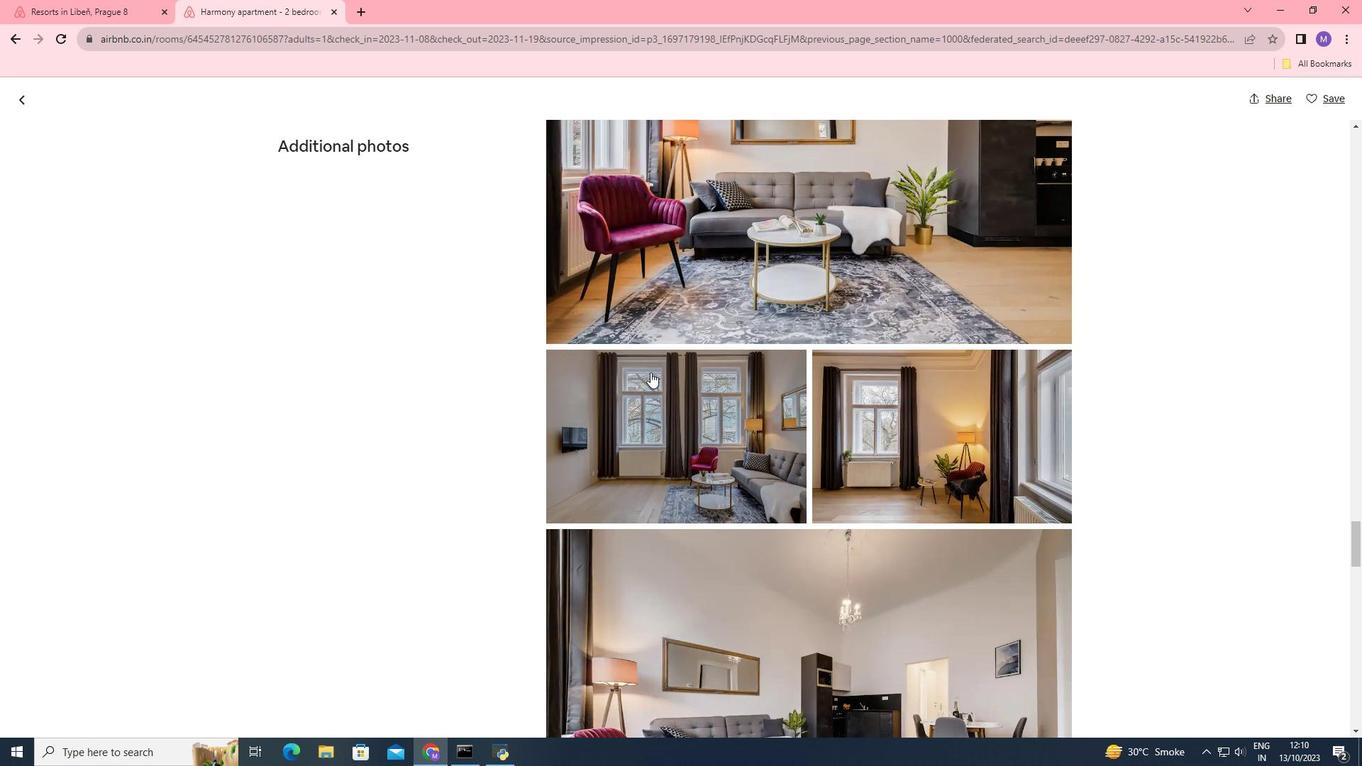 
Action: Mouse scrolled (650, 371) with delta (0, 0)
Screenshot: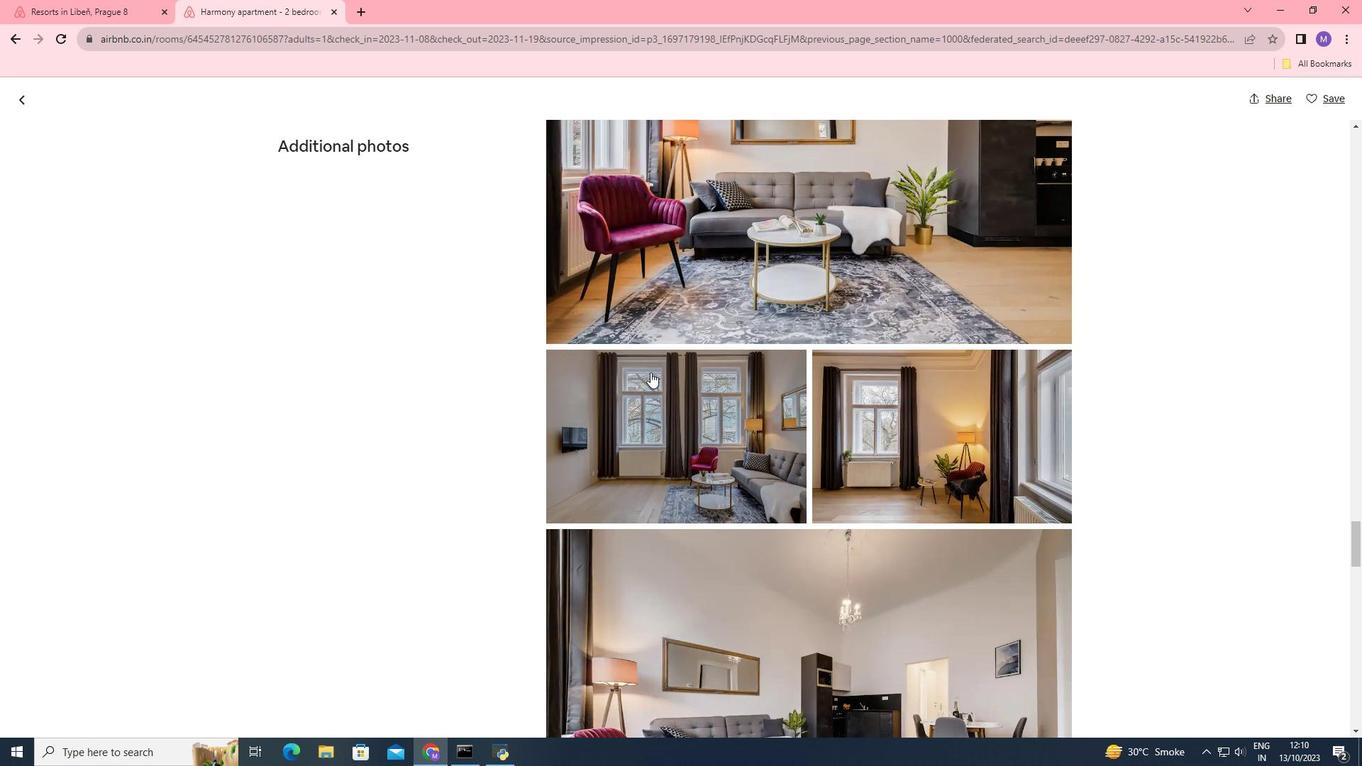 
Action: Mouse scrolled (650, 371) with delta (0, 0)
Screenshot: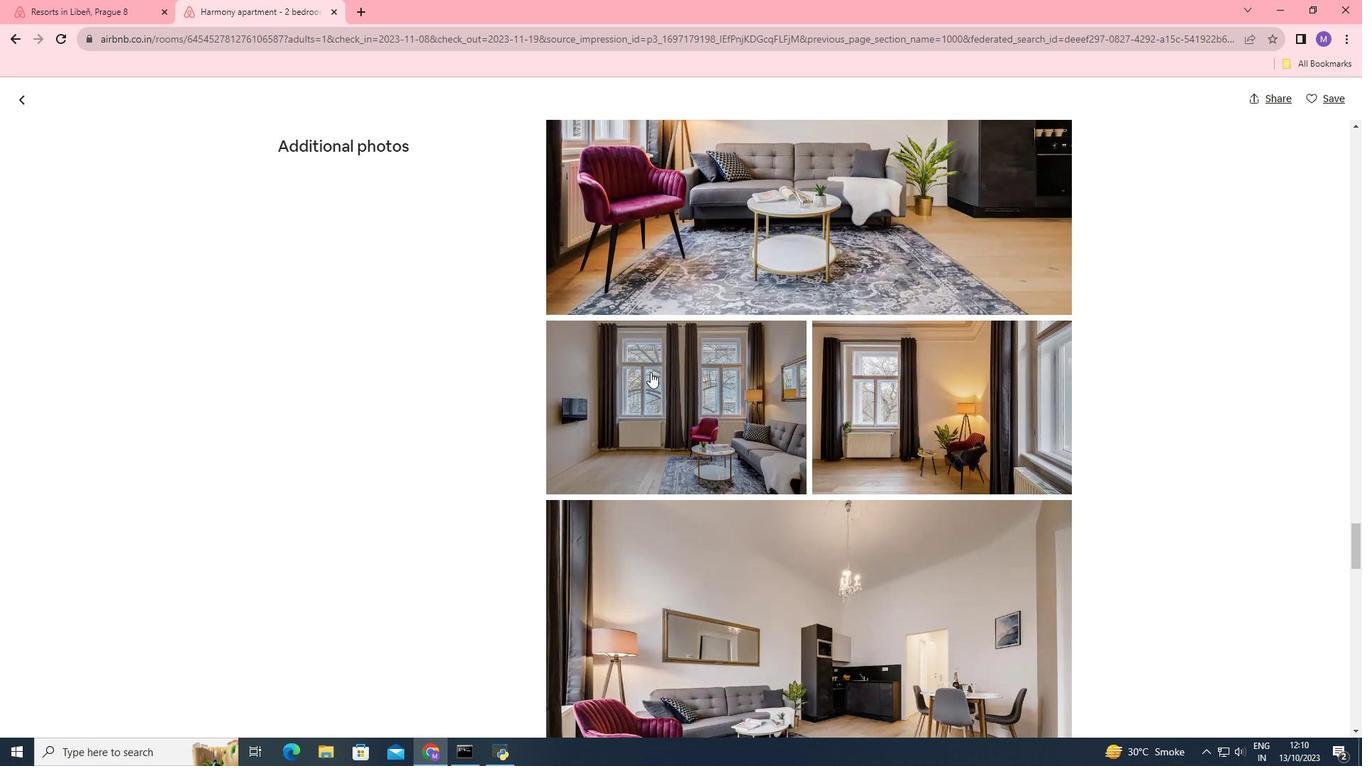 
Action: Mouse scrolled (650, 373) with delta (0, 0)
Screenshot: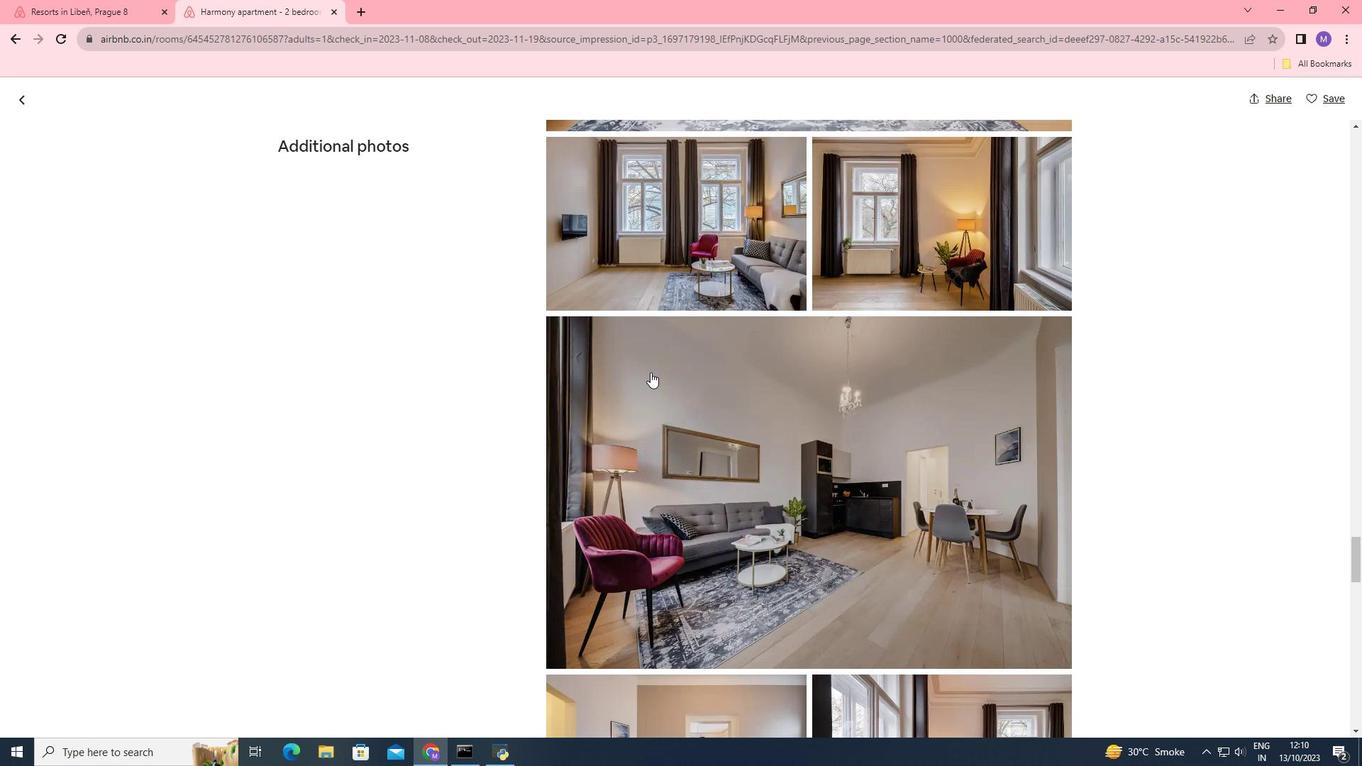 
Action: Mouse scrolled (650, 371) with delta (0, 0)
Screenshot: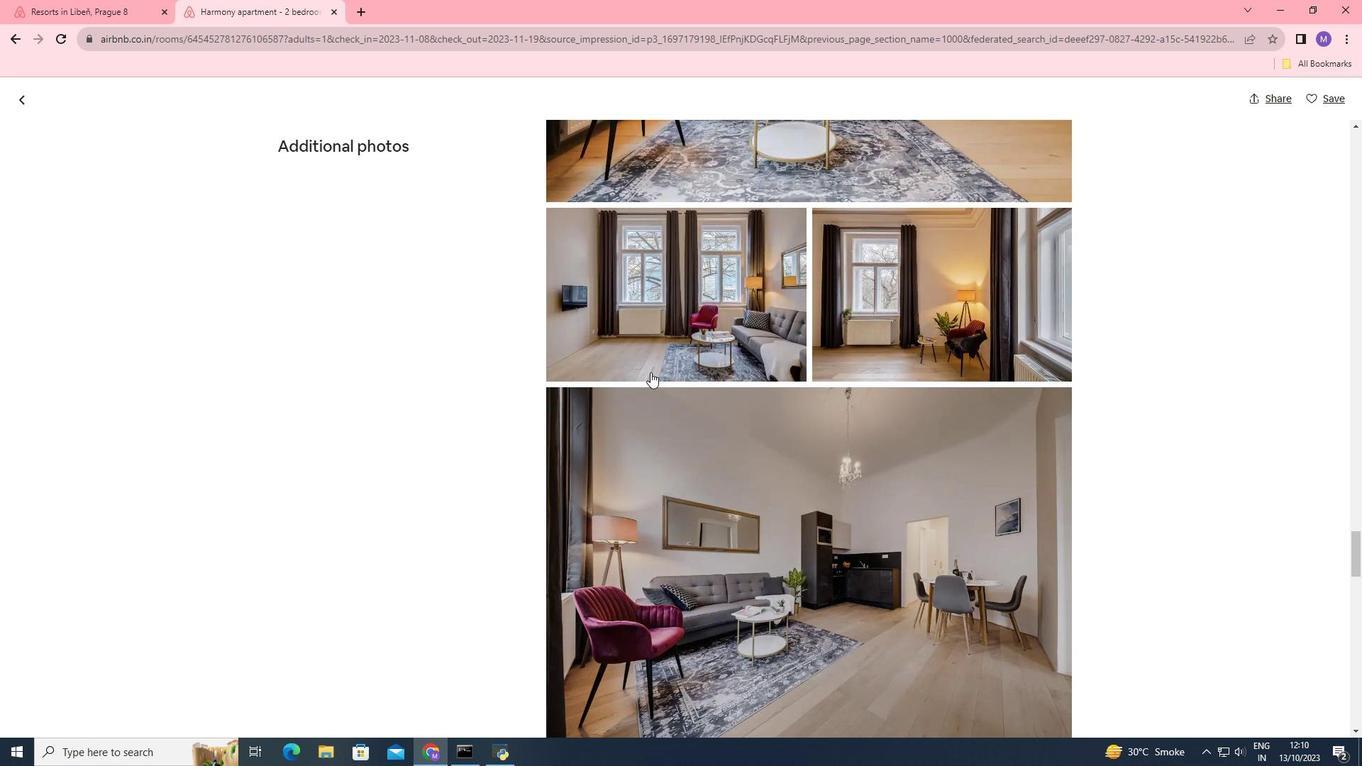
Action: Mouse scrolled (650, 371) with delta (0, 0)
Screenshot: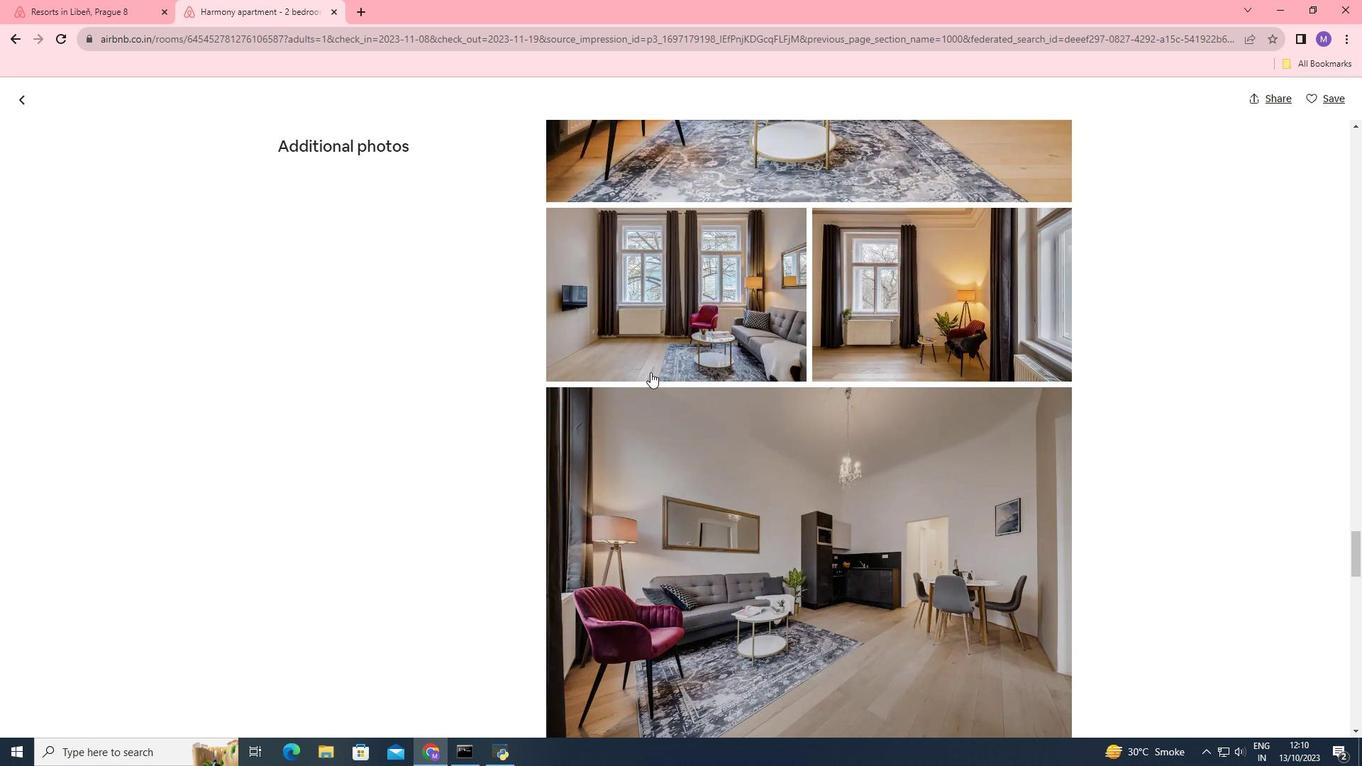 
Action: Mouse scrolled (650, 371) with delta (0, 0)
Screenshot: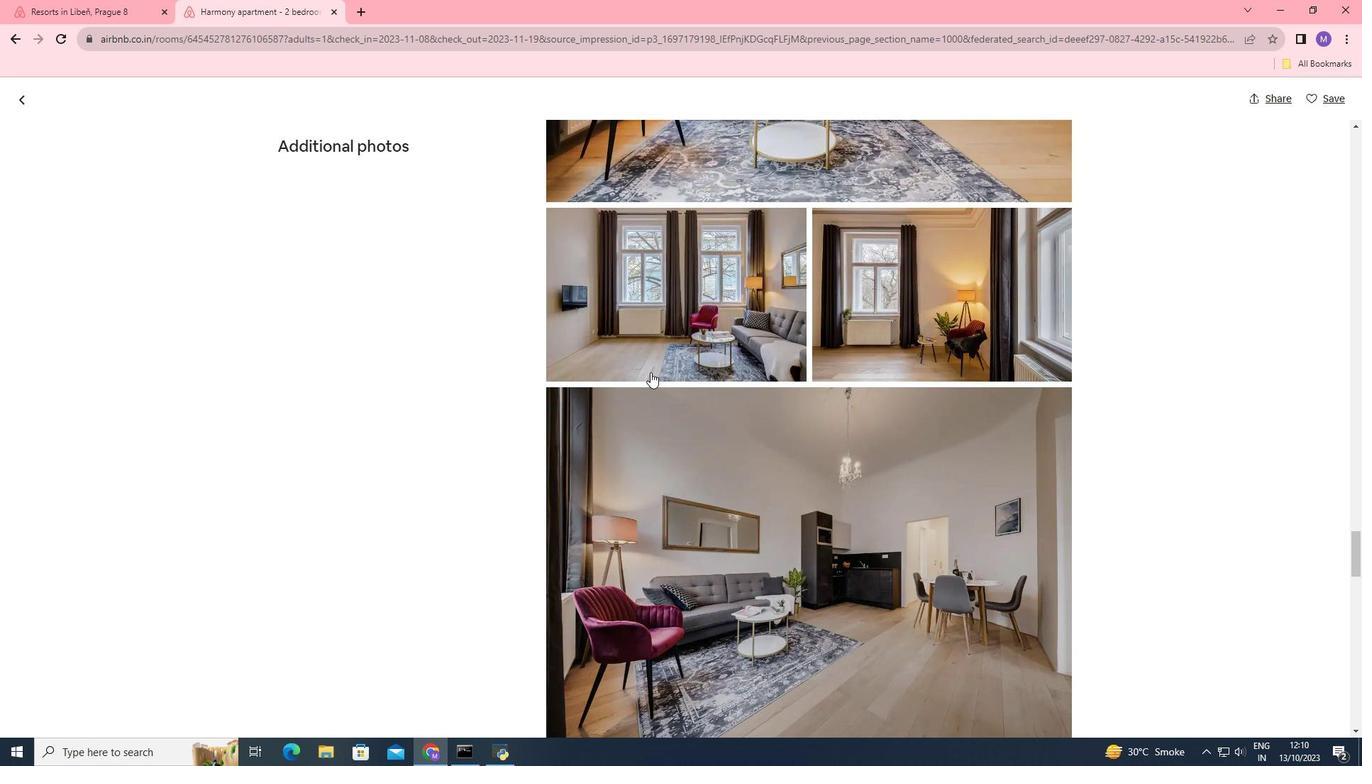 
Action: Mouse scrolled (650, 371) with delta (0, 0)
Screenshot: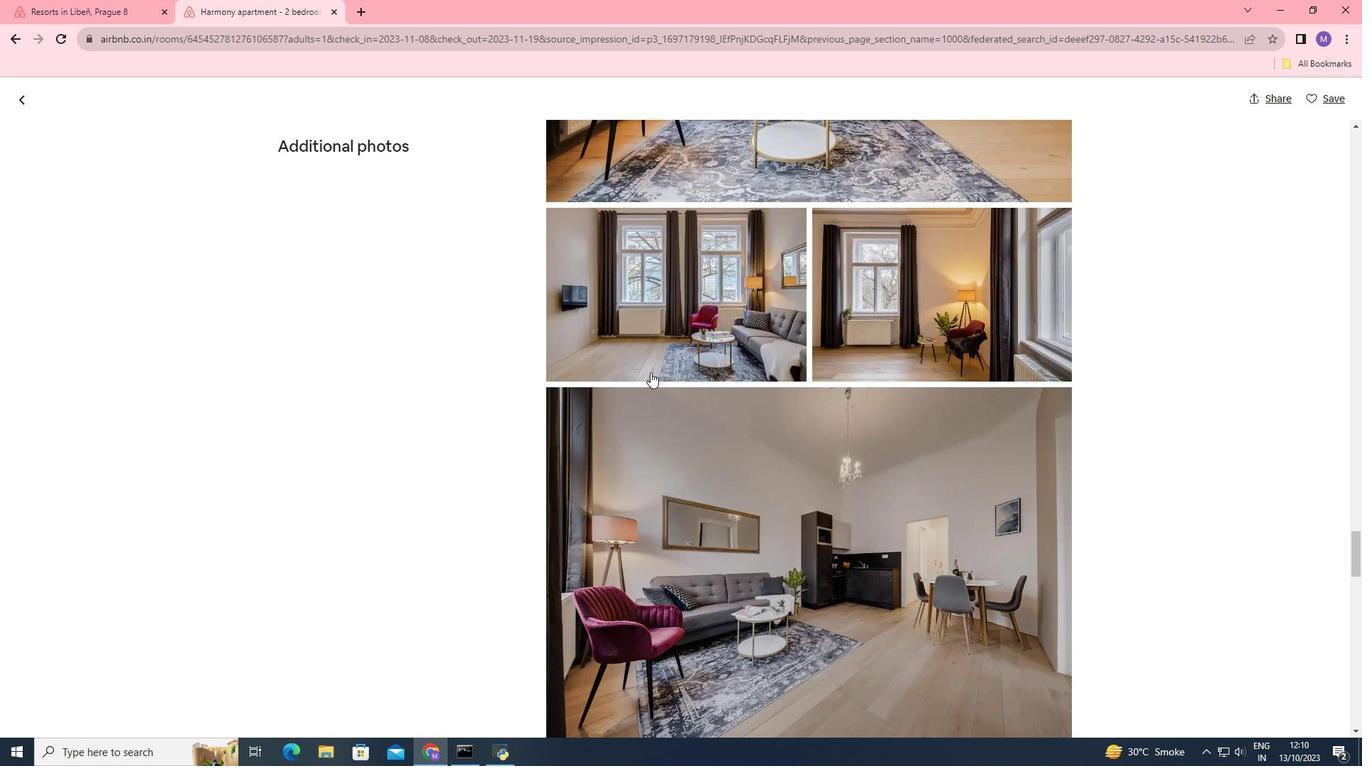 
Action: Mouse scrolled (650, 371) with delta (0, 0)
Screenshot: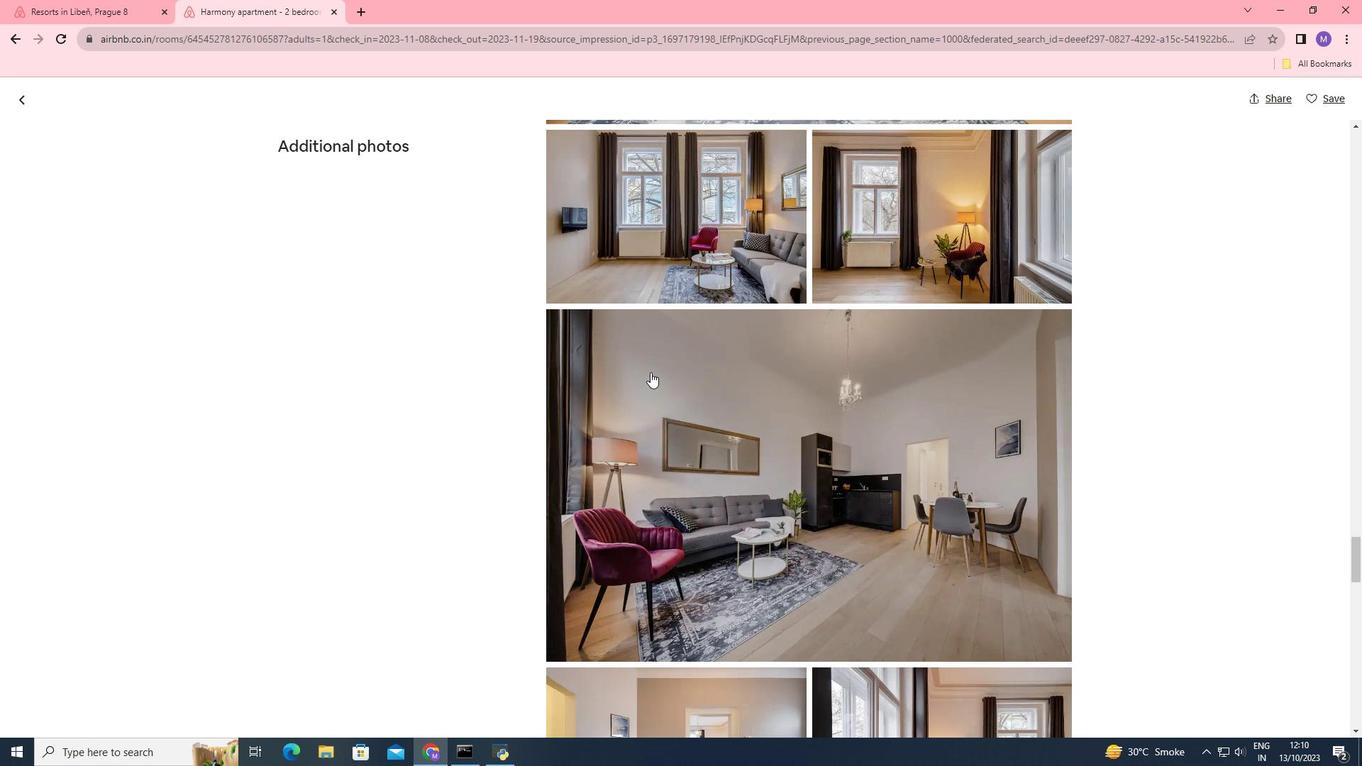 
Action: Mouse scrolled (650, 371) with delta (0, 0)
Screenshot: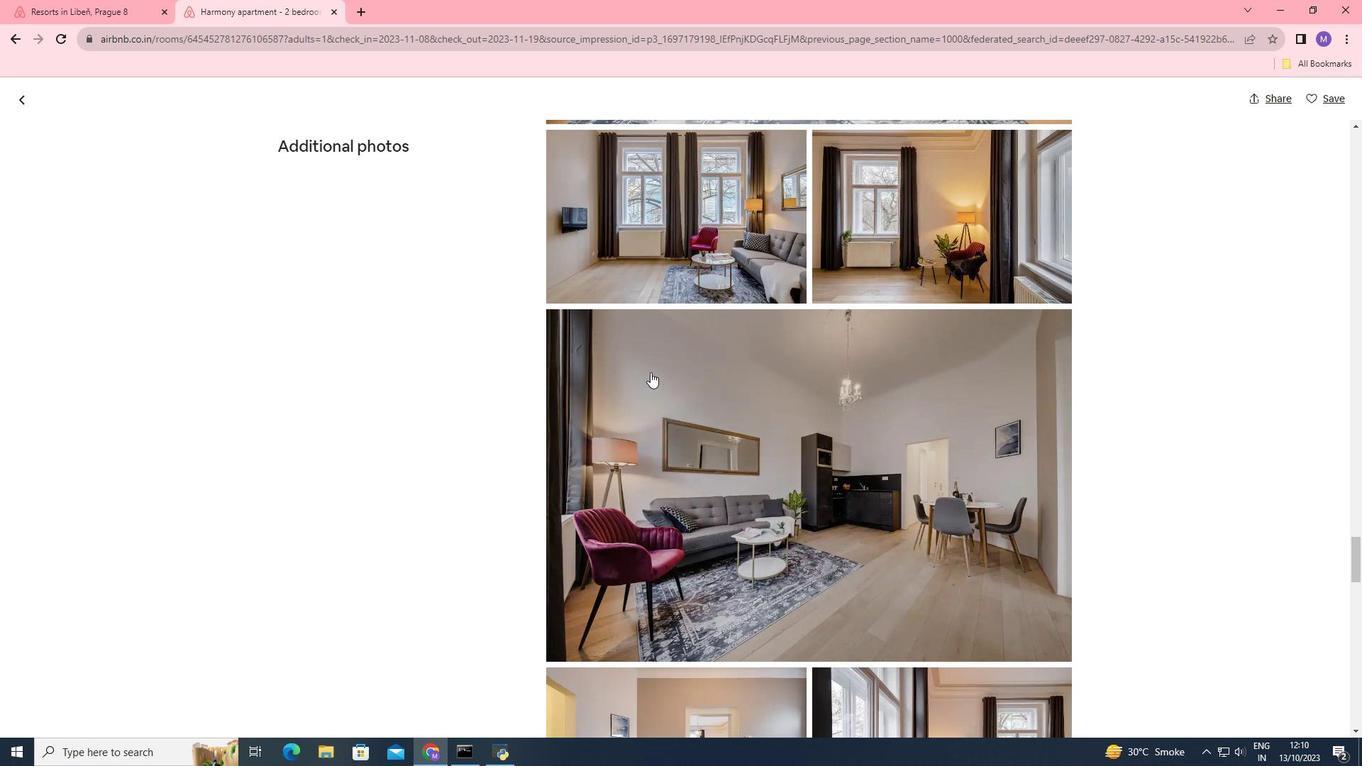 
Action: Mouse moved to (652, 383)
Screenshot: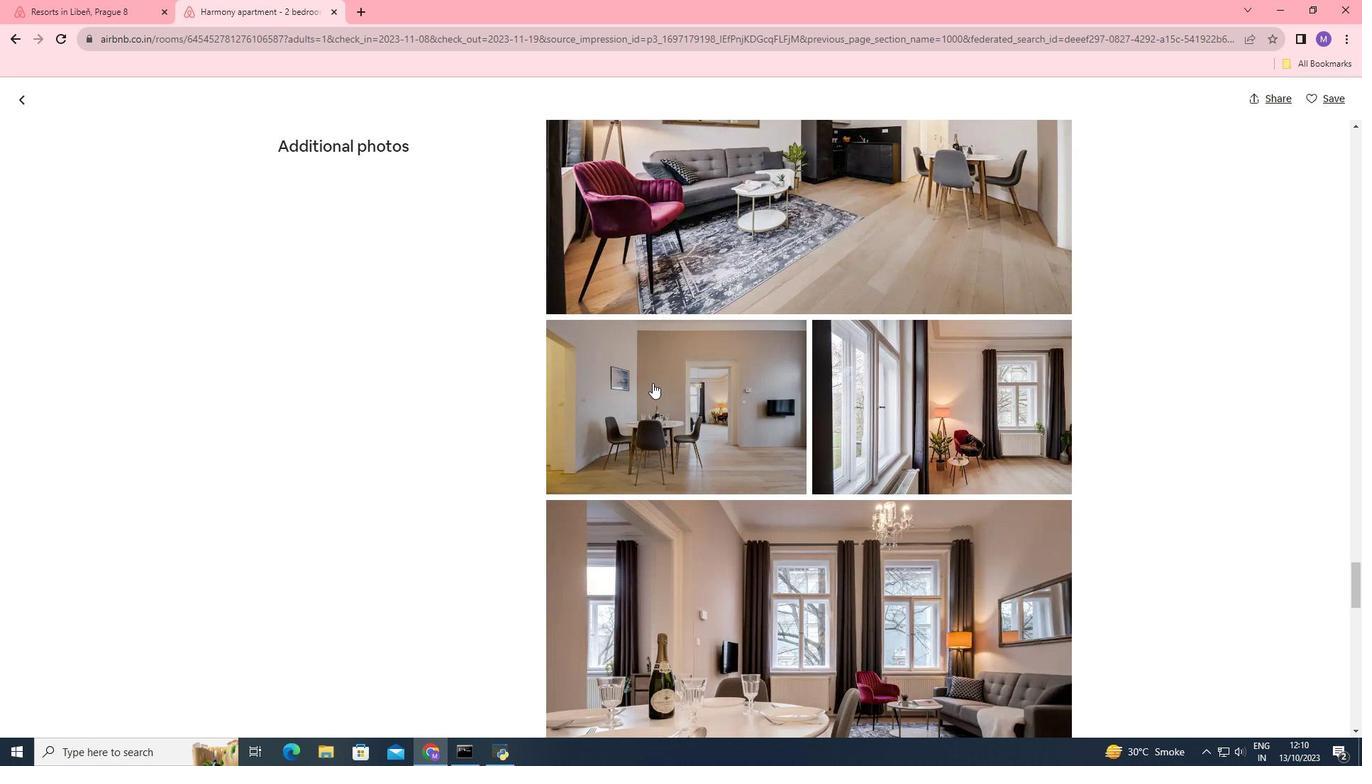 
Action: Mouse scrolled (652, 382) with delta (0, 0)
Screenshot: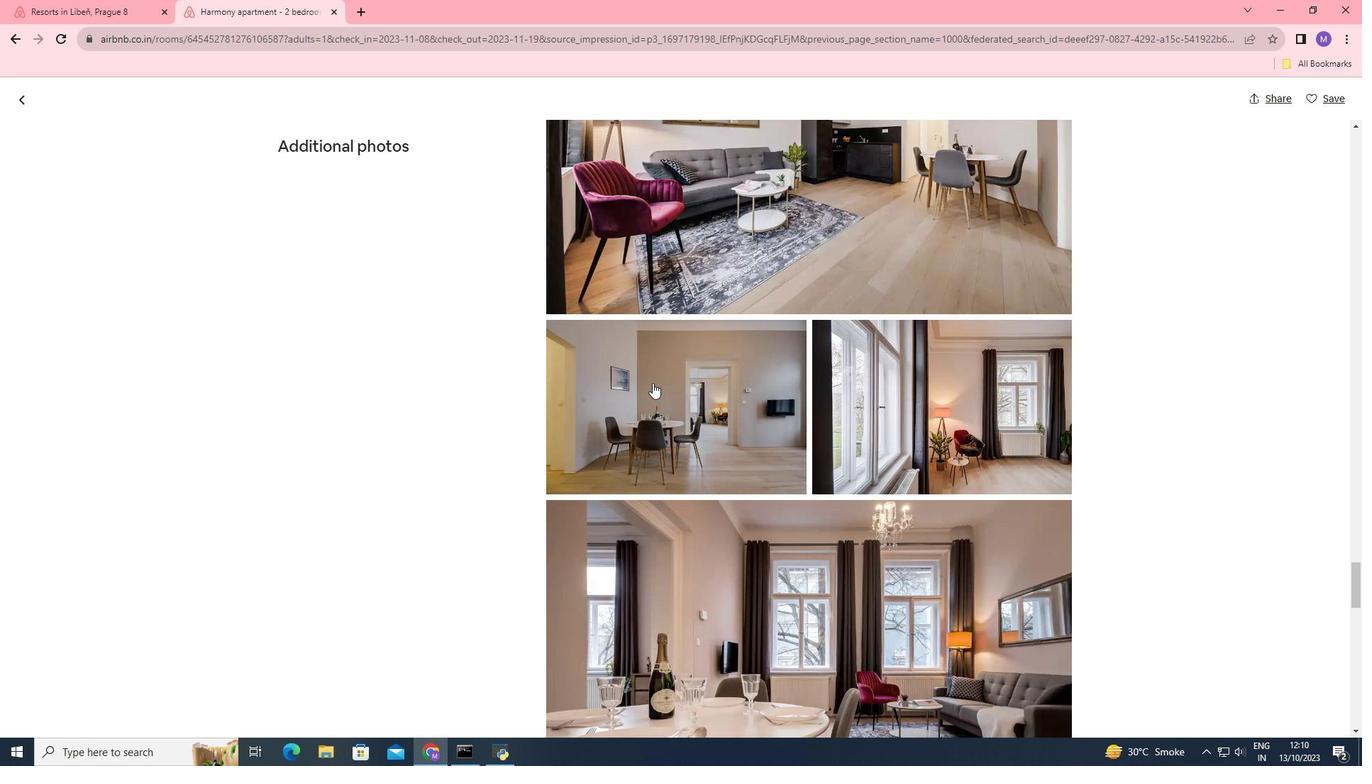 
Action: Mouse scrolled (652, 382) with delta (0, 0)
Screenshot: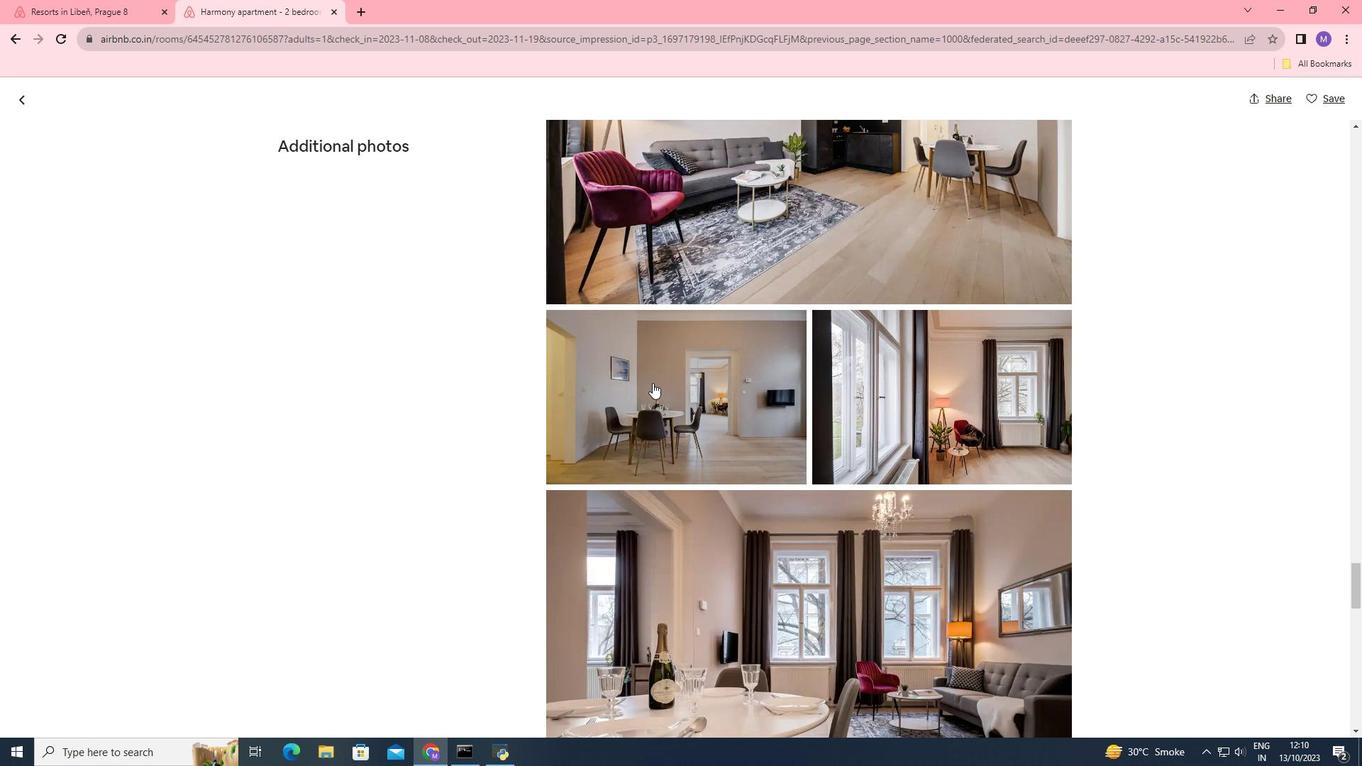 
Action: Mouse scrolled (652, 382) with delta (0, 0)
Screenshot: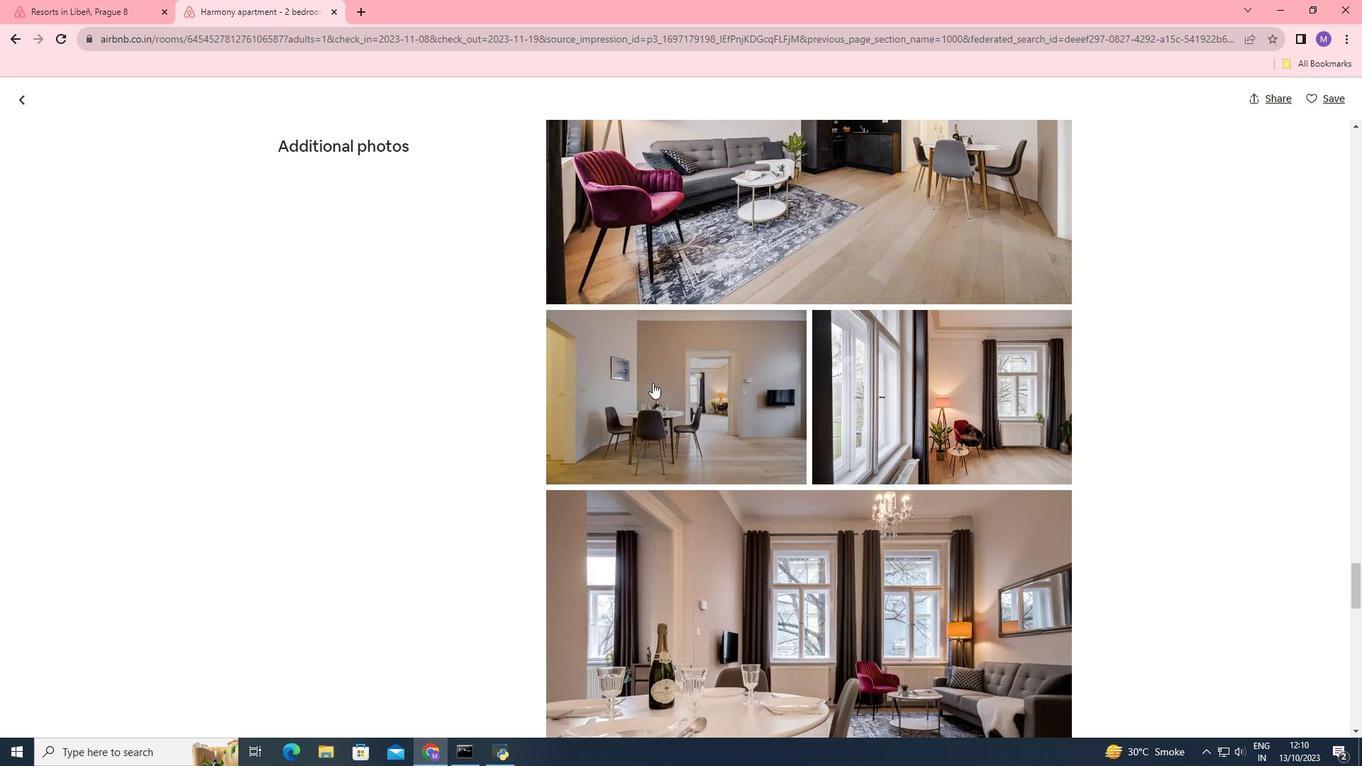 
Action: Mouse scrolled (652, 382) with delta (0, 0)
Screenshot: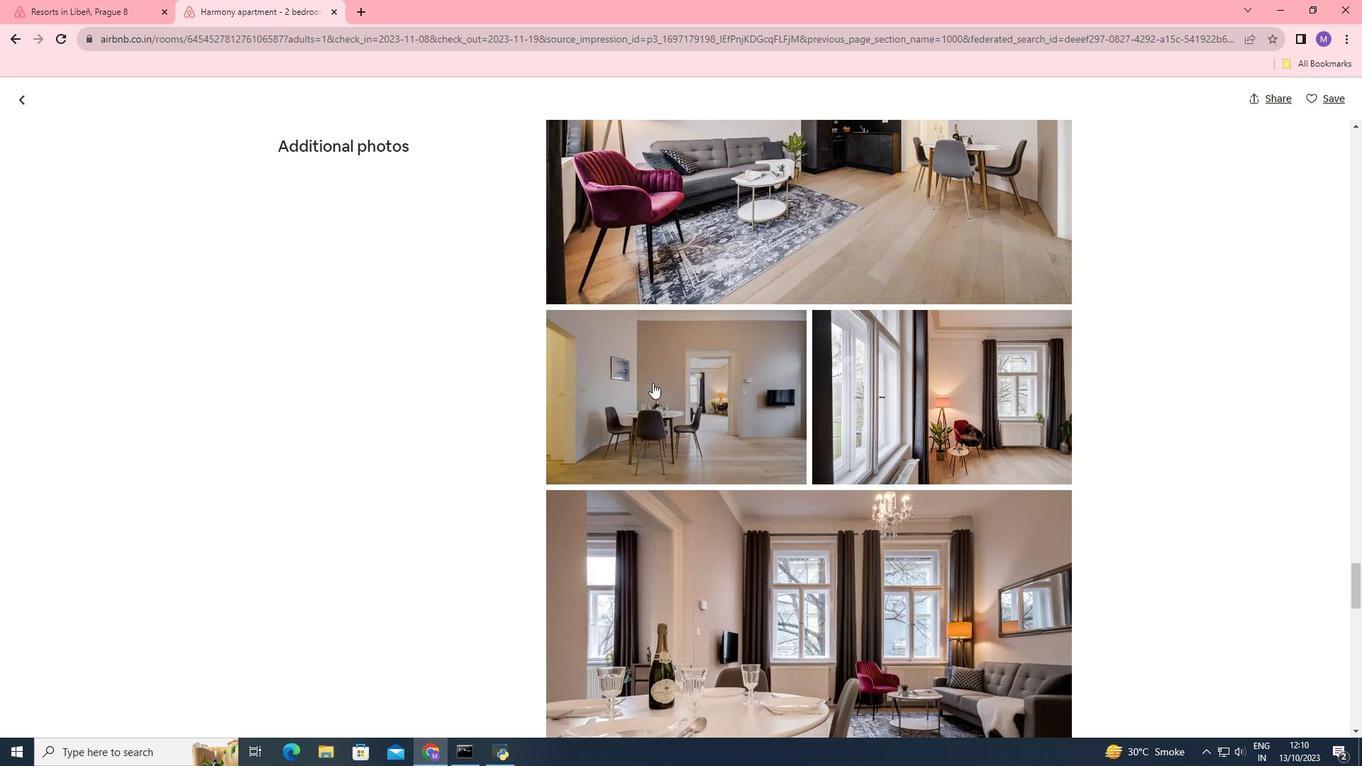 
Action: Mouse scrolled (652, 382) with delta (0, 0)
Screenshot: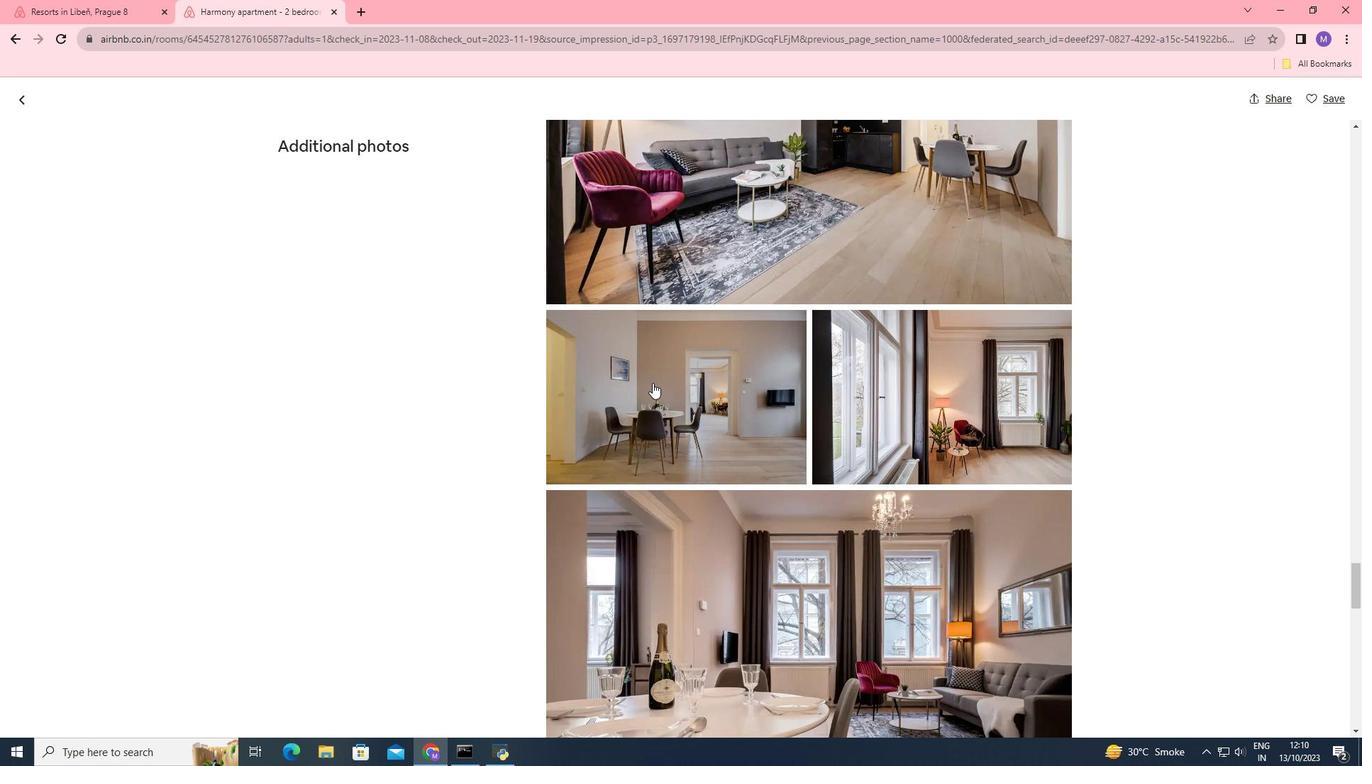 
Action: Mouse scrolled (652, 382) with delta (0, 0)
Screenshot: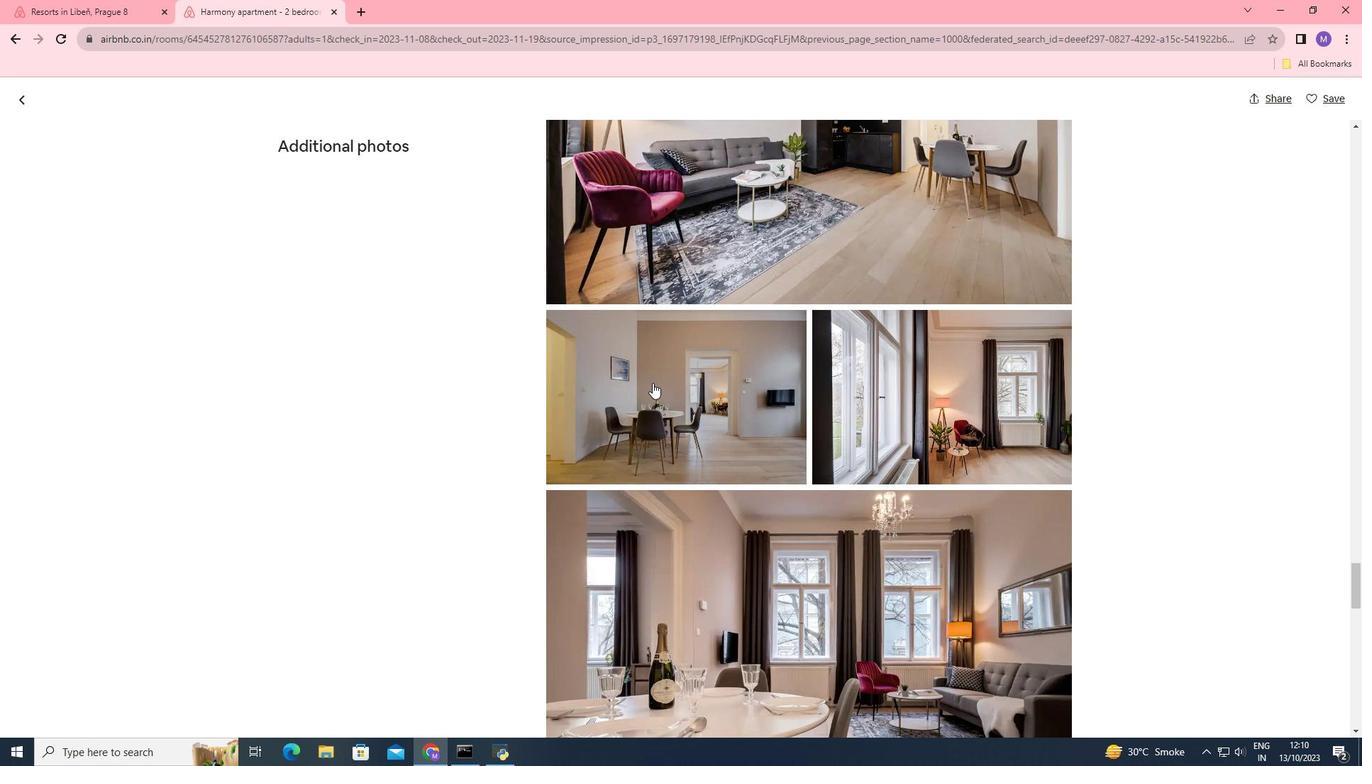 
Action: Mouse scrolled (652, 382) with delta (0, 0)
Screenshot: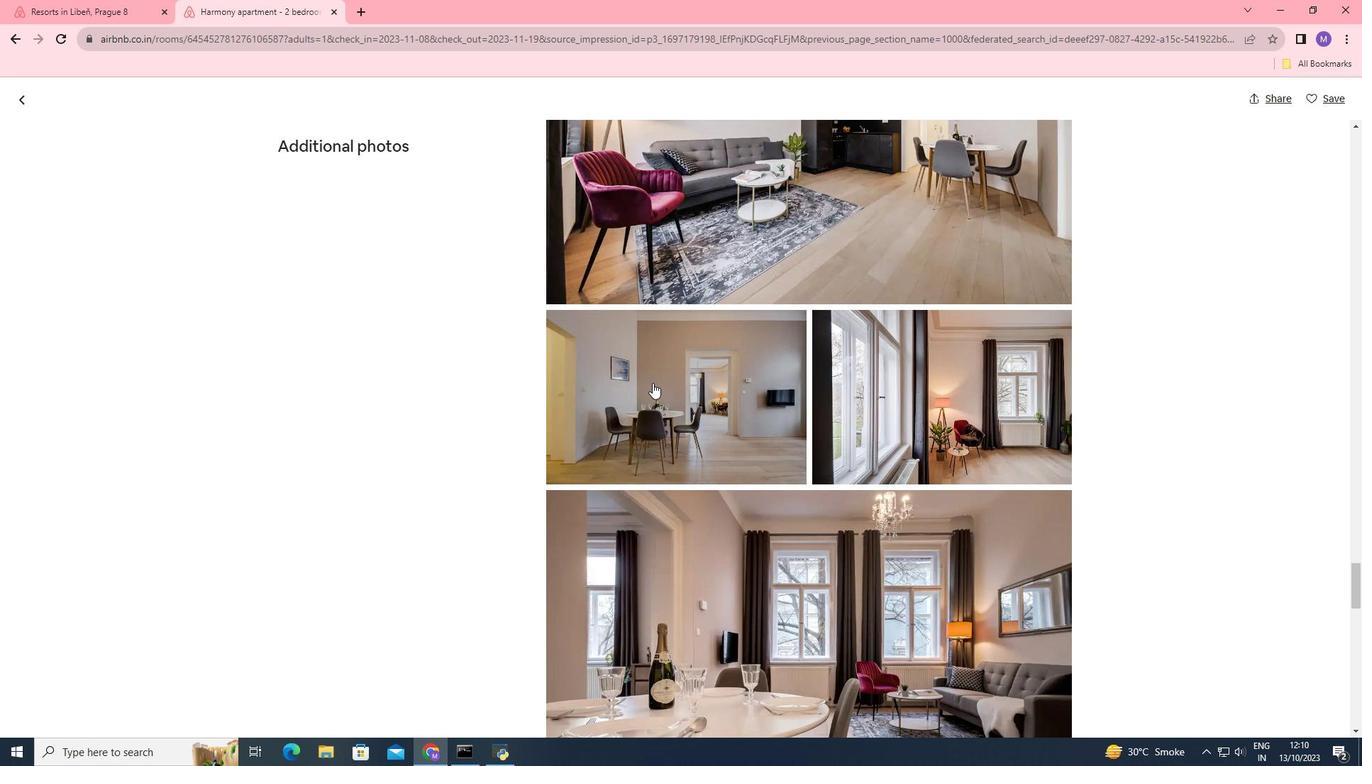 
Action: Mouse scrolled (652, 382) with delta (0, 0)
Screenshot: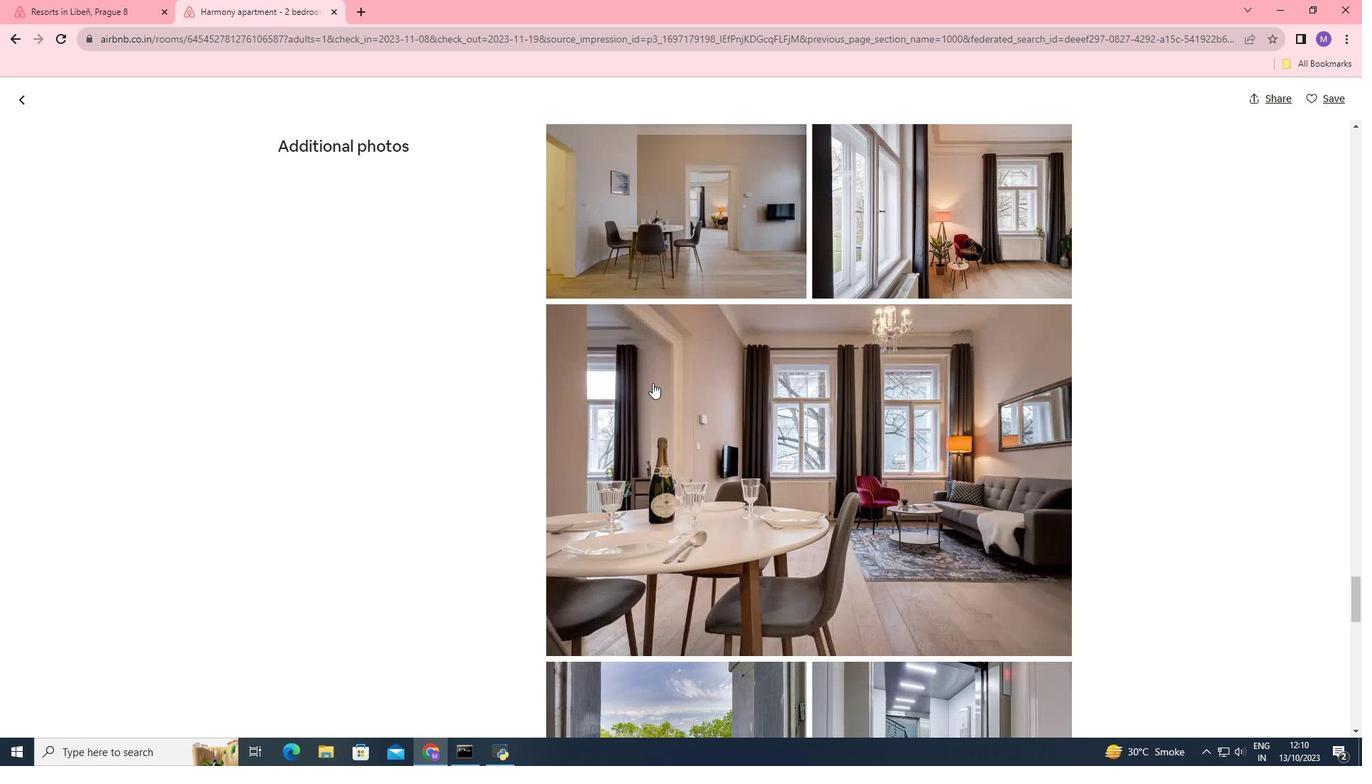 
Action: Mouse scrolled (652, 382) with delta (0, 0)
Screenshot: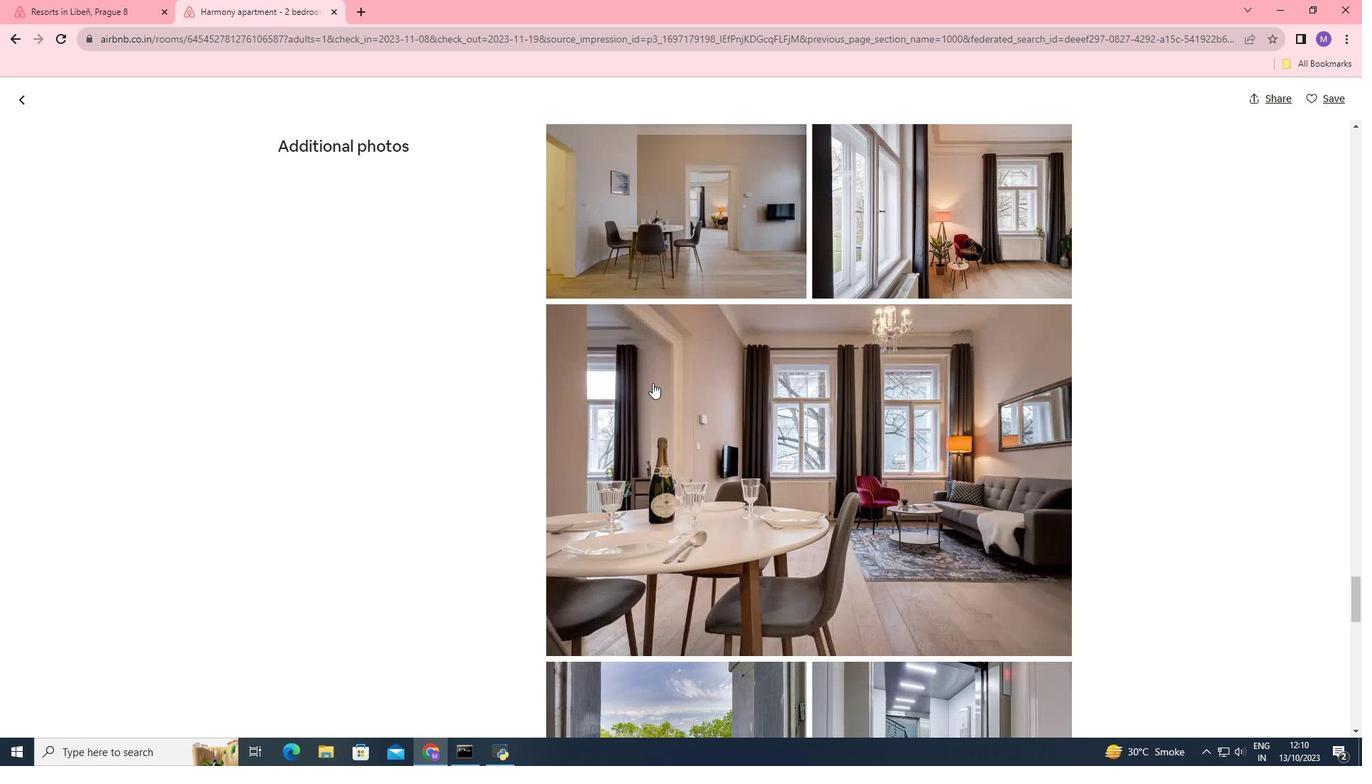 
Action: Mouse scrolled (652, 382) with delta (0, 0)
Screenshot: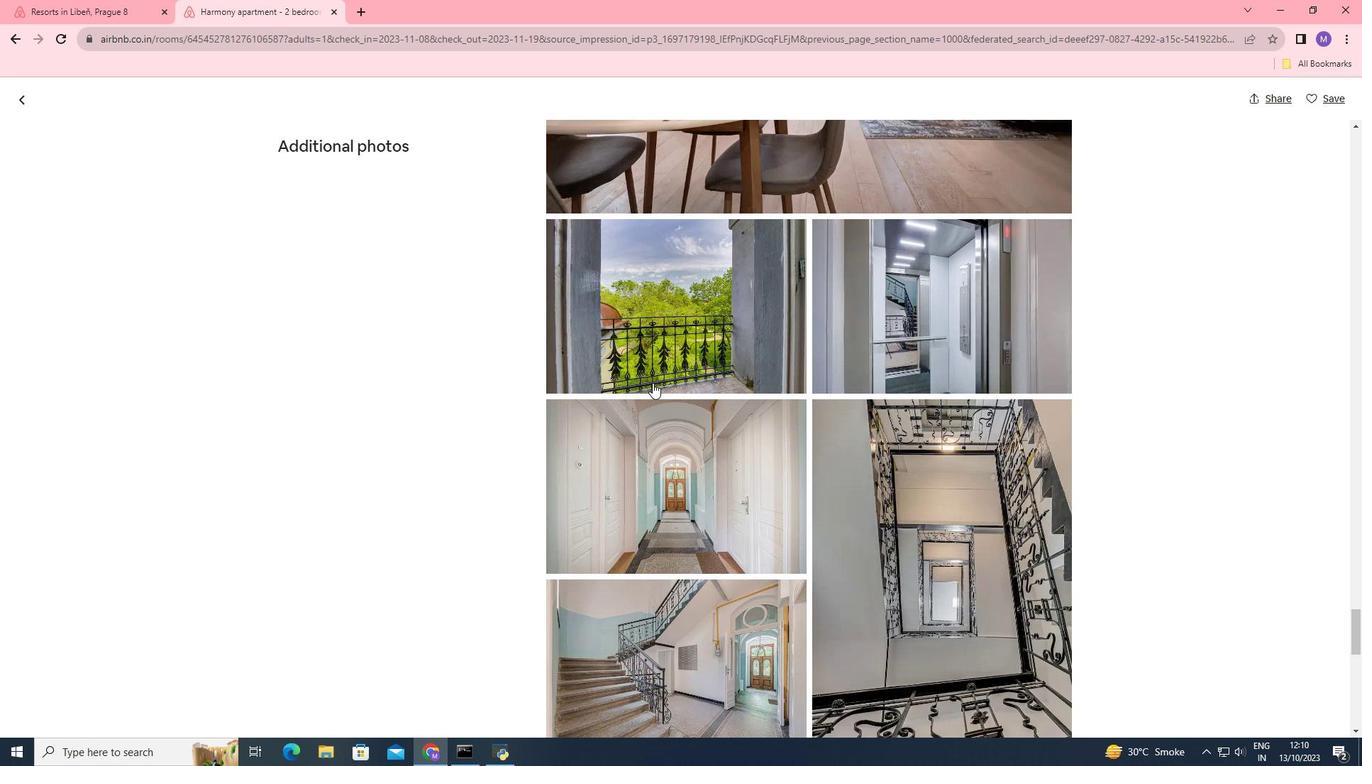 
Action: Mouse scrolled (652, 382) with delta (0, 0)
Screenshot: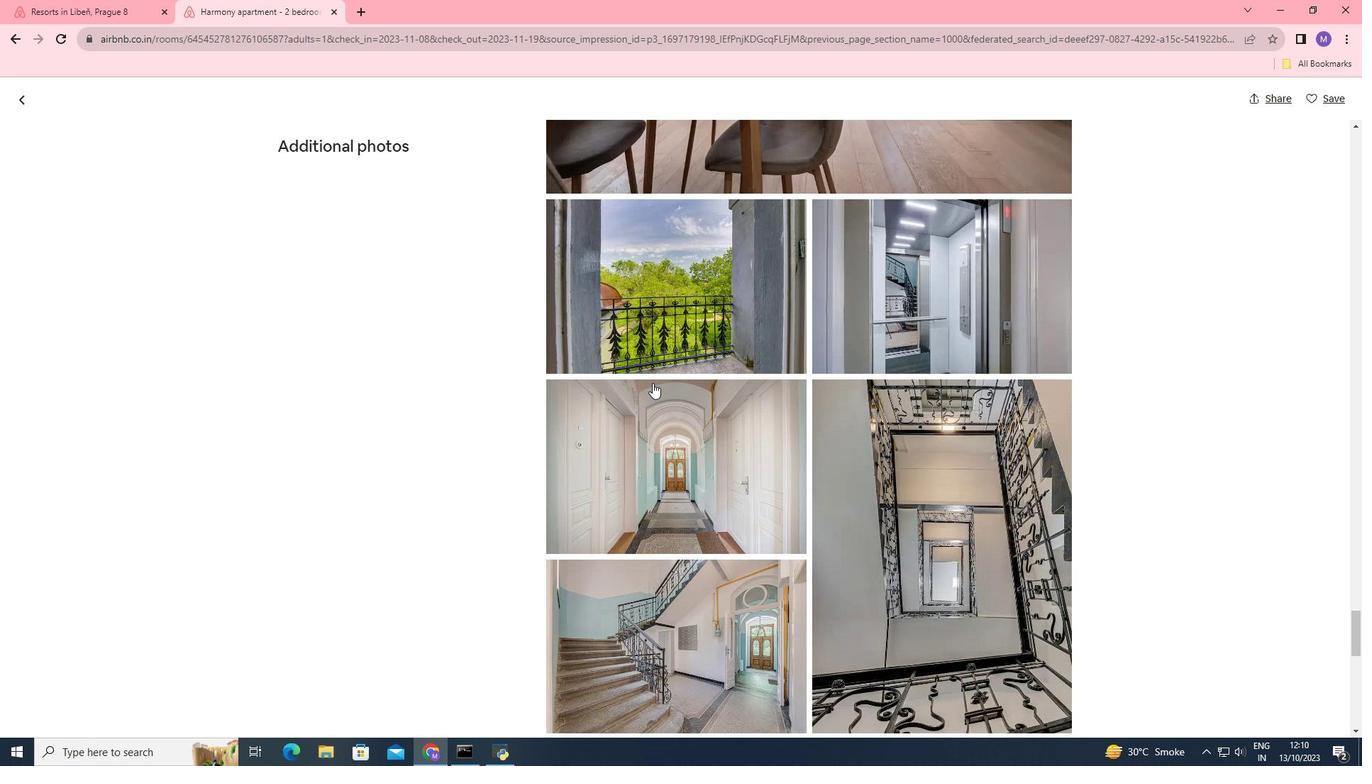 
Action: Mouse scrolled (652, 382) with delta (0, 0)
Screenshot: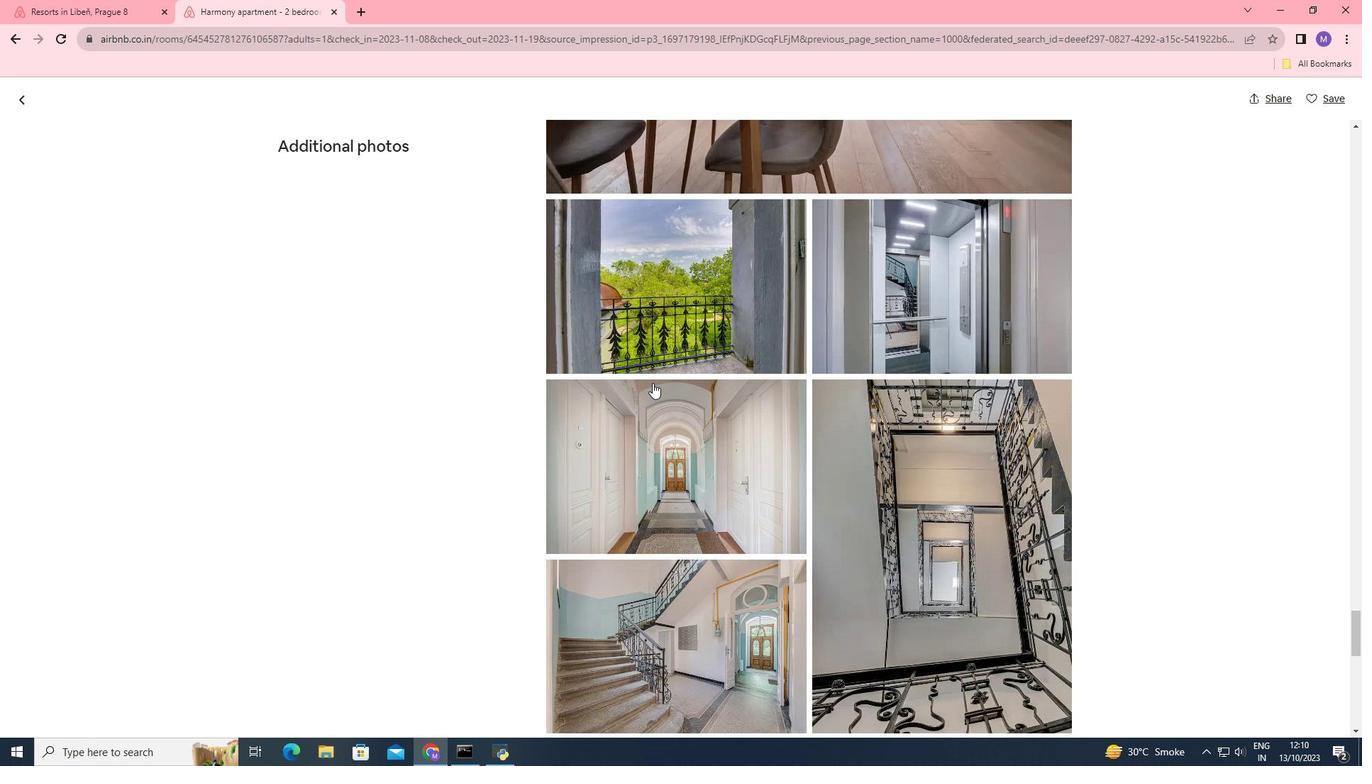 
Action: Mouse scrolled (652, 382) with delta (0, 0)
Screenshot: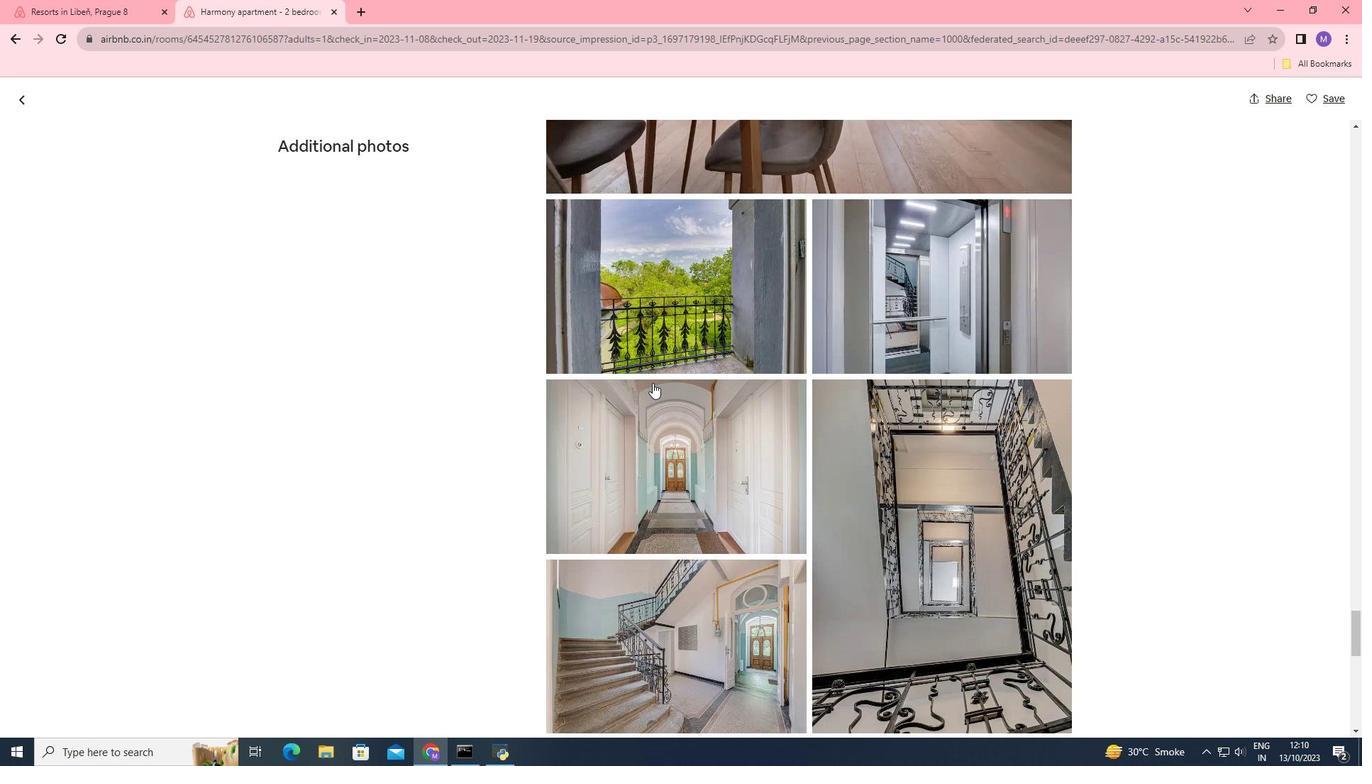 
Action: Mouse scrolled (652, 382) with delta (0, 0)
Screenshot: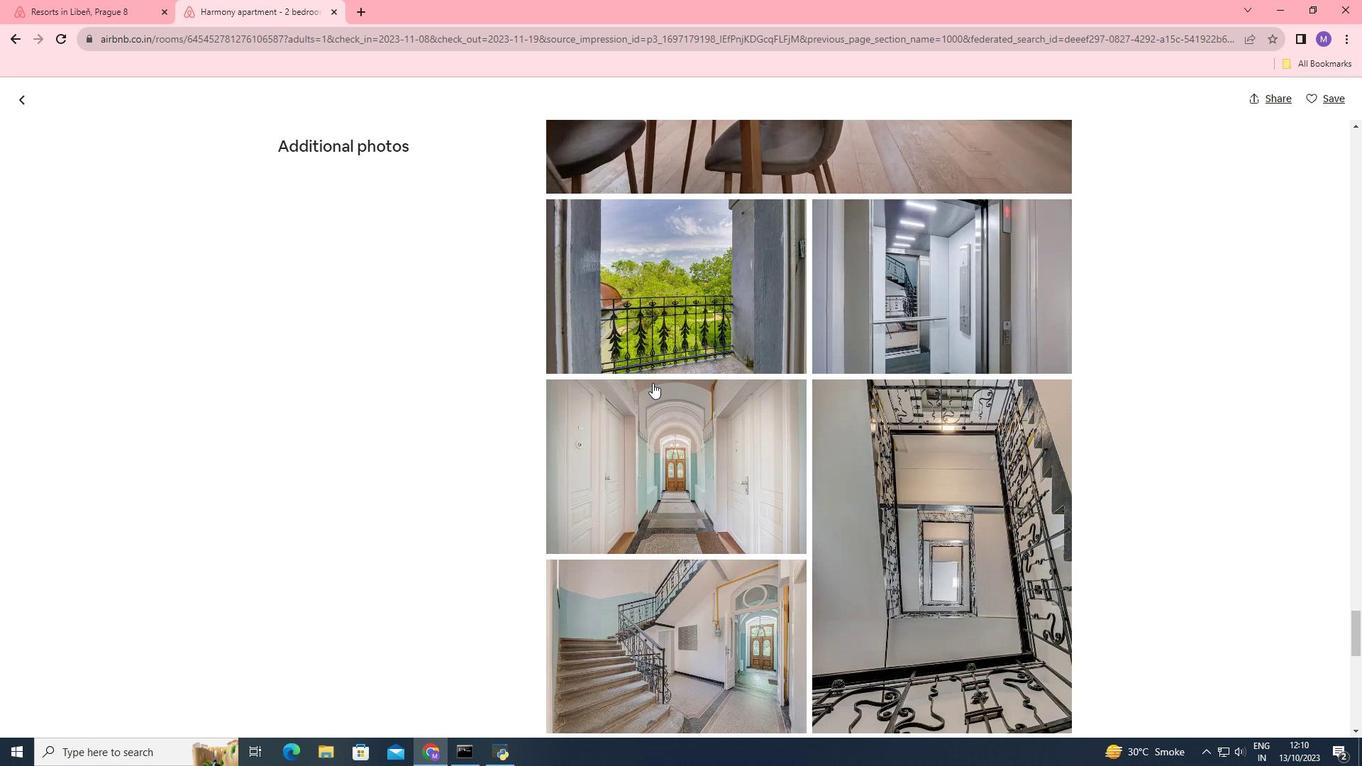 
Action: Mouse scrolled (652, 382) with delta (0, 0)
Screenshot: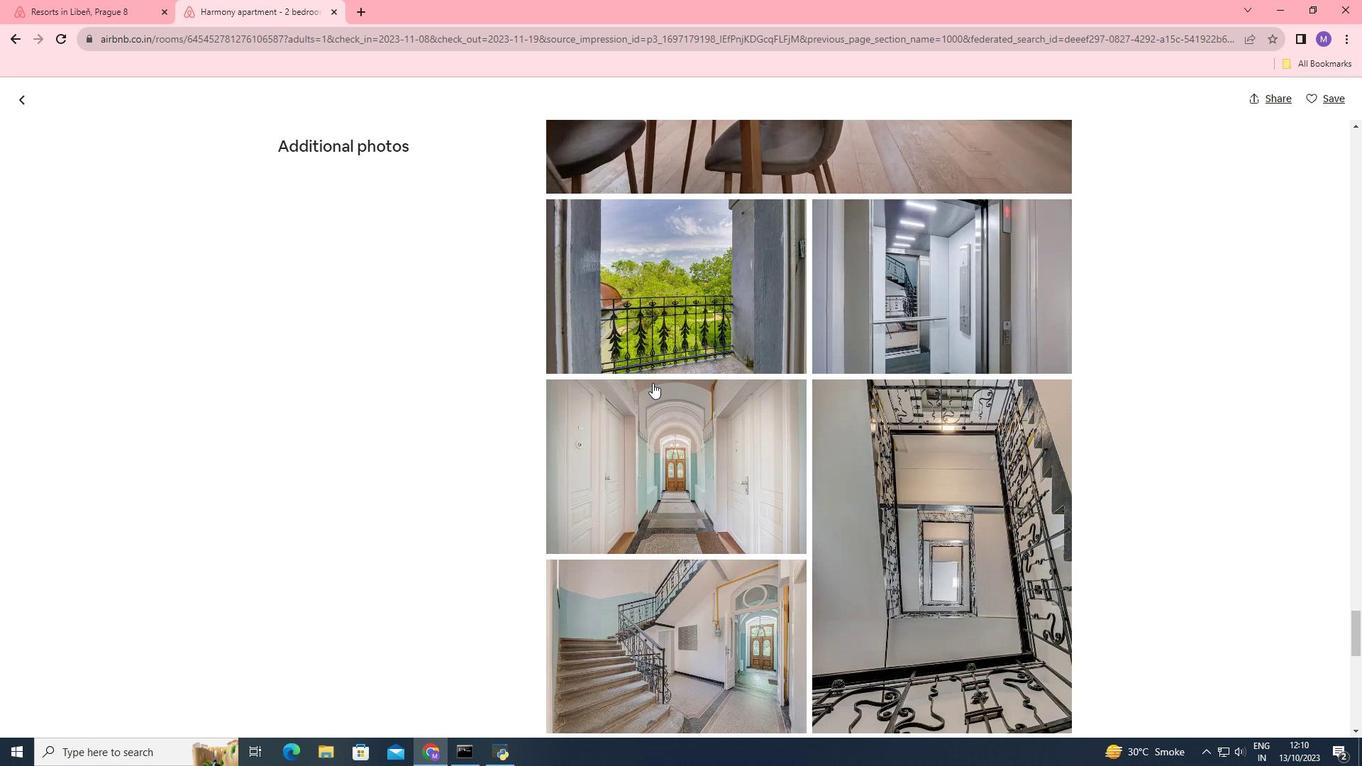 
Action: Mouse scrolled (652, 382) with delta (0, 0)
Screenshot: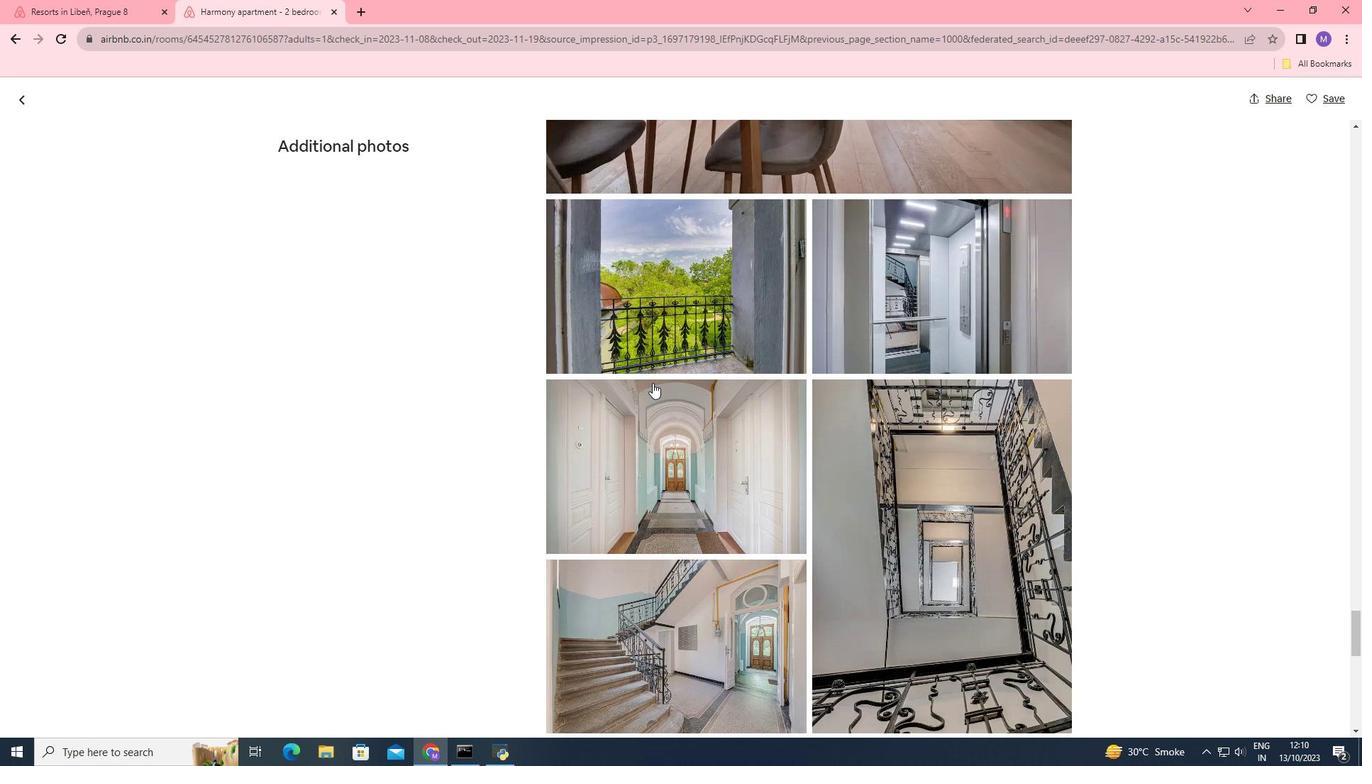 
Action: Mouse scrolled (652, 382) with delta (0, 0)
Screenshot: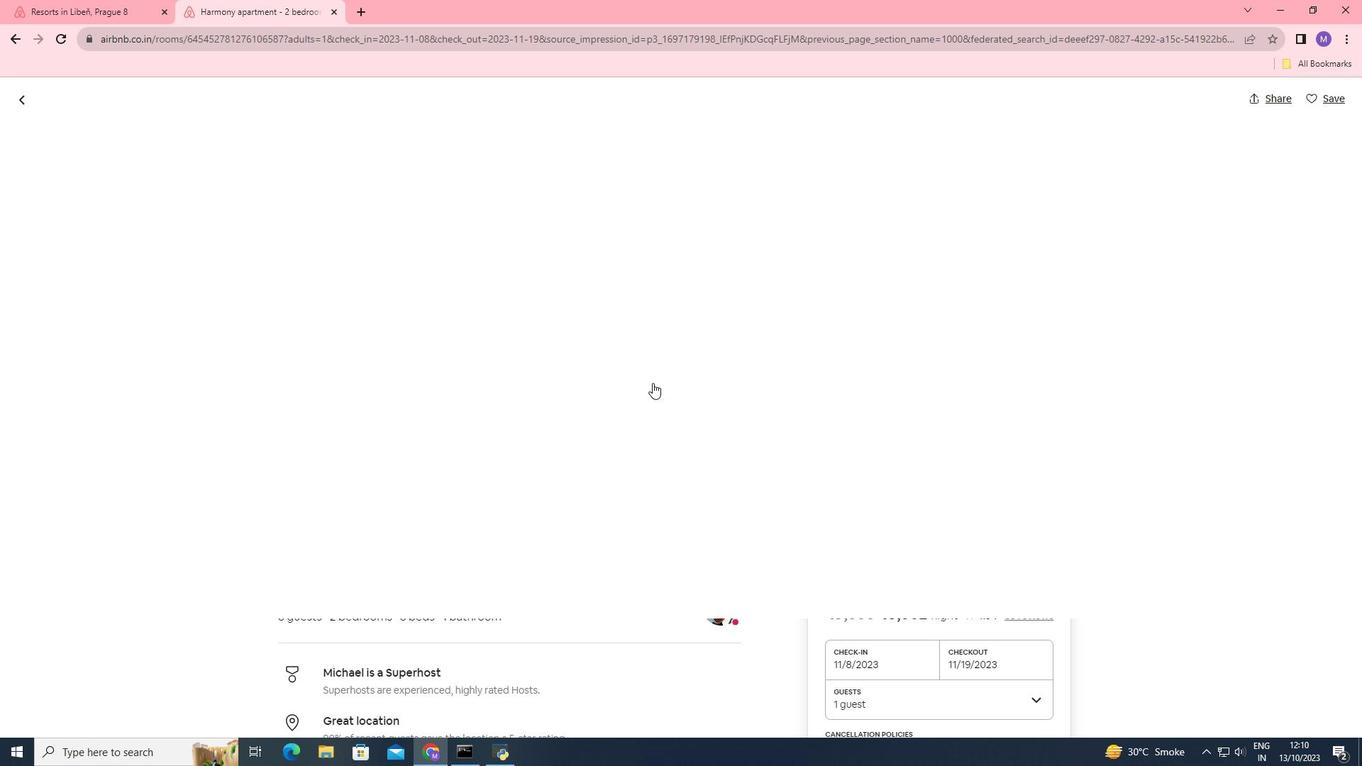 
Action: Mouse scrolled (652, 382) with delta (0, 0)
Screenshot: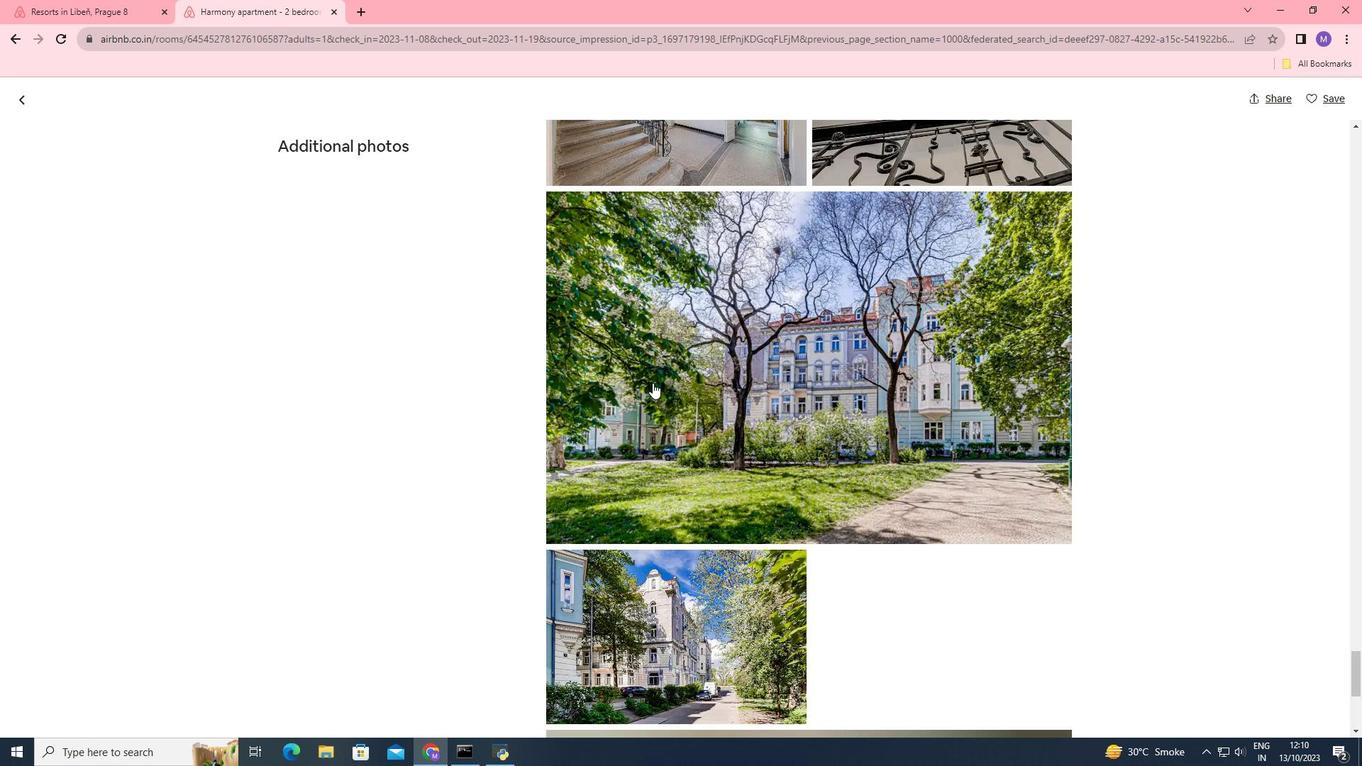 
Action: Mouse scrolled (652, 382) with delta (0, 0)
Screenshot: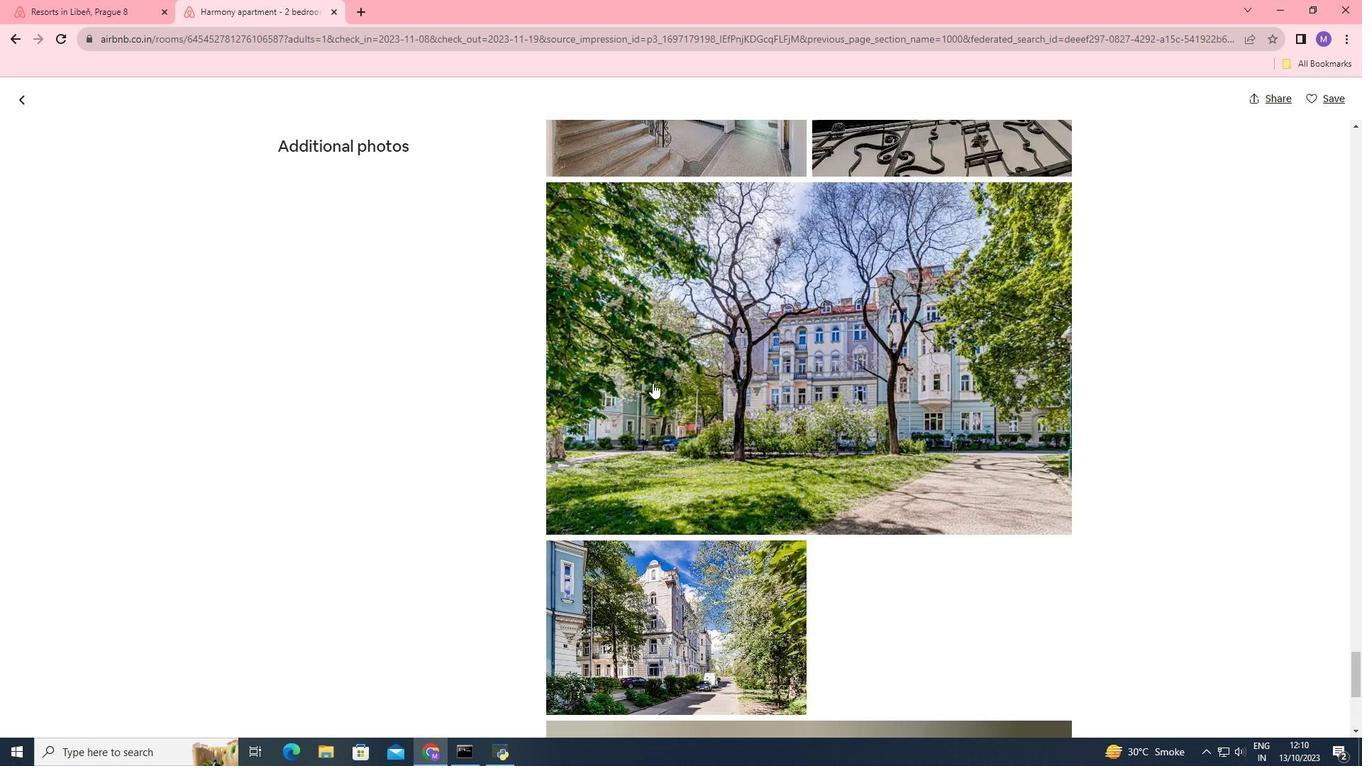 
Action: Mouse scrolled (652, 382) with delta (0, 0)
Screenshot: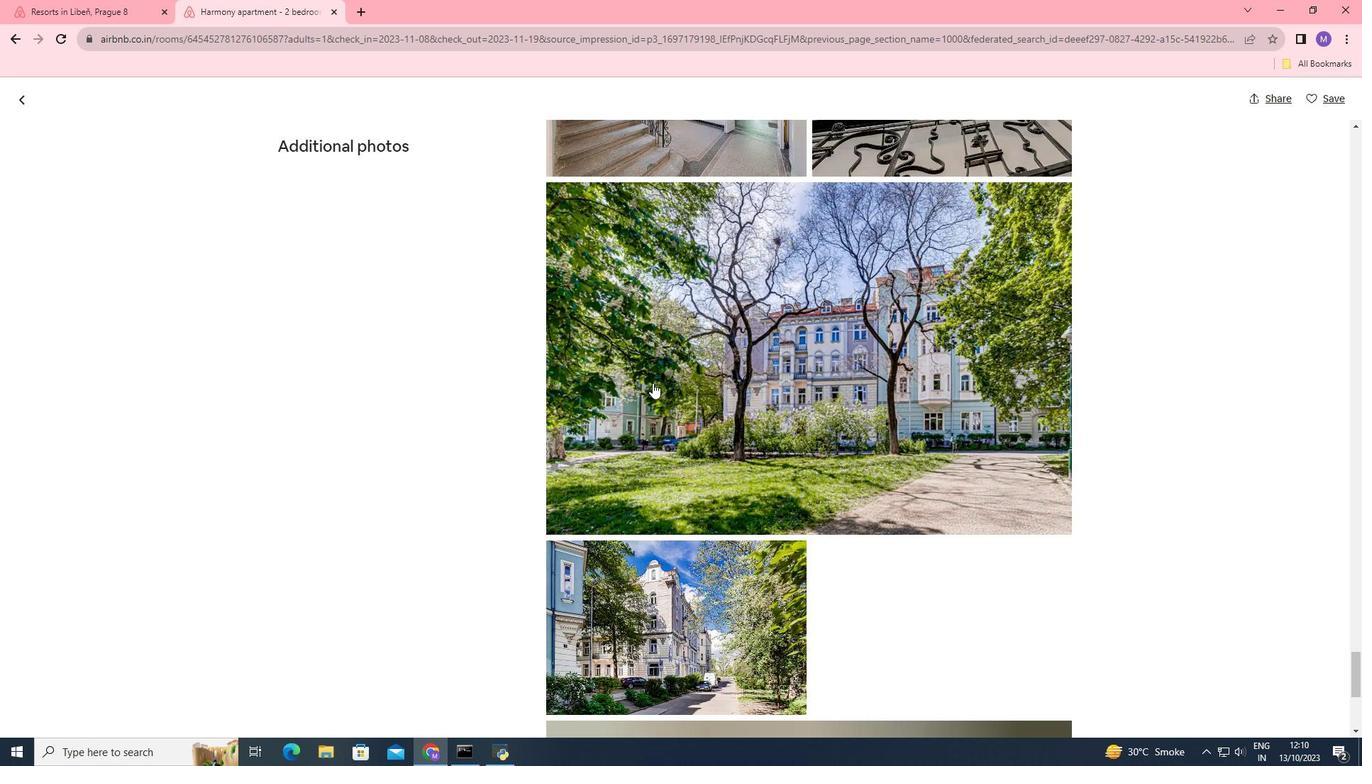 
Action: Mouse scrolled (652, 382) with delta (0, 0)
Screenshot: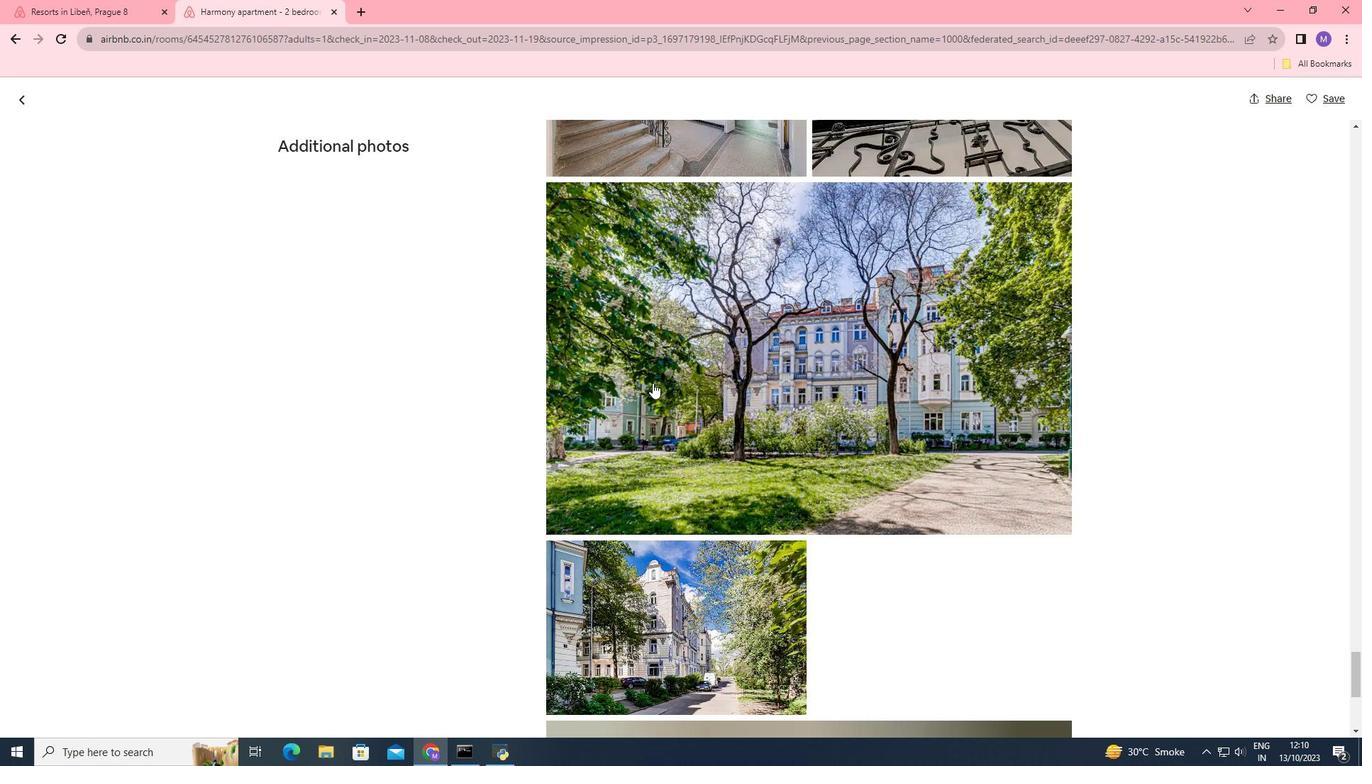 
Action: Mouse scrolled (652, 382) with delta (0, 0)
Screenshot: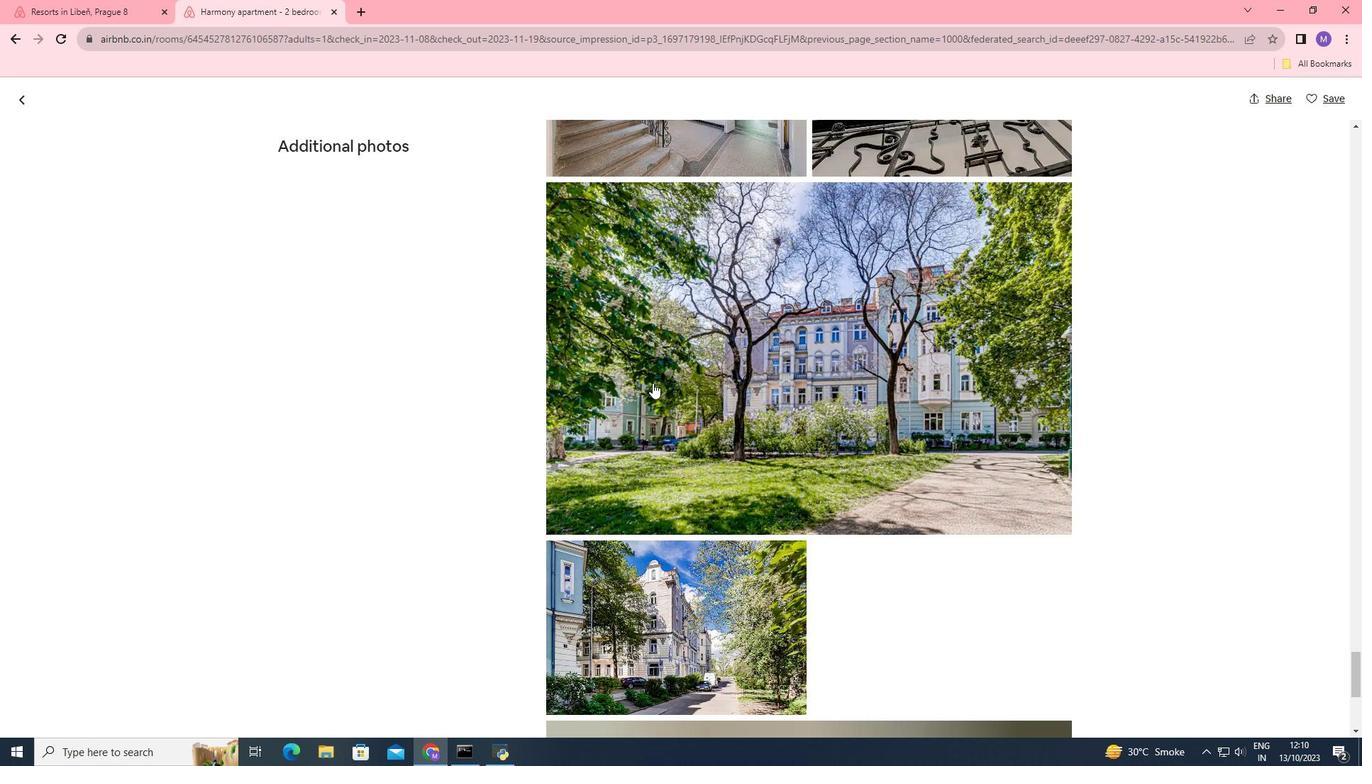 
Action: Mouse scrolled (652, 382) with delta (0, 0)
Screenshot: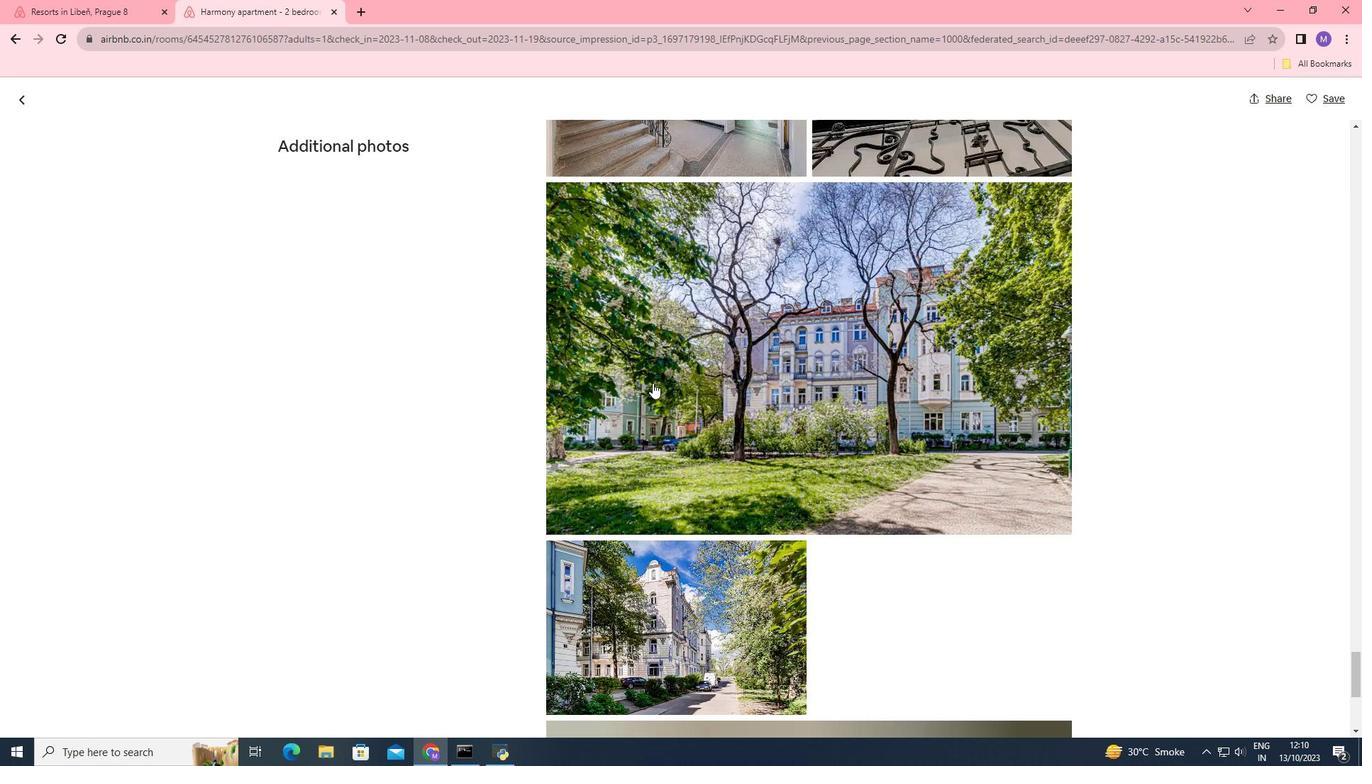
Action: Mouse scrolled (652, 382) with delta (0, 0)
Screenshot: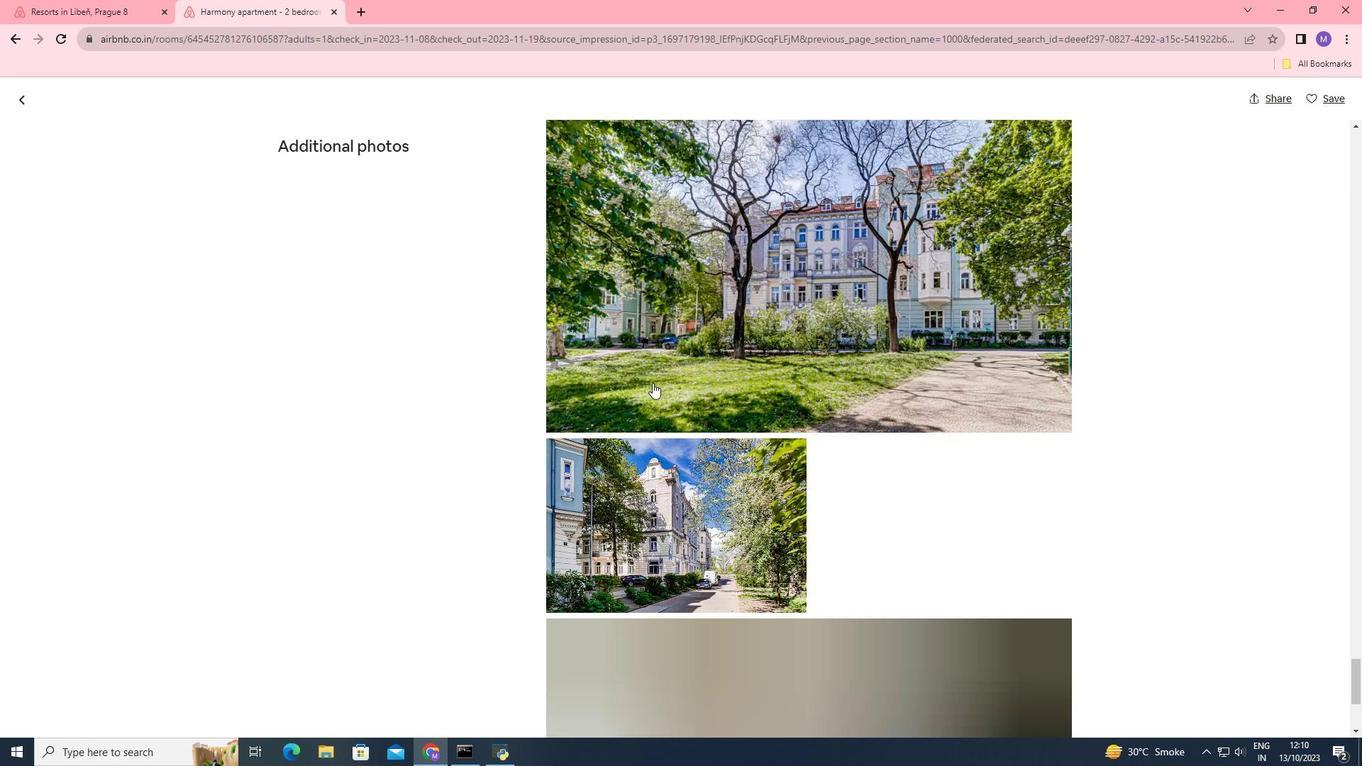 
Action: Mouse scrolled (652, 382) with delta (0, 0)
Screenshot: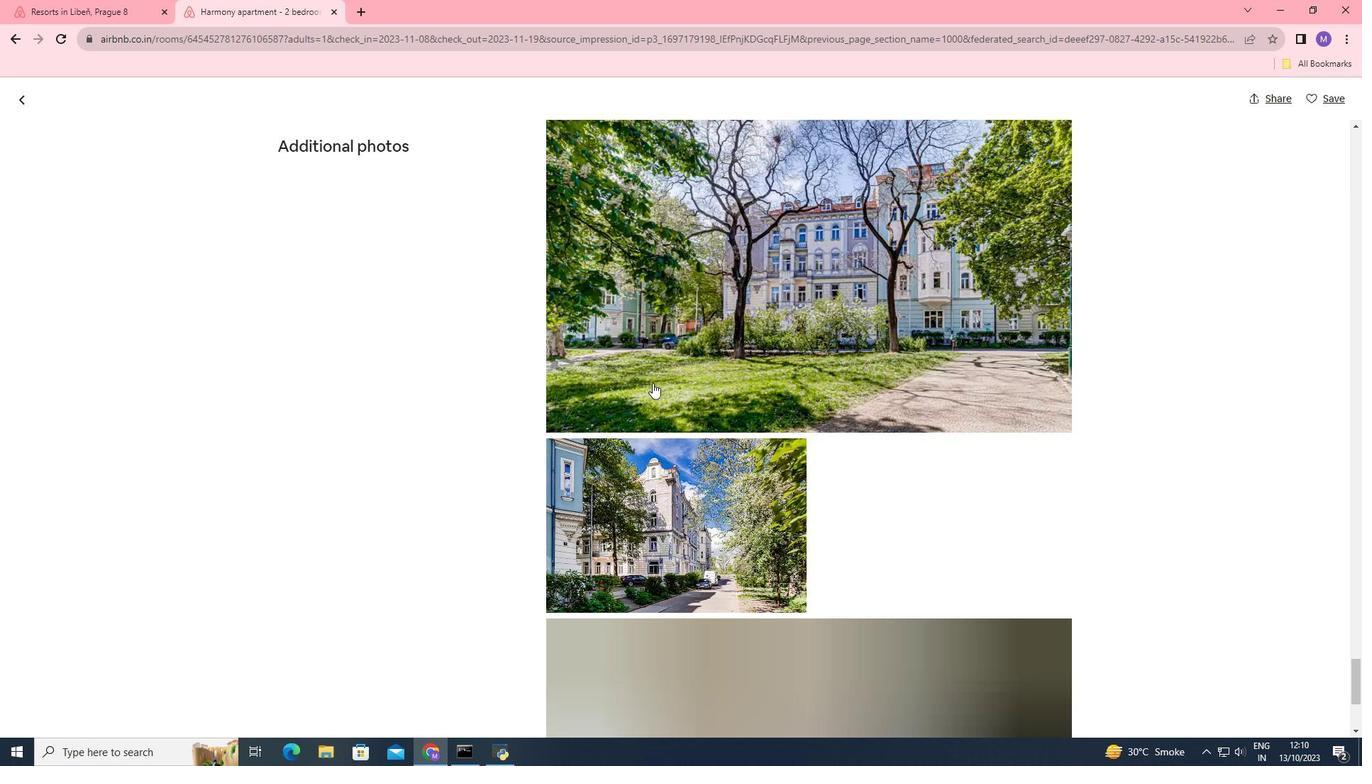 
Action: Mouse scrolled (652, 382) with delta (0, 0)
Screenshot: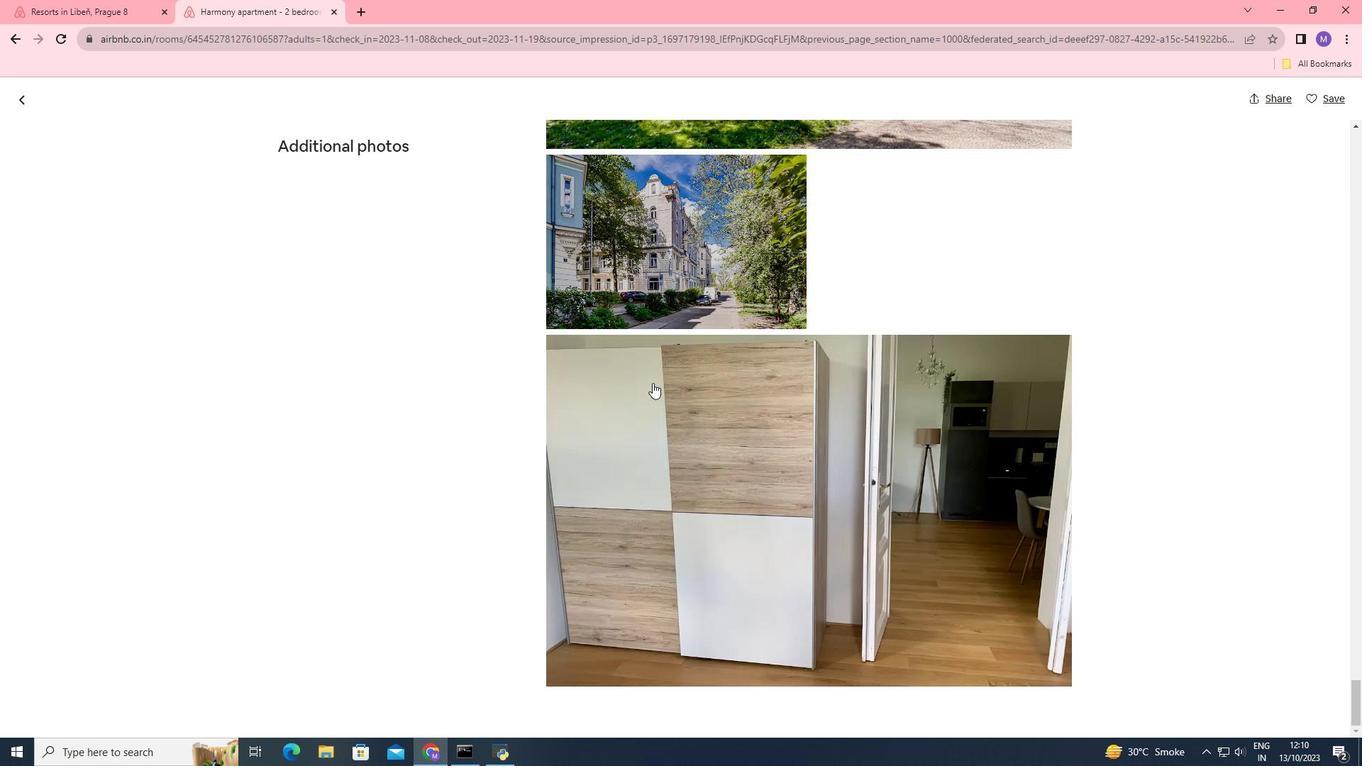 
Action: Mouse scrolled (652, 382) with delta (0, 0)
Screenshot: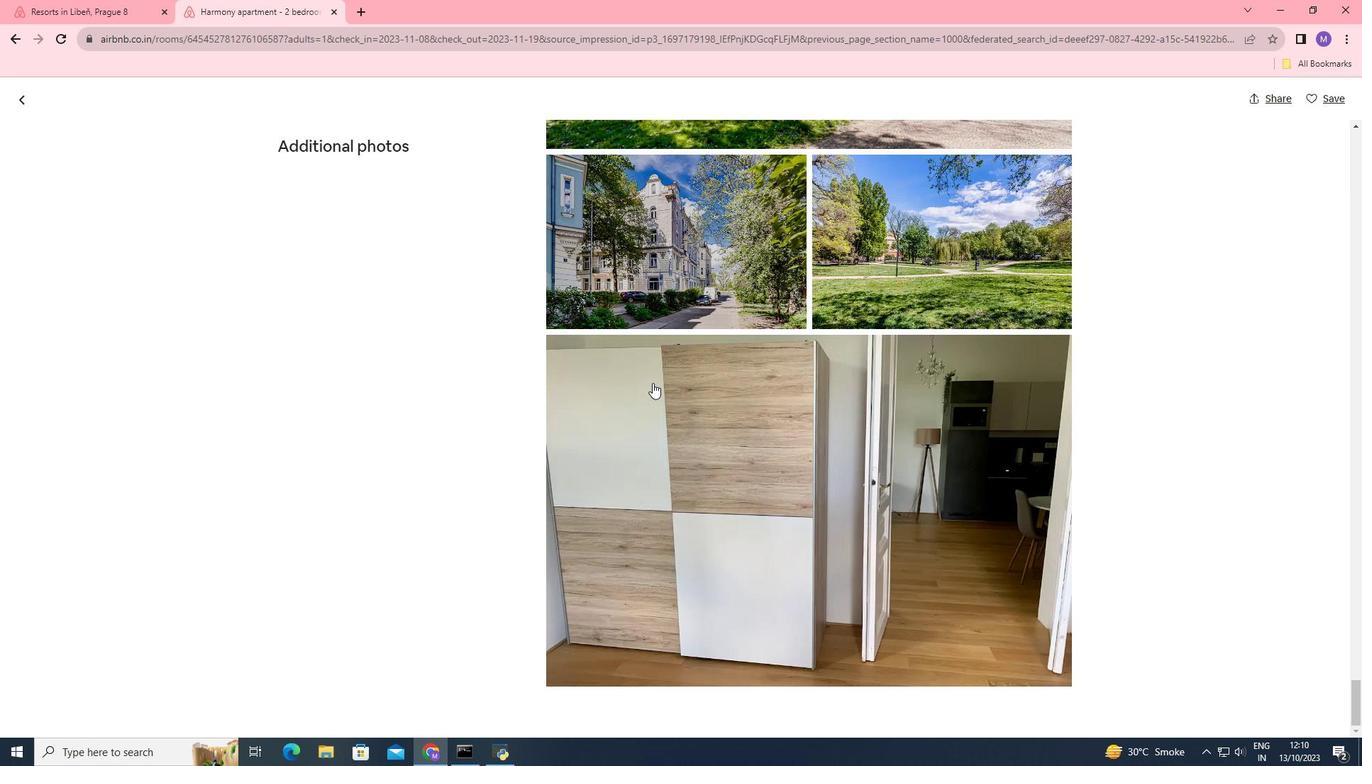 
Action: Mouse scrolled (652, 382) with delta (0, 0)
Screenshot: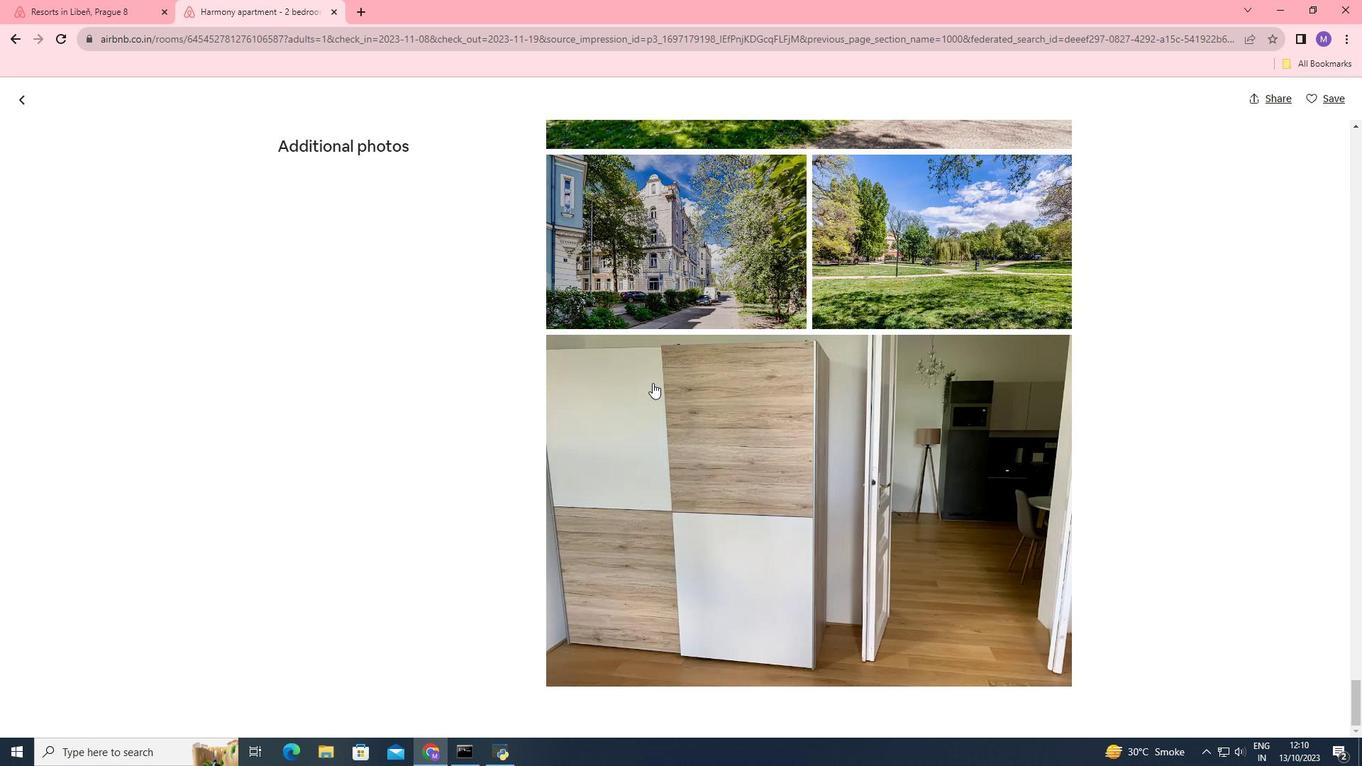 
Action: Mouse scrolled (652, 382) with delta (0, 0)
Screenshot: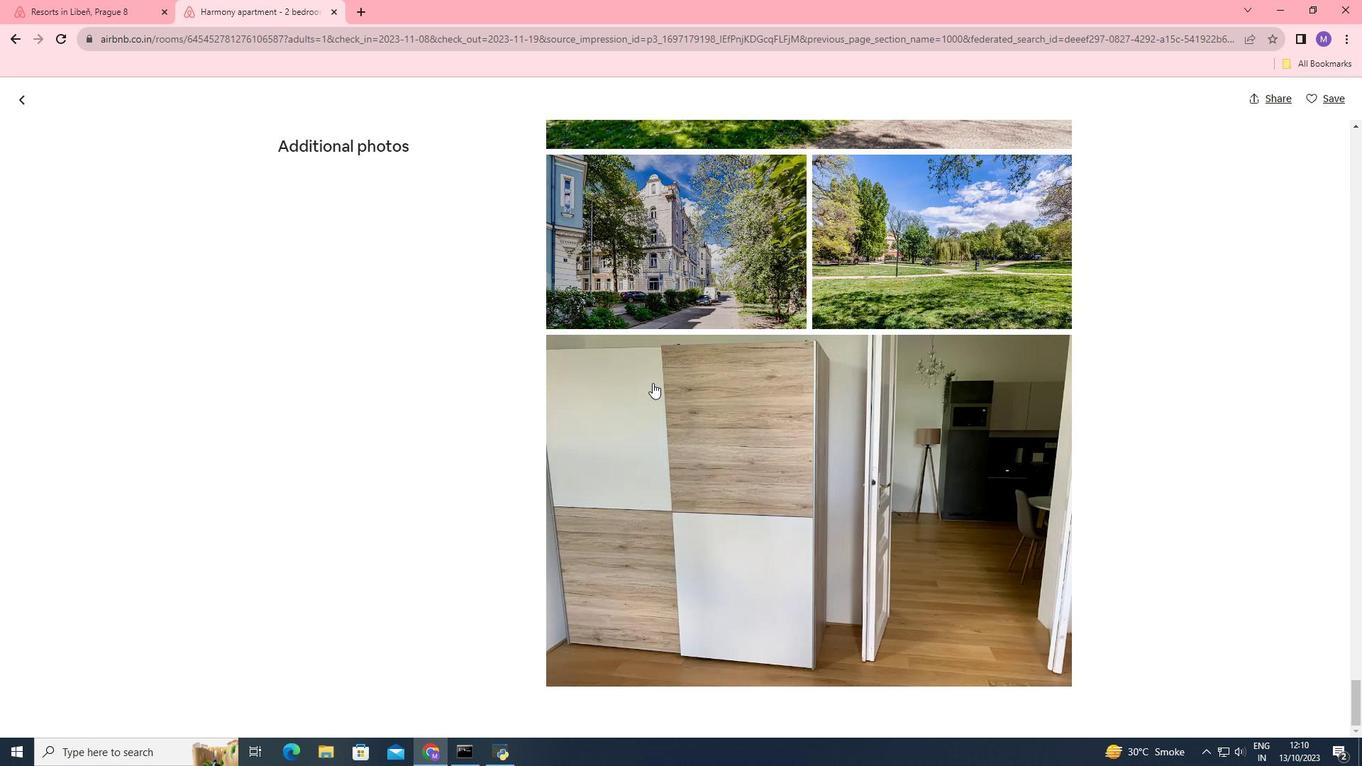 
Action: Mouse scrolled (652, 382) with delta (0, 0)
Screenshot: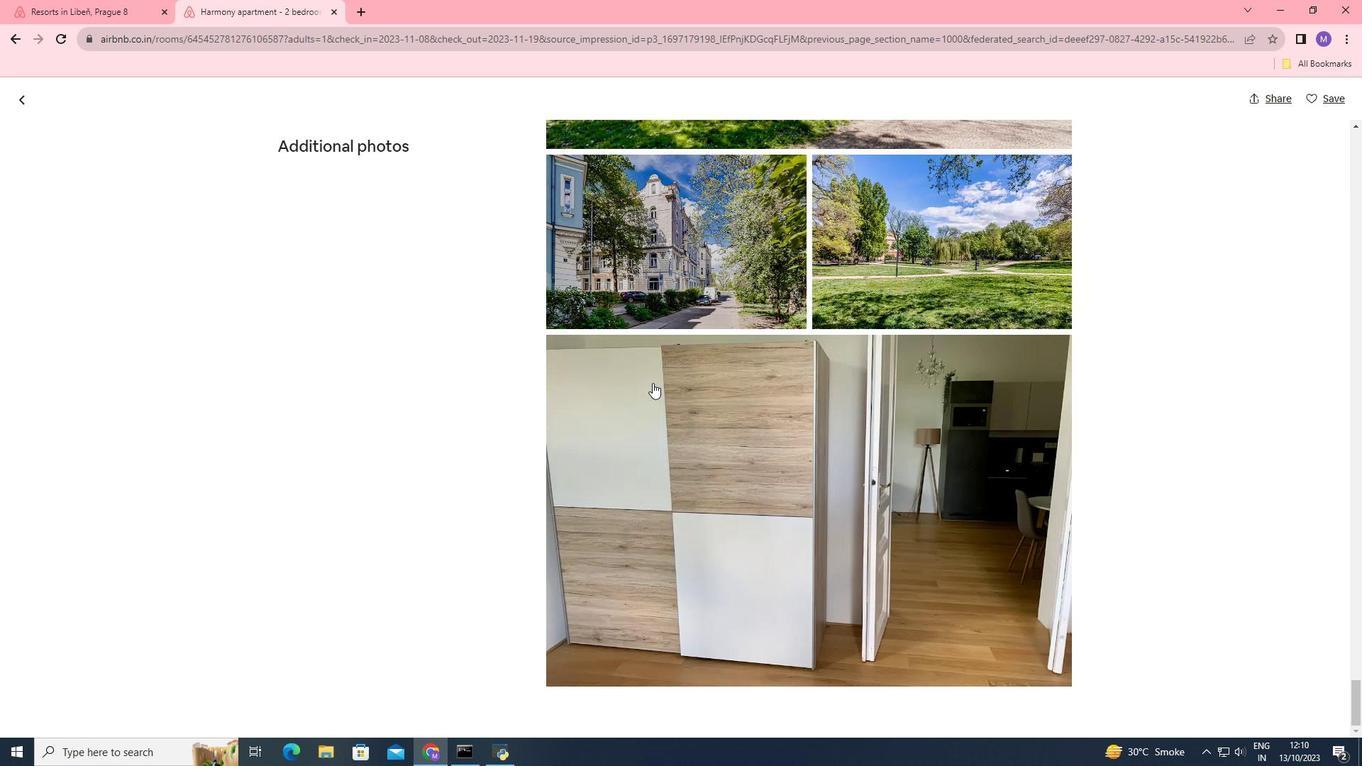 
Action: Mouse scrolled (652, 382) with delta (0, 0)
Screenshot: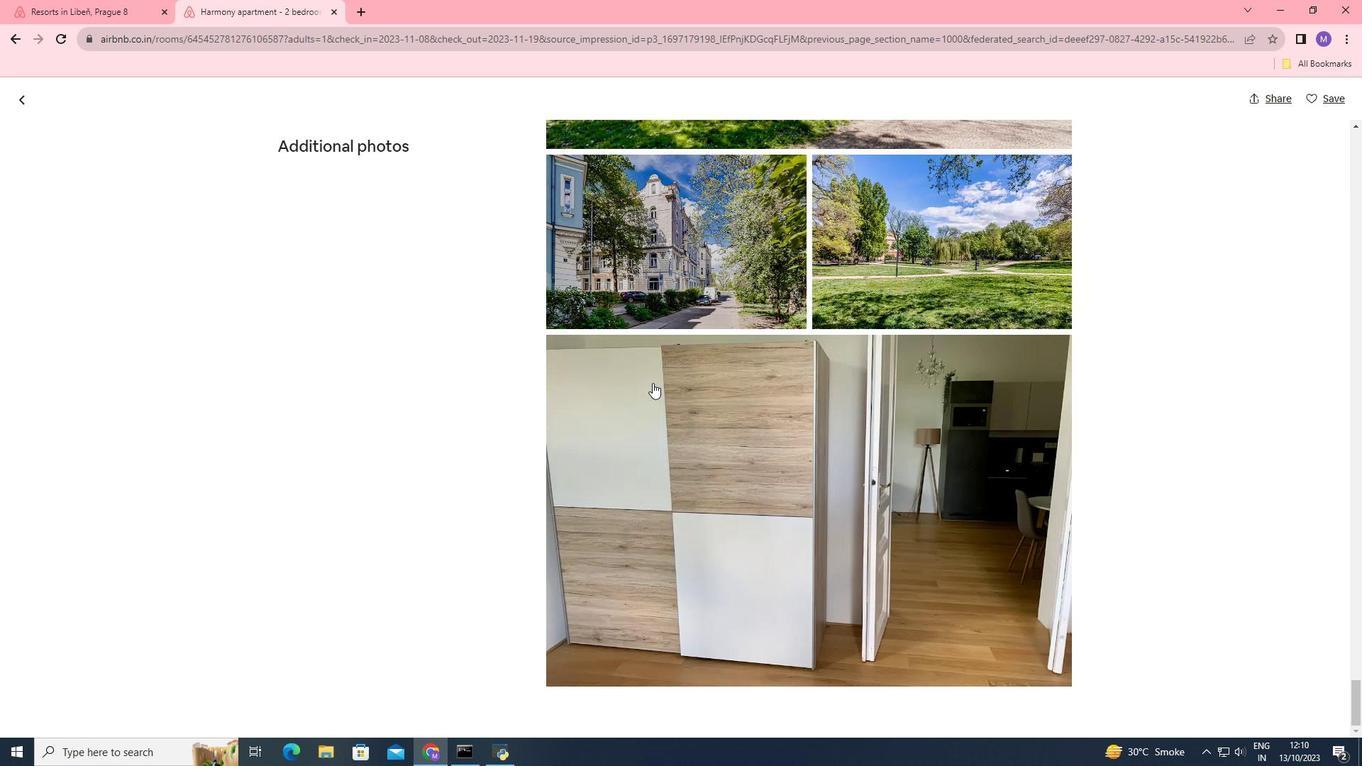 
Action: Mouse moved to (24, 95)
Screenshot: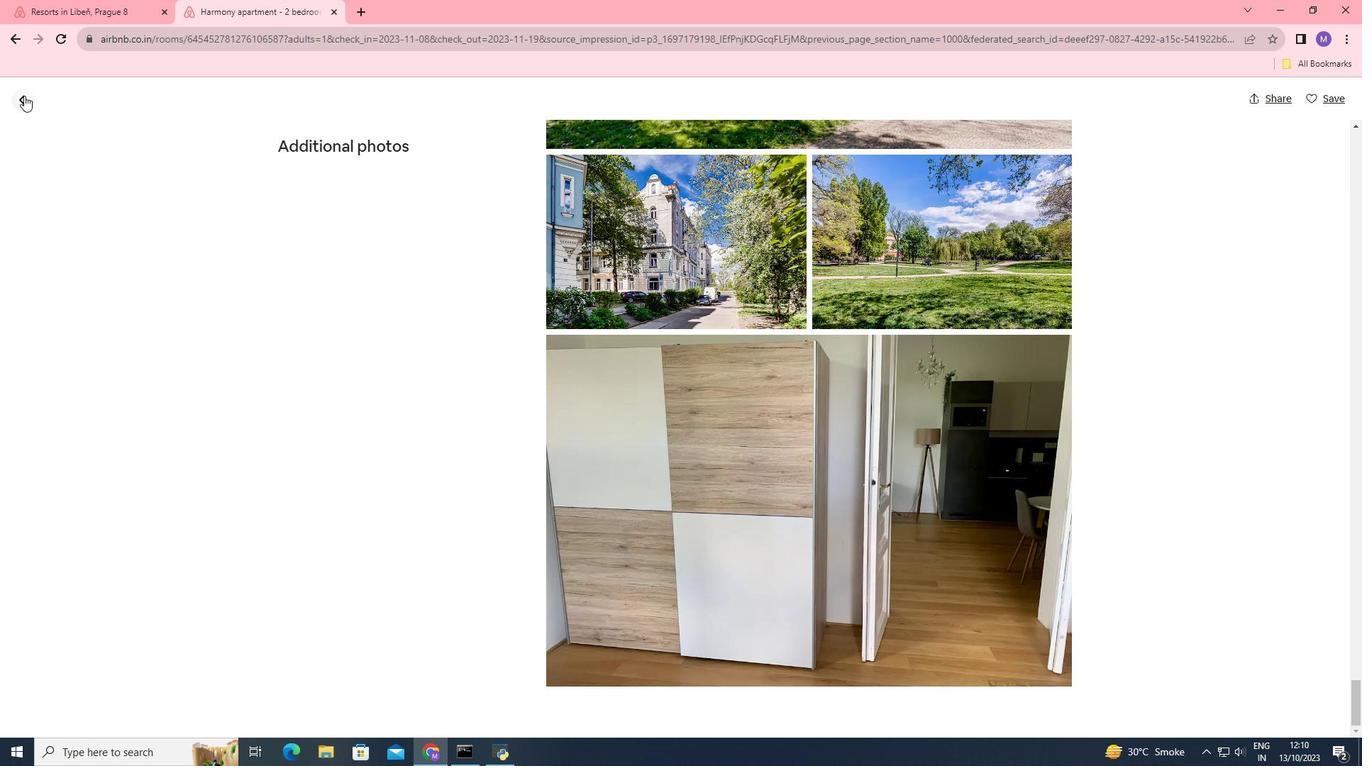 
Action: Mouse pressed left at (24, 95)
Screenshot: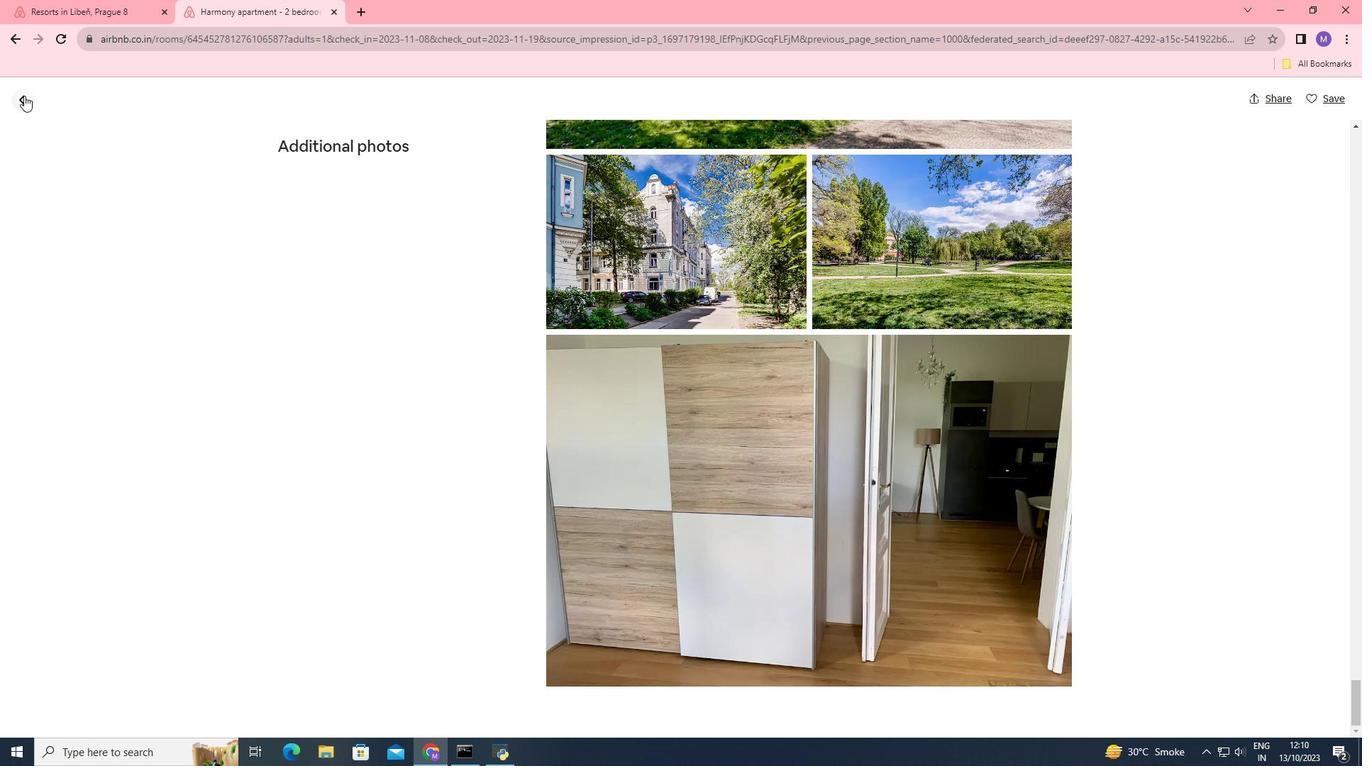 
Action: Mouse moved to (36, 94)
Screenshot: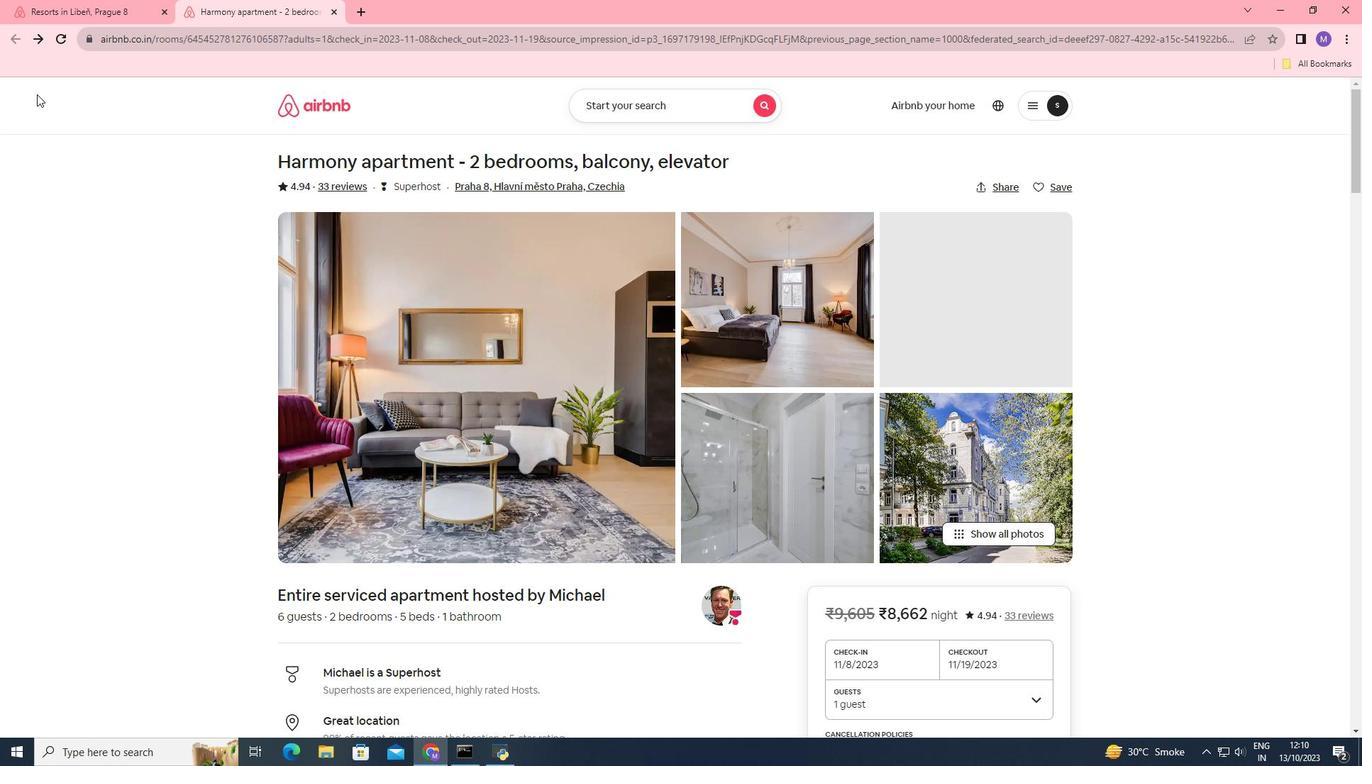 
Action: Mouse scrolled (36, 93) with delta (0, 0)
Screenshot: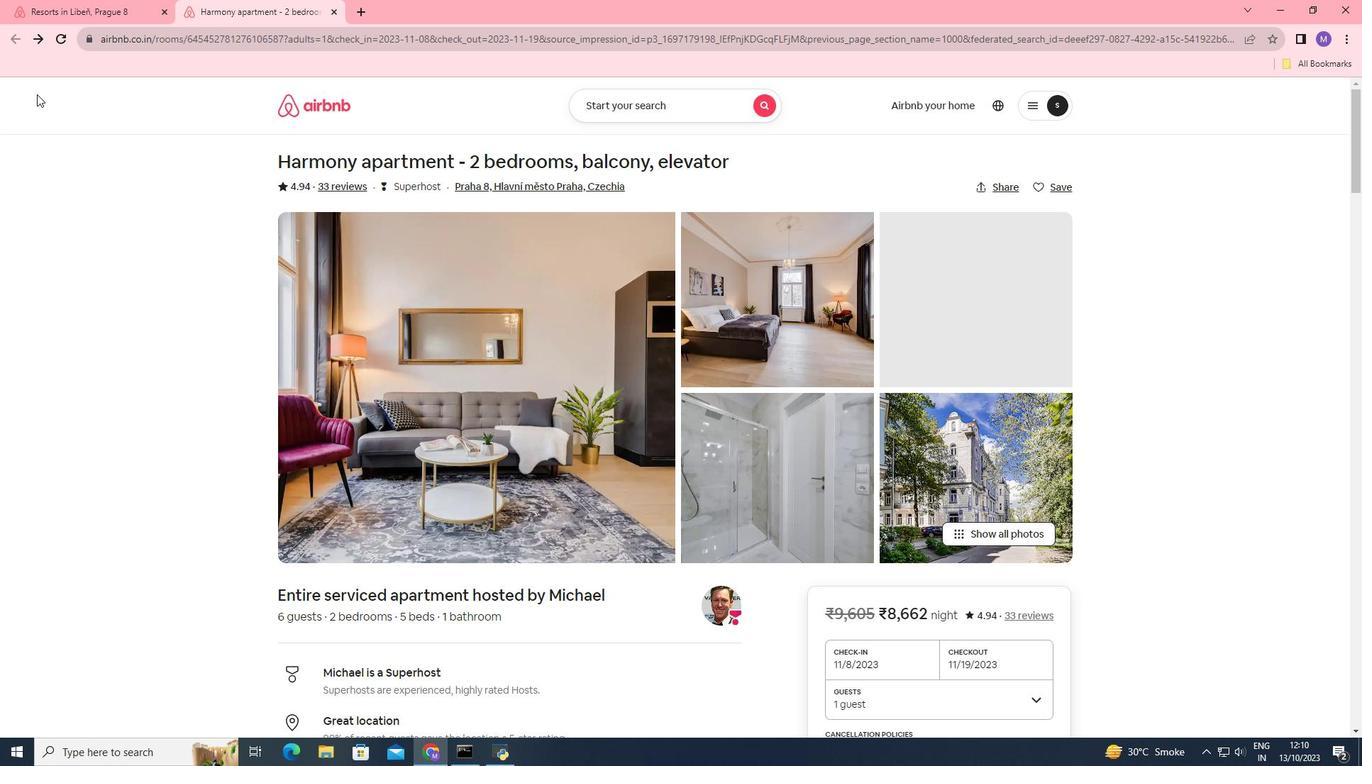 
Action: Mouse scrolled (36, 93) with delta (0, 0)
Screenshot: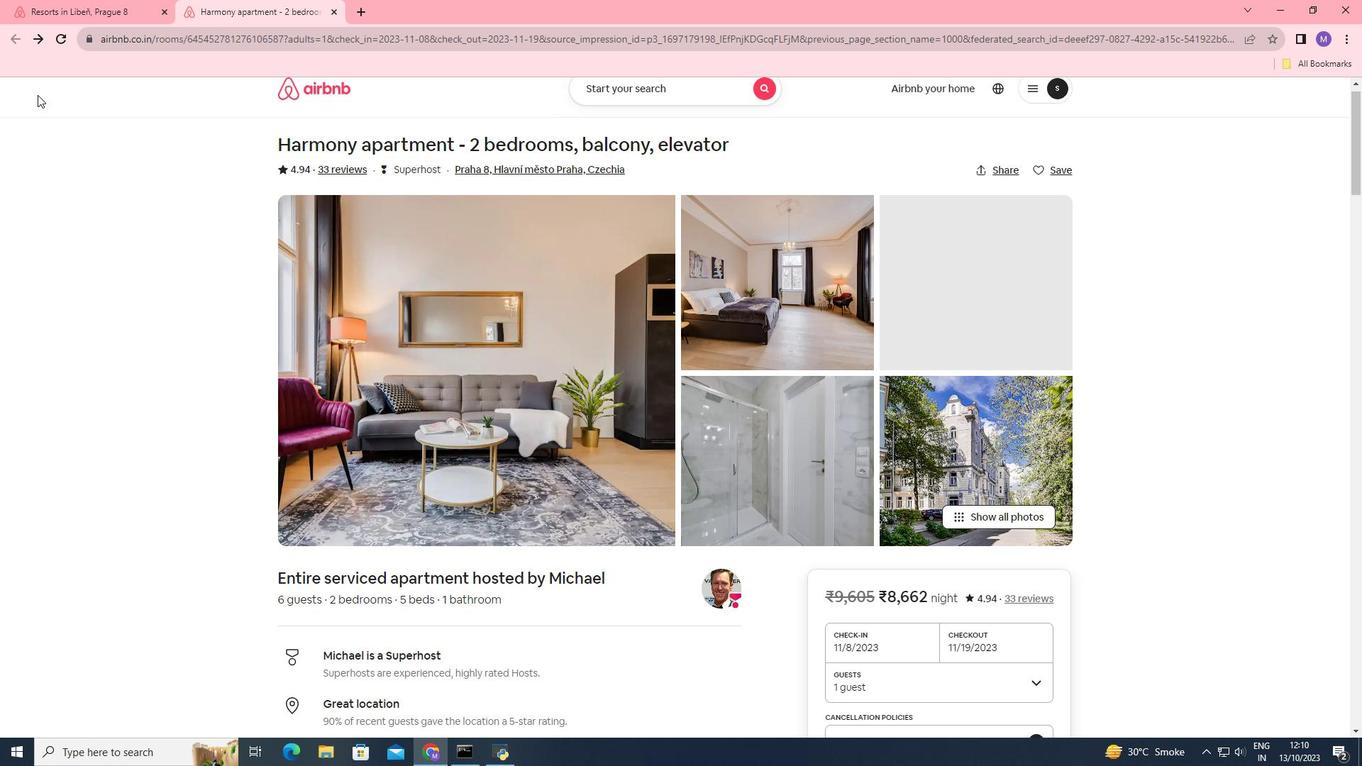 
Action: Mouse moved to (313, 334)
Screenshot: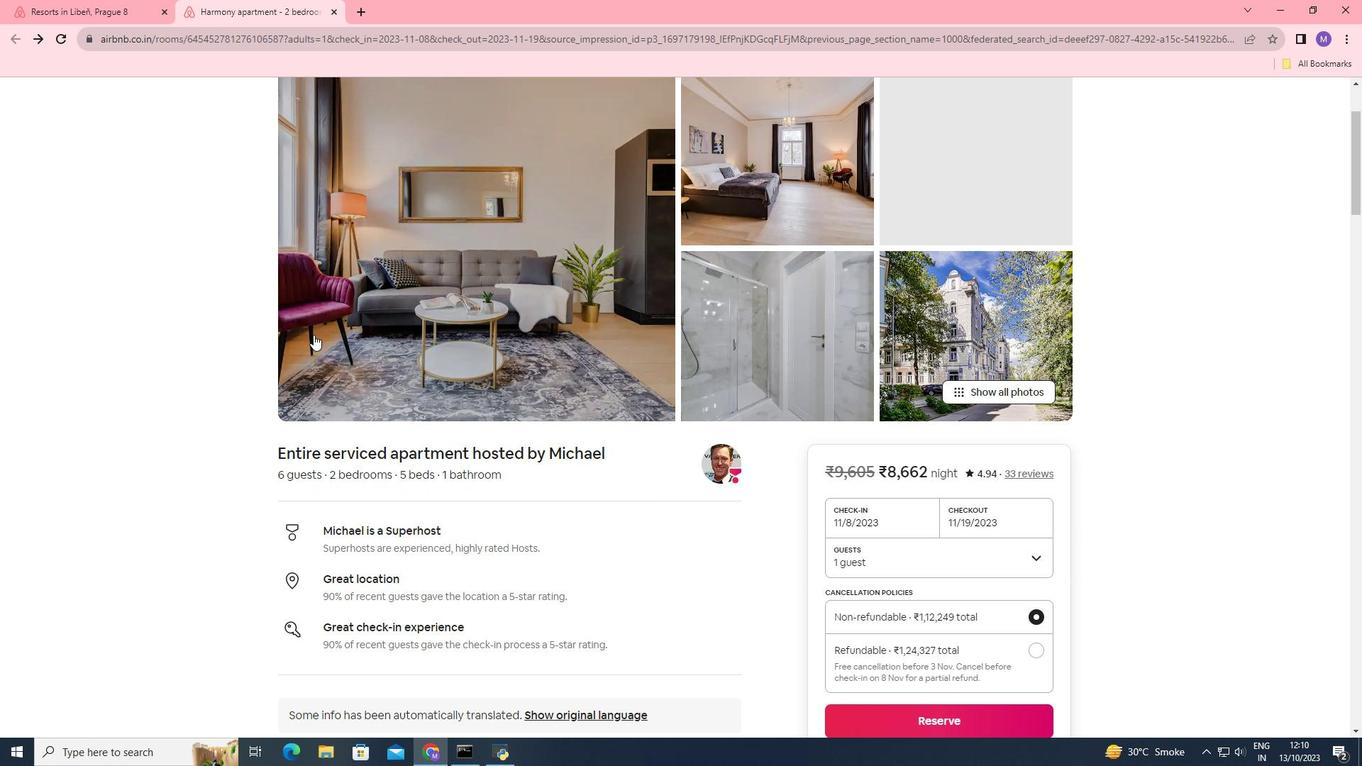 
Action: Mouse scrolled (313, 334) with delta (0, 0)
Screenshot: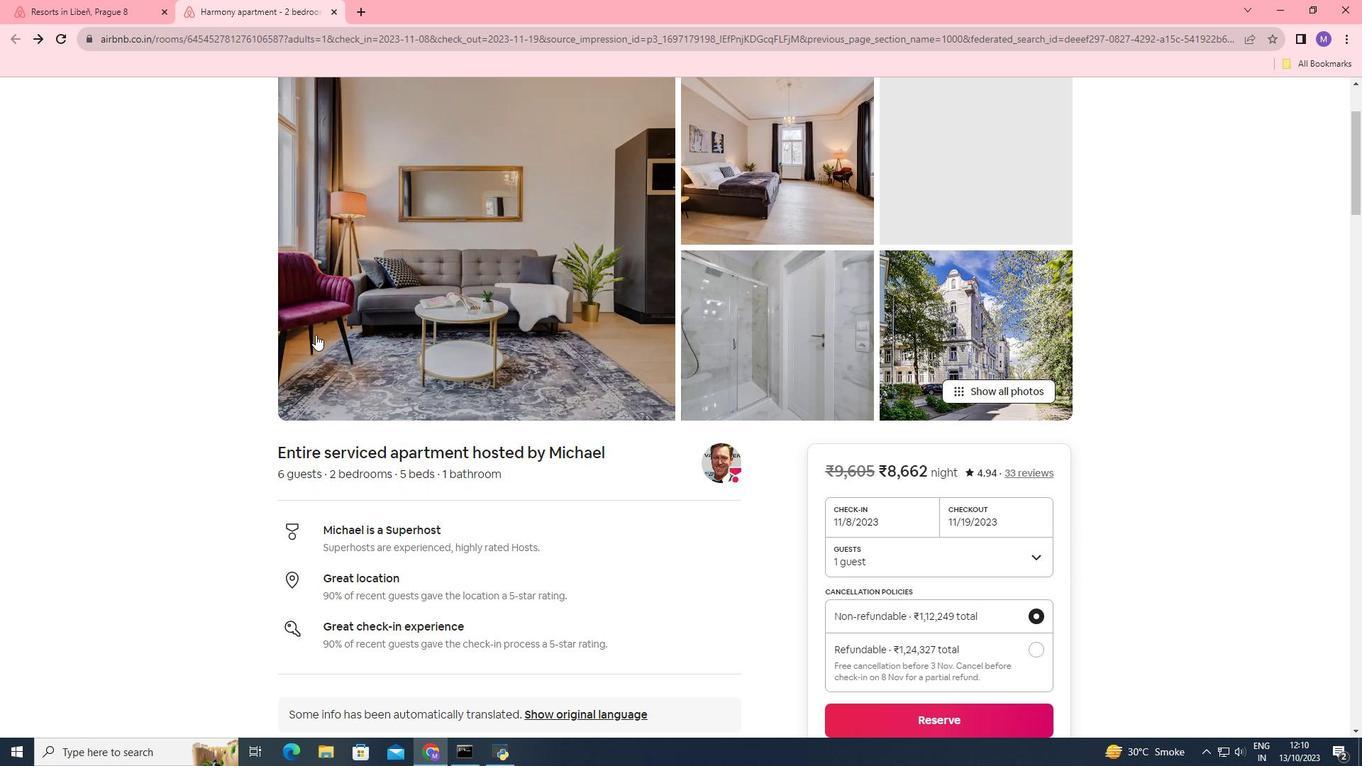 
Action: Mouse moved to (315, 334)
Screenshot: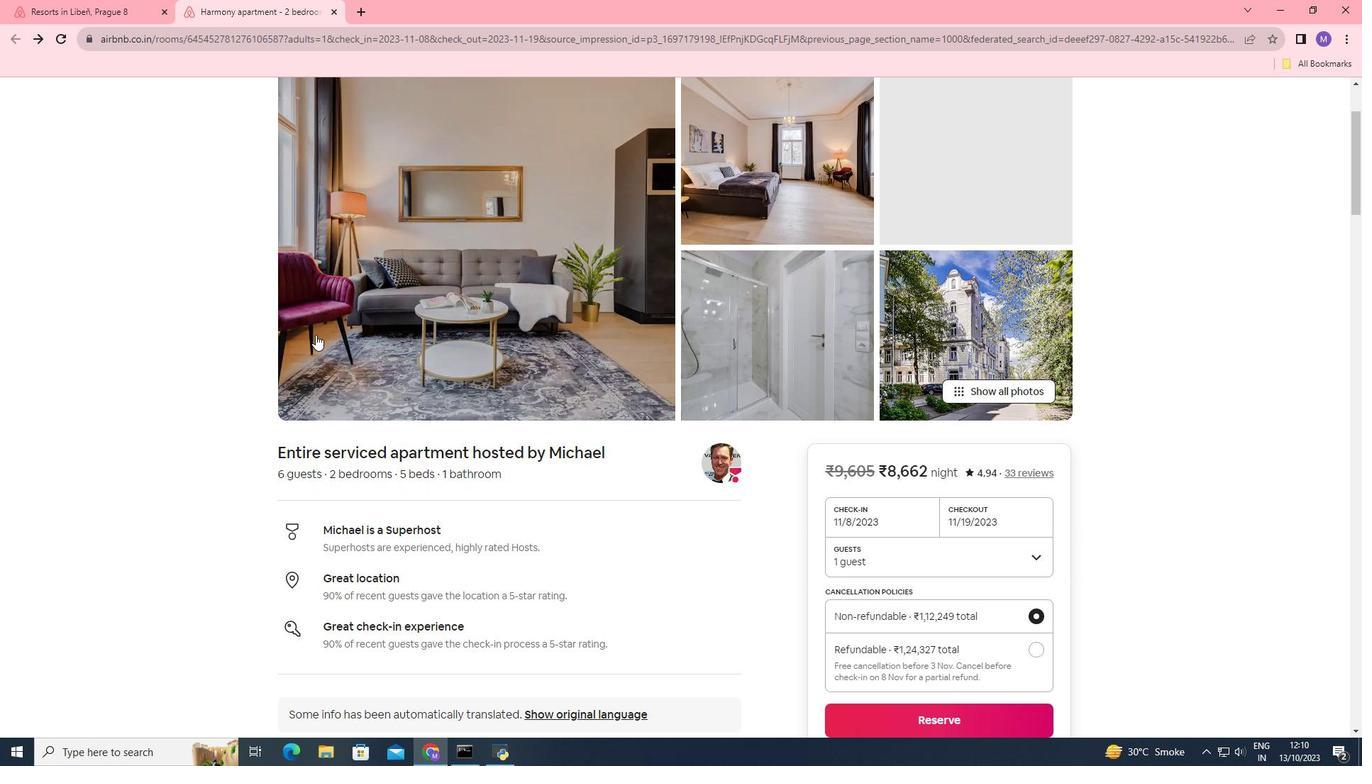 
Action: Mouse scrolled (315, 334) with delta (0, 0)
Screenshot: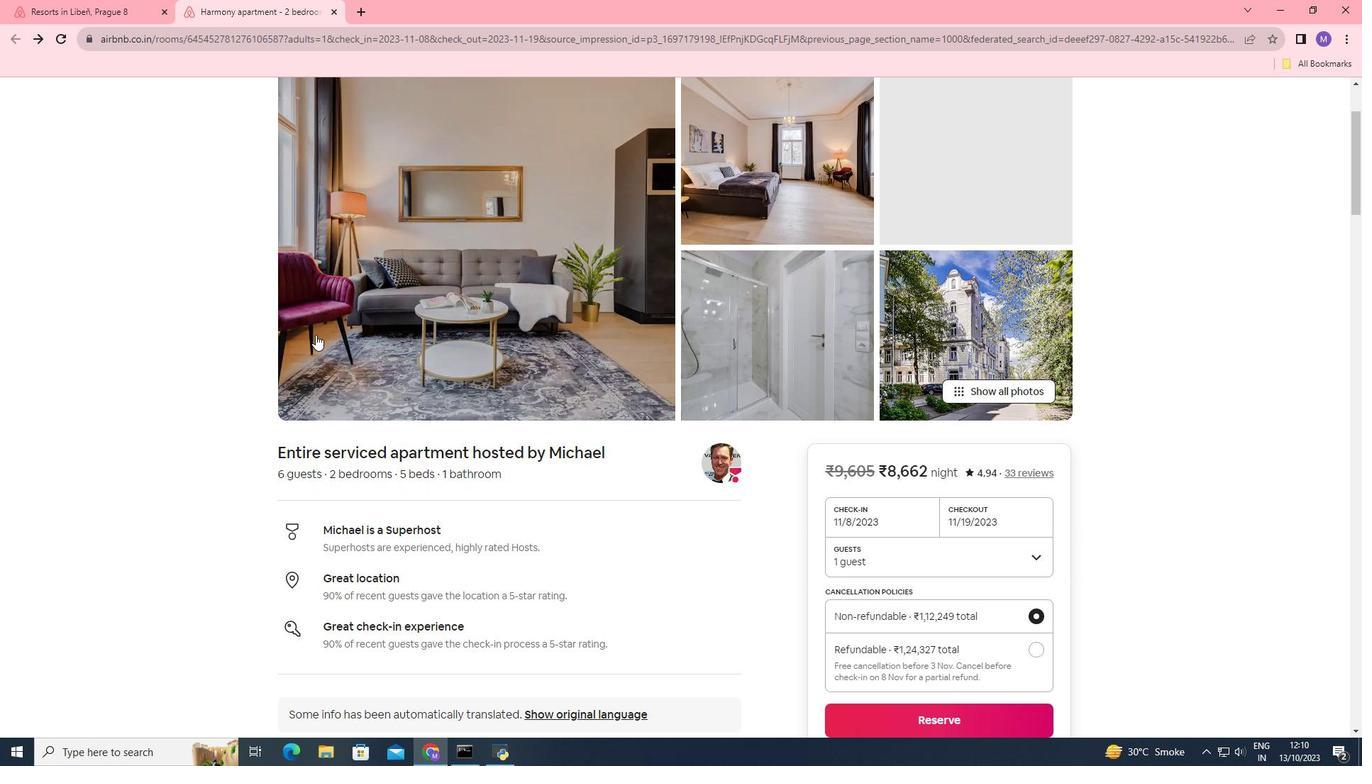 
Action: Mouse moved to (317, 335)
Screenshot: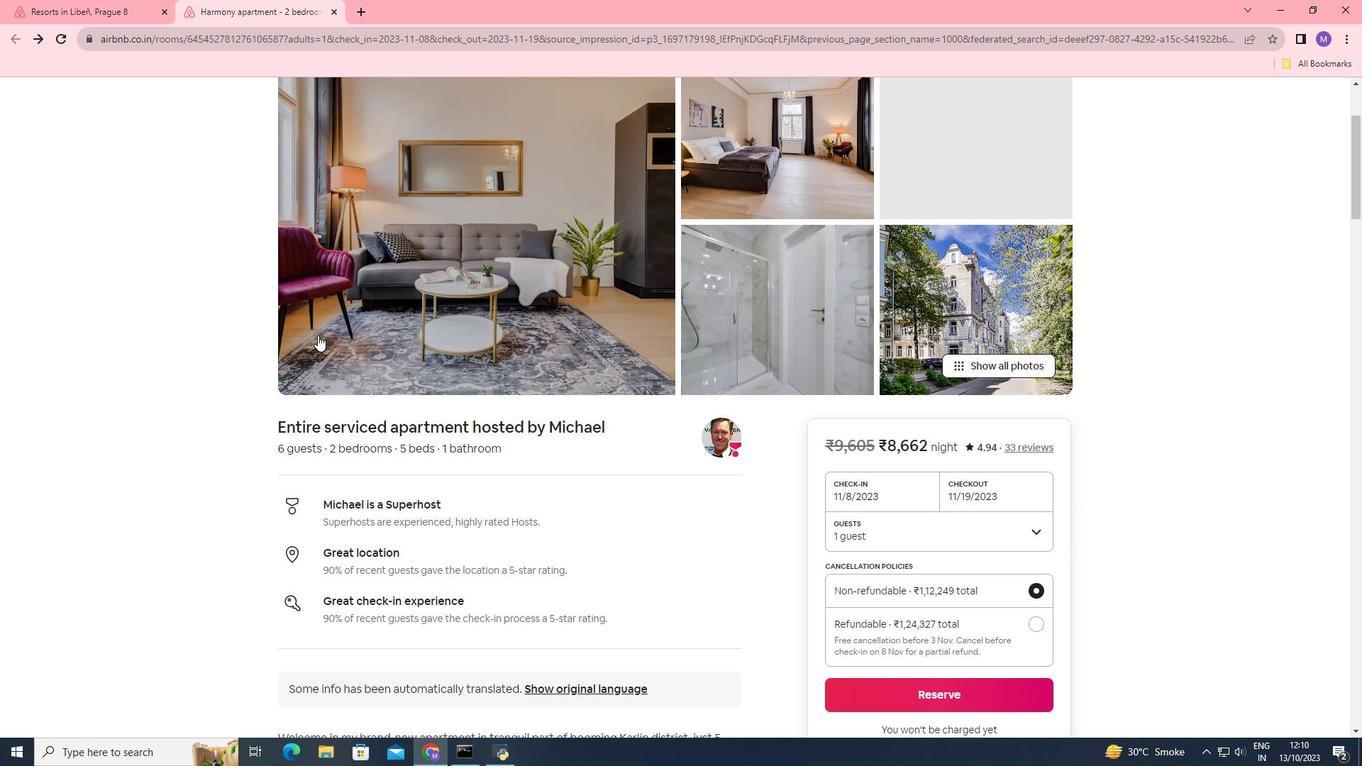 
Action: Mouse scrolled (317, 334) with delta (0, 0)
Screenshot: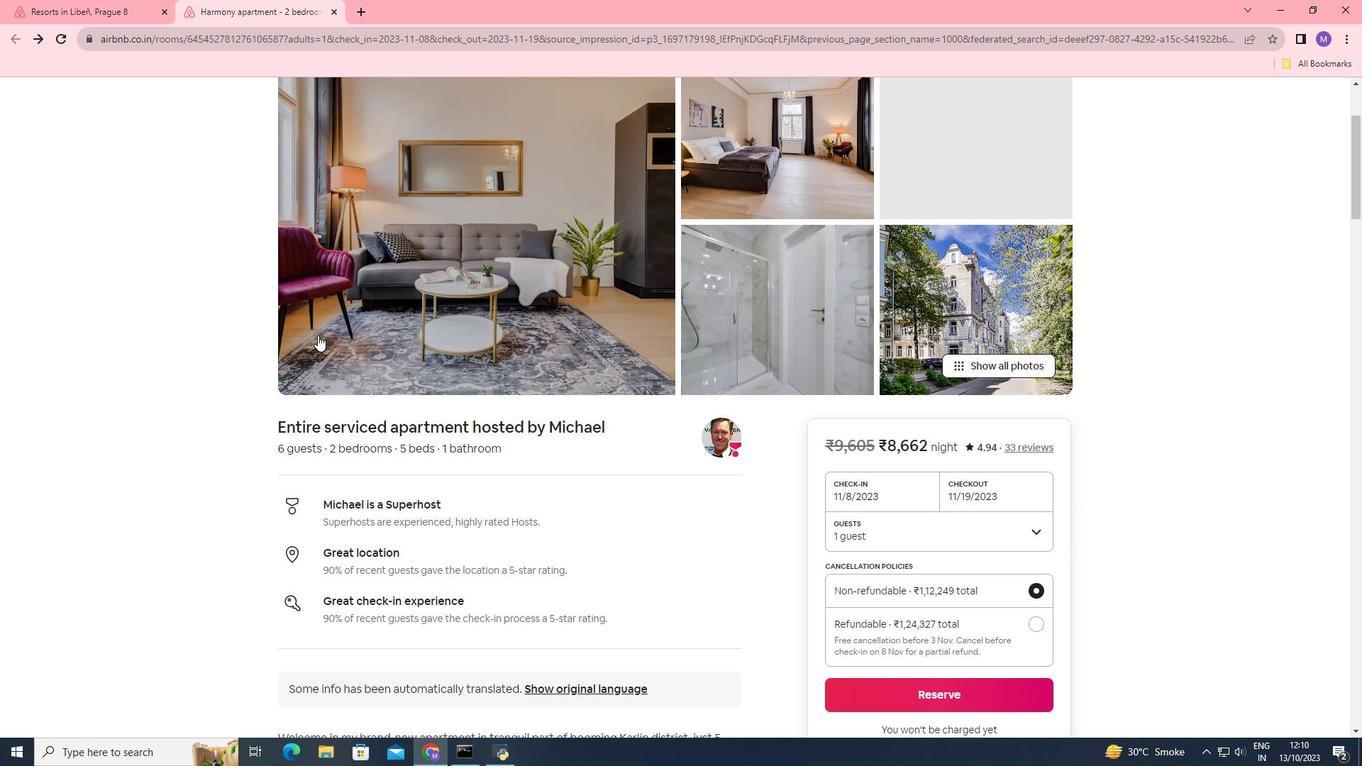 
Action: Mouse moved to (318, 336)
Screenshot: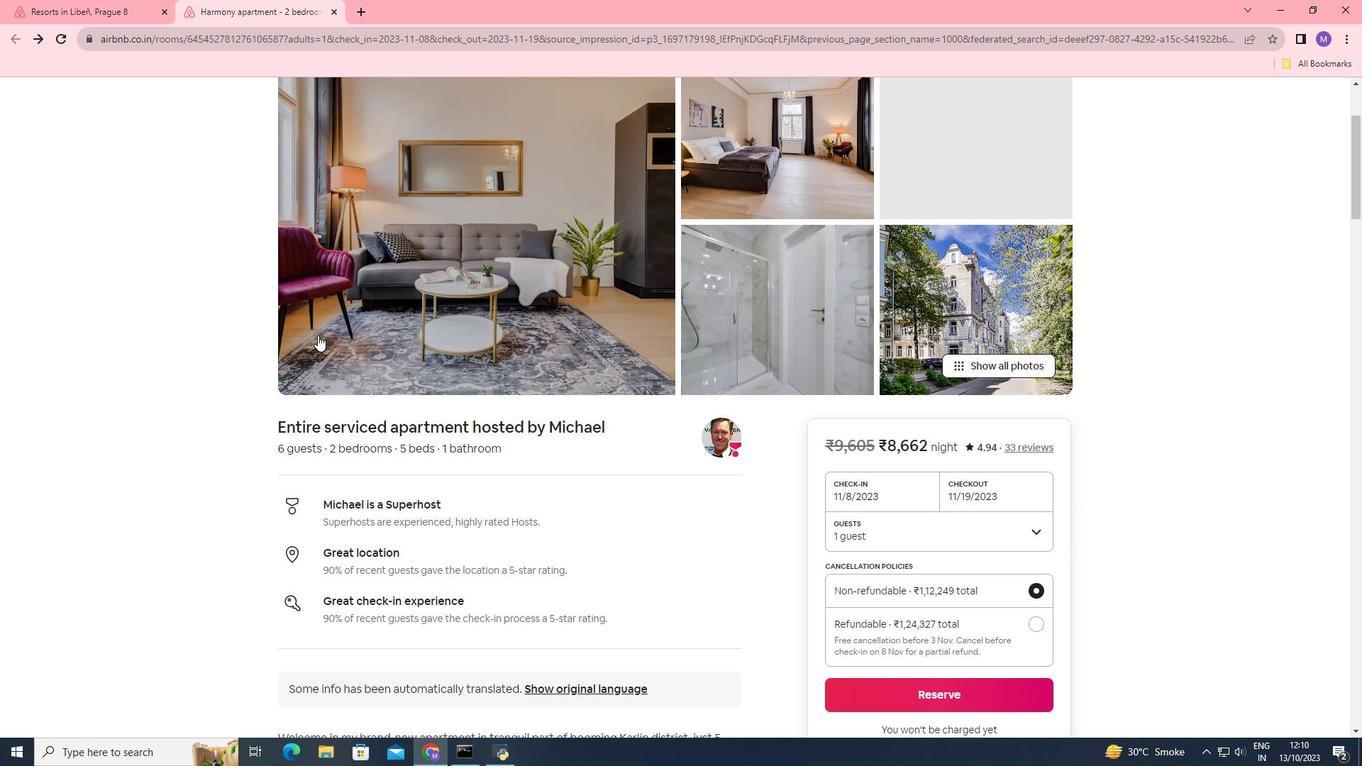 
Action: Mouse scrolled (318, 336) with delta (0, 0)
Screenshot: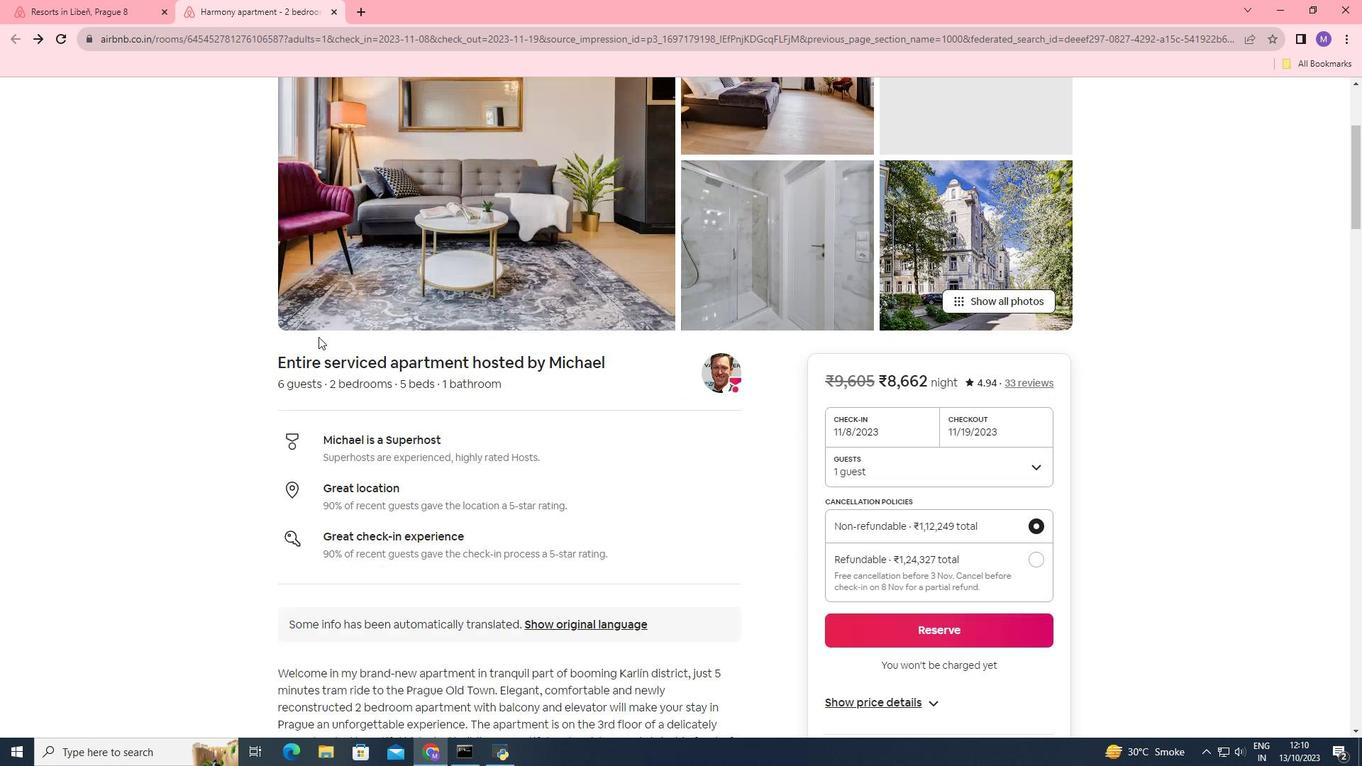 
Action: Mouse scrolled (318, 336) with delta (0, 0)
Screenshot: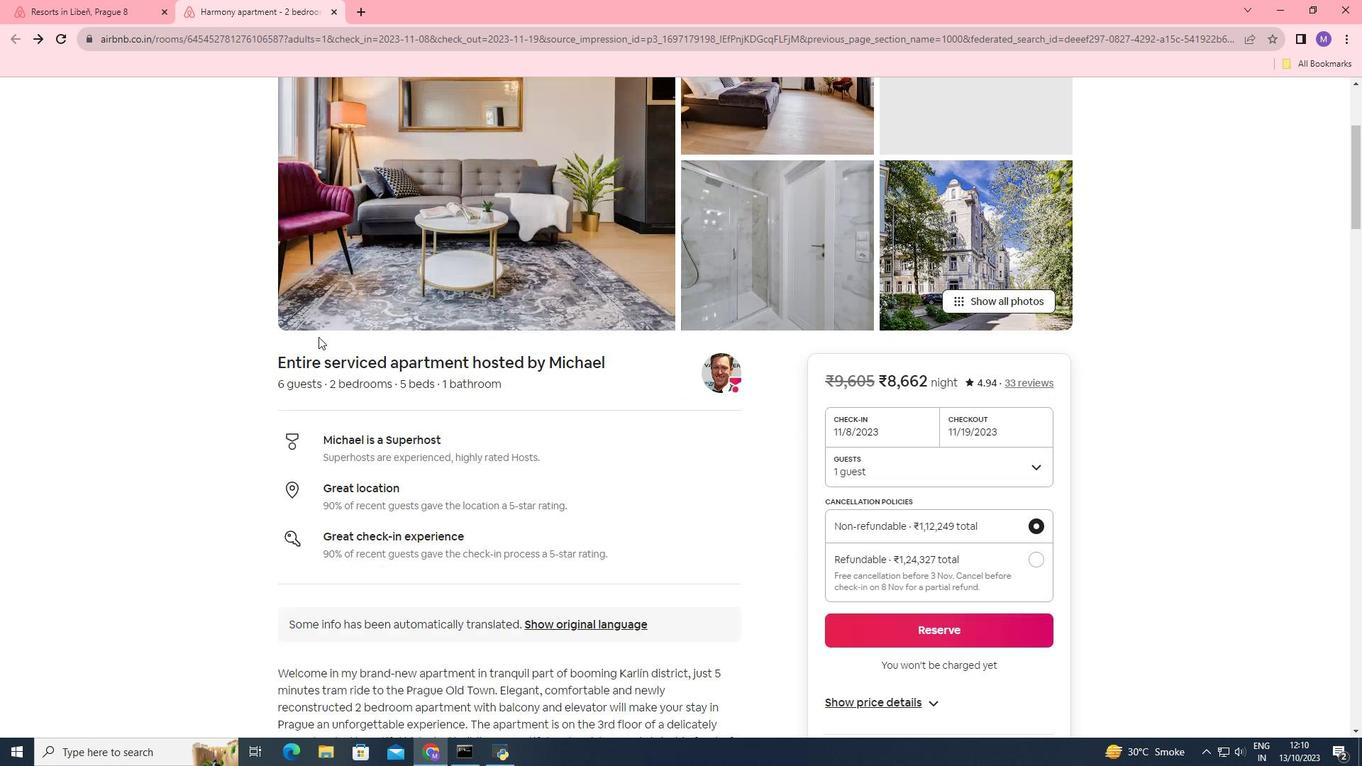 
Action: Mouse scrolled (318, 336) with delta (0, 0)
Screenshot: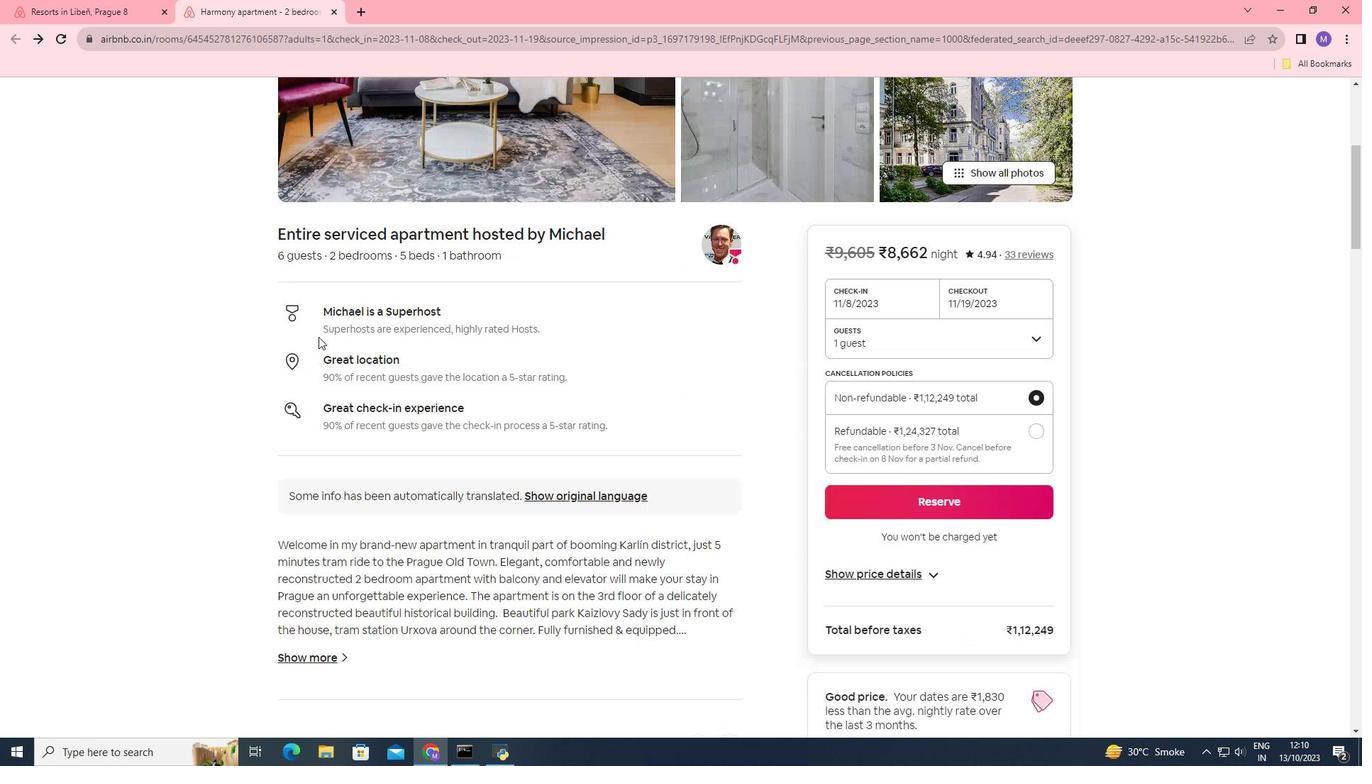 
Action: Mouse moved to (319, 336)
Screenshot: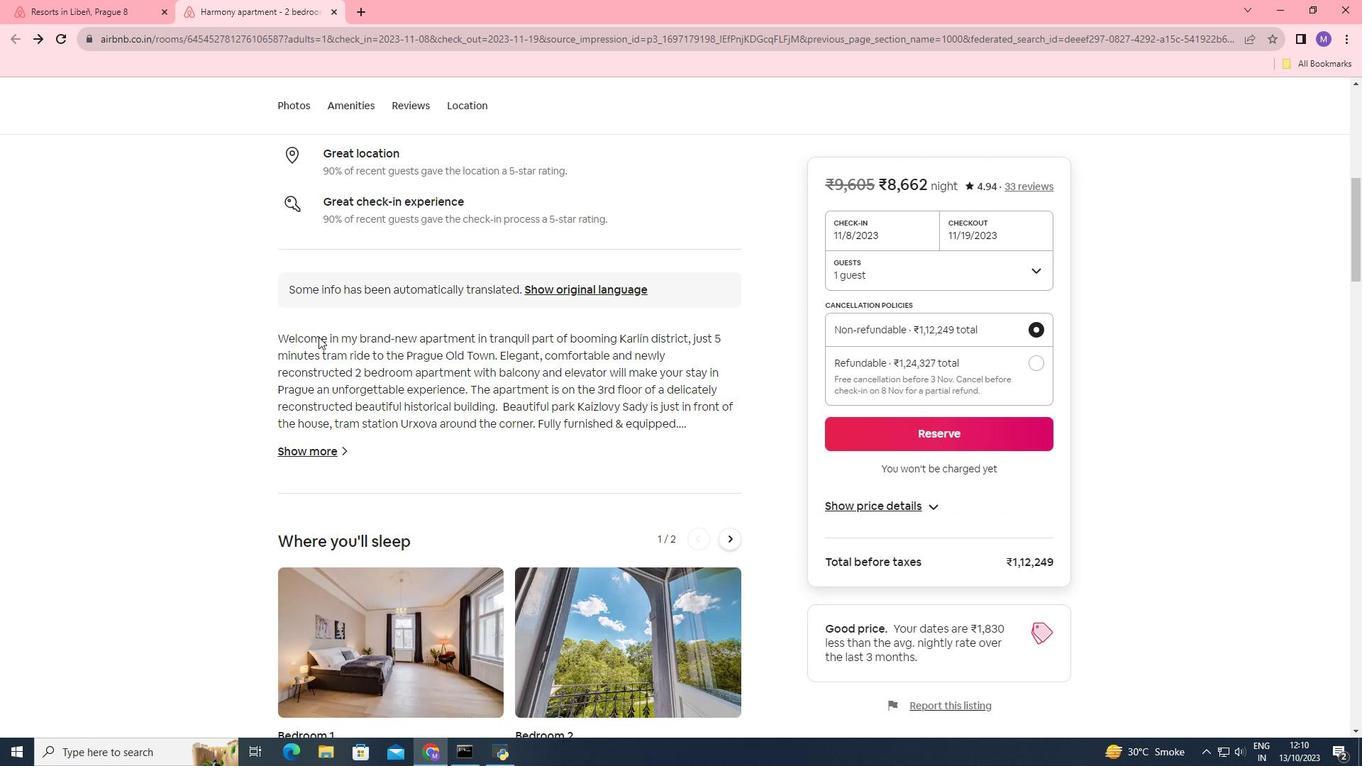 
Action: Mouse scrolled (319, 336) with delta (0, 0)
Screenshot: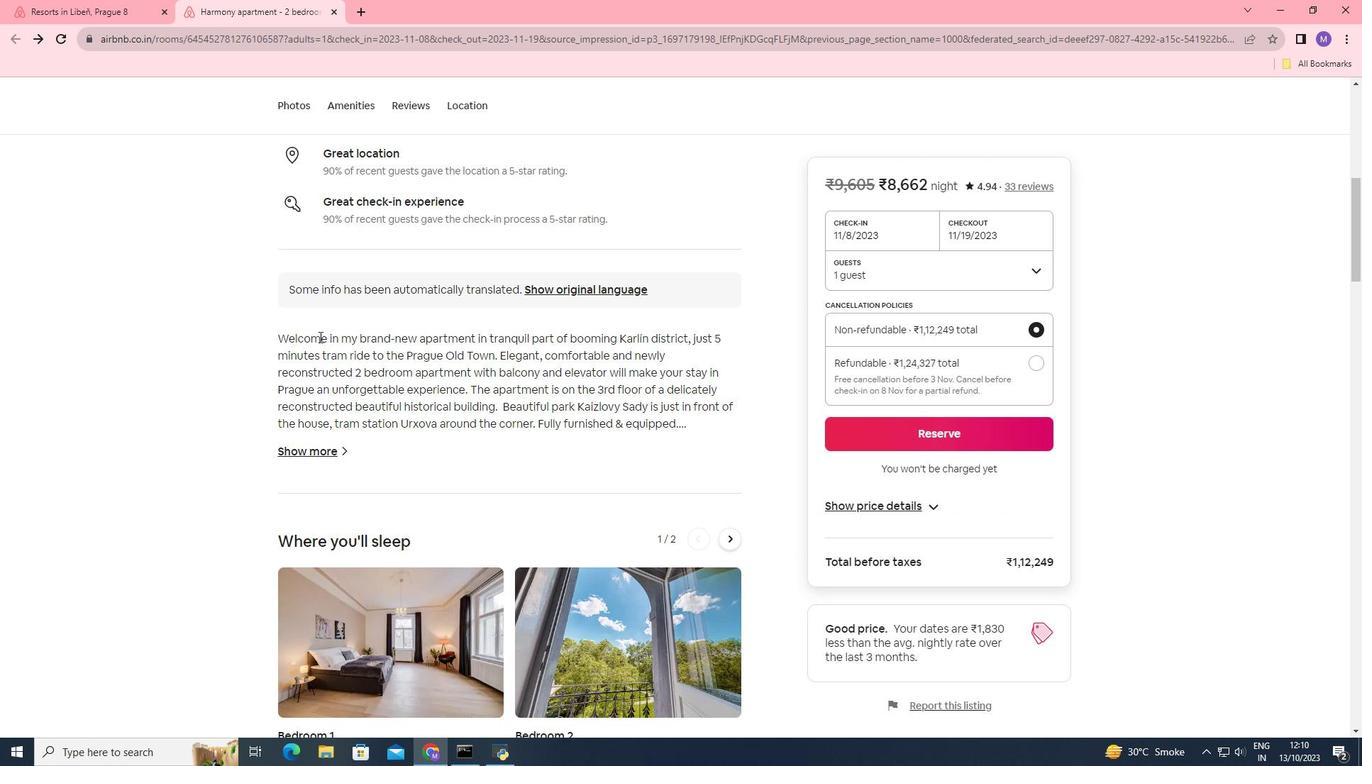 
Action: Mouse moved to (317, 383)
Screenshot: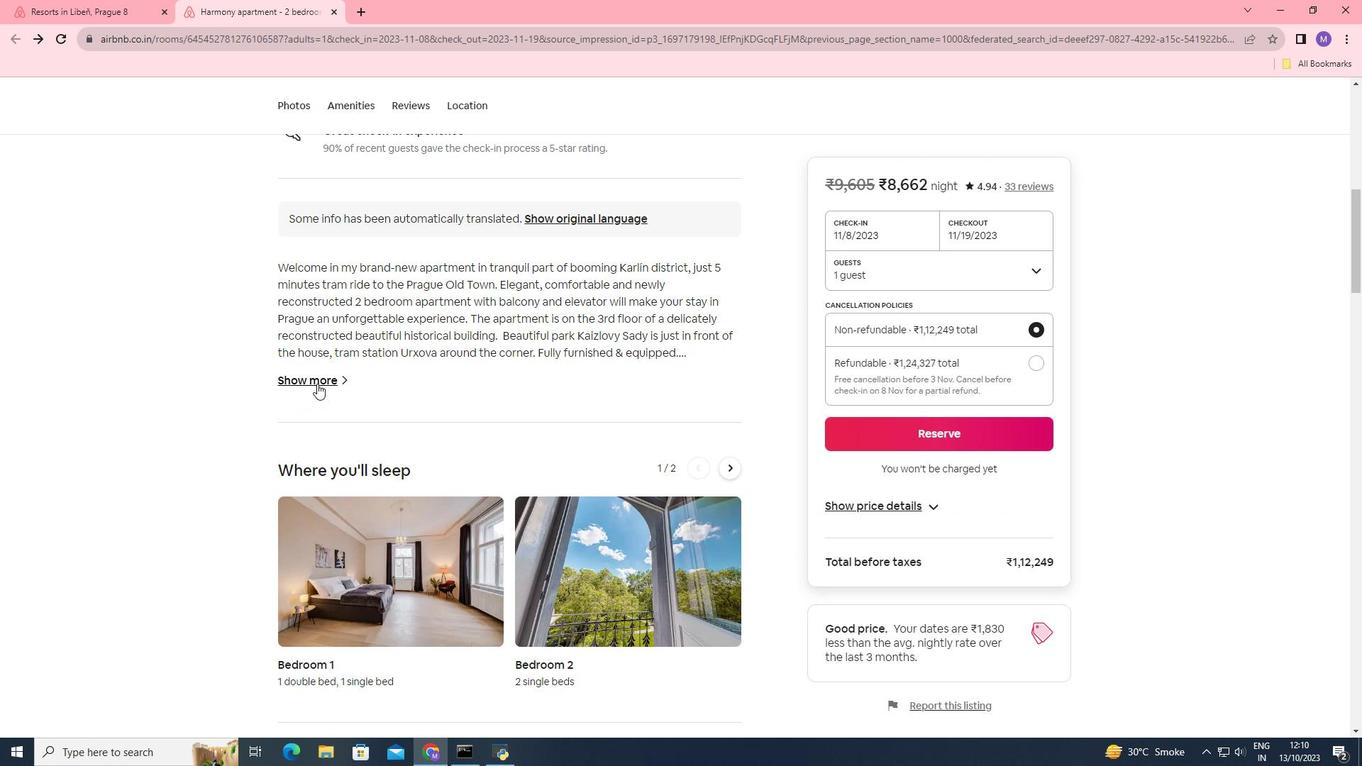 
Action: Mouse pressed left at (317, 383)
Screenshot: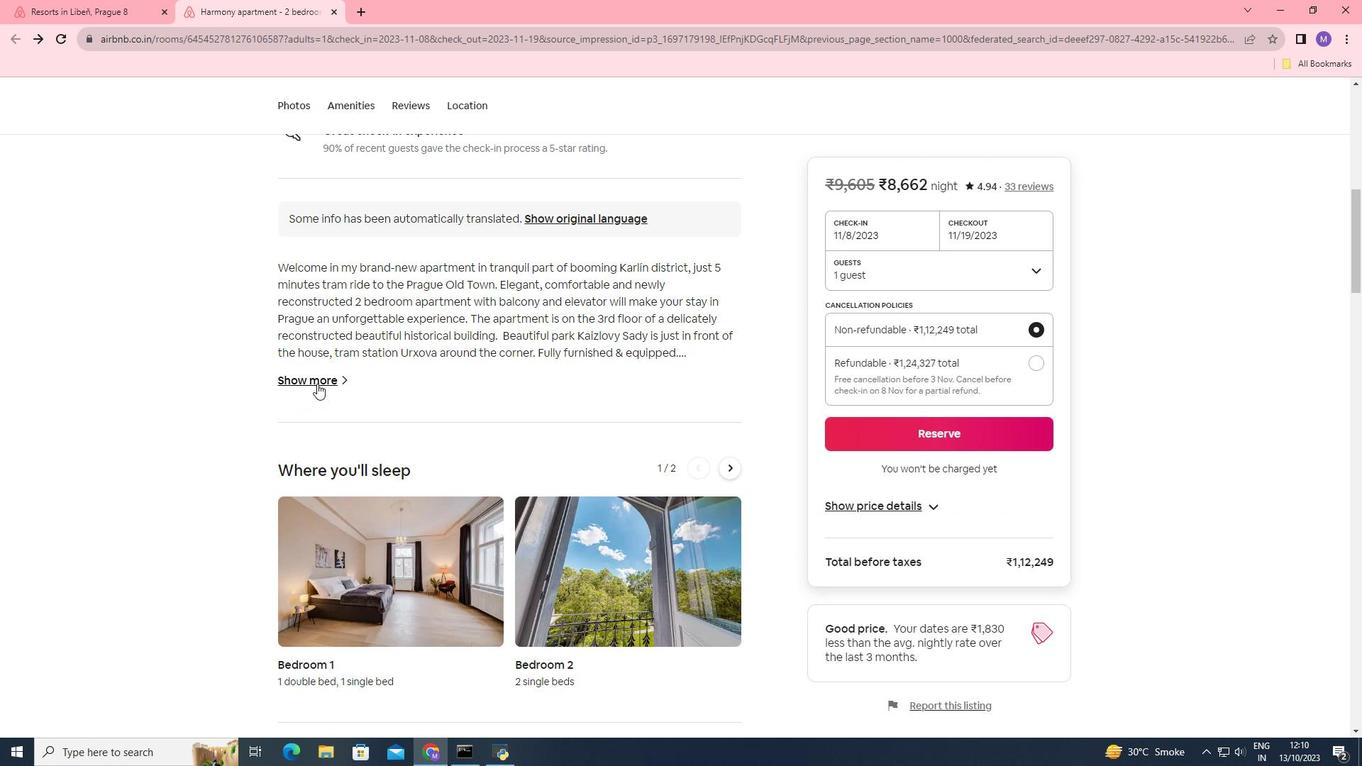 
Action: Mouse moved to (315, 395)
Screenshot: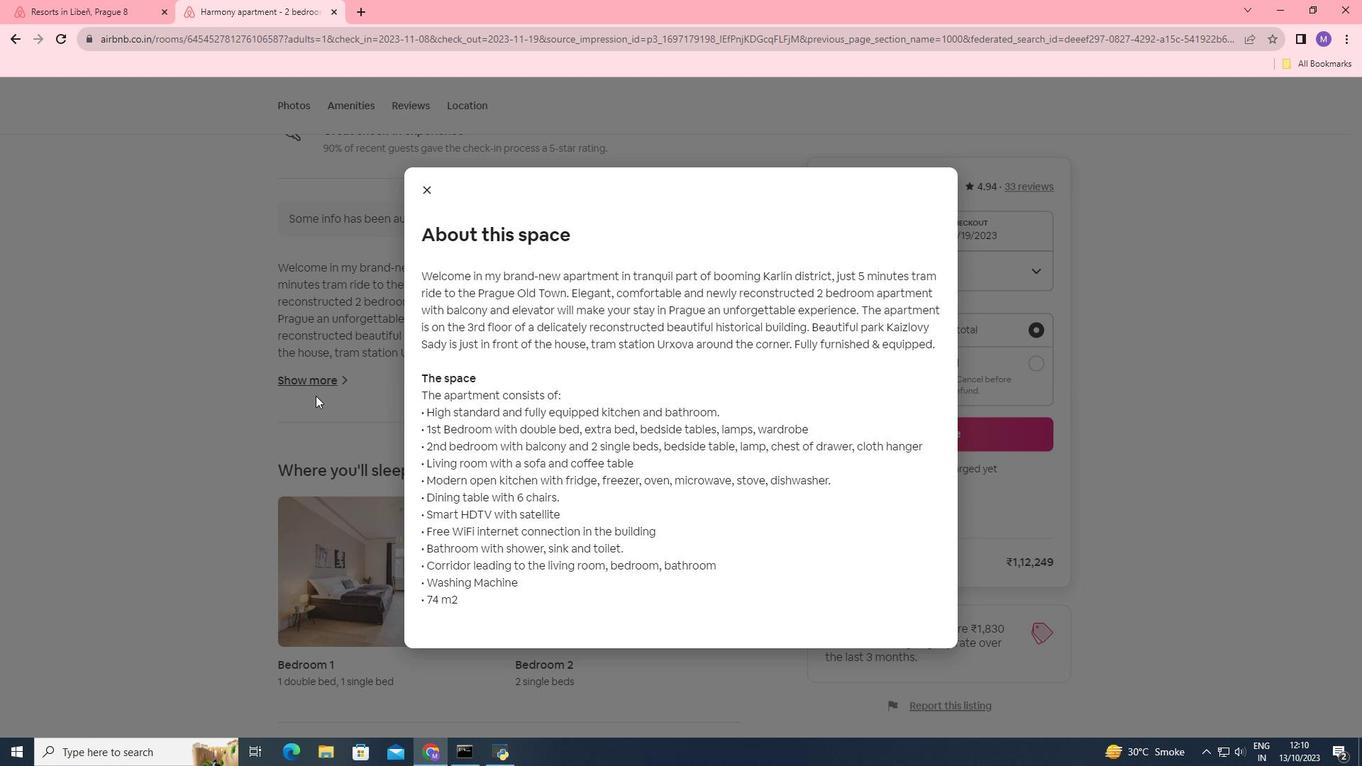 
Action: Mouse scrolled (315, 395) with delta (0, 0)
Screenshot: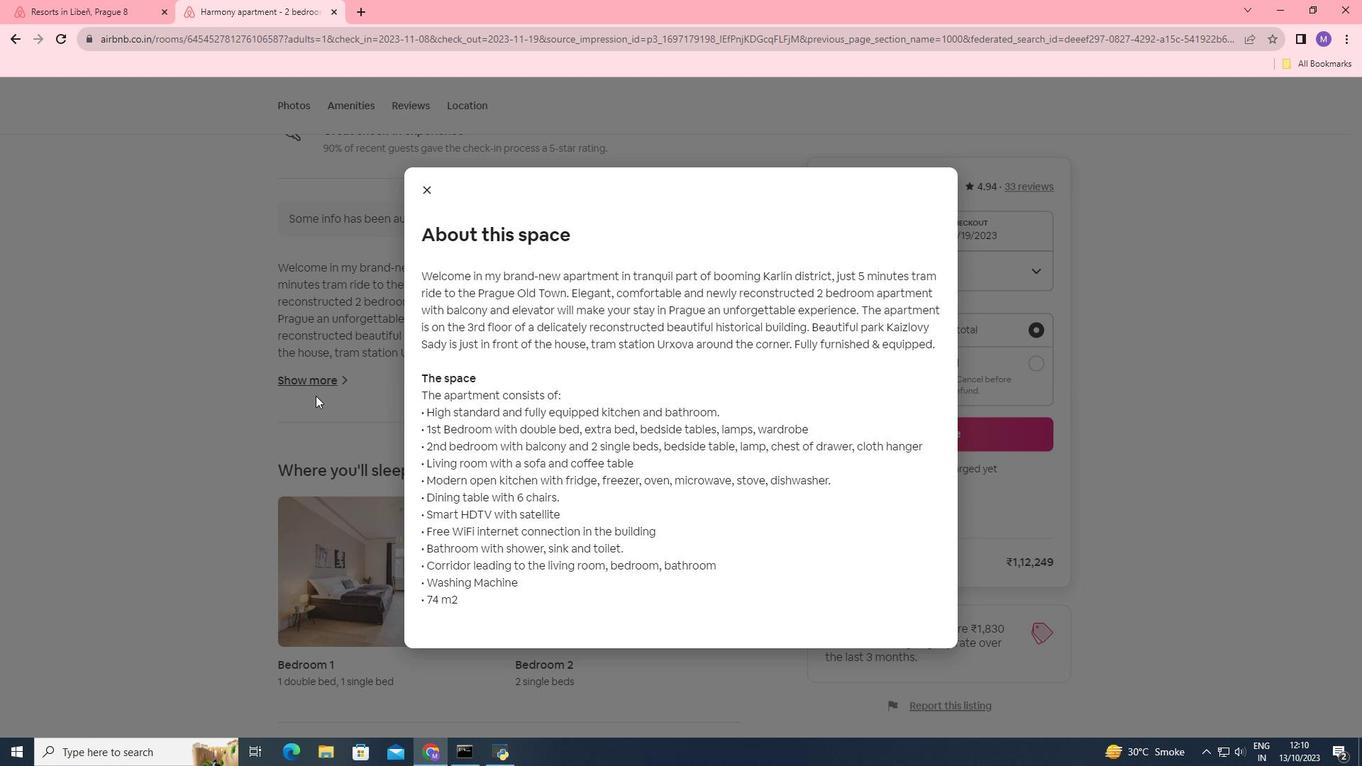 
Action: Mouse moved to (322, 400)
Screenshot: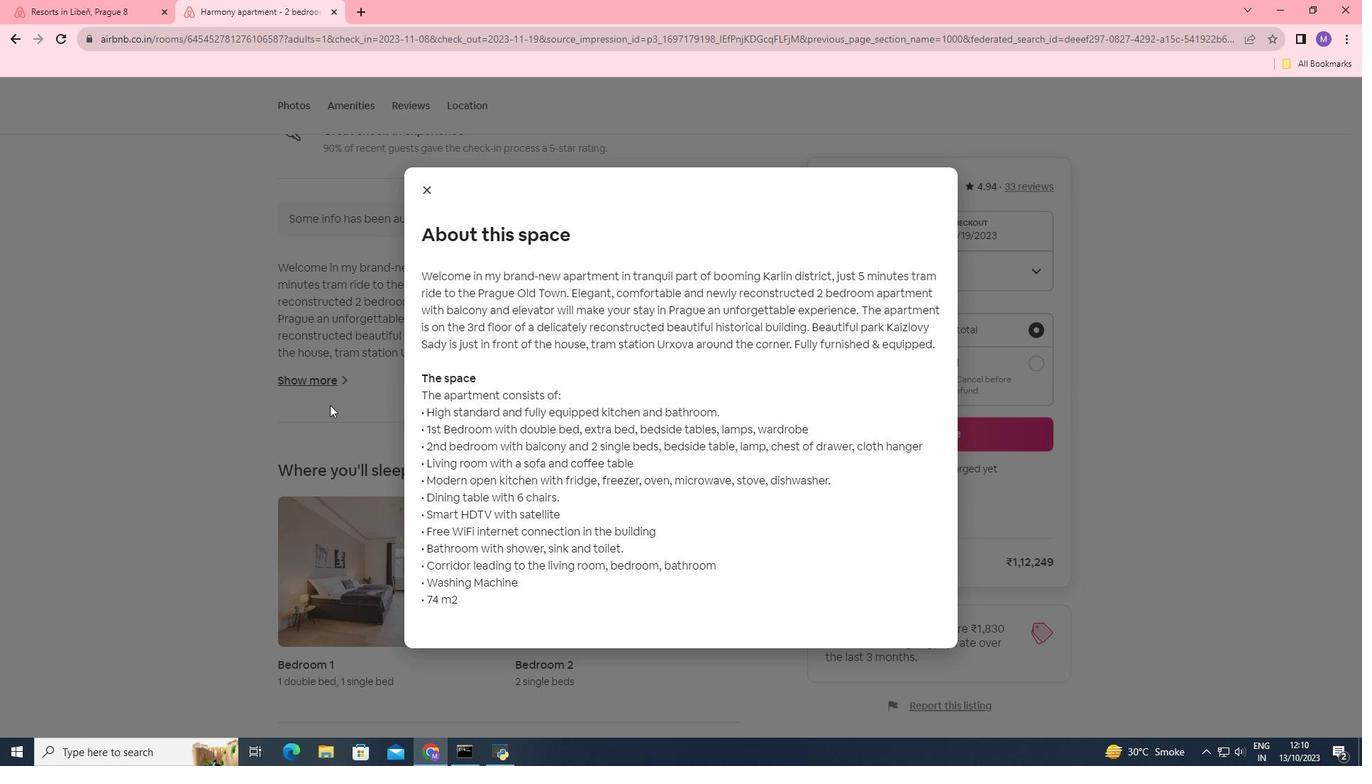 
Action: Mouse scrolled (322, 400) with delta (0, 0)
Screenshot: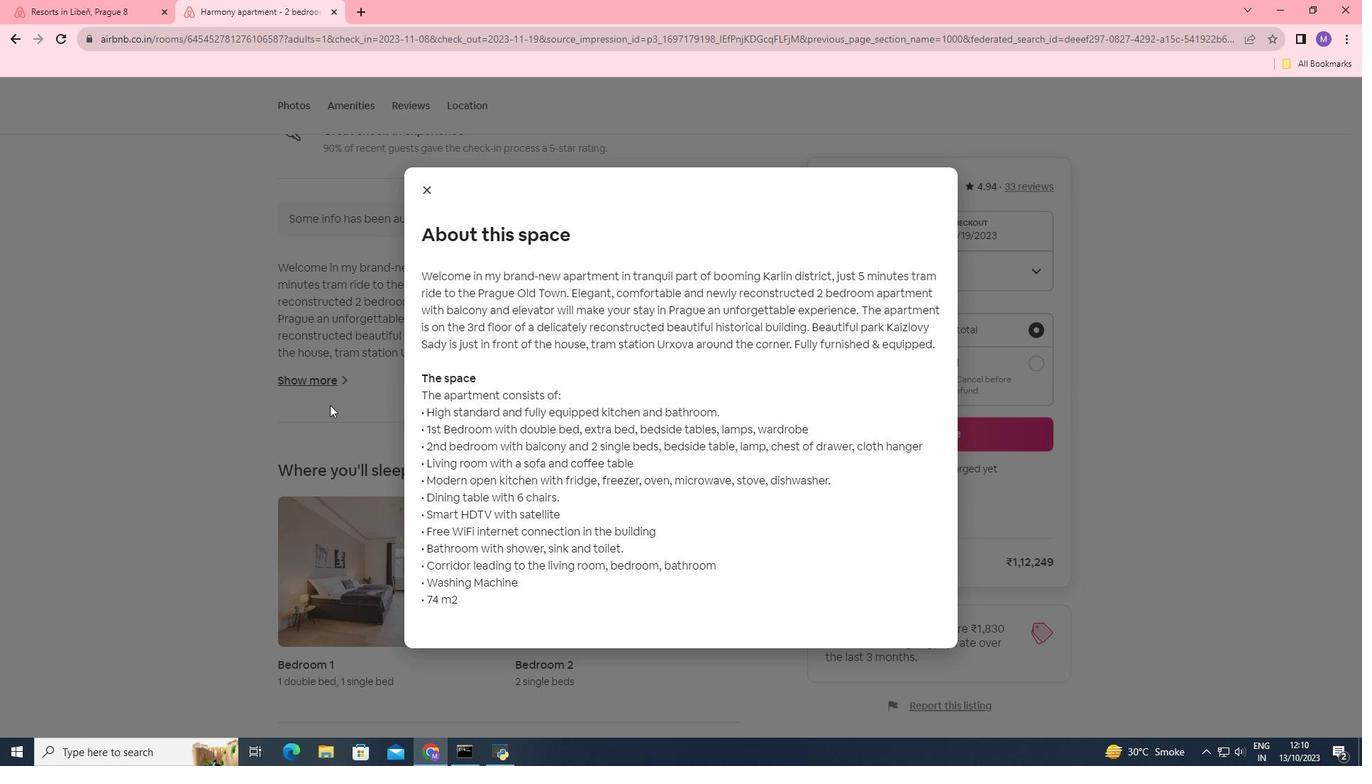 
Action: Mouse moved to (341, 410)
Screenshot: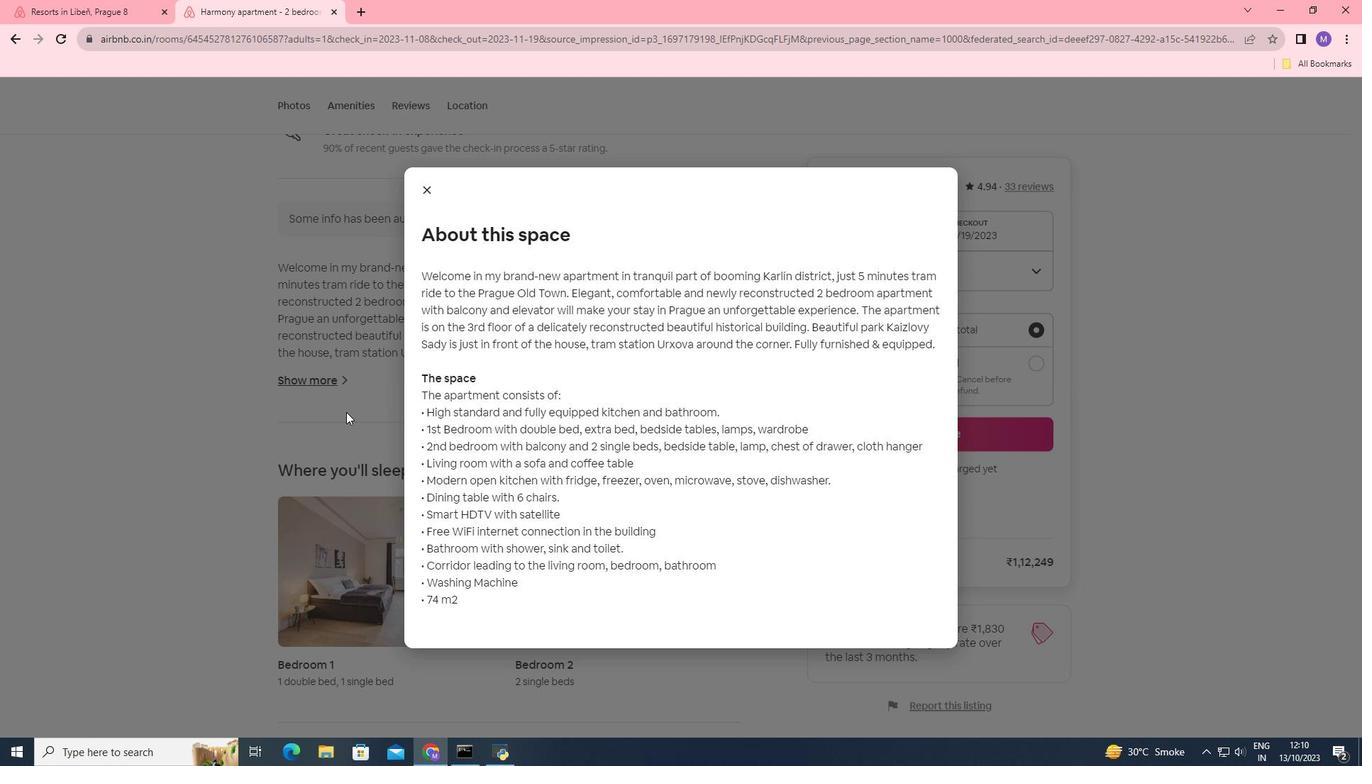 
Action: Mouse scrolled (341, 410) with delta (0, 0)
Screenshot: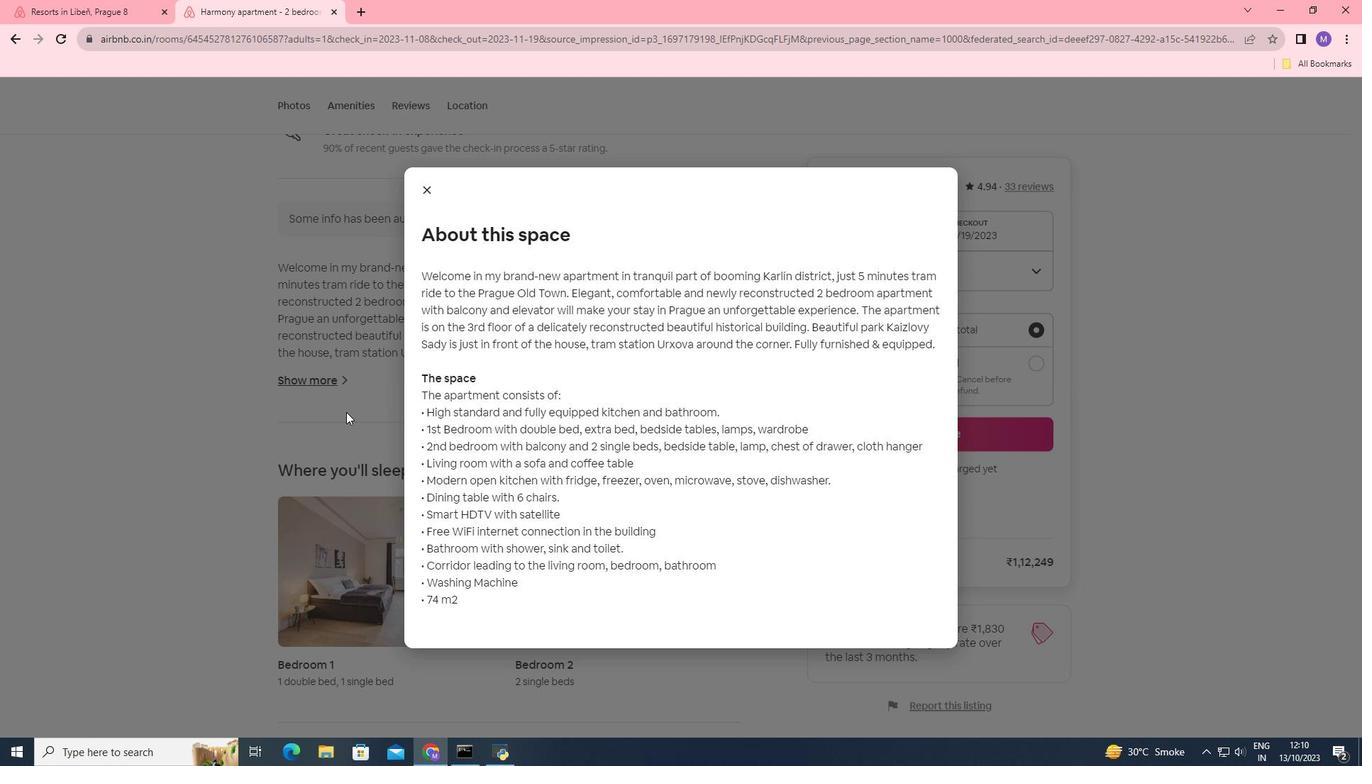 
Action: Mouse moved to (349, 412)
Screenshot: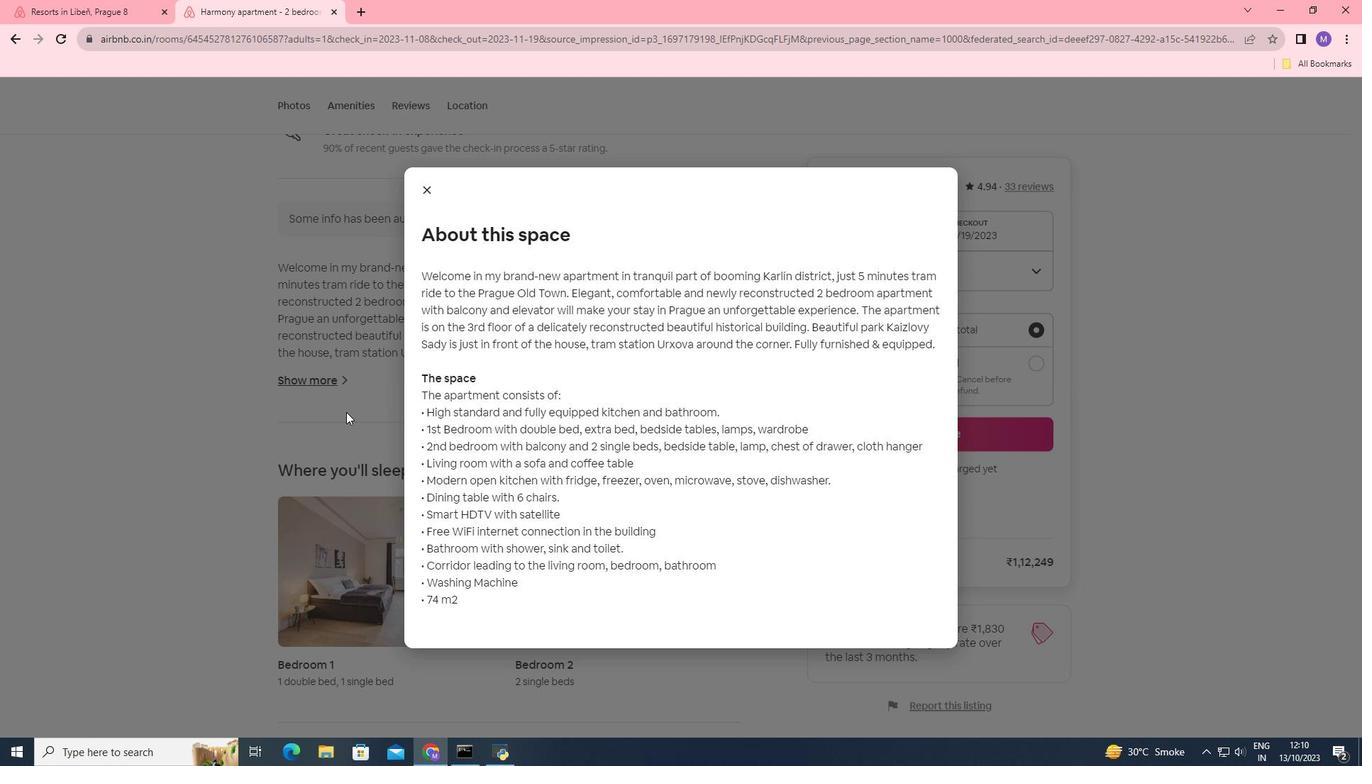 
Action: Mouse scrolled (349, 411) with delta (0, 0)
Screenshot: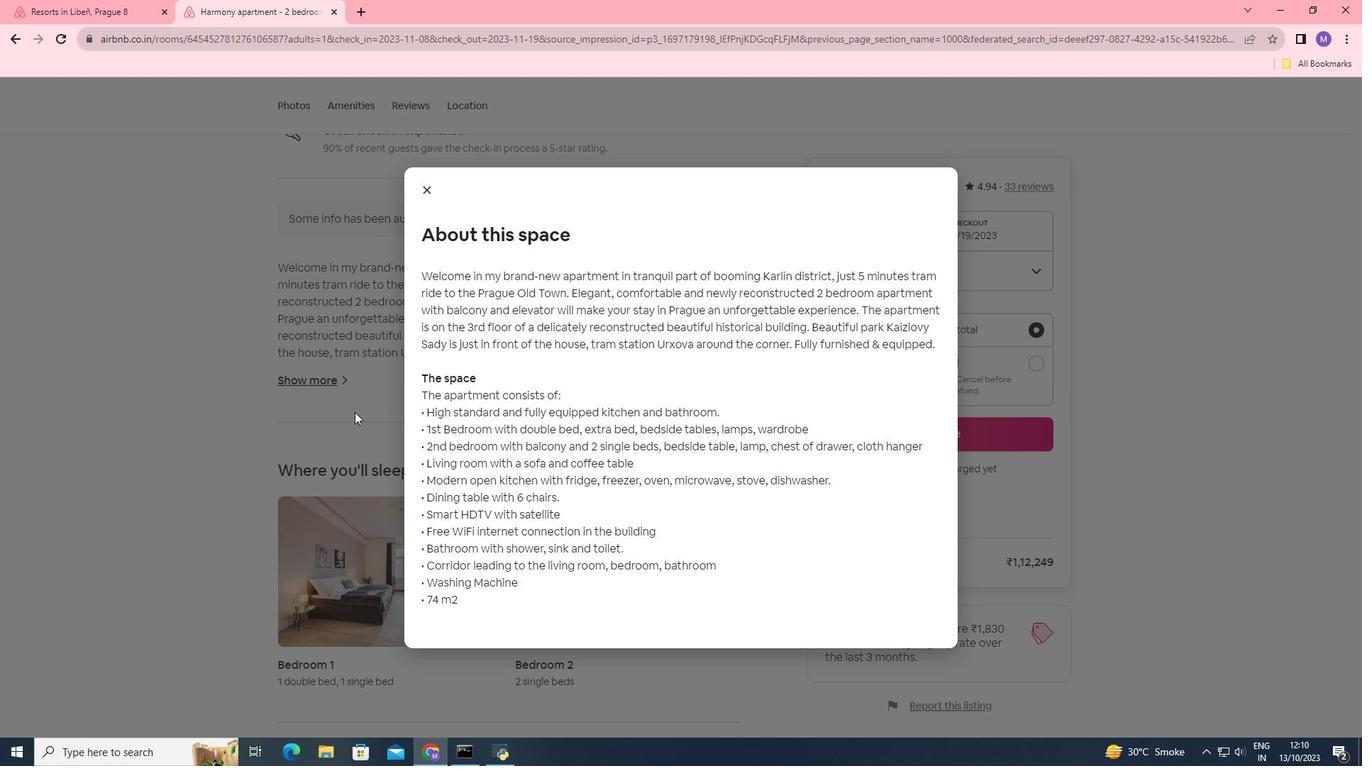 
Action: Mouse moved to (427, 190)
Screenshot: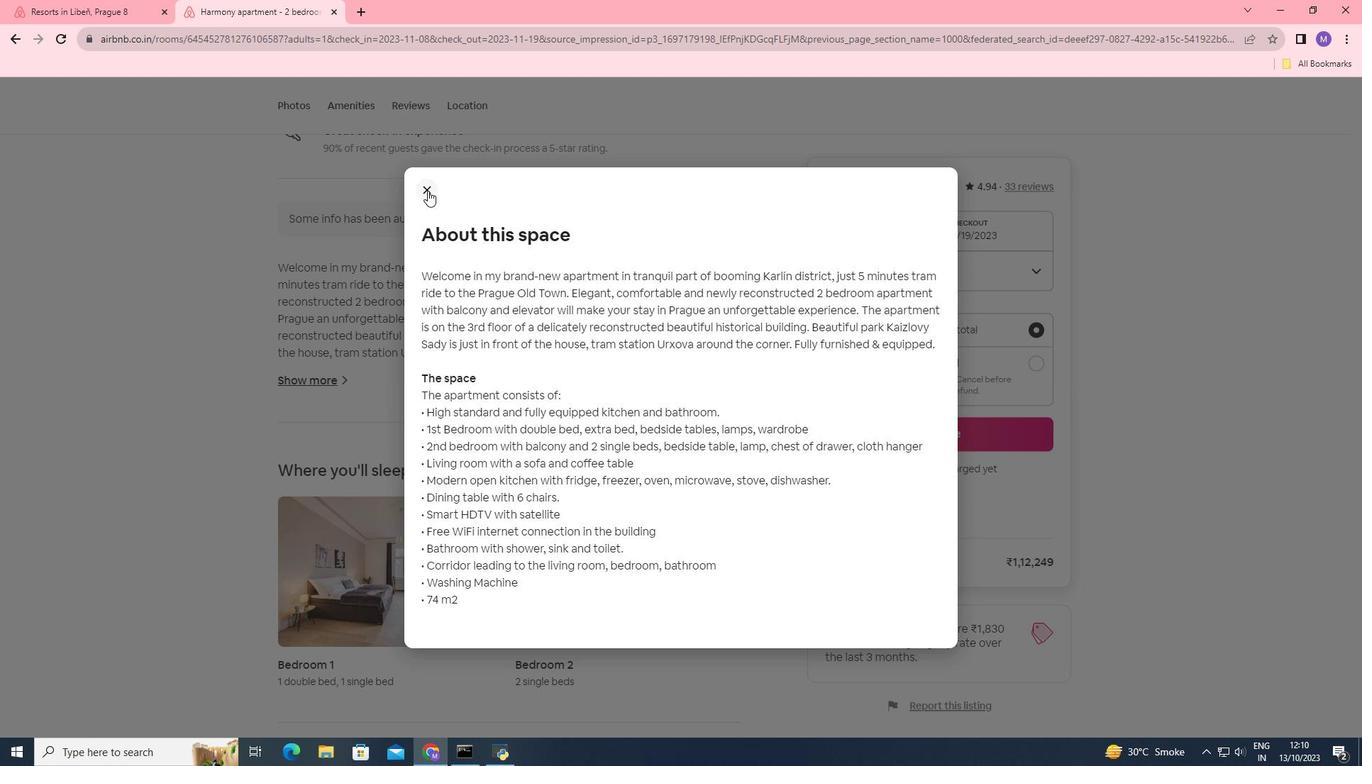 
Action: Mouse pressed left at (427, 190)
Screenshot: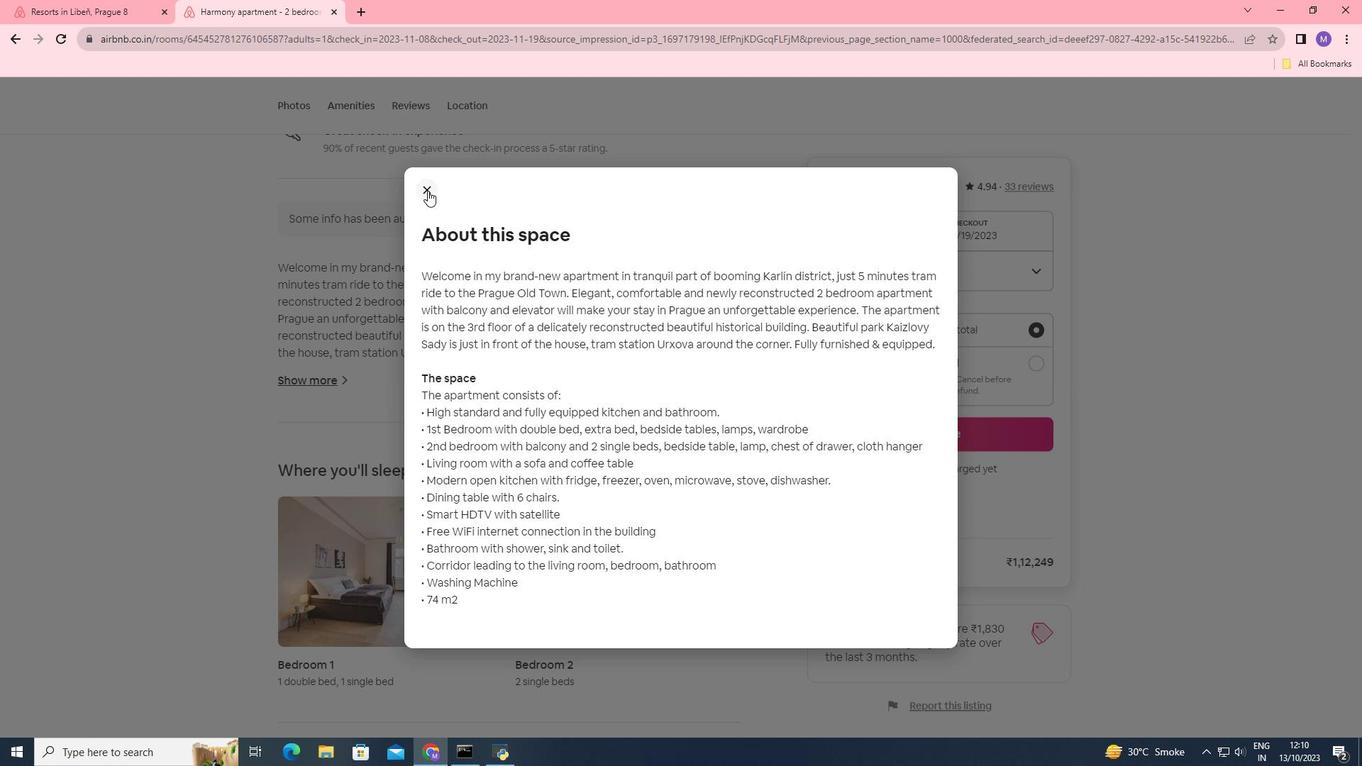 
Action: Mouse moved to (458, 395)
Screenshot: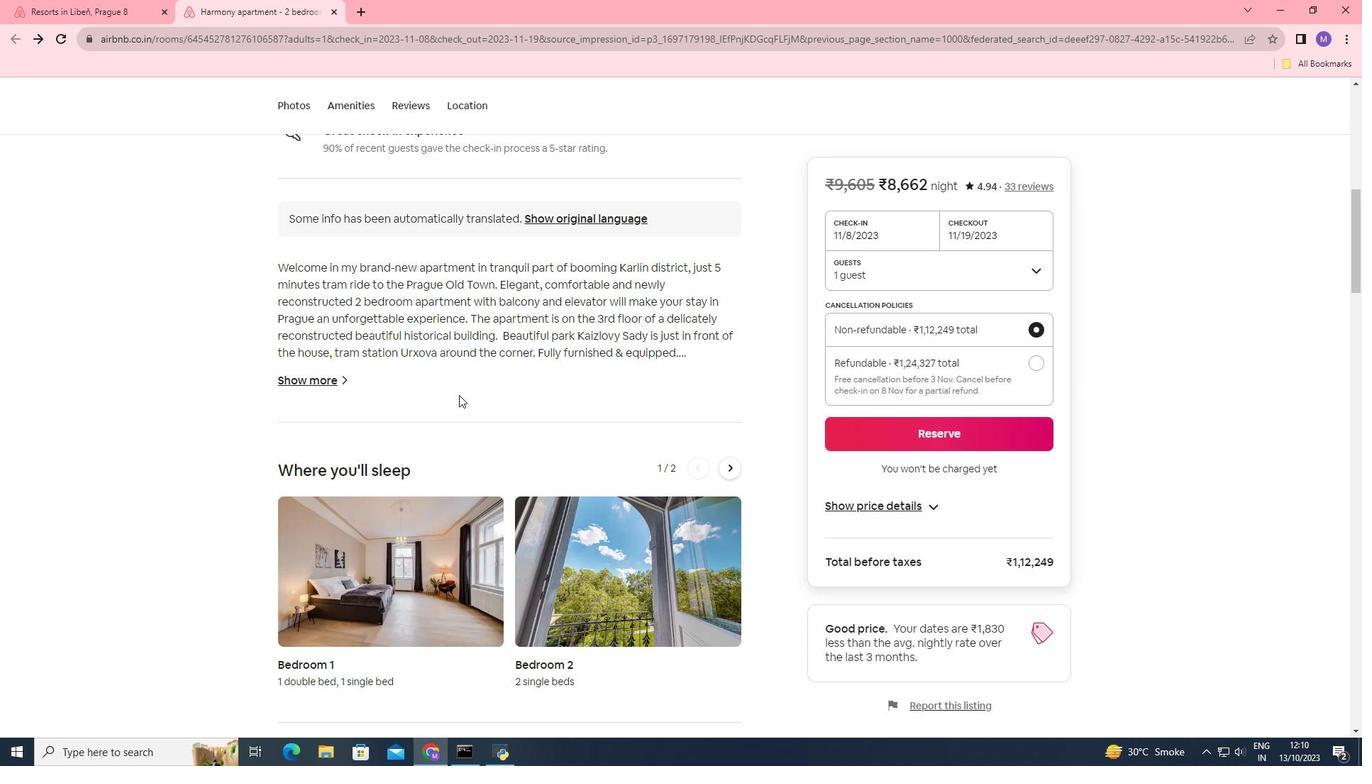 
Action: Mouse scrolled (458, 394) with delta (0, 0)
Screenshot: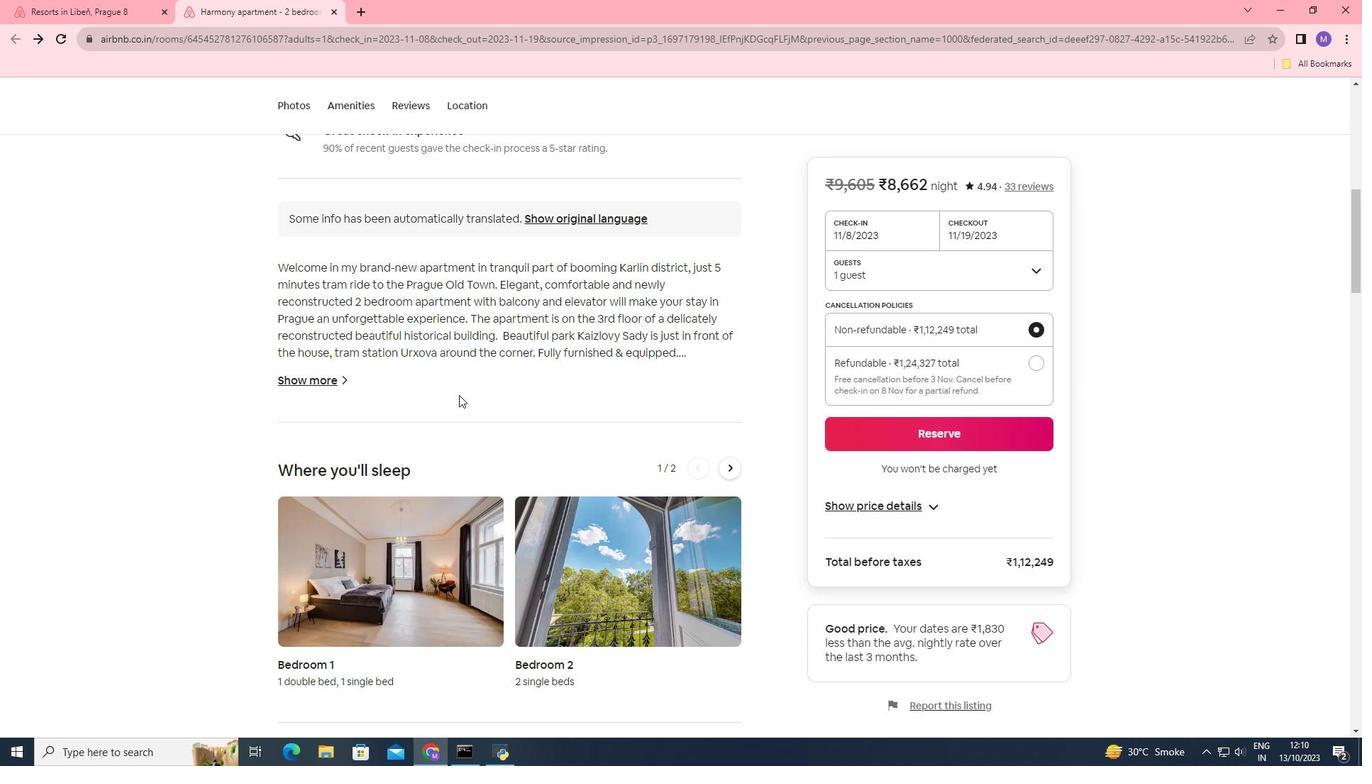 
Action: Mouse scrolled (458, 394) with delta (0, 0)
Screenshot: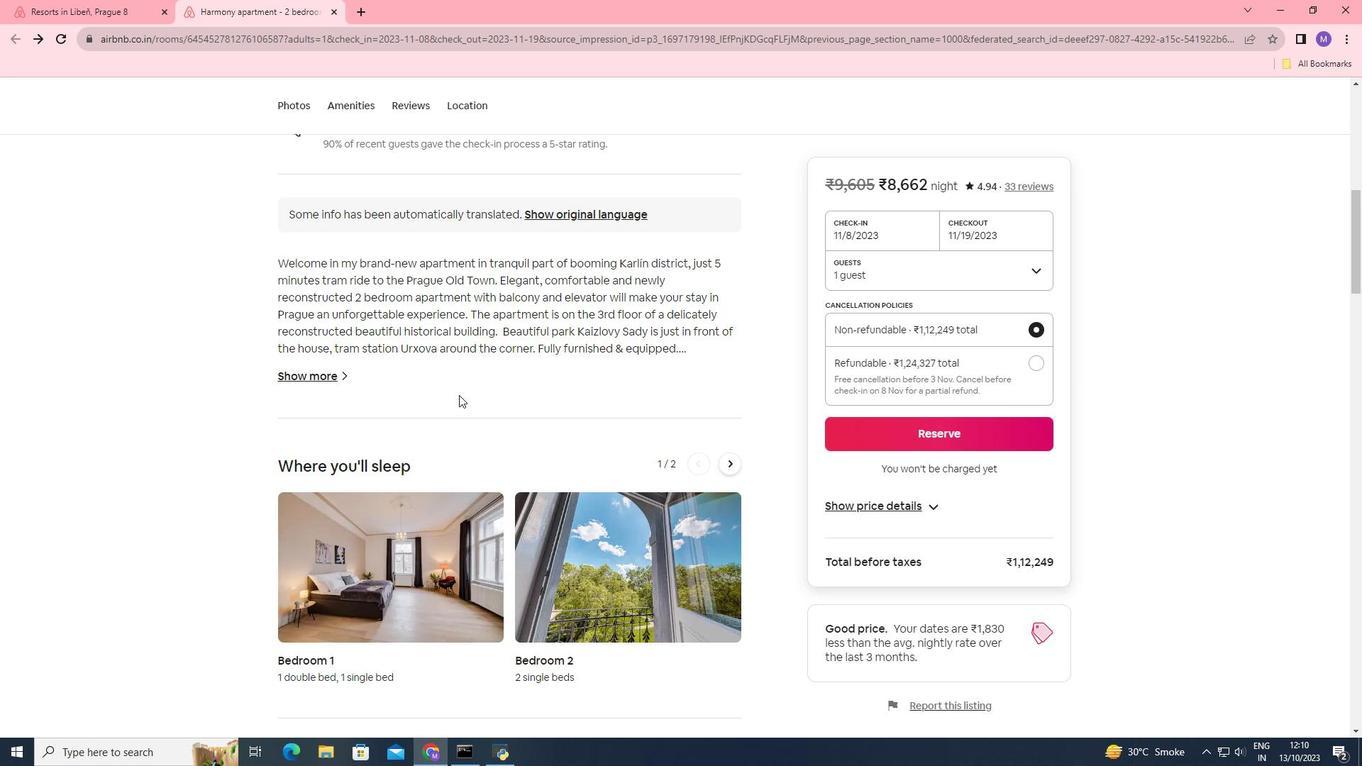 
Action: Mouse scrolled (458, 394) with delta (0, 0)
Screenshot: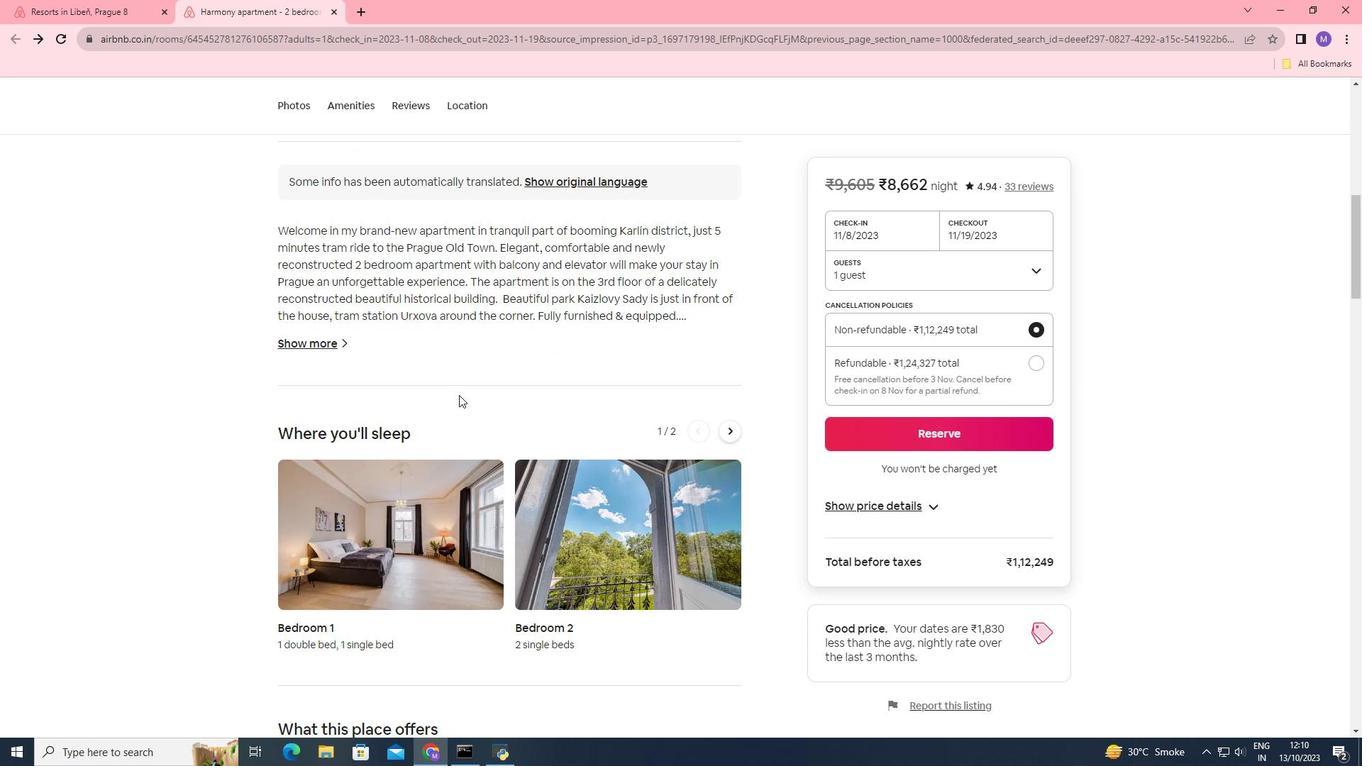 
Action: Mouse scrolled (458, 394) with delta (0, 0)
Screenshot: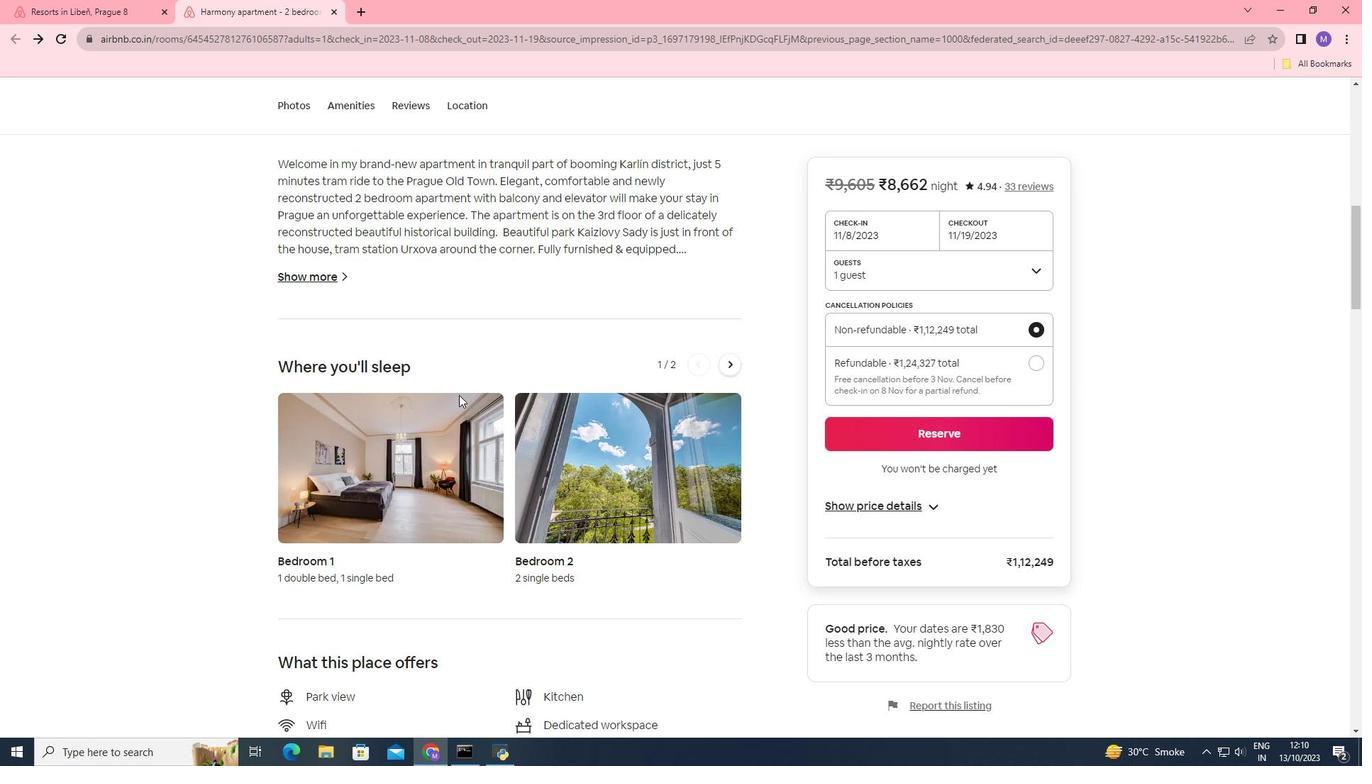 
Action: Mouse scrolled (458, 394) with delta (0, 0)
Screenshot: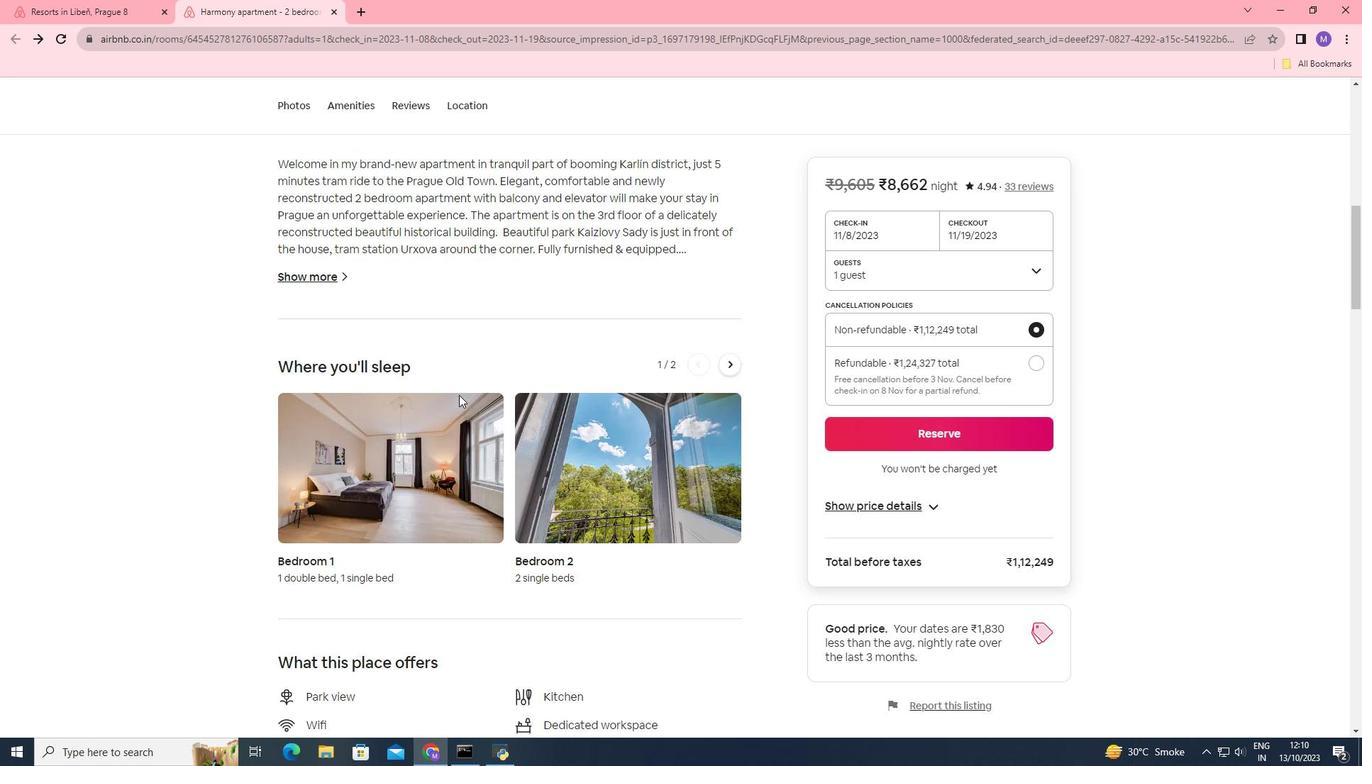 
Action: Mouse scrolled (458, 394) with delta (0, 0)
Screenshot: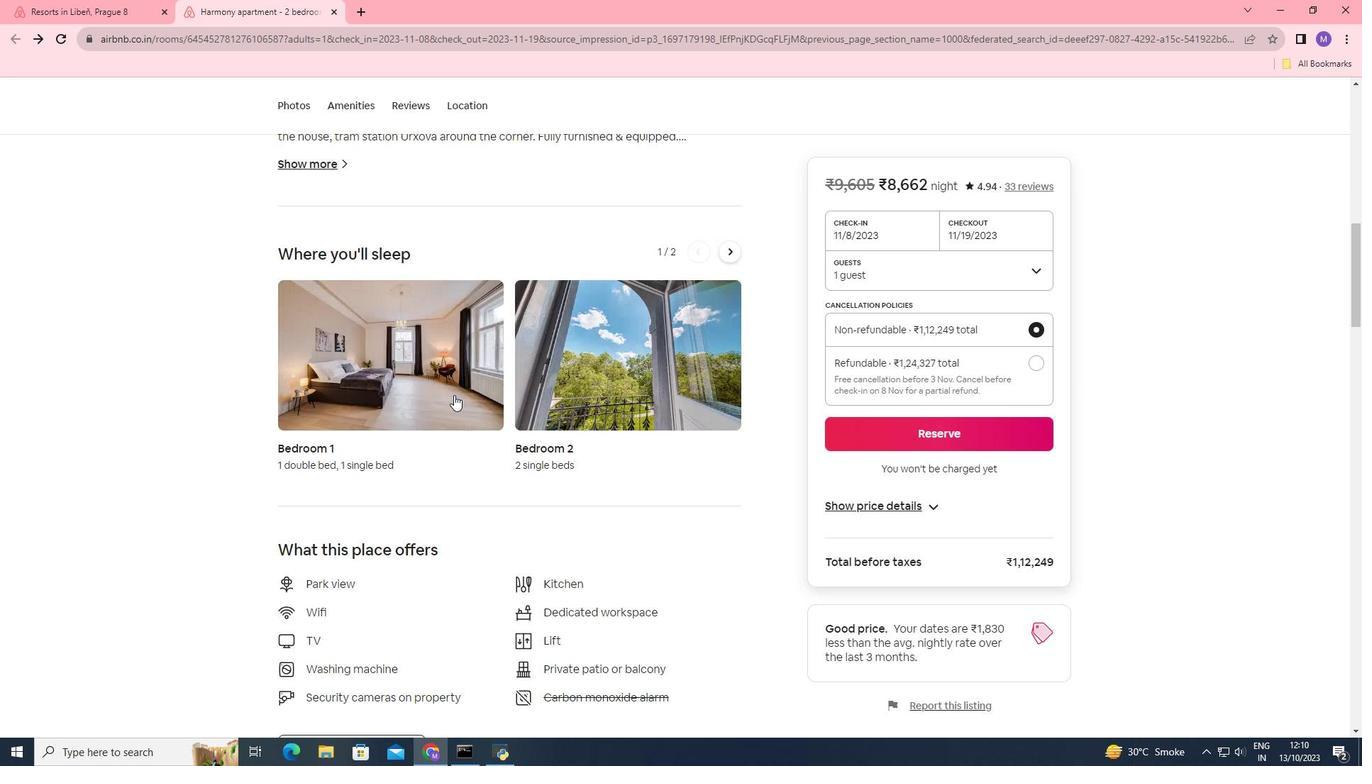 
Action: Mouse moved to (454, 395)
Screenshot: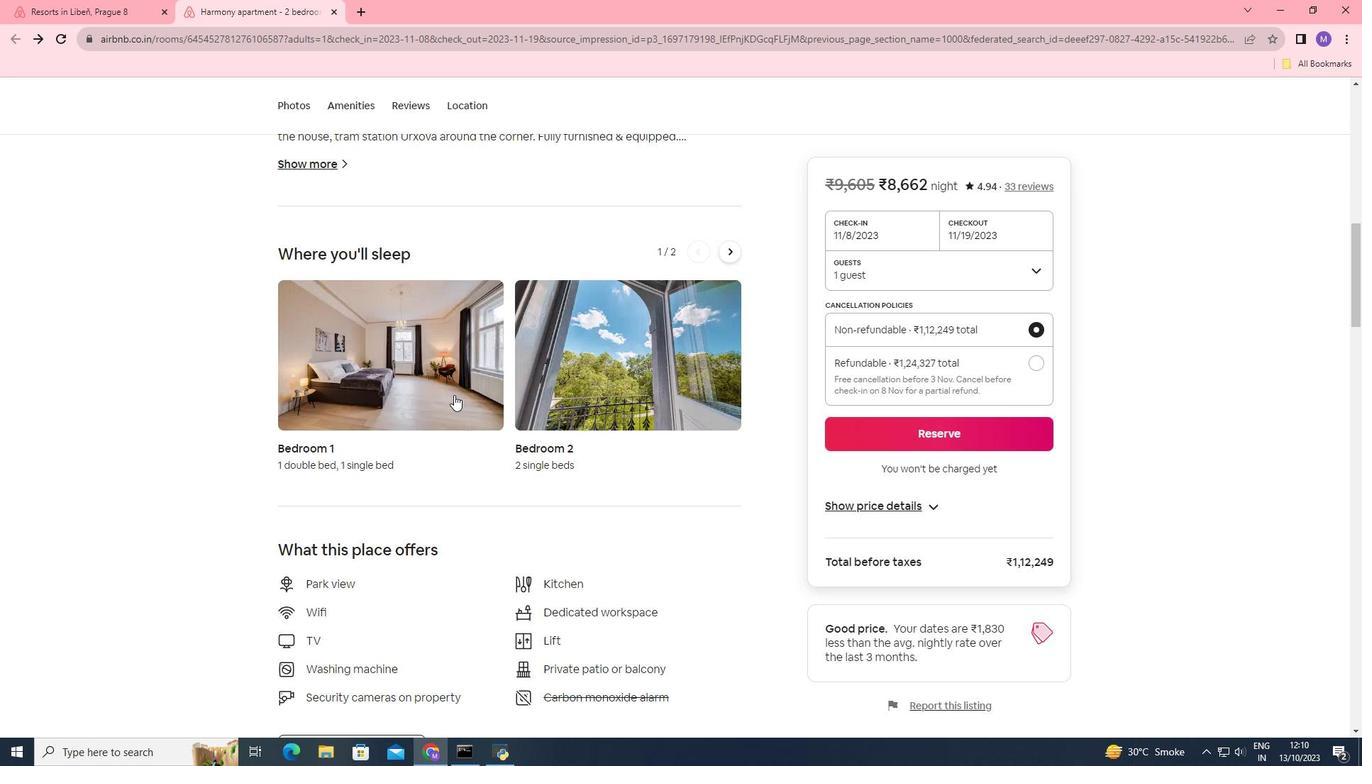
Action: Mouse scrolled (454, 394) with delta (0, 0)
Screenshot: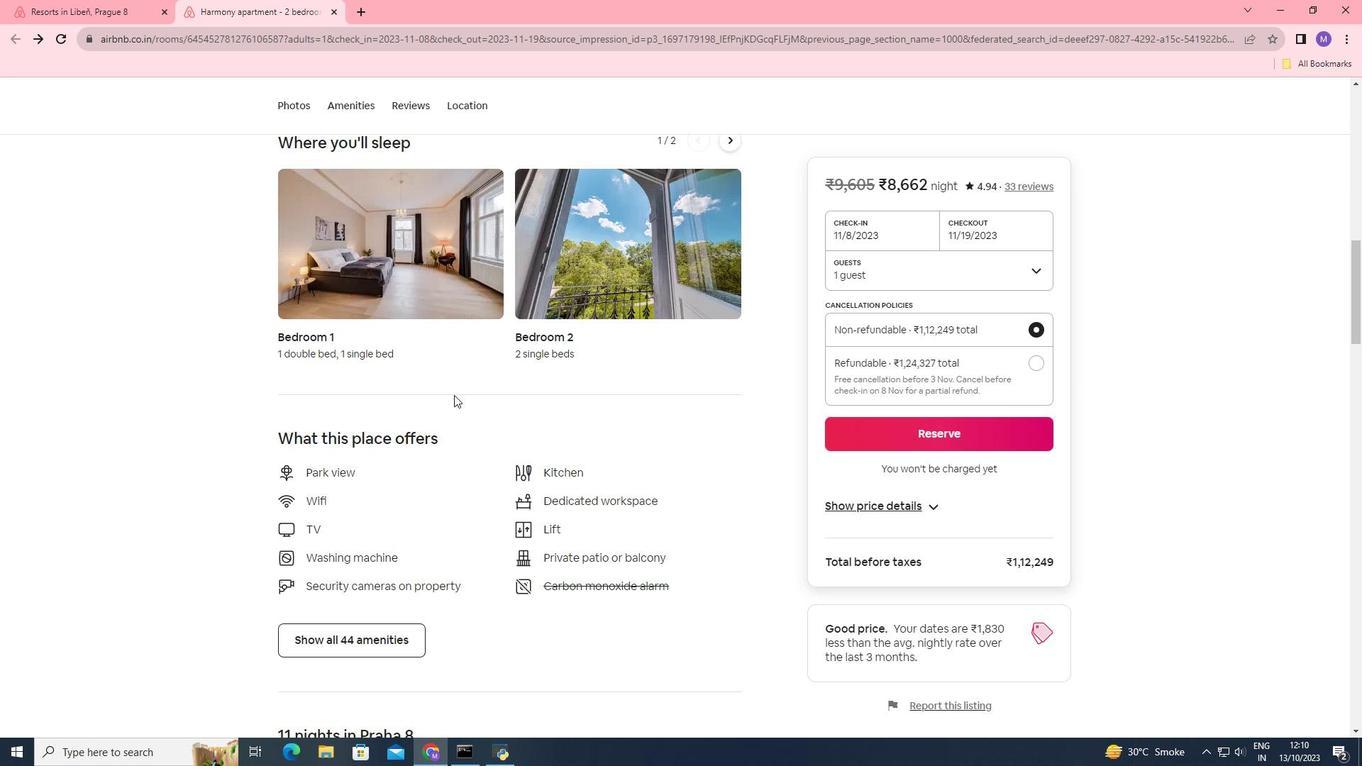 
Action: Mouse scrolled (454, 394) with delta (0, 0)
Screenshot: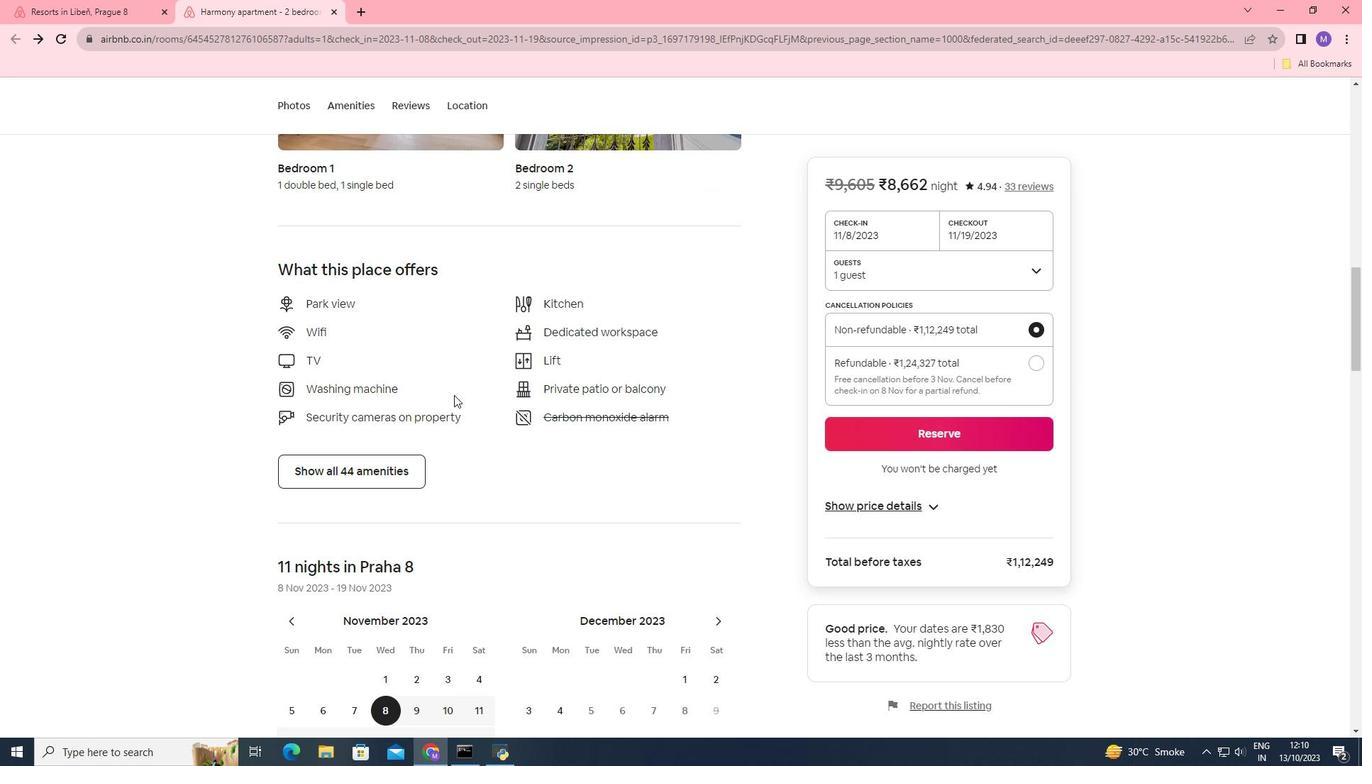 
Action: Mouse scrolled (454, 394) with delta (0, 0)
Screenshot: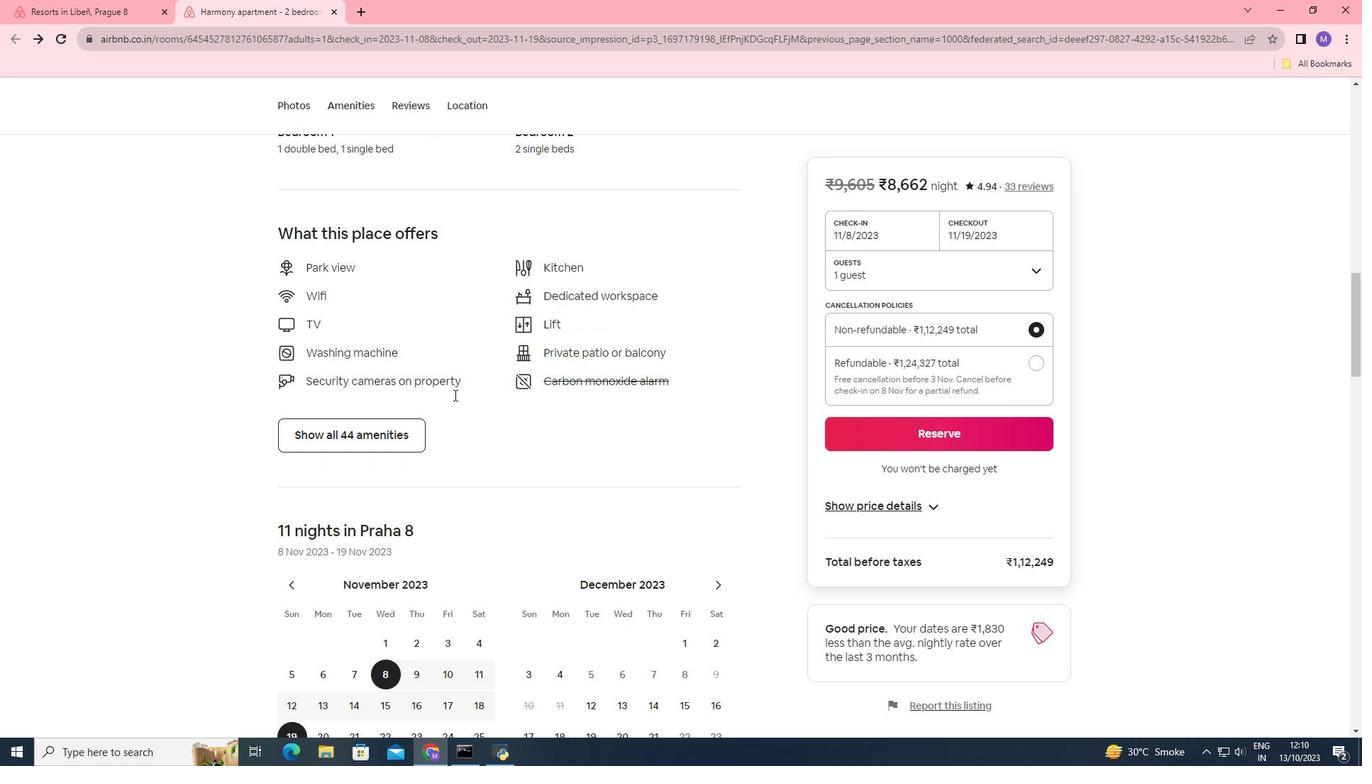 
Action: Mouse scrolled (454, 394) with delta (0, 0)
Screenshot: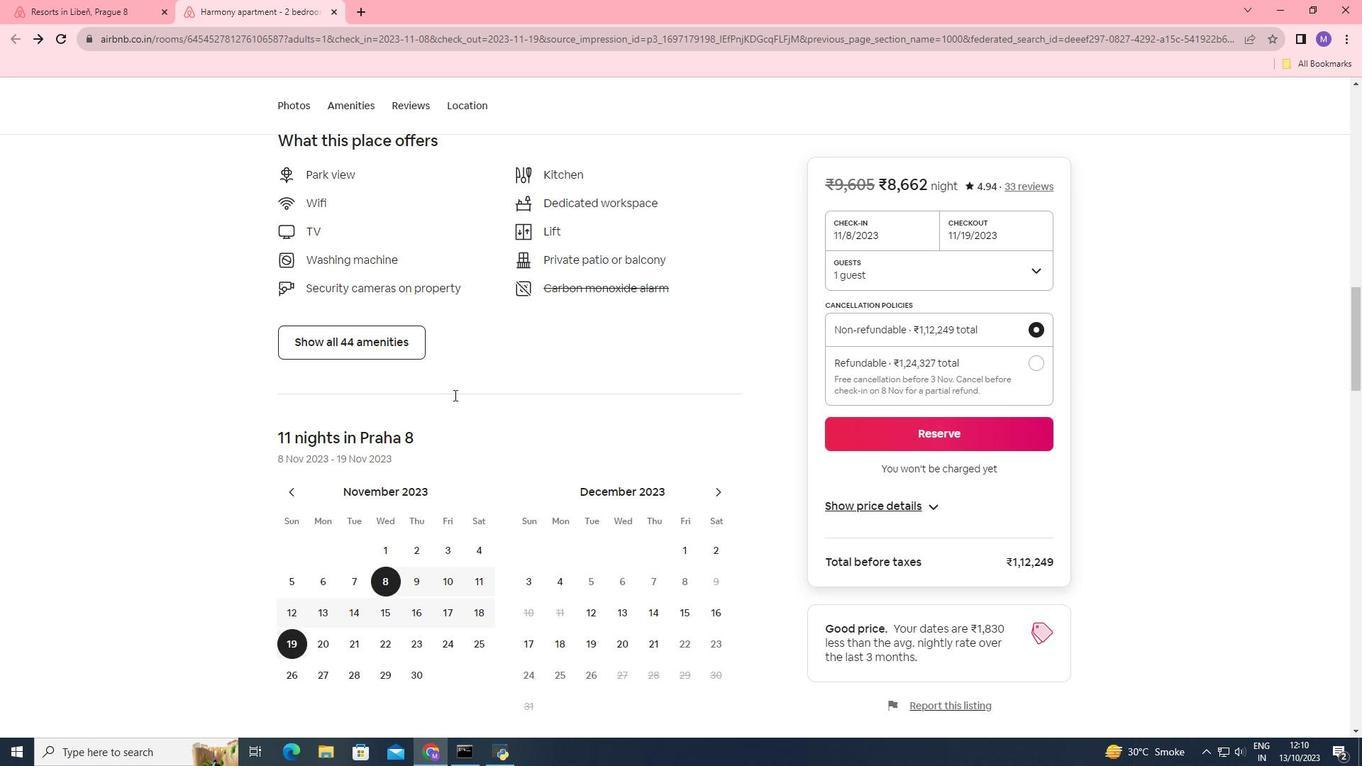 
Action: Mouse moved to (390, 262)
Screenshot: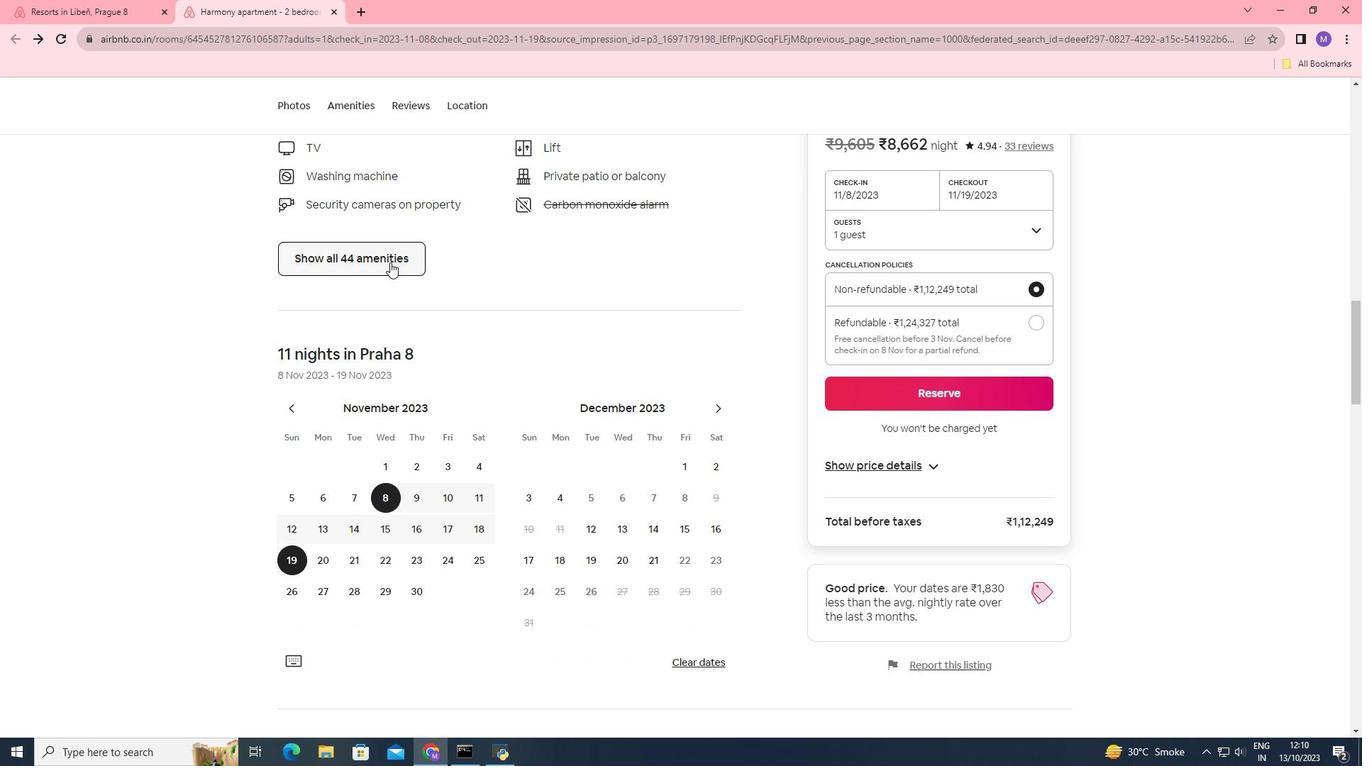 
Action: Mouse pressed left at (390, 262)
Screenshot: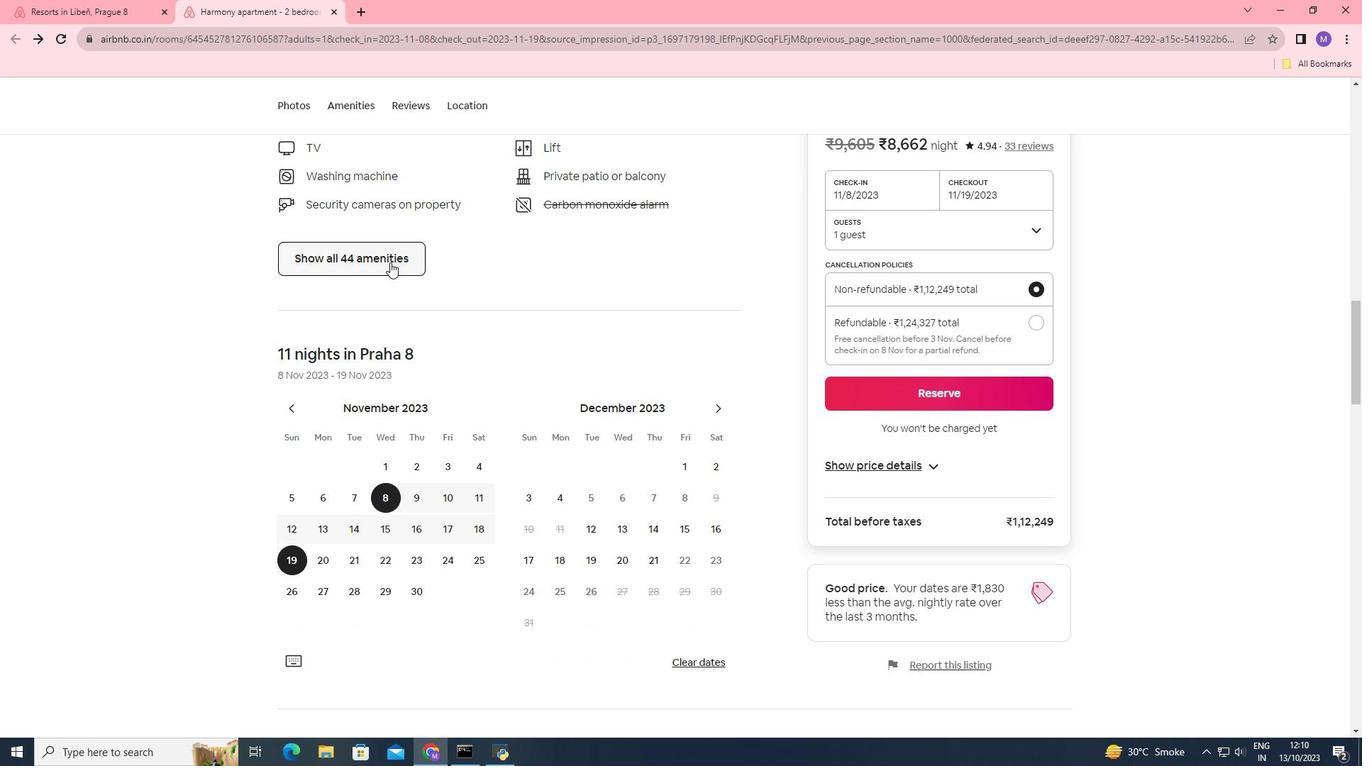 
Action: Mouse moved to (590, 421)
Screenshot: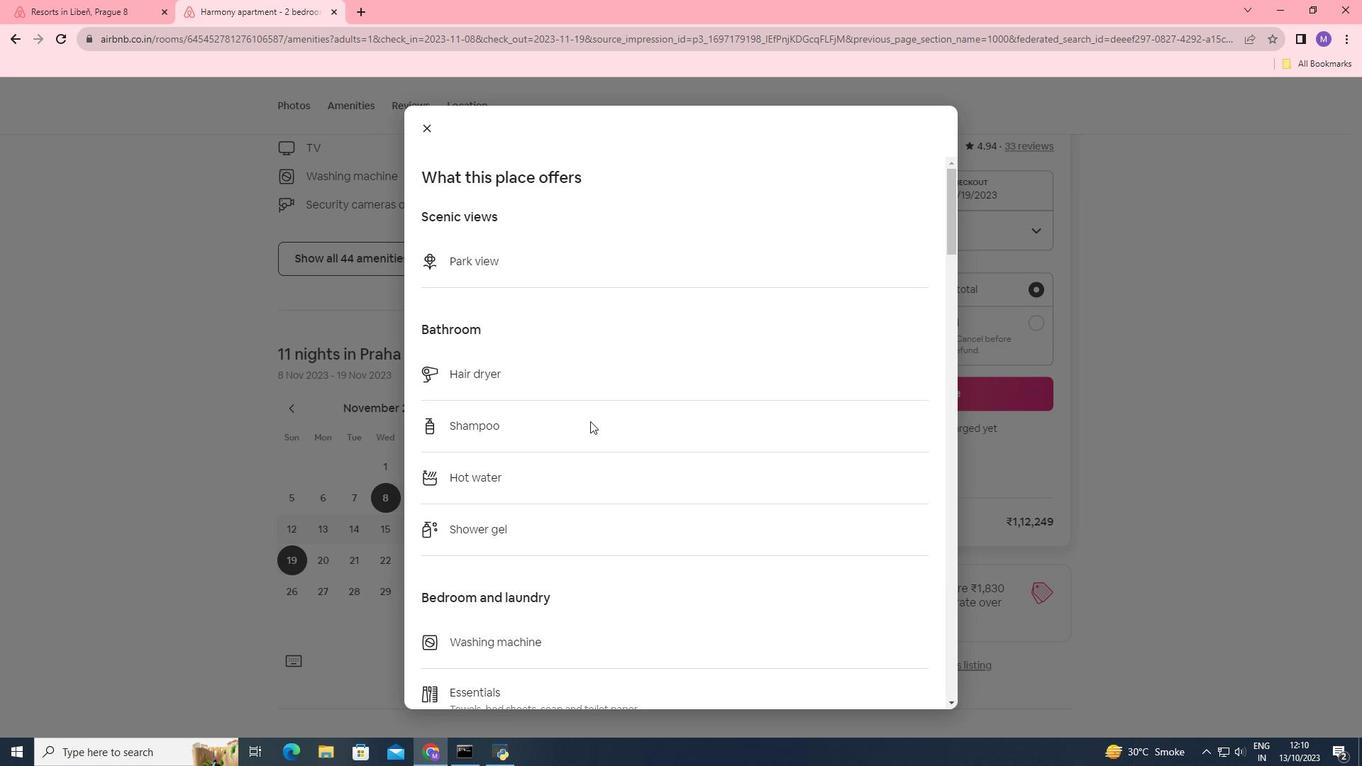 
Action: Mouse scrolled (590, 420) with delta (0, 0)
Screenshot: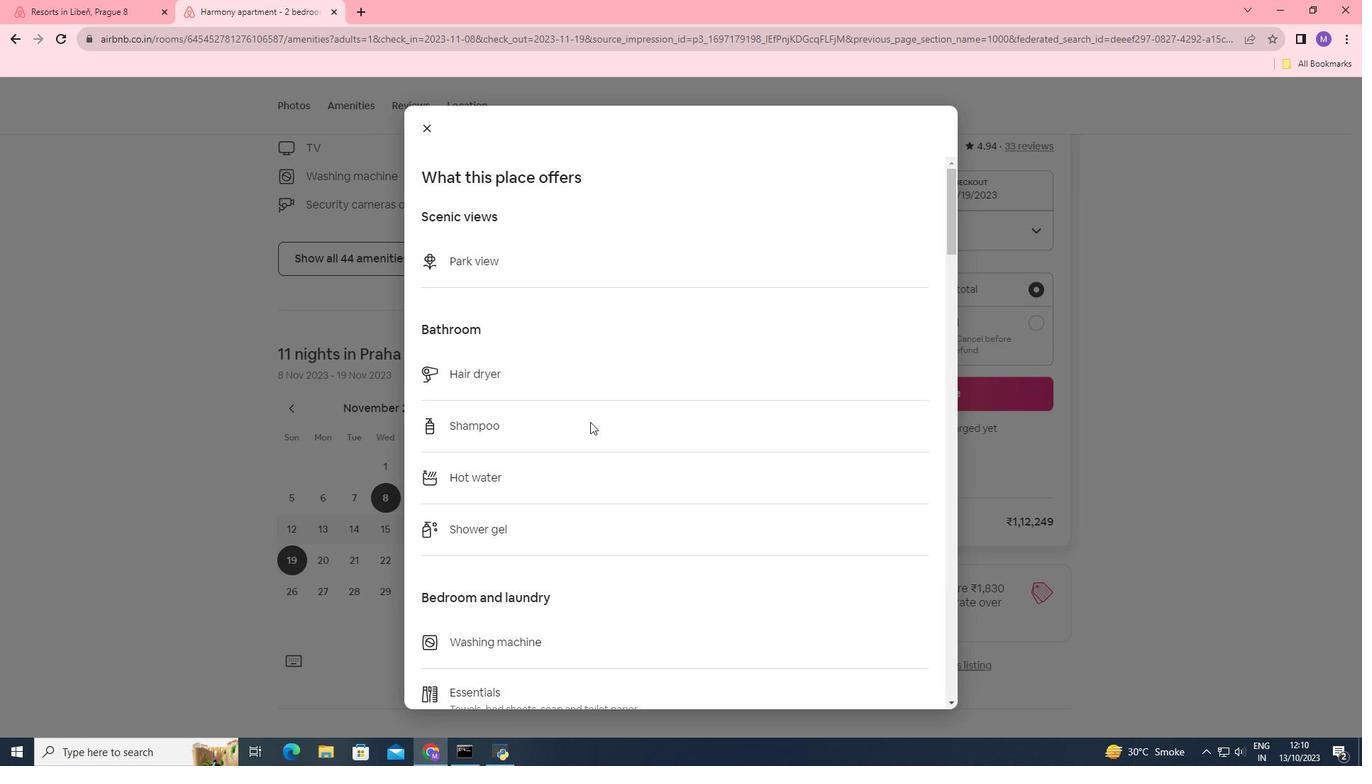 
Action: Mouse moved to (590, 422)
Screenshot: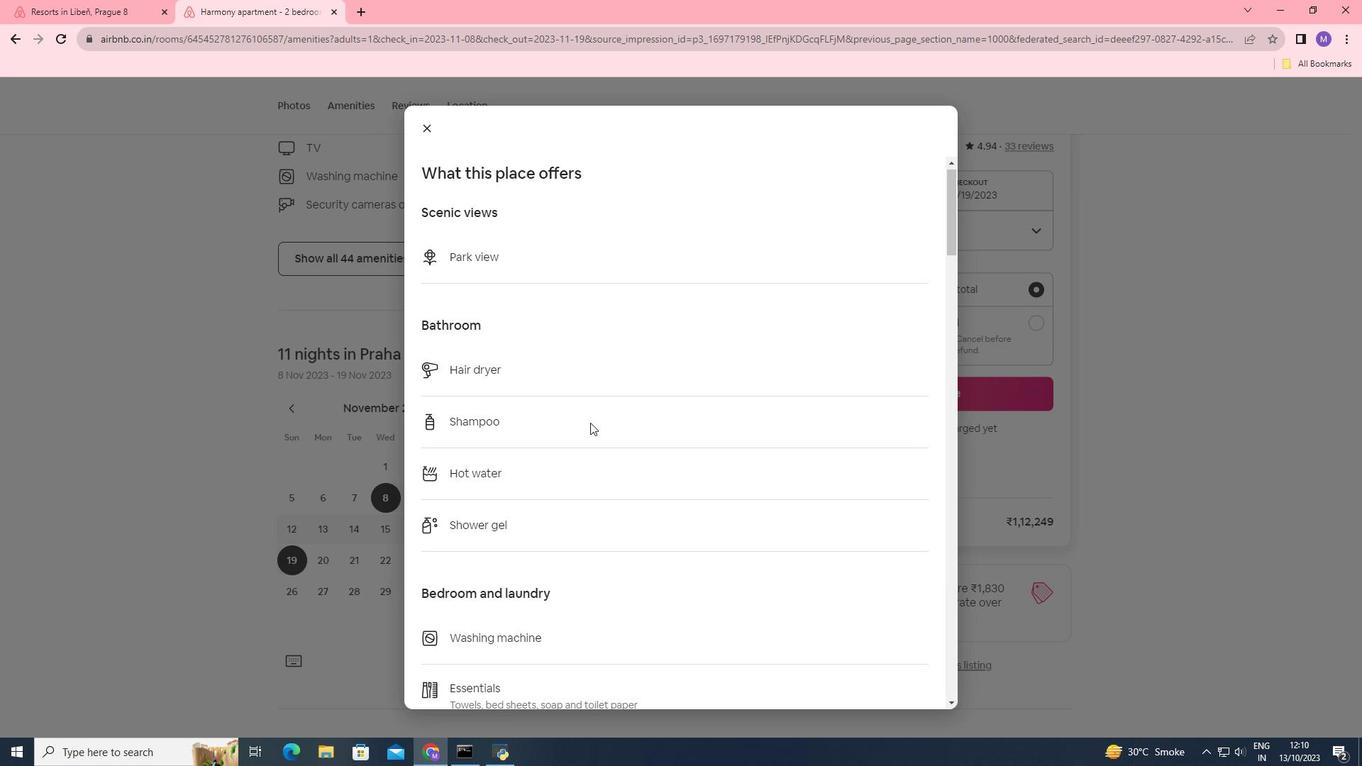 
Action: Mouse scrolled (590, 422) with delta (0, 0)
Screenshot: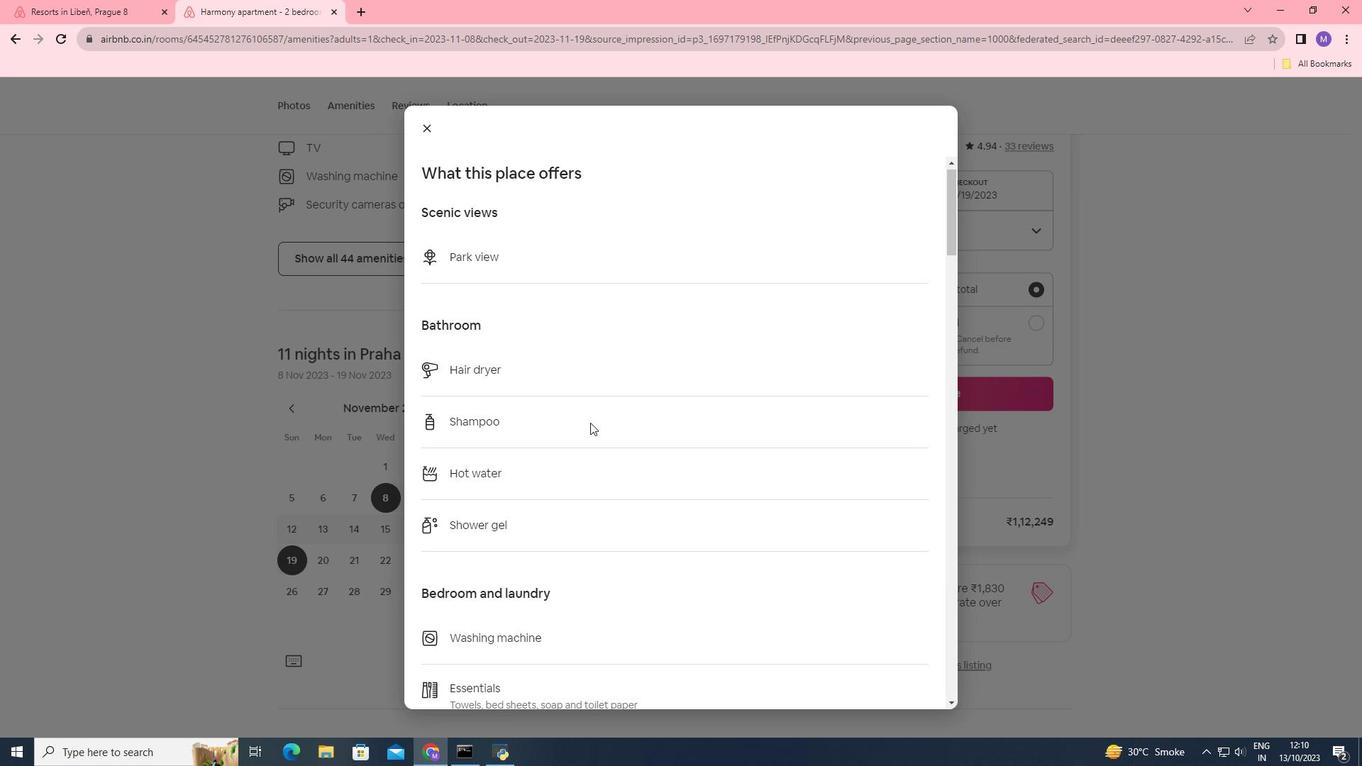 
Action: Mouse moved to (590, 422)
Screenshot: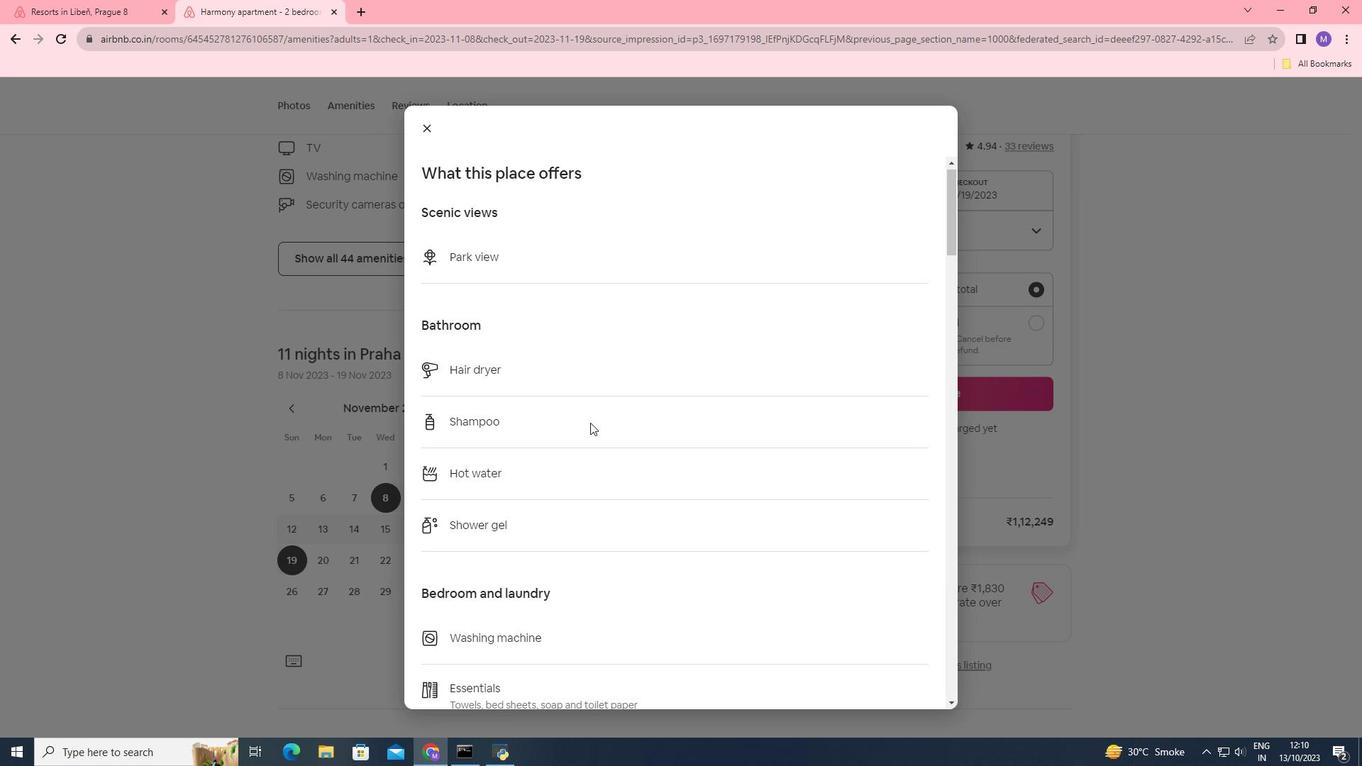 
Action: Mouse scrolled (590, 422) with delta (0, 0)
Screenshot: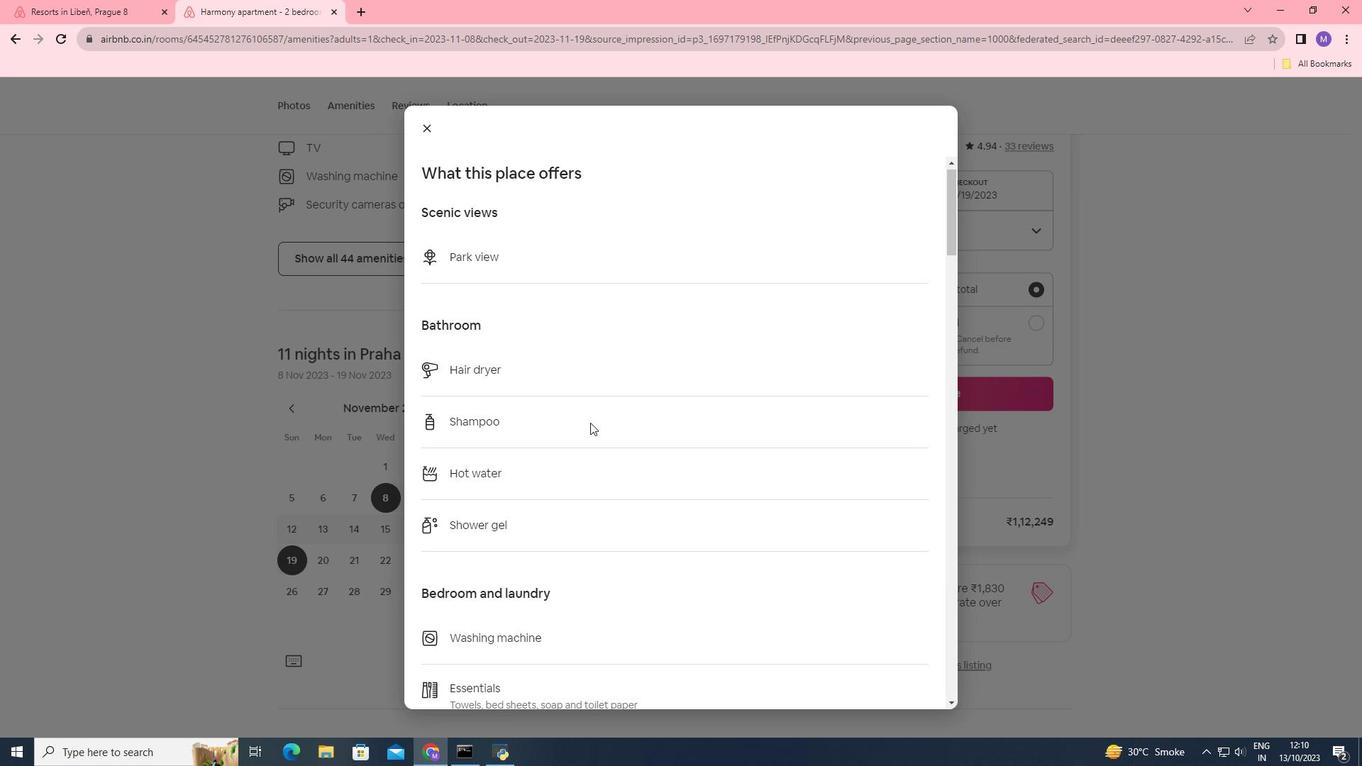 
Action: Mouse scrolled (590, 422) with delta (0, 0)
Screenshot: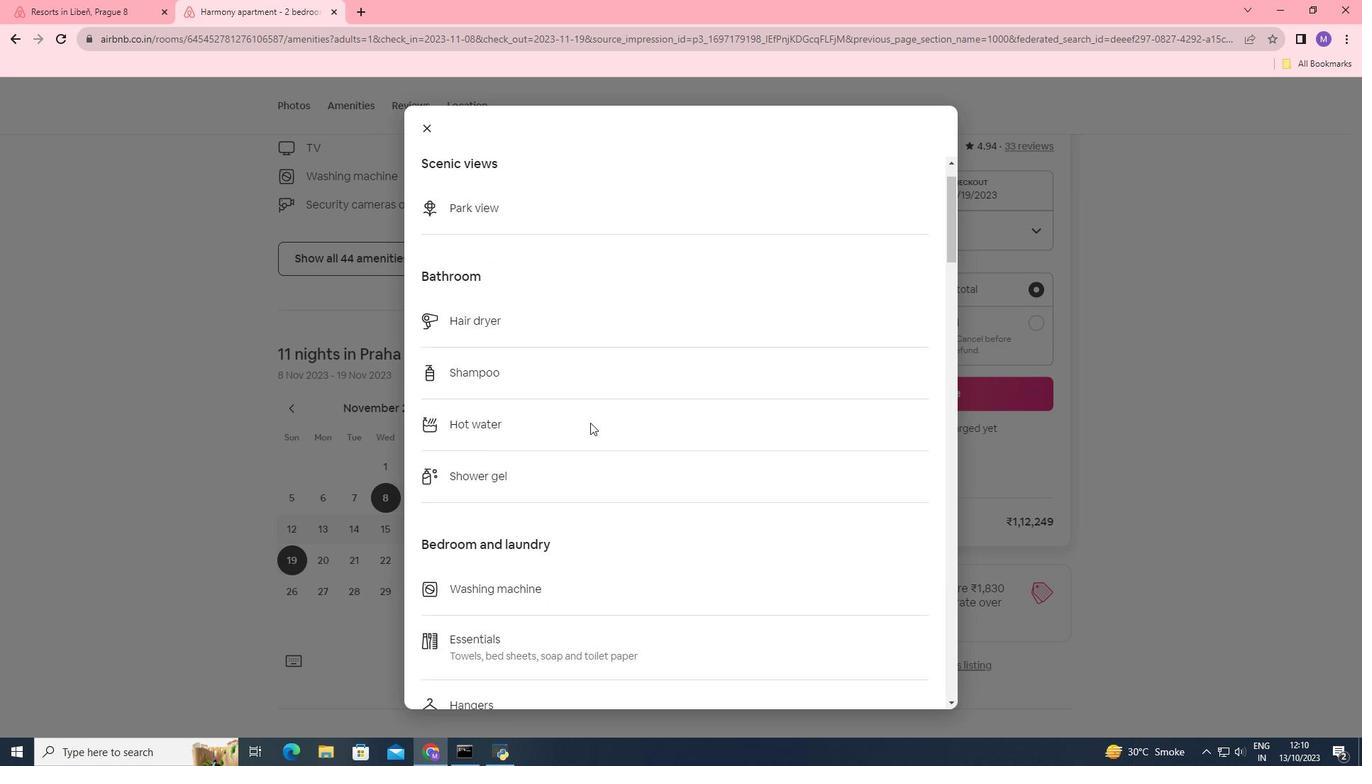 
Action: Mouse scrolled (590, 422) with delta (0, 0)
Screenshot: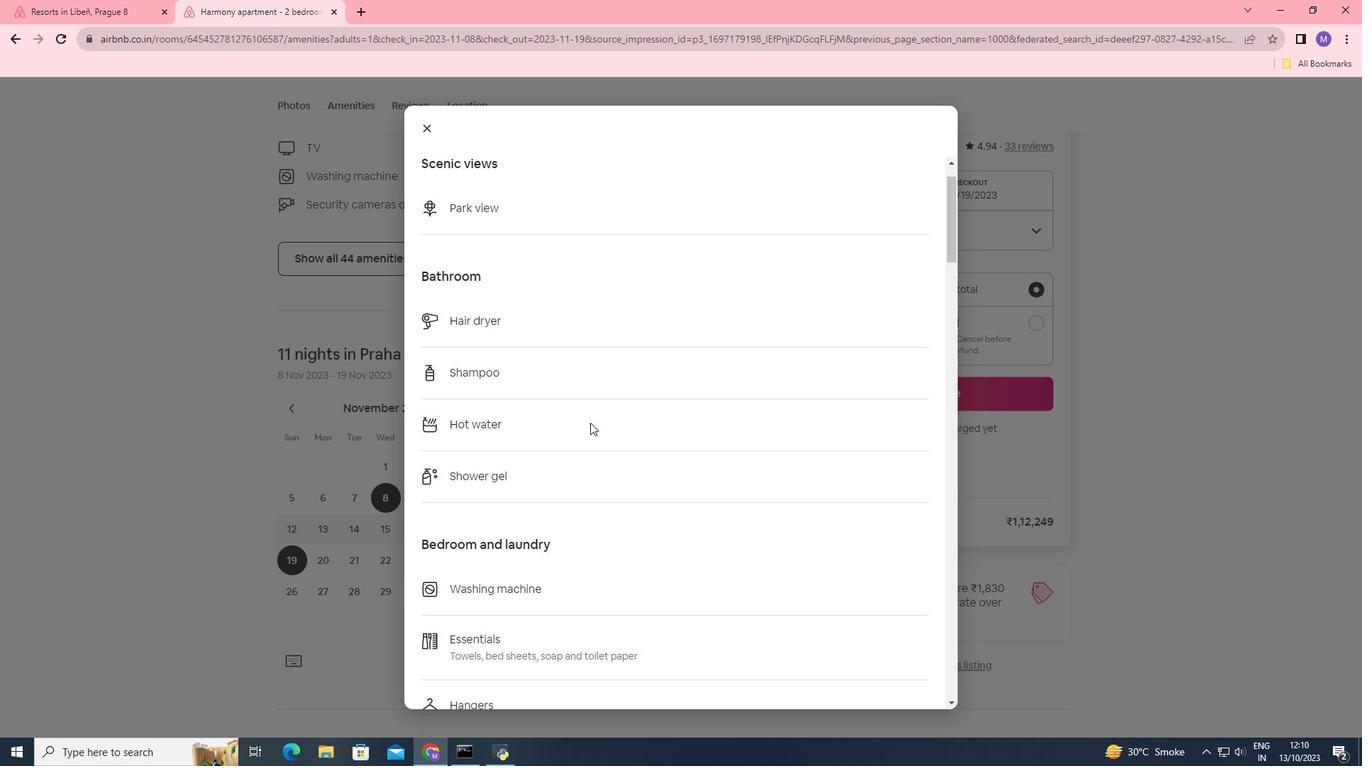 
Action: Mouse moved to (605, 369)
Screenshot: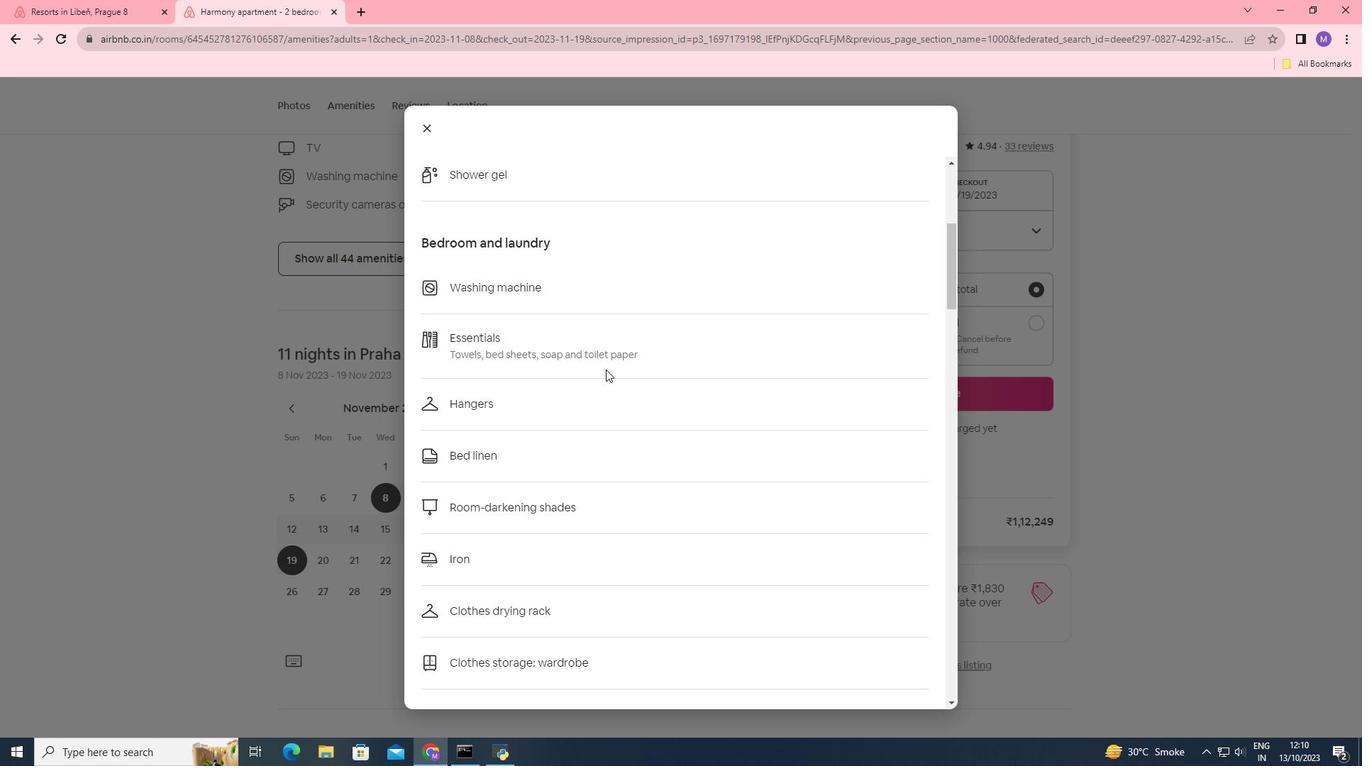 
Action: Mouse scrolled (605, 368) with delta (0, 0)
Screenshot: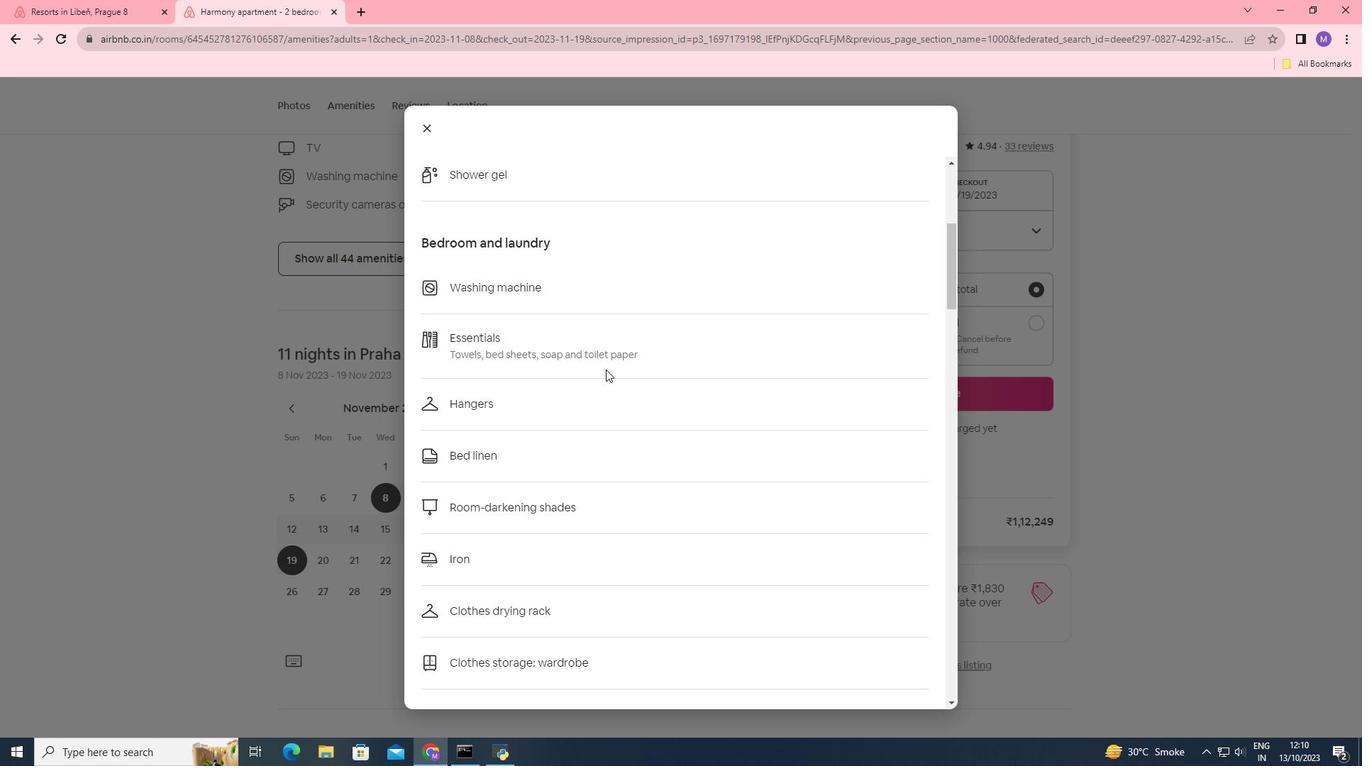 
Action: Mouse scrolled (605, 368) with delta (0, 0)
Screenshot: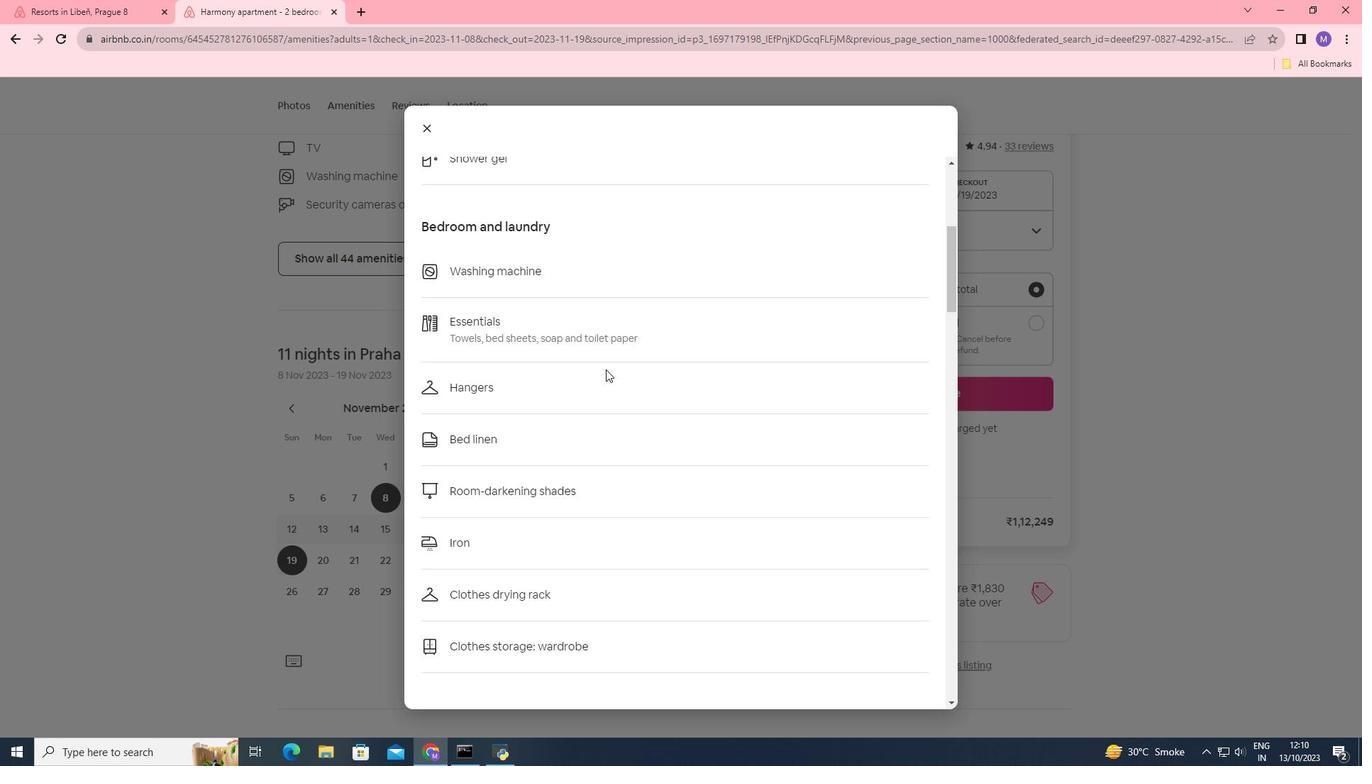 
Action: Mouse scrolled (605, 368) with delta (0, 0)
Screenshot: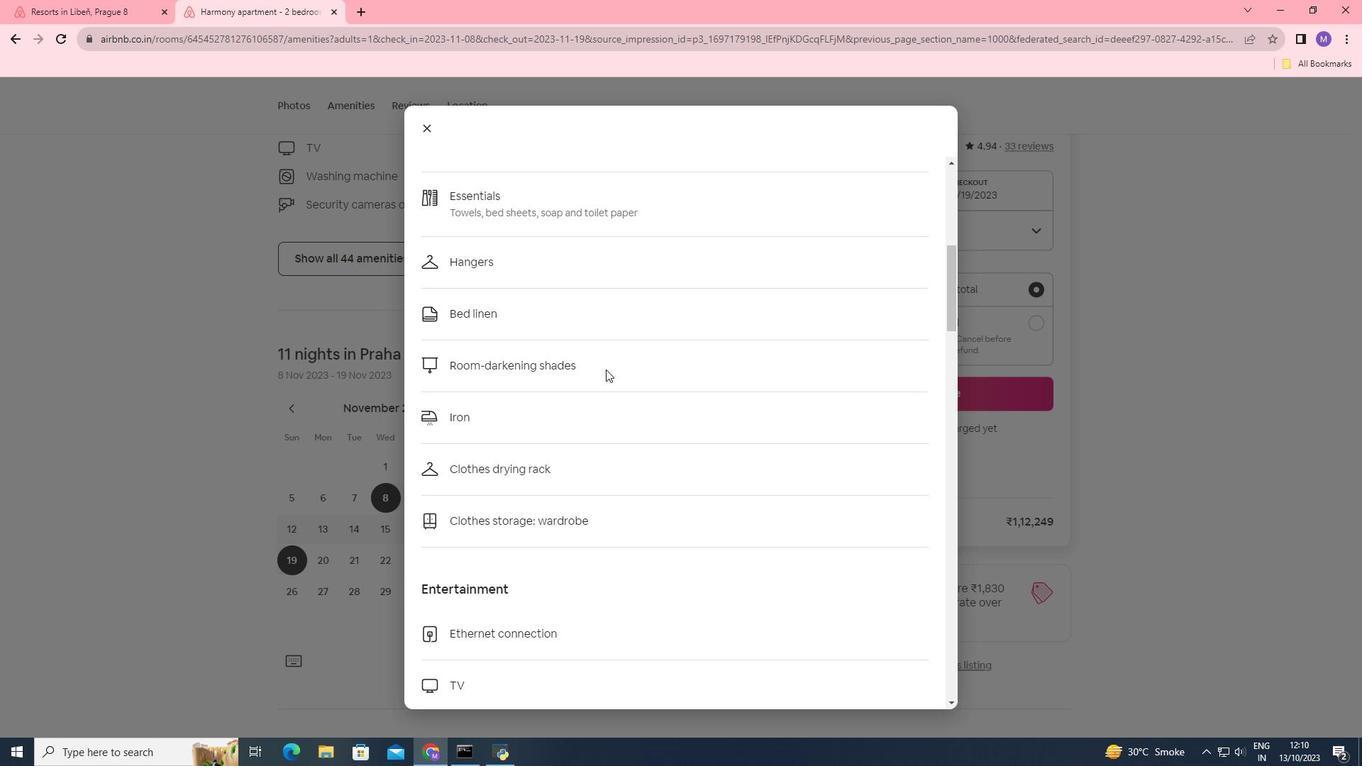 
Action: Mouse scrolled (605, 368) with delta (0, 0)
Screenshot: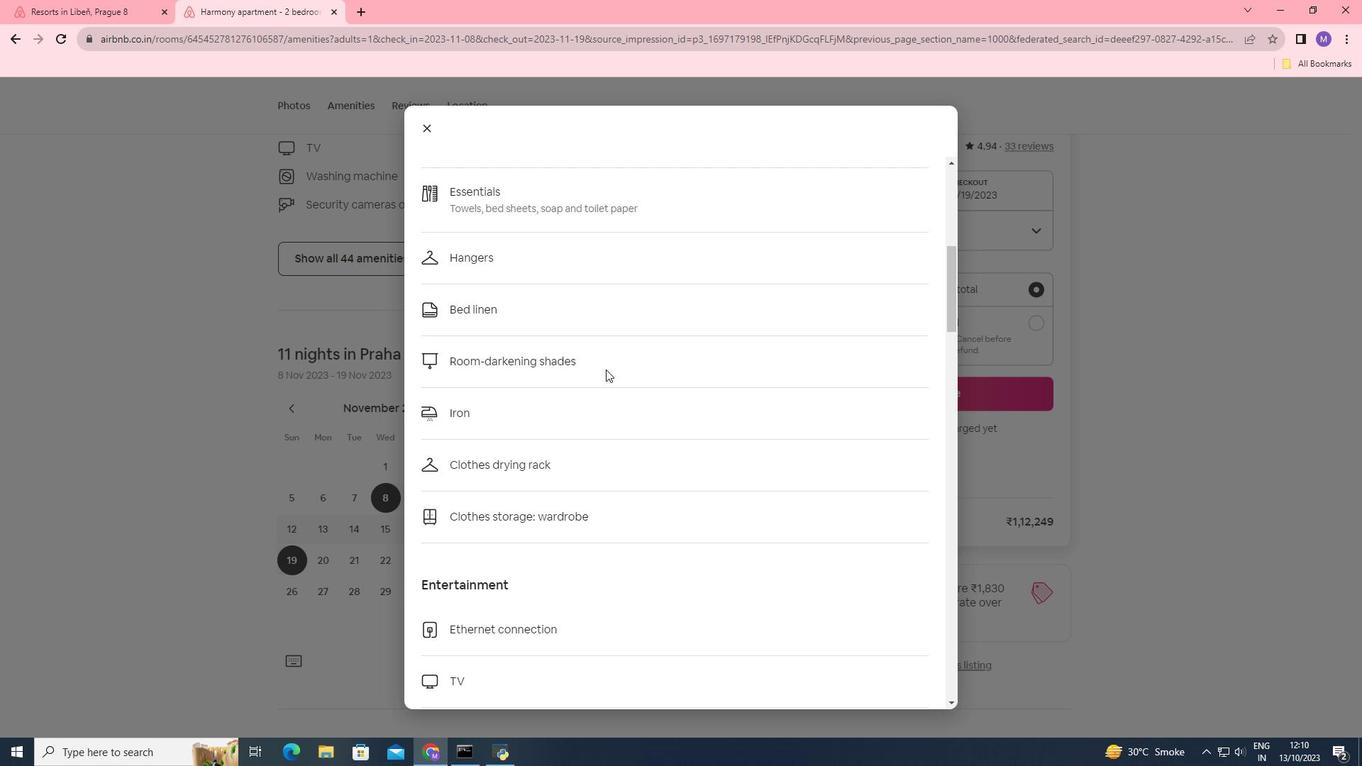 
Action: Mouse scrolled (605, 368) with delta (0, 0)
Screenshot: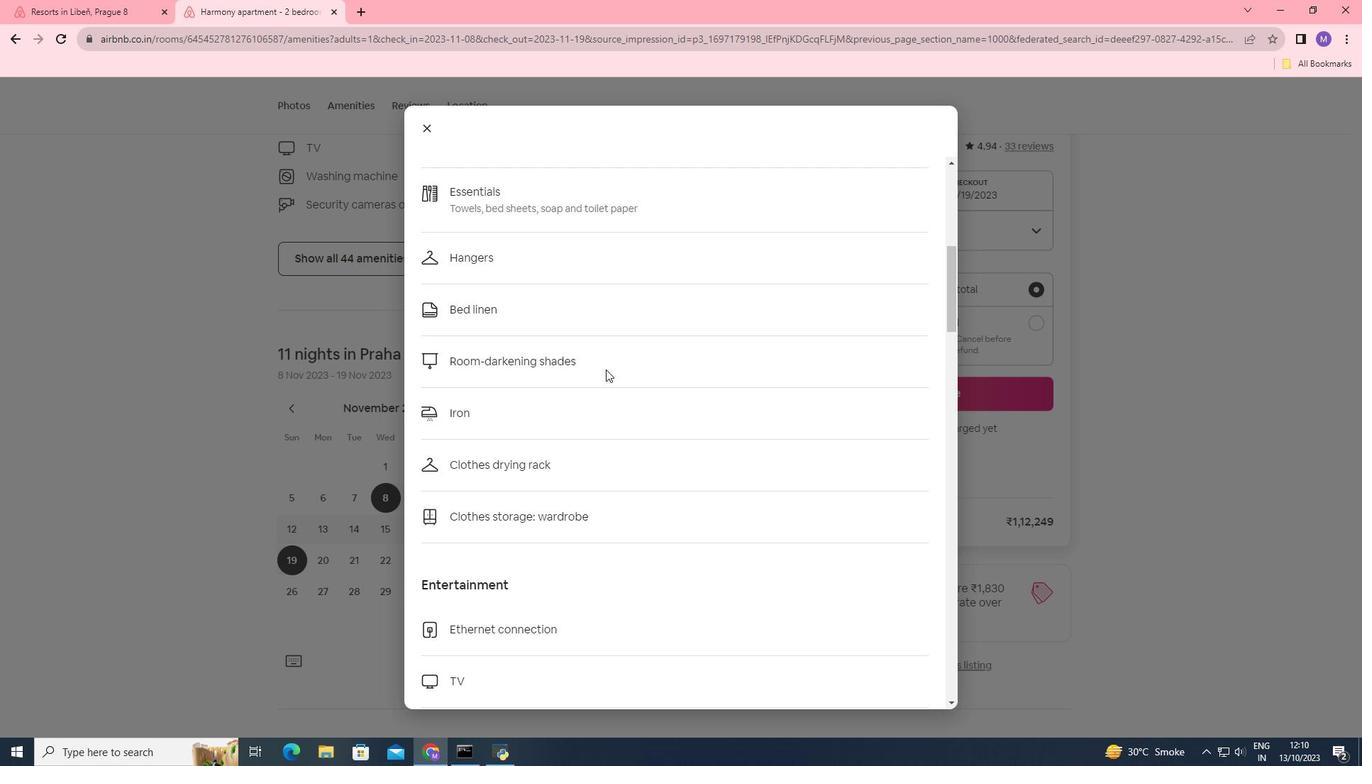 
Action: Mouse scrolled (605, 368) with delta (0, 0)
Screenshot: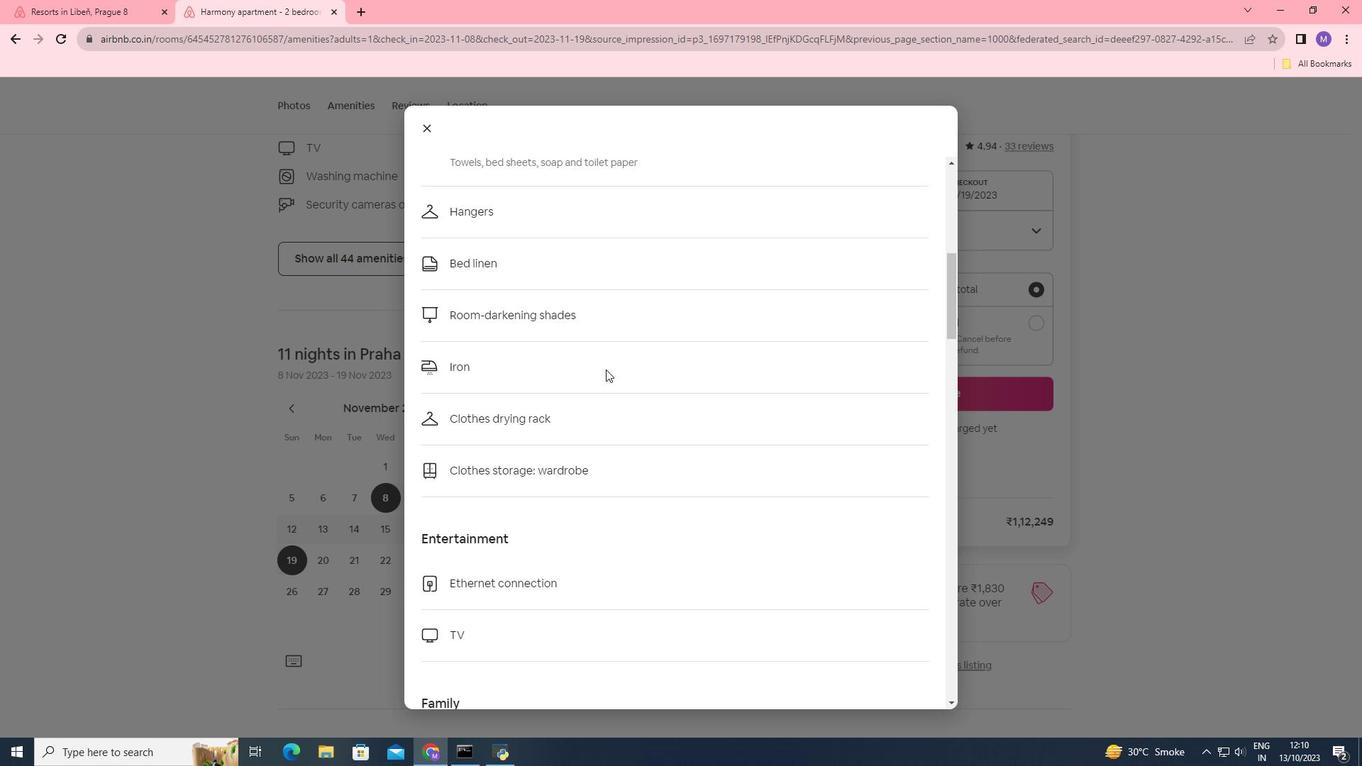 
Action: Mouse scrolled (605, 368) with delta (0, 0)
Screenshot: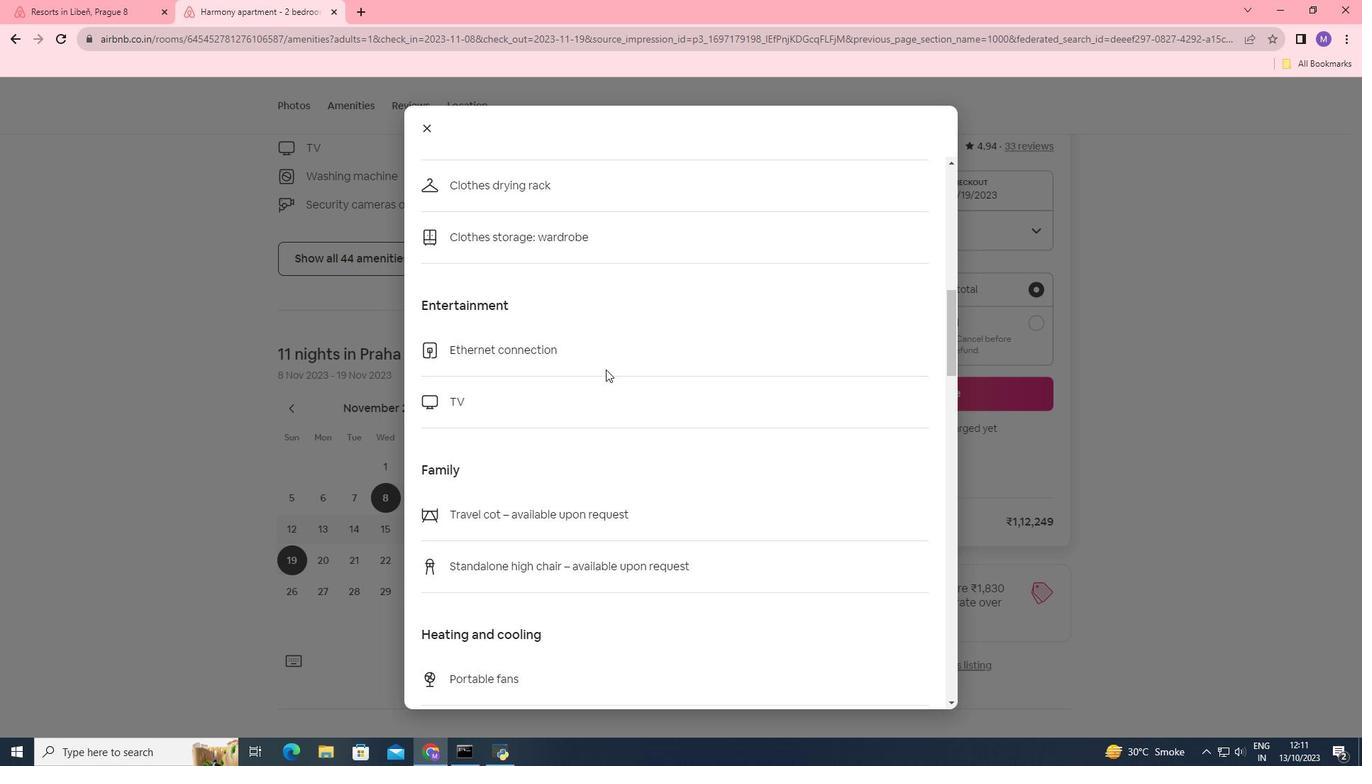 
Action: Mouse scrolled (605, 368) with delta (0, 0)
Screenshot: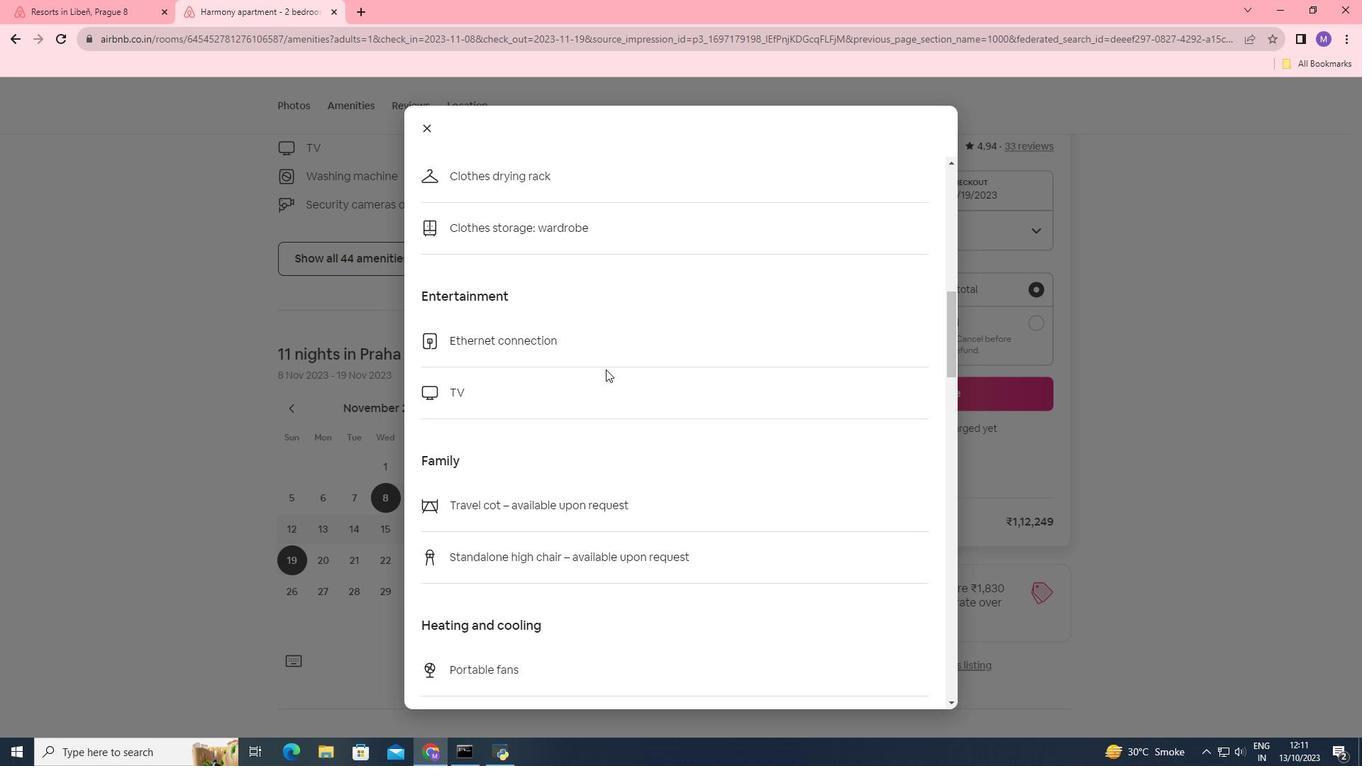 
Action: Mouse scrolled (605, 368) with delta (0, 0)
Screenshot: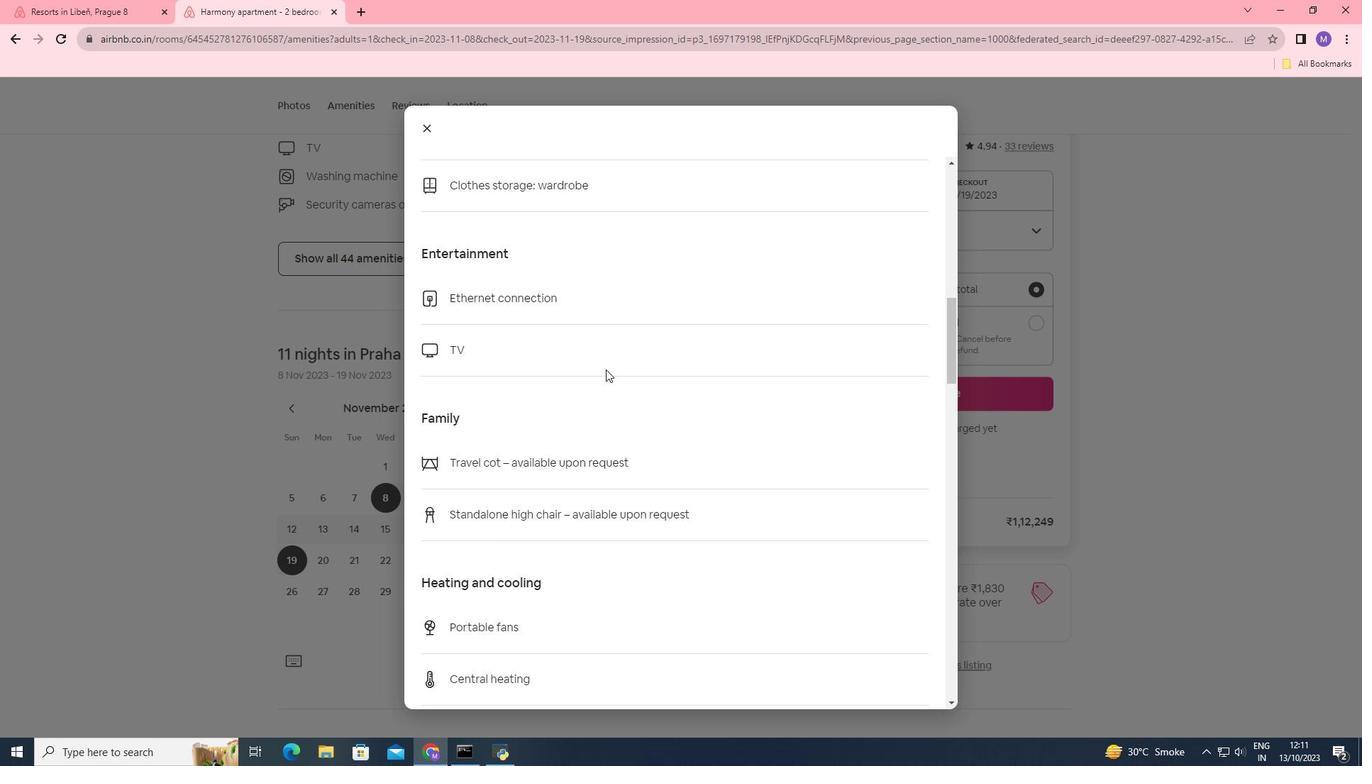 
Action: Mouse scrolled (605, 368) with delta (0, 0)
Screenshot: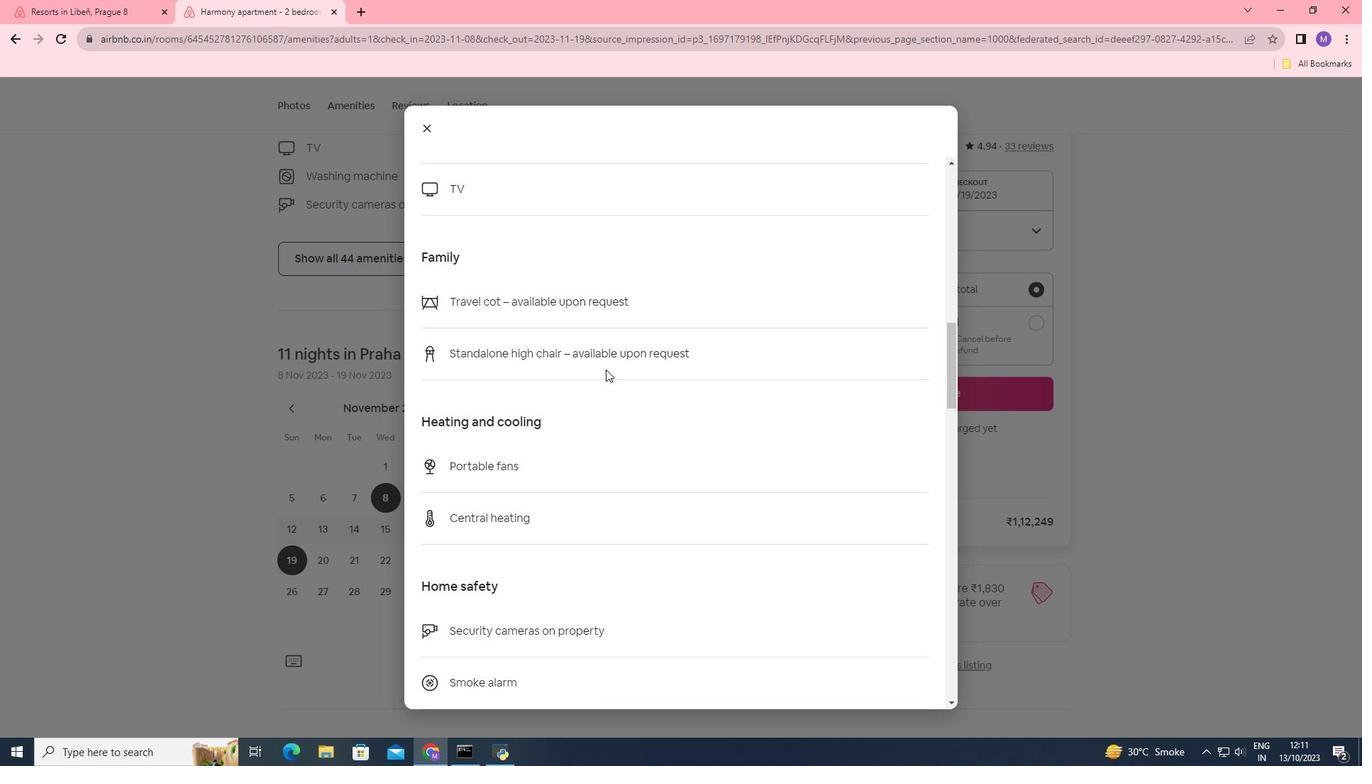 
Action: Mouse scrolled (605, 368) with delta (0, 0)
Screenshot: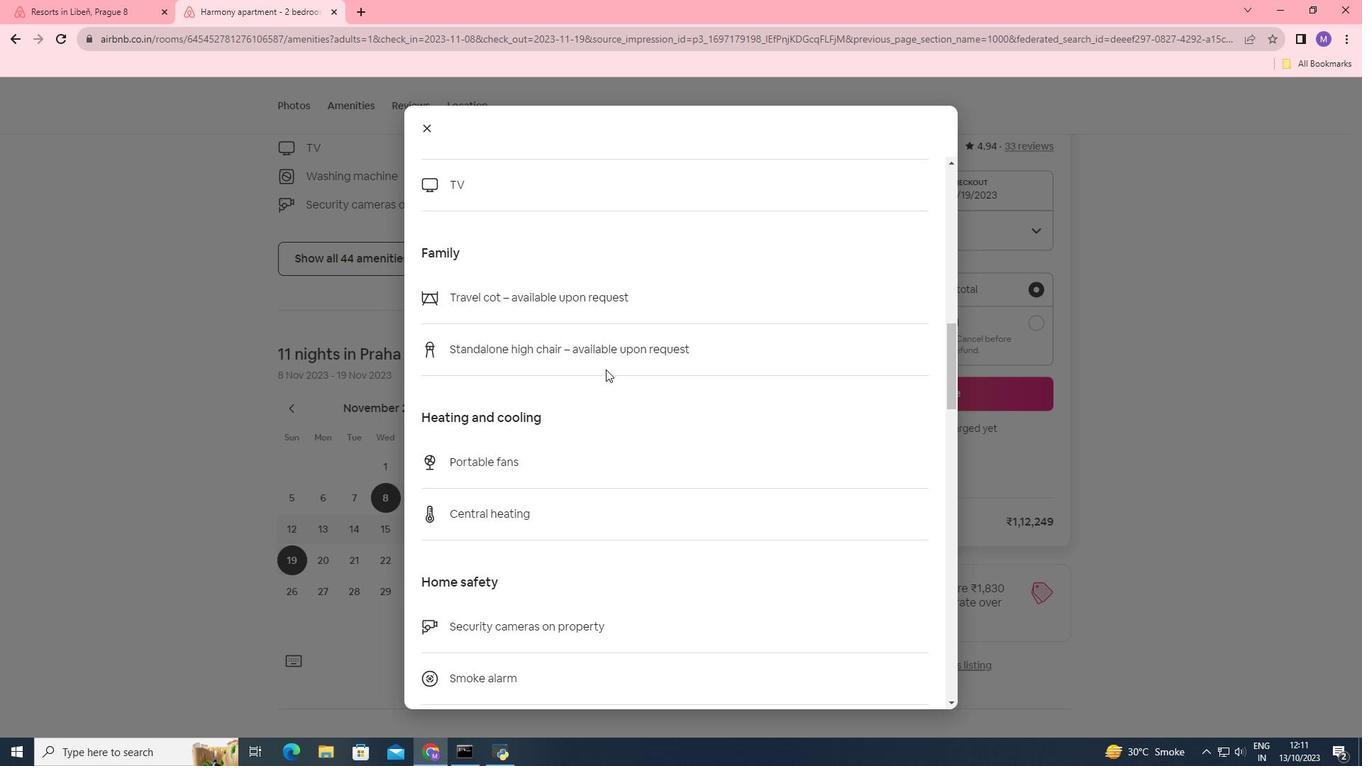 
Action: Mouse scrolled (605, 368) with delta (0, 0)
Screenshot: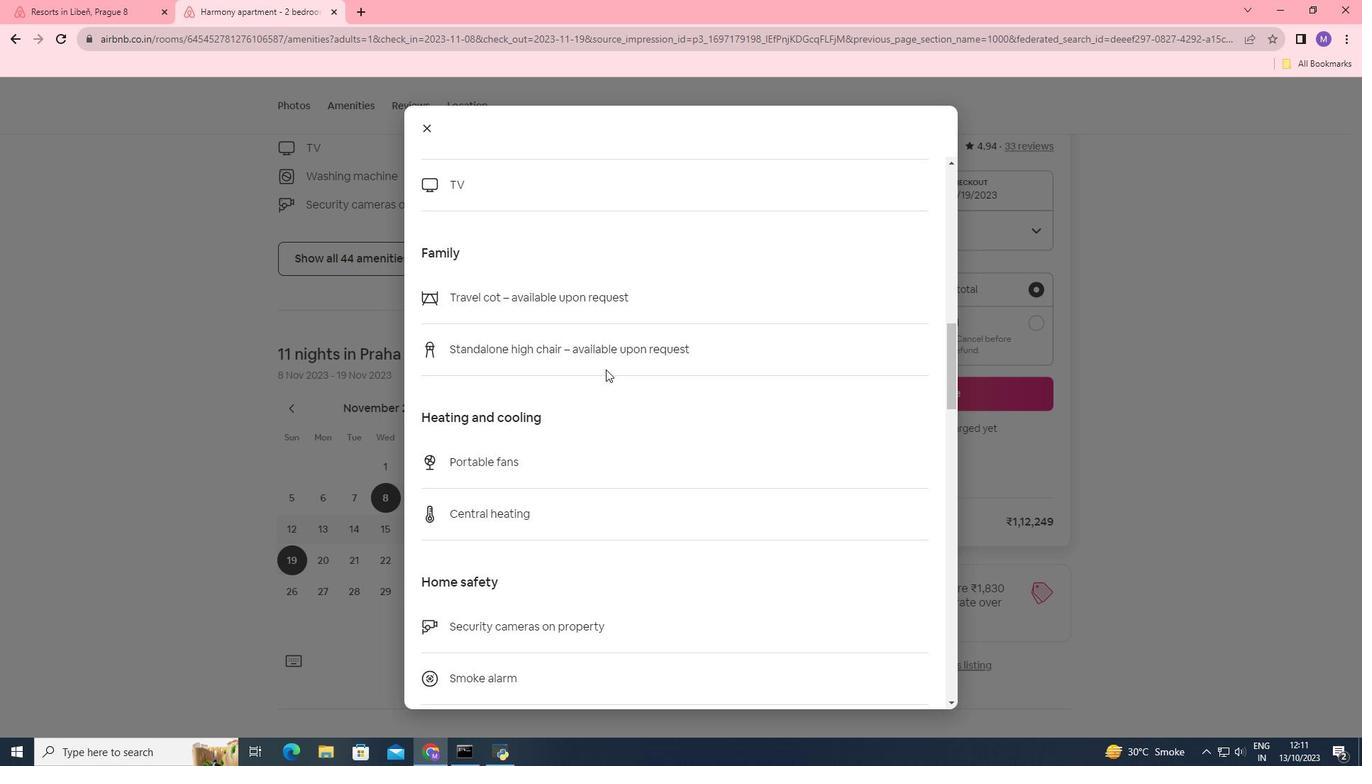
Action: Mouse scrolled (605, 368) with delta (0, 0)
Screenshot: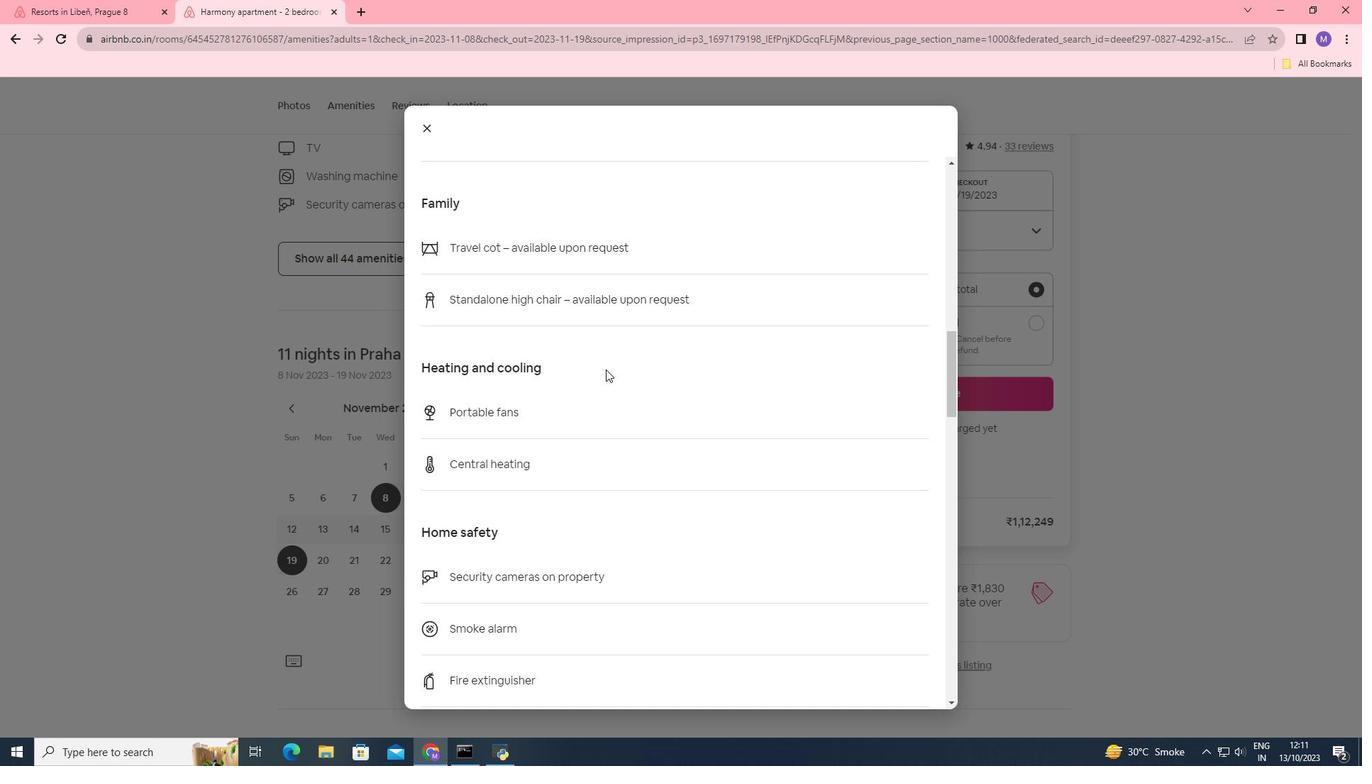 
Action: Mouse scrolled (605, 368) with delta (0, 0)
Screenshot: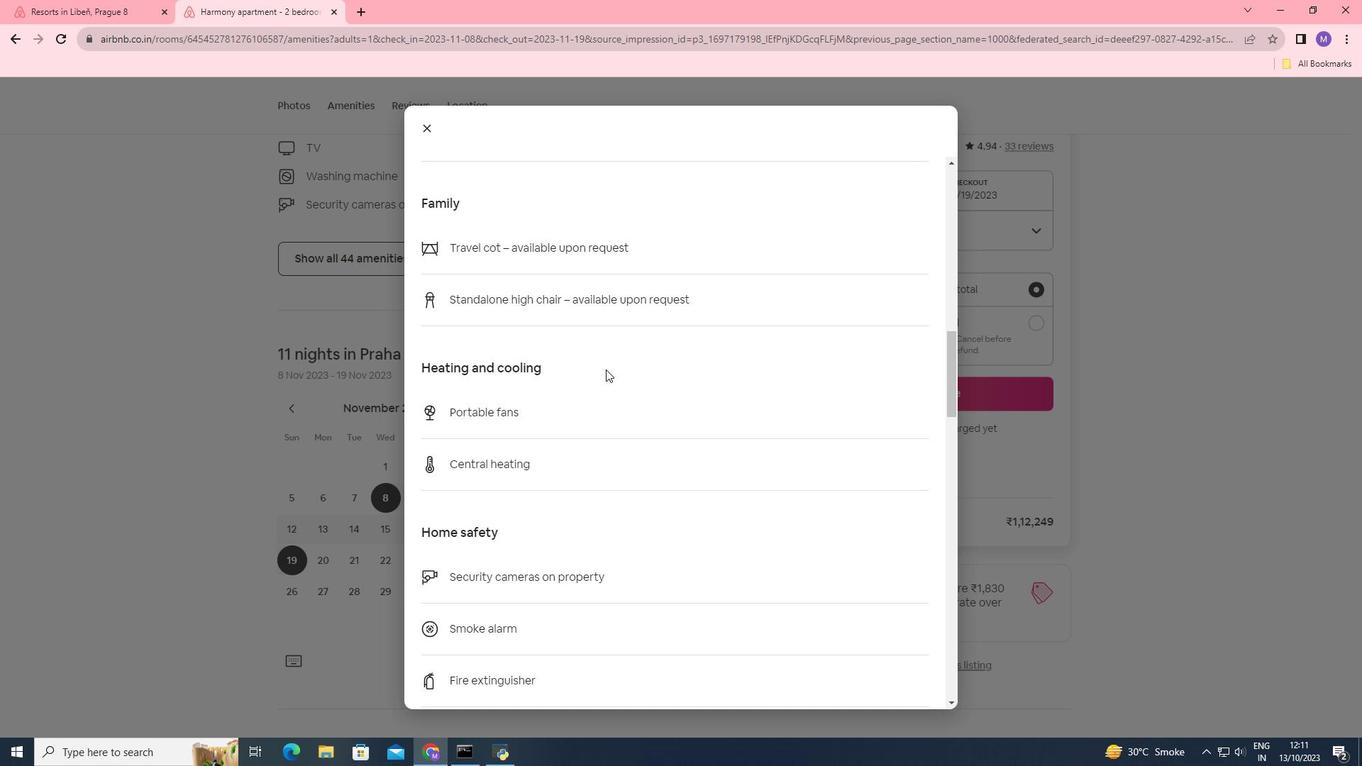 
Action: Mouse scrolled (605, 368) with delta (0, 0)
Screenshot: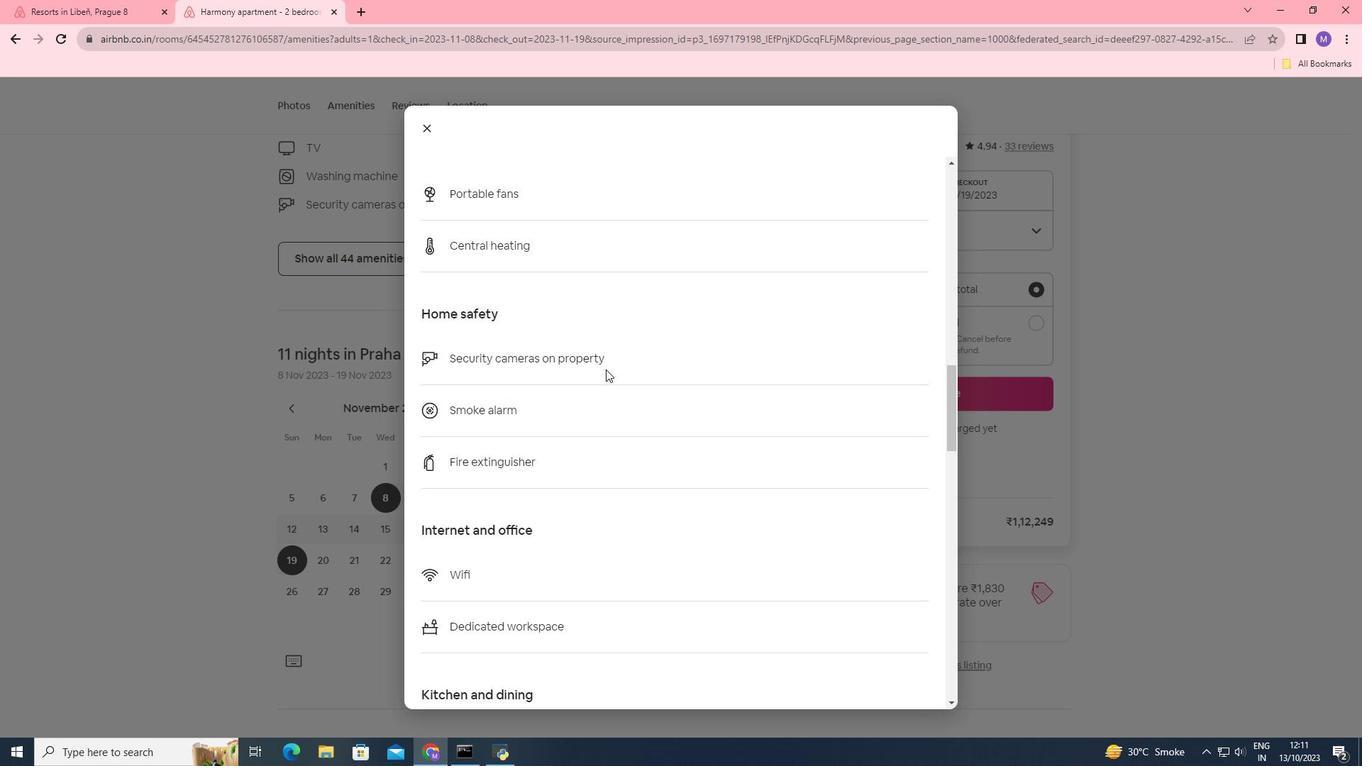 
Action: Mouse scrolled (605, 368) with delta (0, 0)
Screenshot: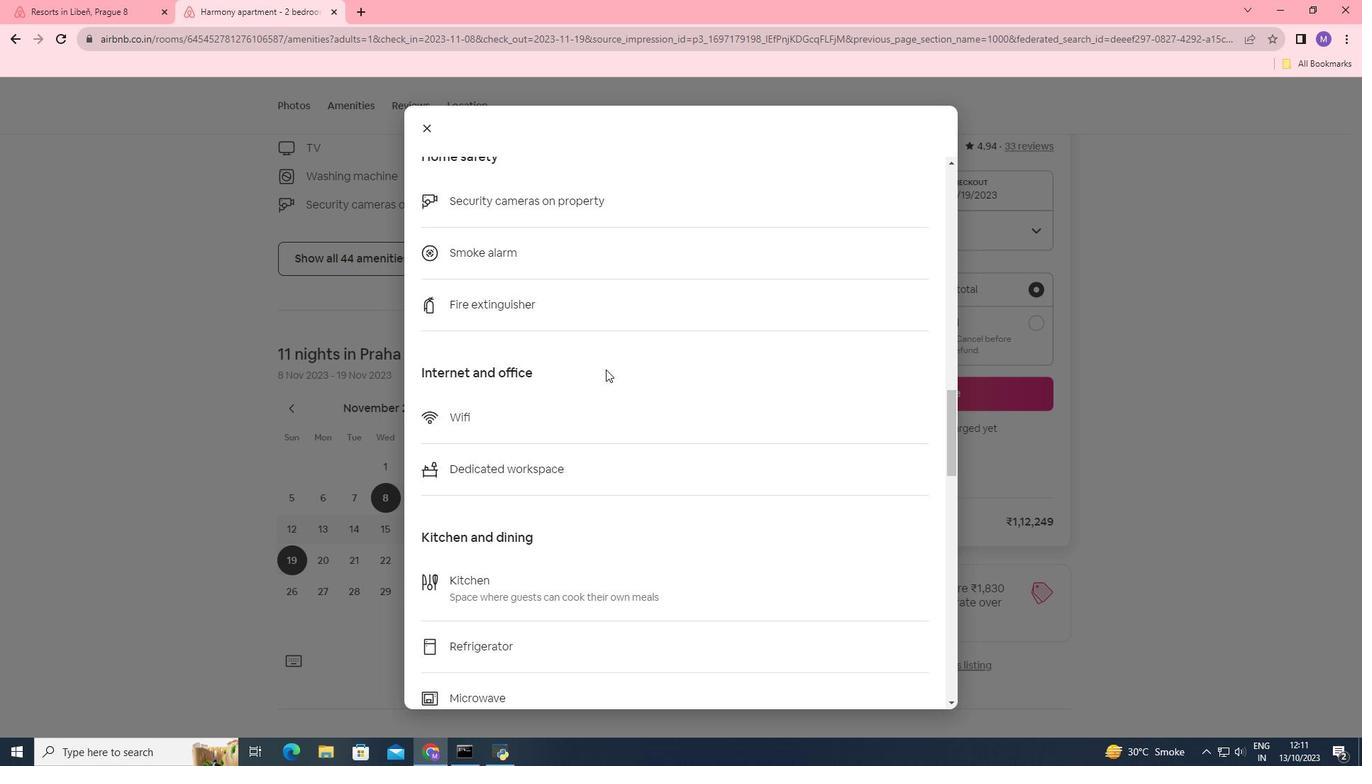 
Action: Mouse scrolled (605, 368) with delta (0, 0)
Screenshot: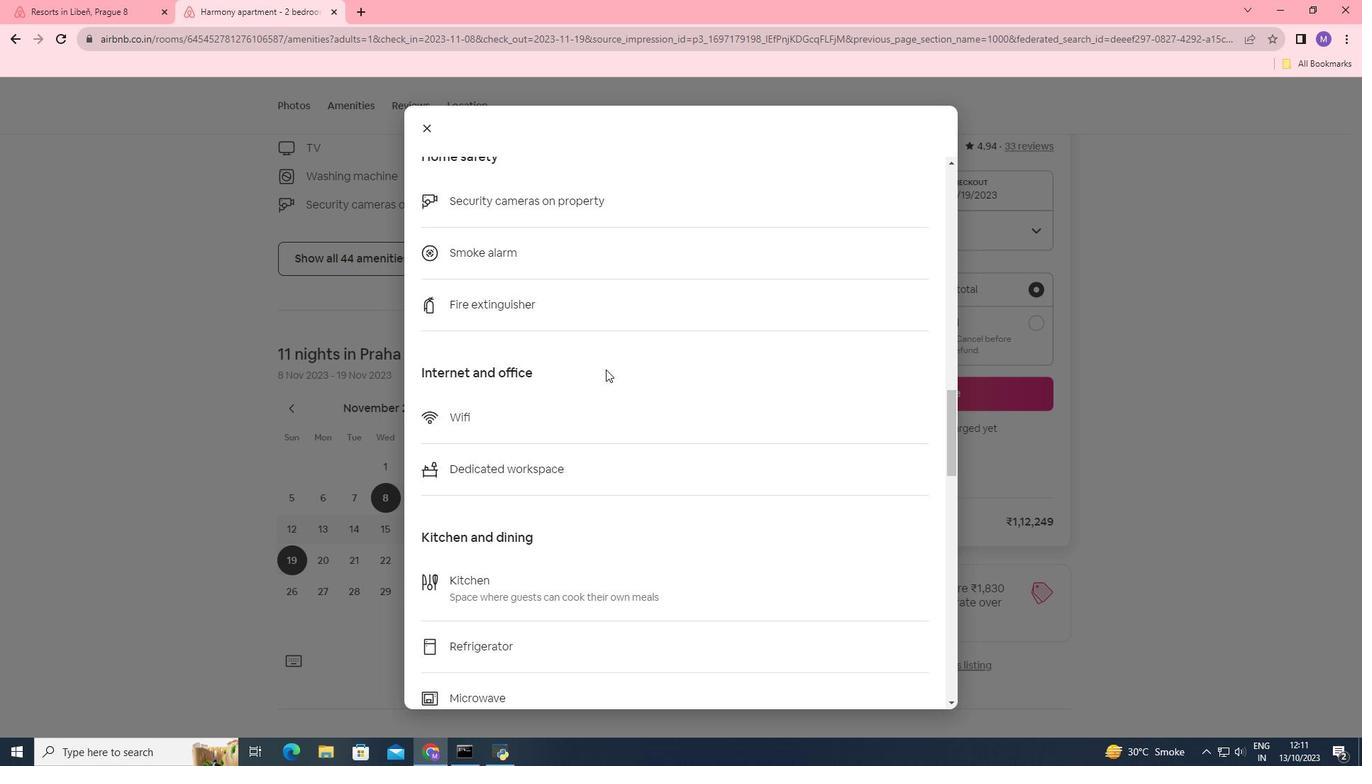 
Action: Mouse scrolled (605, 368) with delta (0, 0)
Screenshot: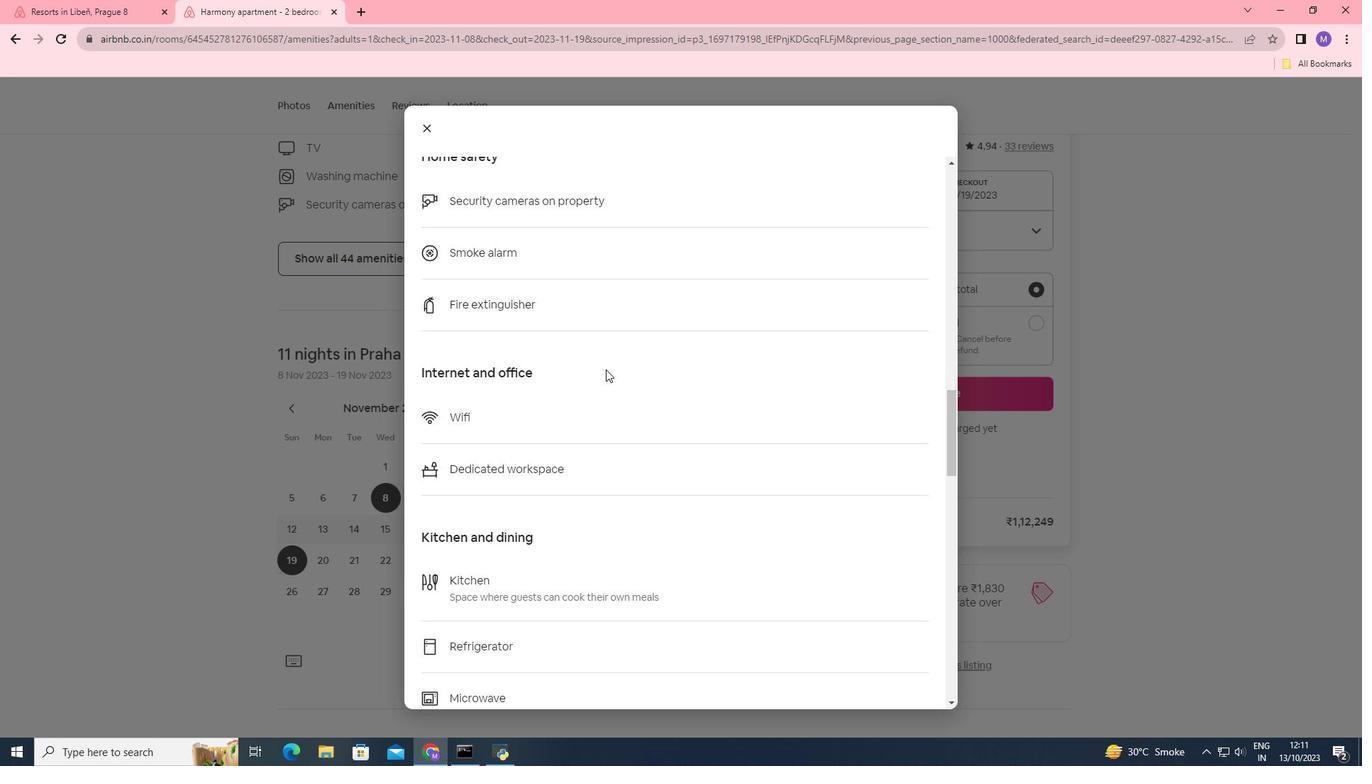 
Action: Mouse scrolled (605, 368) with delta (0, 0)
